 Task: Look for Airbnb options in Tokushima, Japan from 9th December, 2023 to 16th December, 2023 for 2 adults.2 bedrooms having 2 beds and 1 bathroom. Property type can be flat. Booking option can be shelf check-in. Look for 5 properties as per requirement.
Action: Mouse moved to (456, 135)
Screenshot: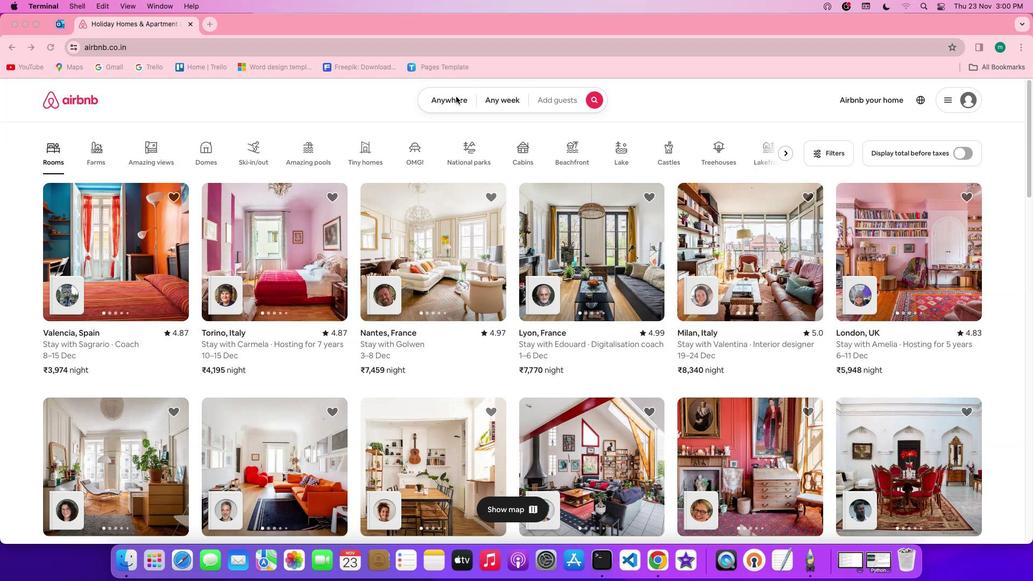 
Action: Mouse pressed left at (456, 135)
Screenshot: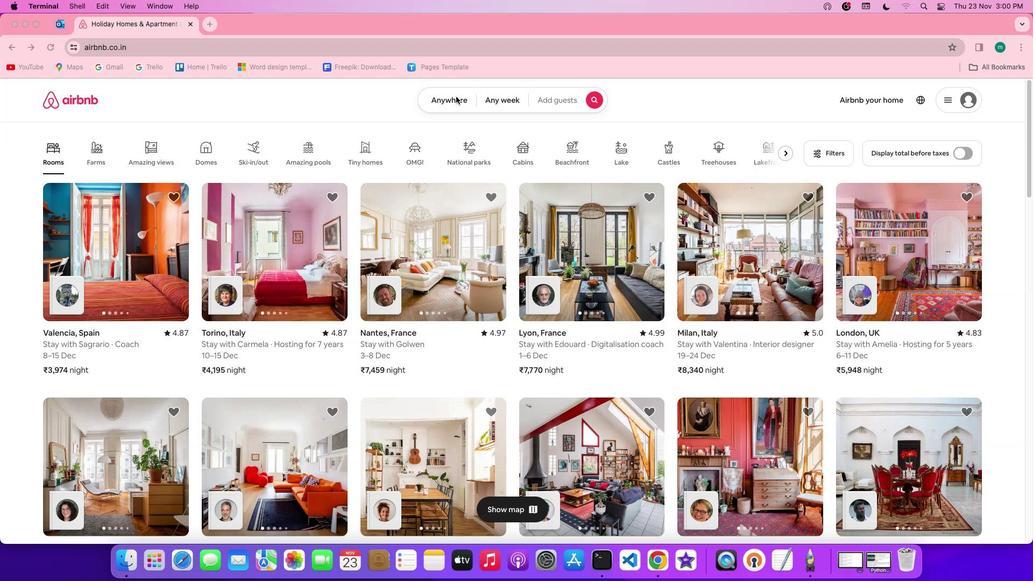 
Action: Mouse pressed left at (456, 135)
Screenshot: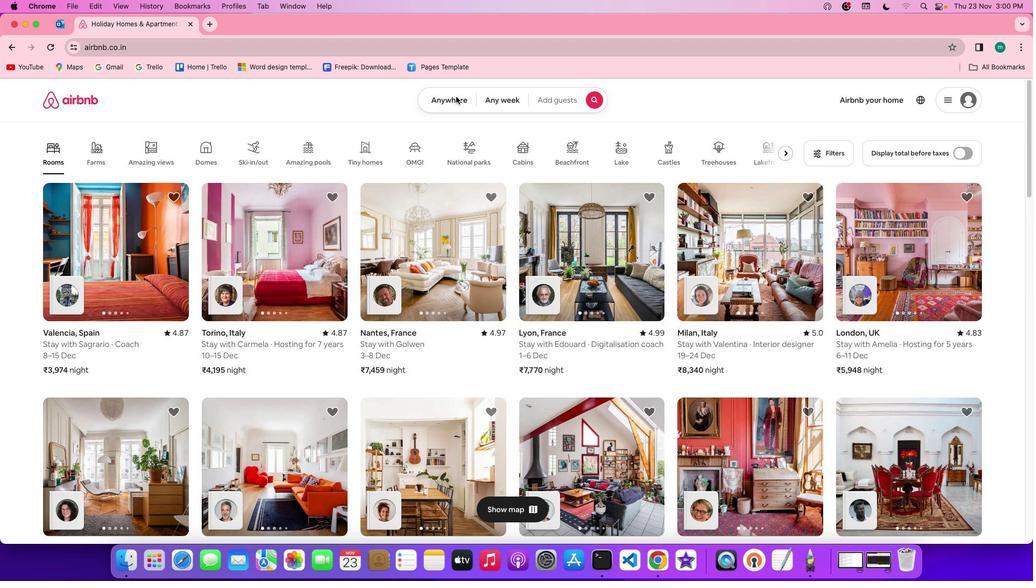 
Action: Mouse moved to (395, 143)
Screenshot: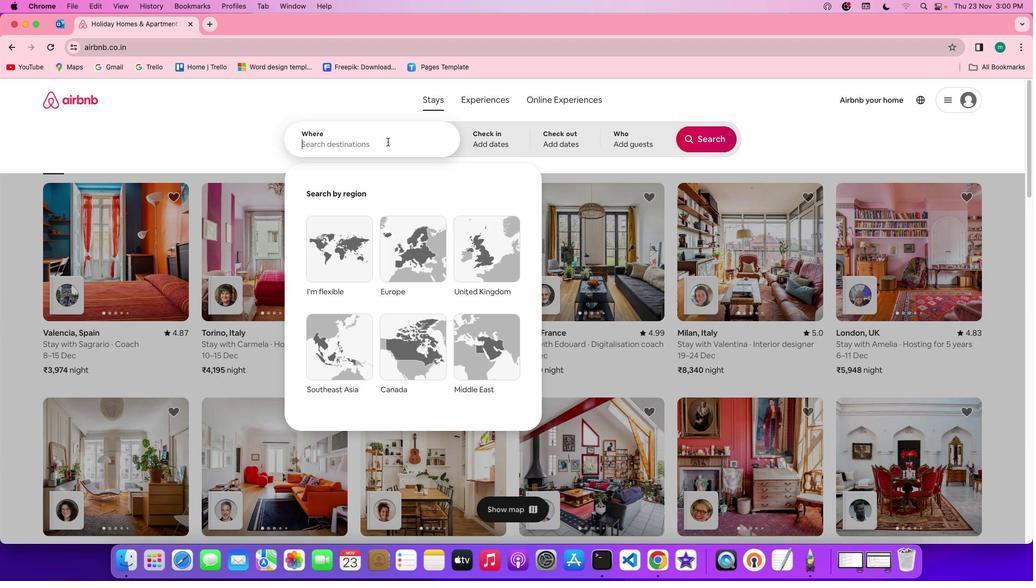 
Action: Mouse pressed left at (395, 143)
Screenshot: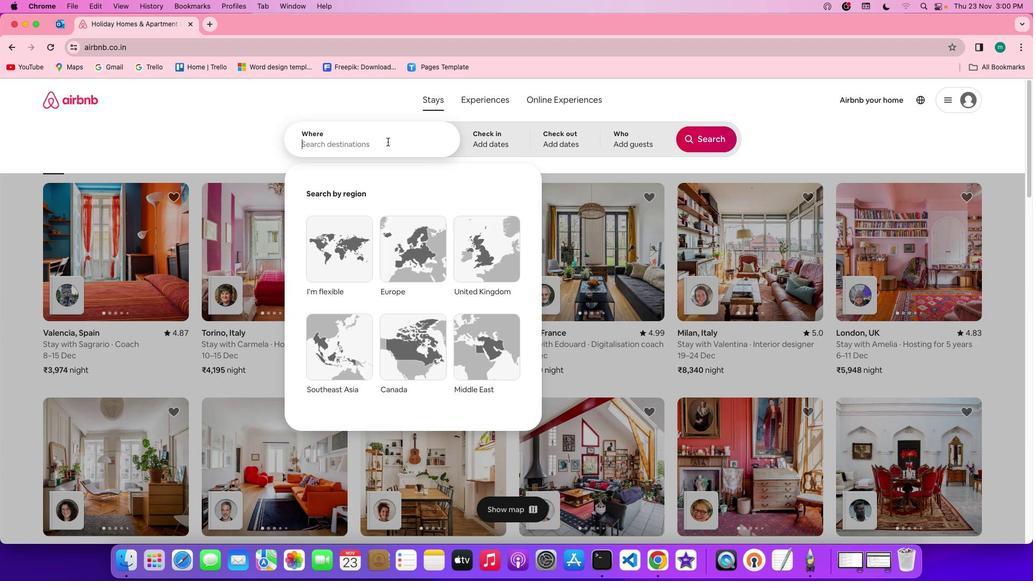 
Action: Mouse moved to (405, 143)
Screenshot: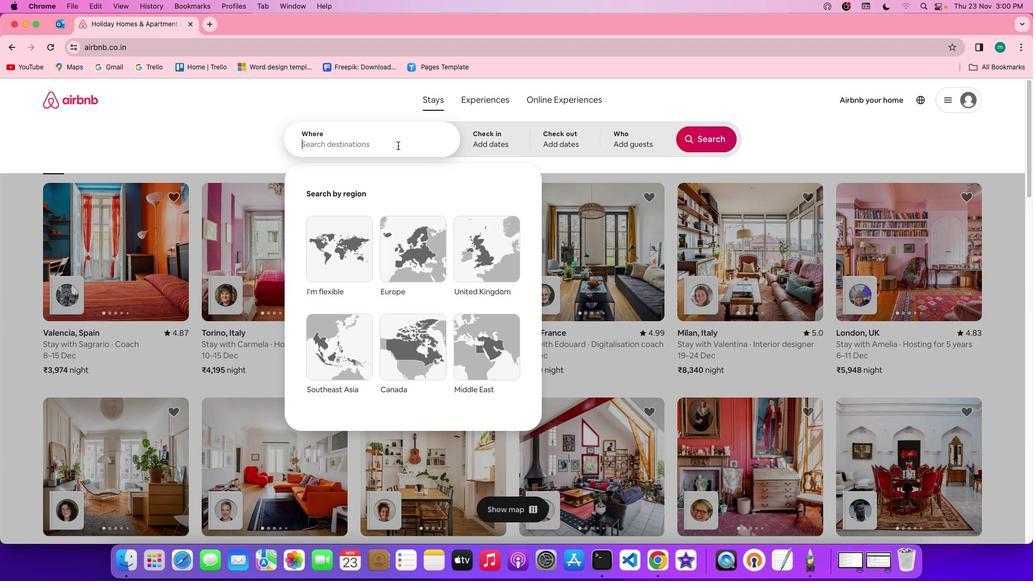 
Action: Key pressed Key.shift'T''o''k''u''s''h''i''m''a'','Key.spaceKey.shift'j''a''p''a''n'
Screenshot: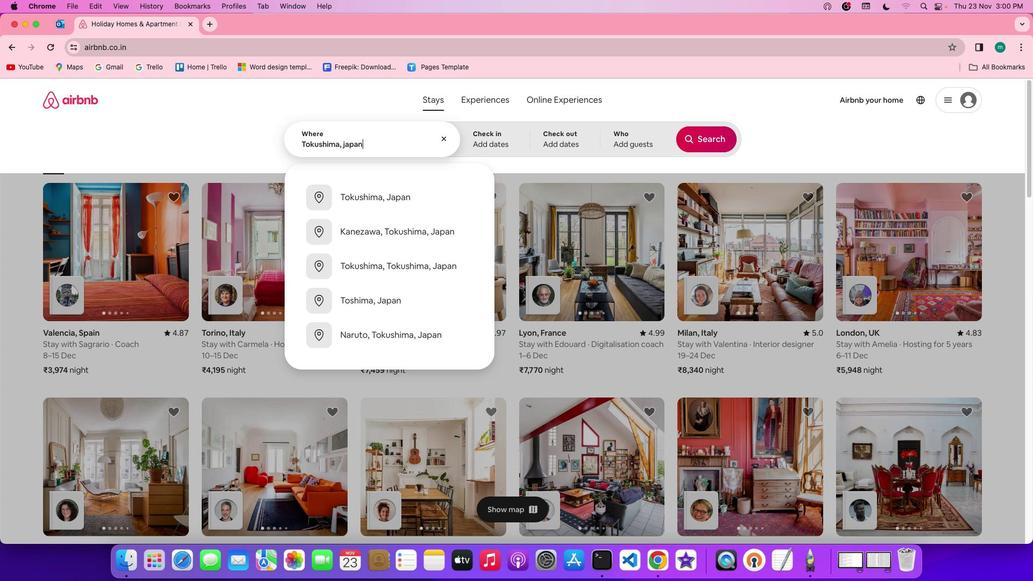 
Action: Mouse moved to (489, 142)
Screenshot: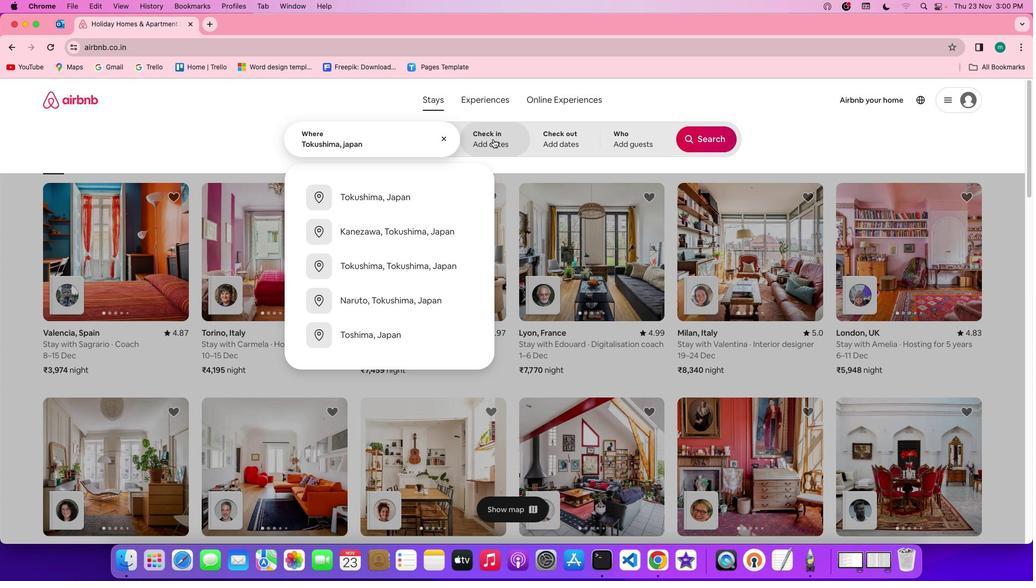 
Action: Mouse pressed left at (489, 142)
Screenshot: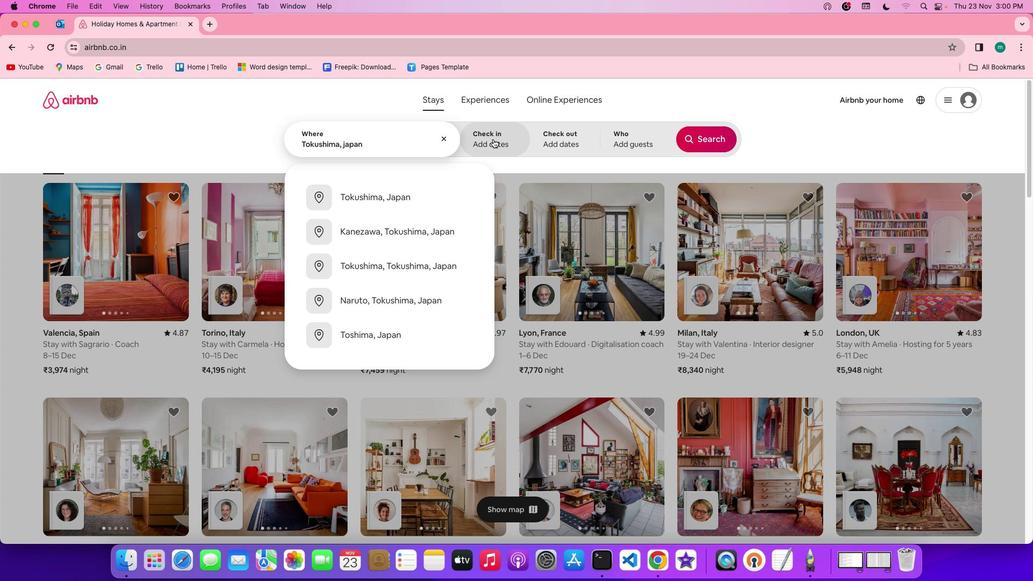 
Action: Mouse moved to (669, 171)
Screenshot: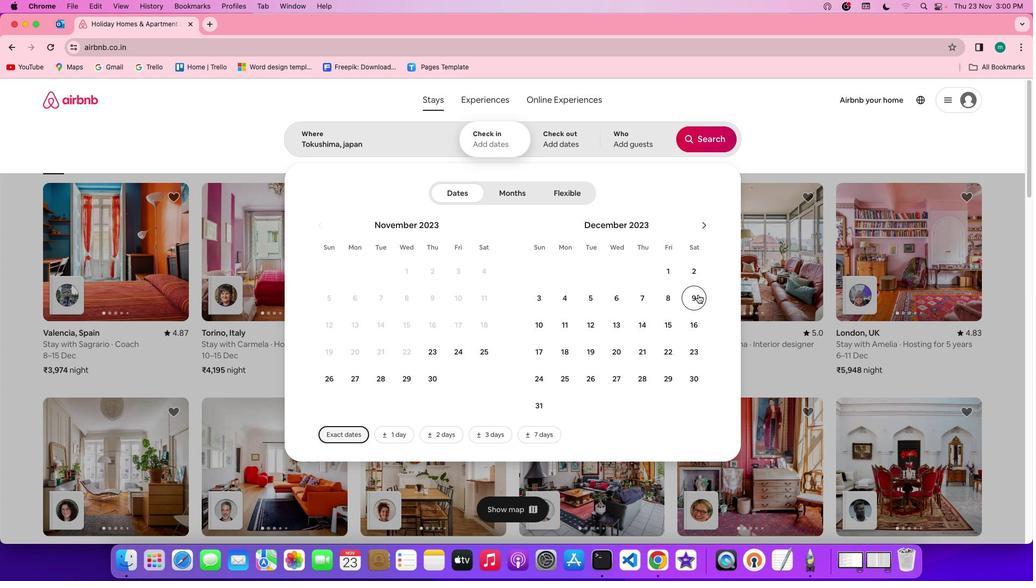 
Action: Mouse pressed left at (669, 171)
Screenshot: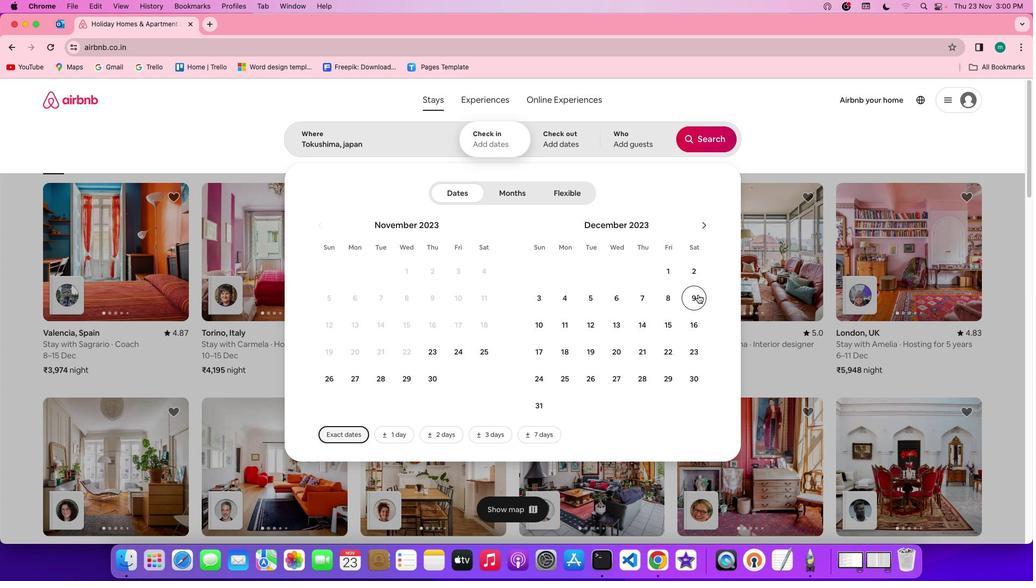 
Action: Mouse moved to (655, 175)
Screenshot: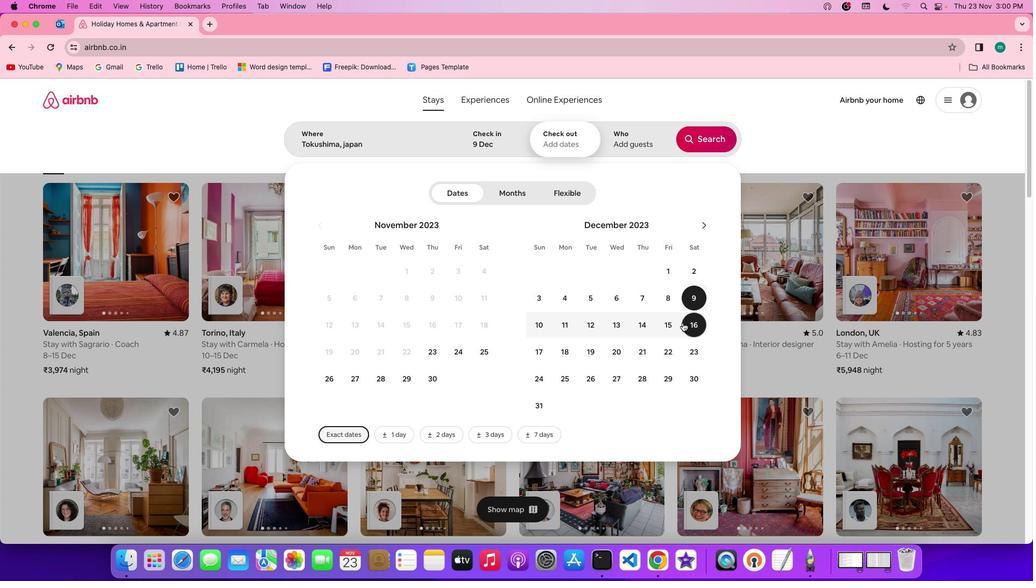 
Action: Mouse pressed left at (655, 175)
Screenshot: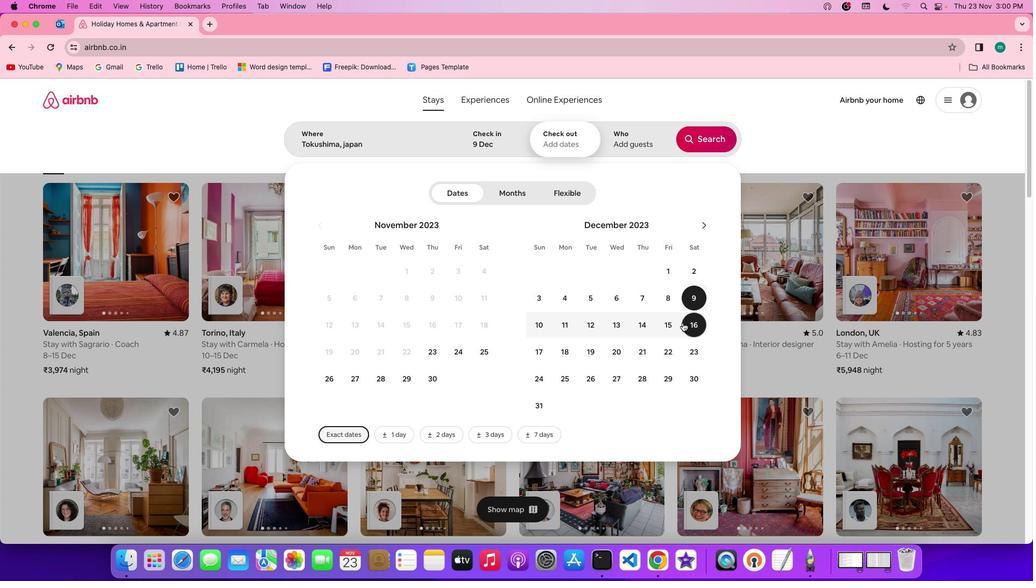 
Action: Mouse moved to (619, 143)
Screenshot: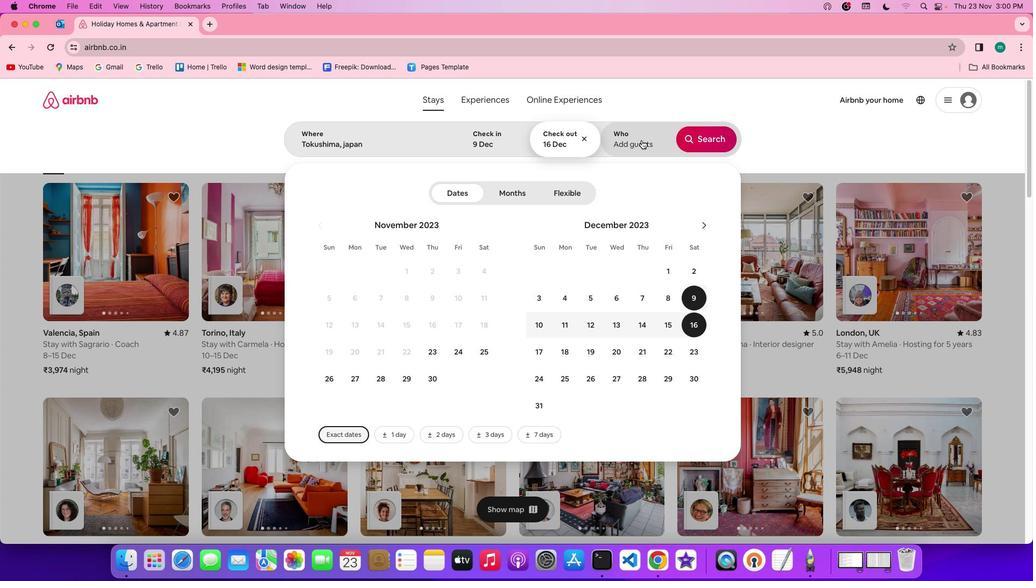 
Action: Mouse pressed left at (619, 143)
Screenshot: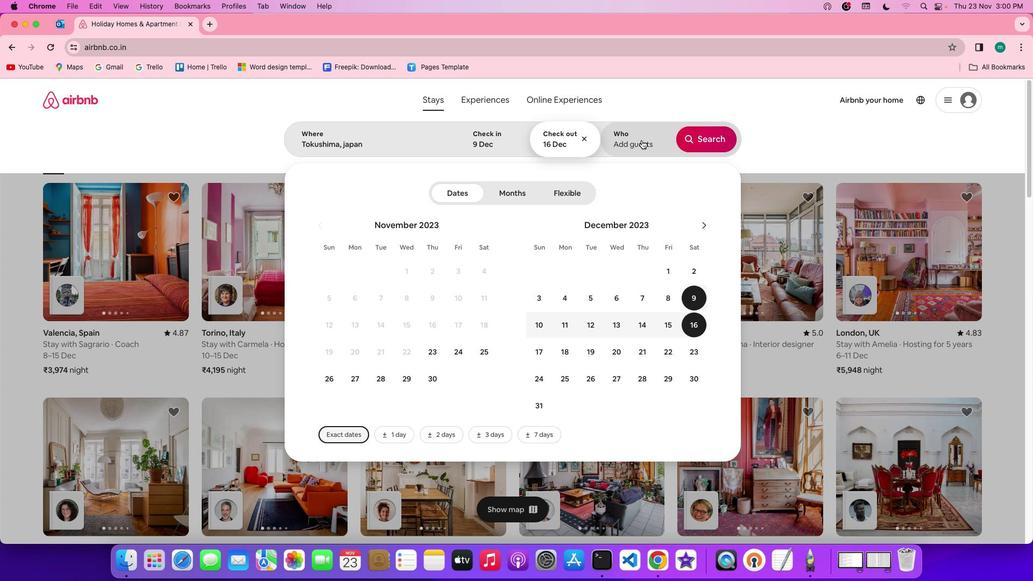 
Action: Mouse moved to (683, 152)
Screenshot: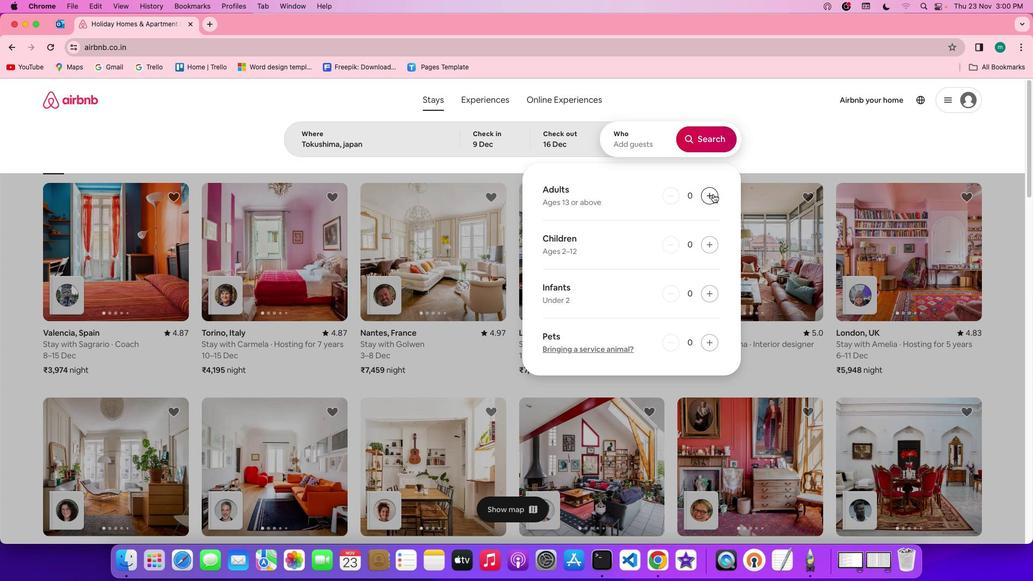 
Action: Mouse pressed left at (683, 152)
Screenshot: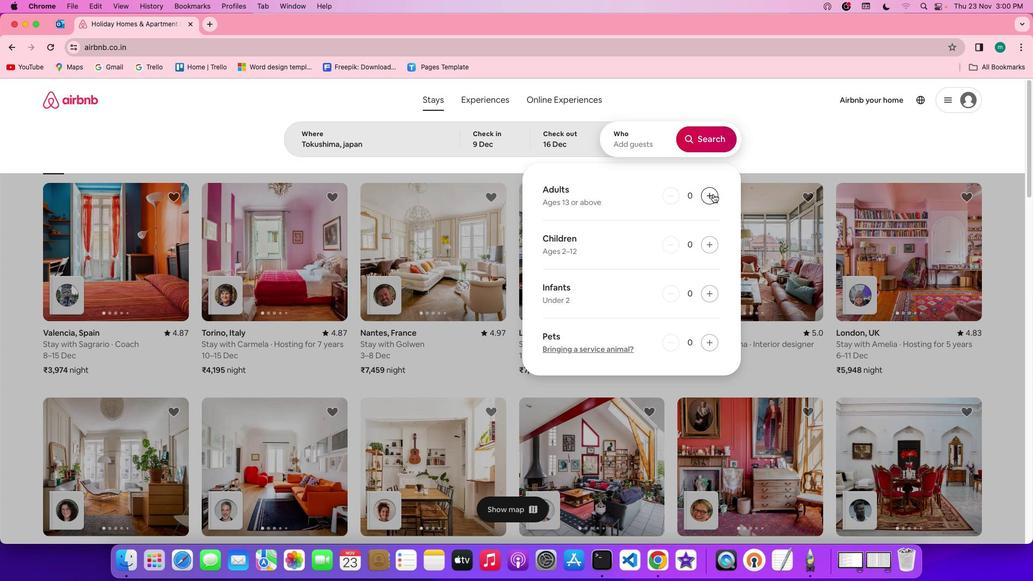 
Action: Mouse pressed left at (683, 152)
Screenshot: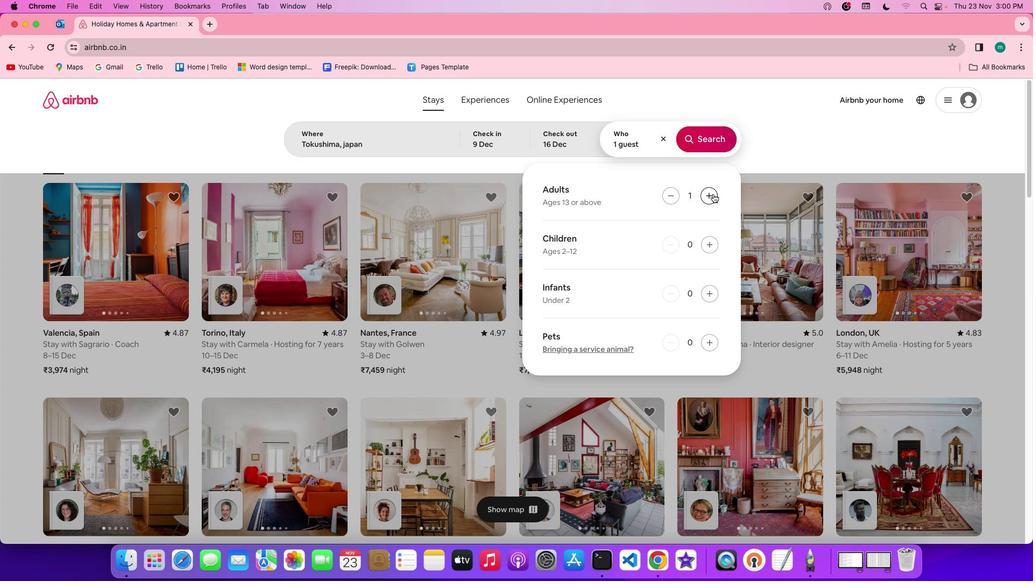 
Action: Mouse moved to (675, 142)
Screenshot: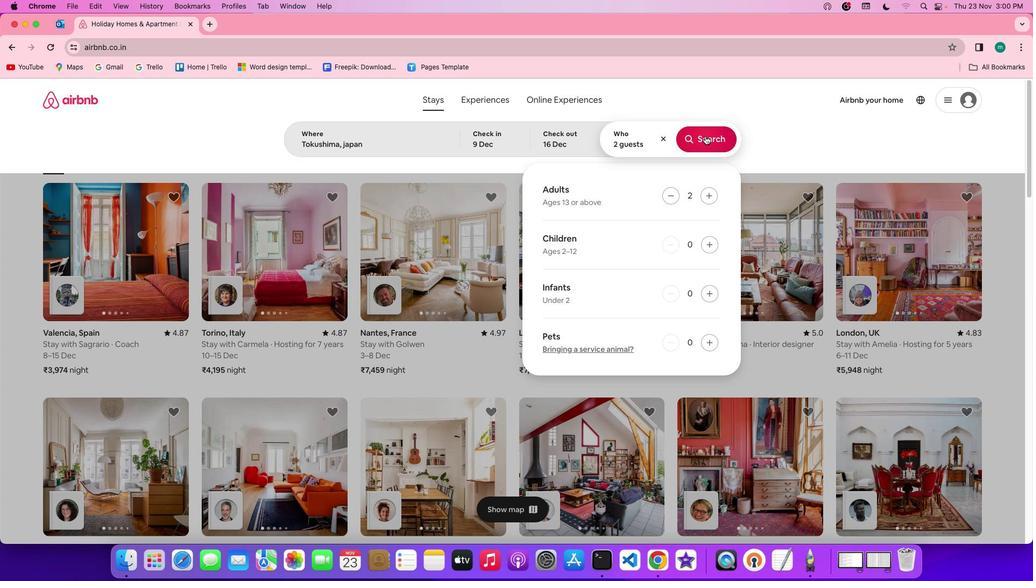 
Action: Mouse pressed left at (675, 142)
Screenshot: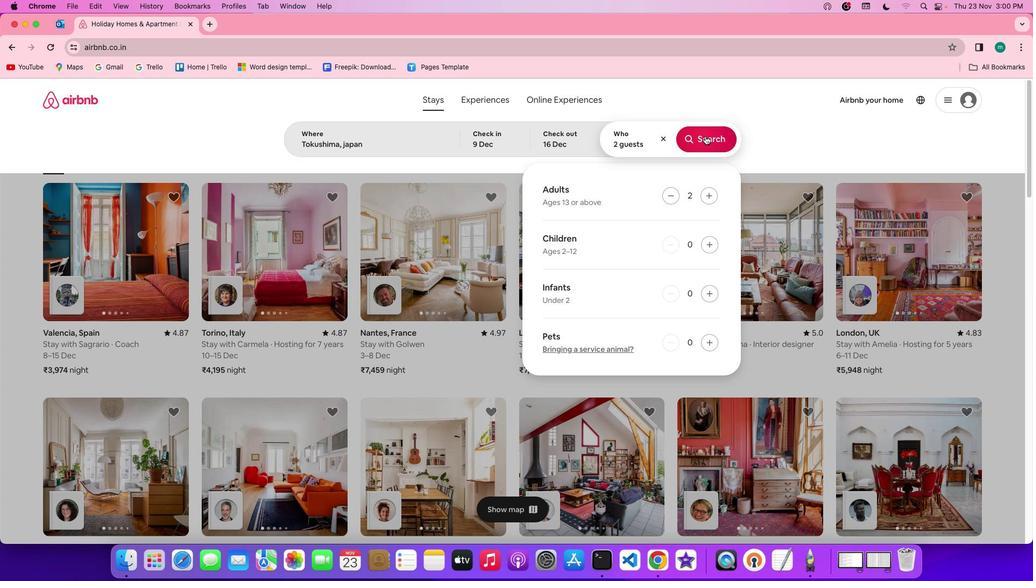 
Action: Mouse moved to (814, 143)
Screenshot: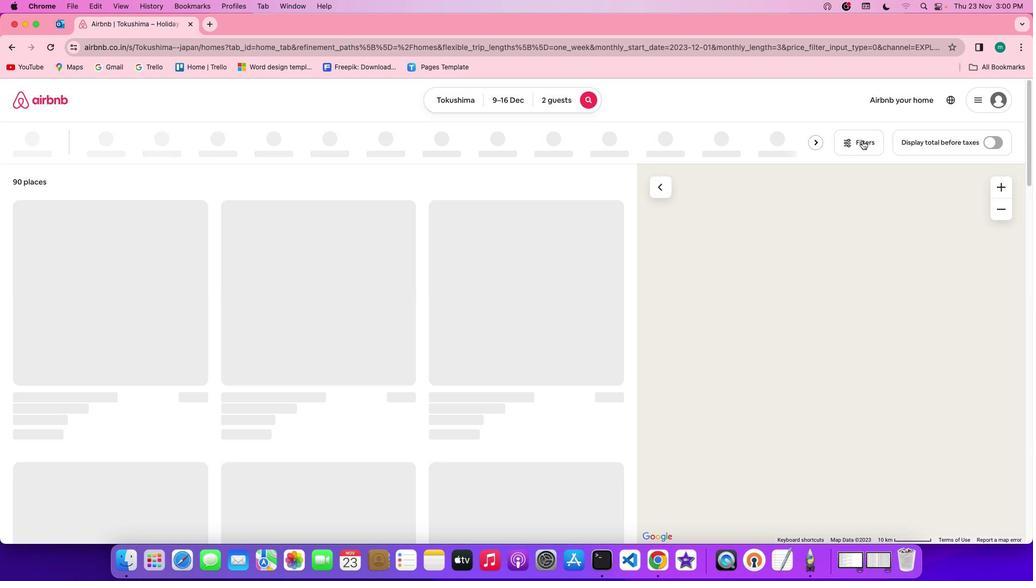 
Action: Mouse pressed left at (814, 143)
Screenshot: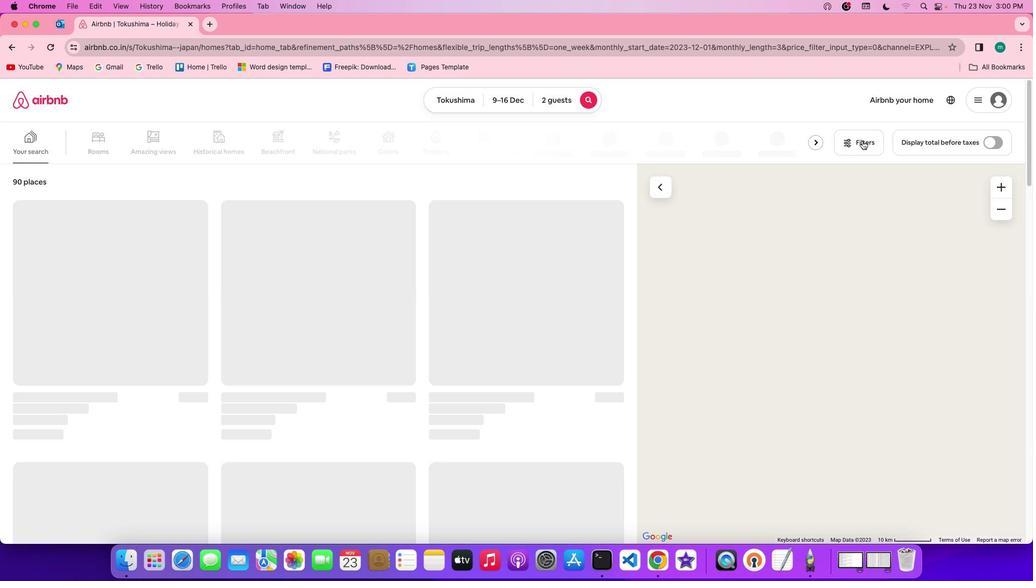 
Action: Mouse moved to (603, 168)
Screenshot: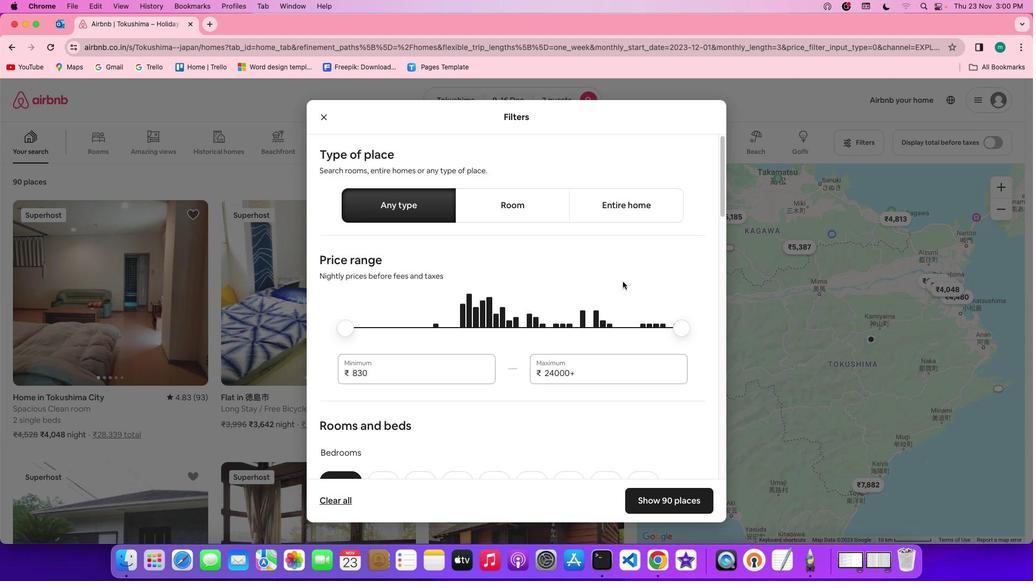 
Action: Mouse scrolled (603, 168) with delta (54, 117)
Screenshot: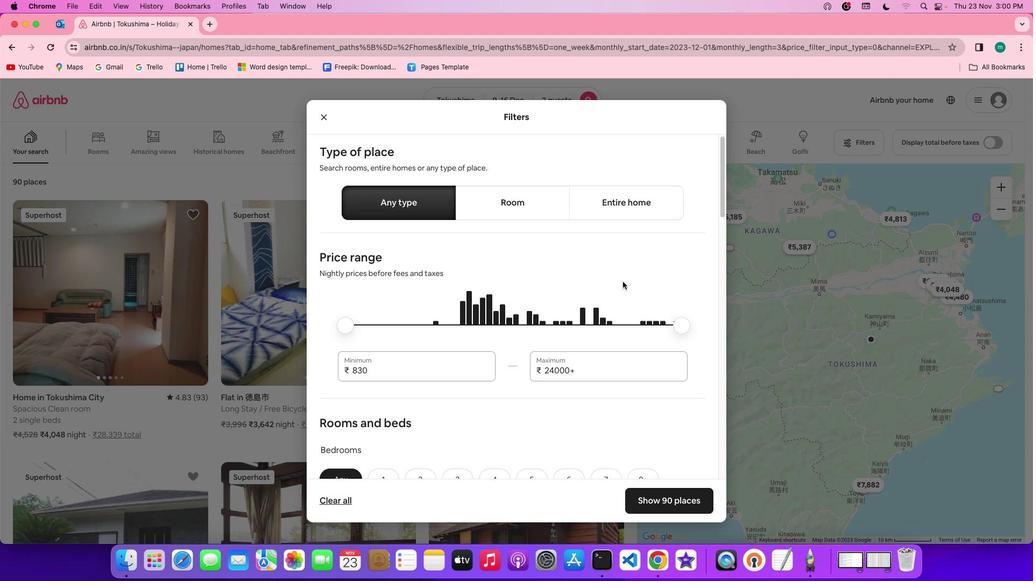 
Action: Mouse scrolled (603, 168) with delta (54, 117)
Screenshot: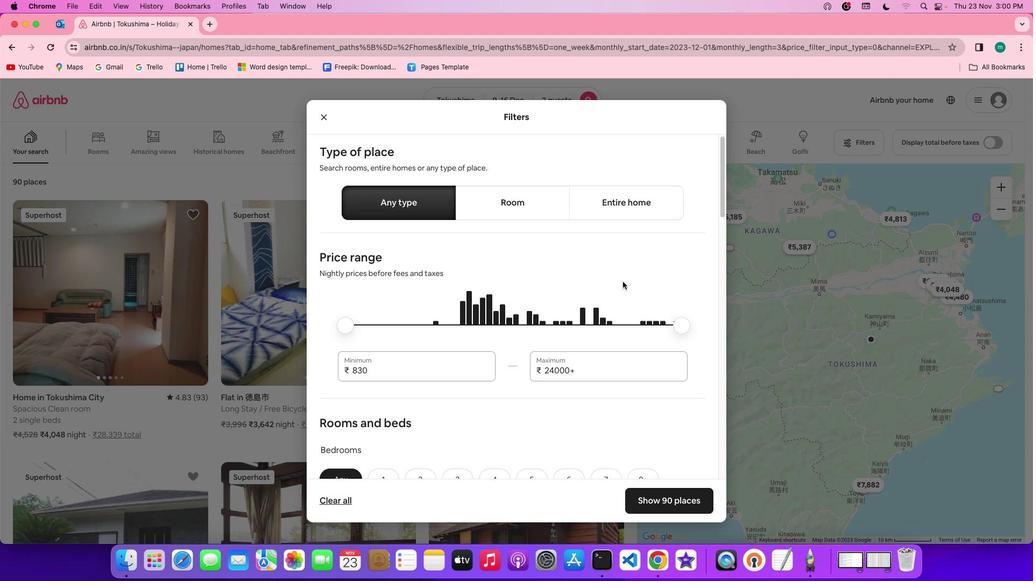 
Action: Mouse scrolled (603, 168) with delta (54, 117)
Screenshot: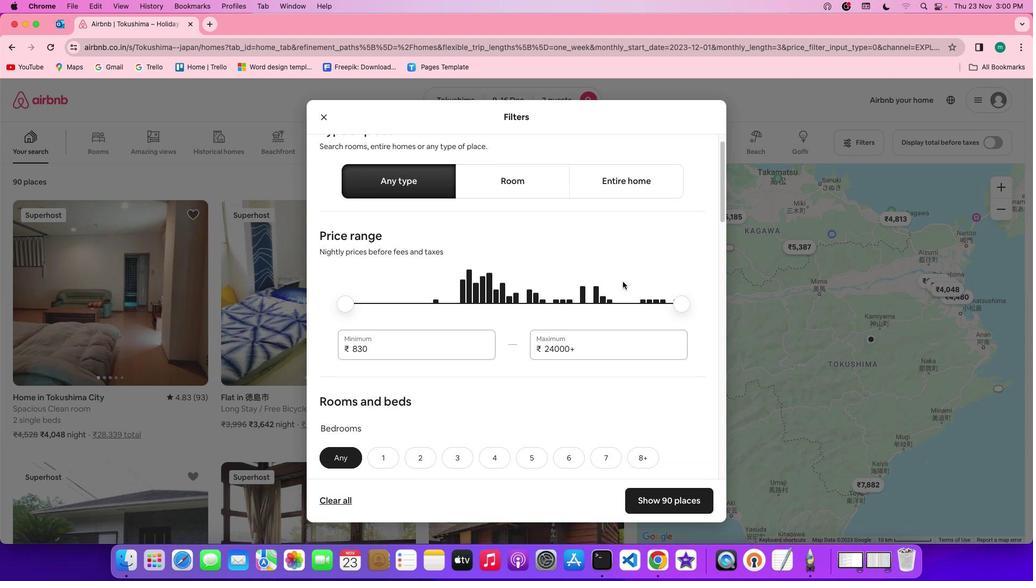 
Action: Mouse scrolled (603, 168) with delta (54, 117)
Screenshot: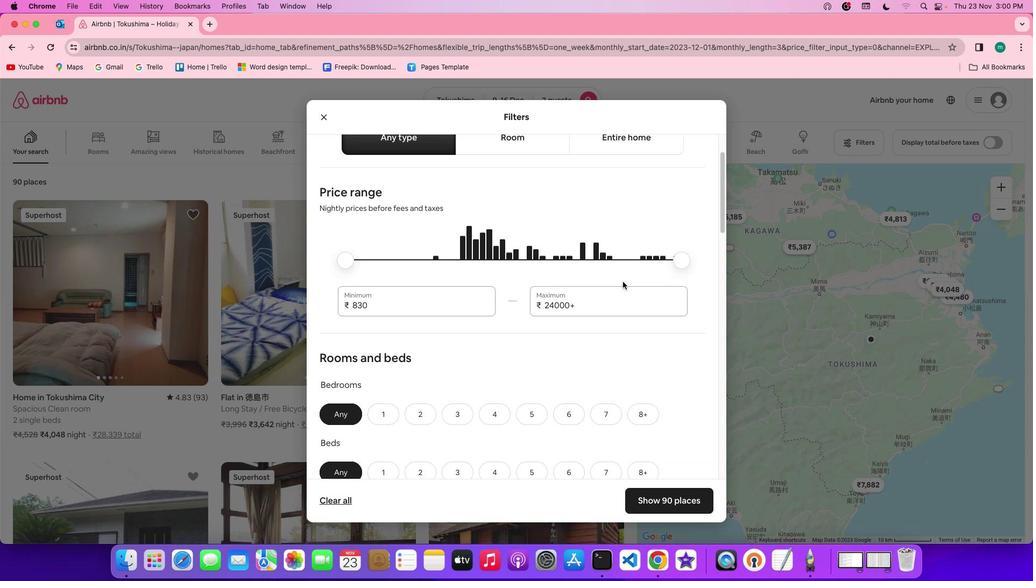 
Action: Mouse scrolled (603, 168) with delta (54, 117)
Screenshot: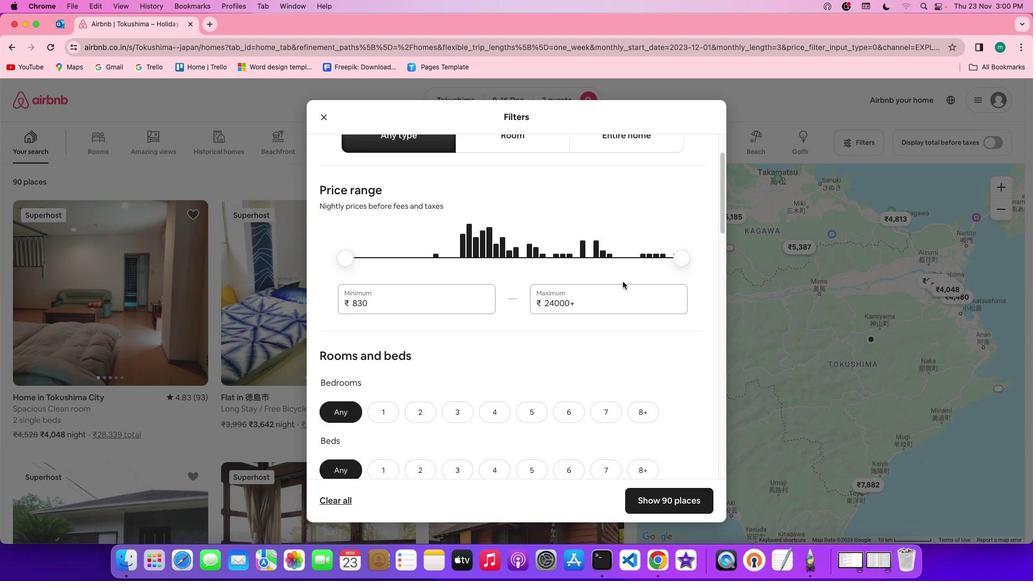
Action: Mouse scrolled (603, 168) with delta (54, 117)
Screenshot: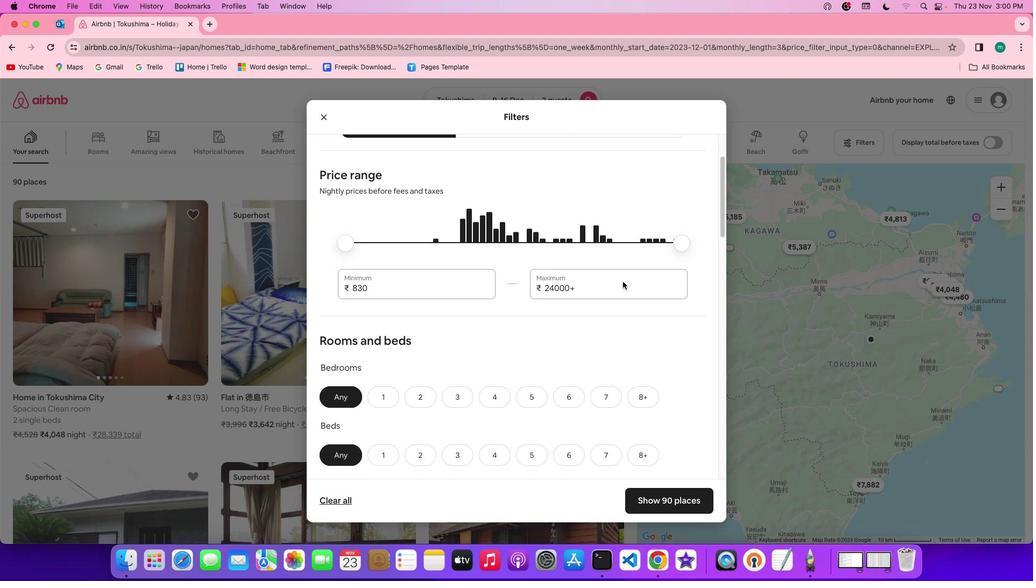 
Action: Mouse scrolled (603, 168) with delta (54, 117)
Screenshot: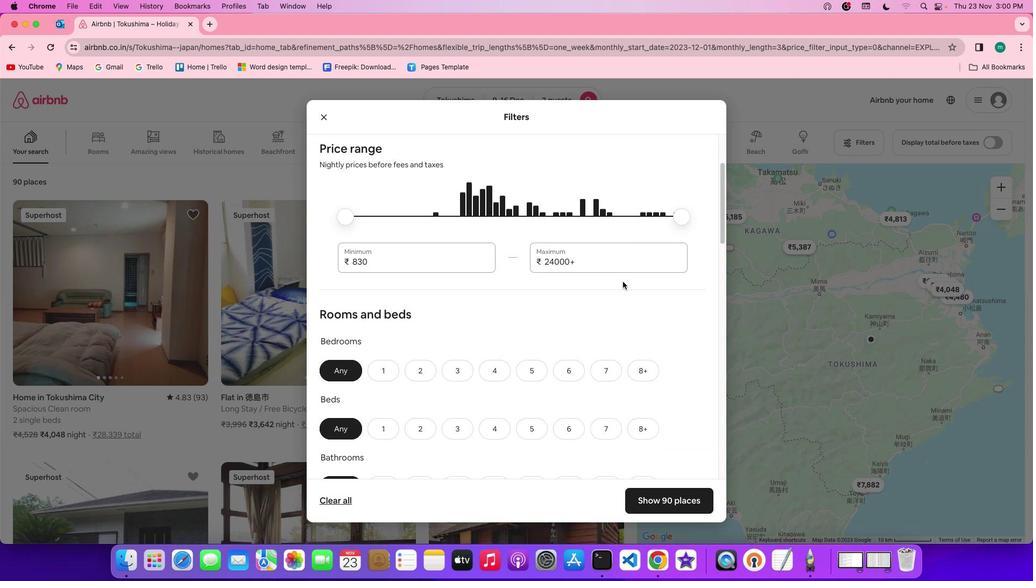 
Action: Mouse scrolled (603, 168) with delta (54, 117)
Screenshot: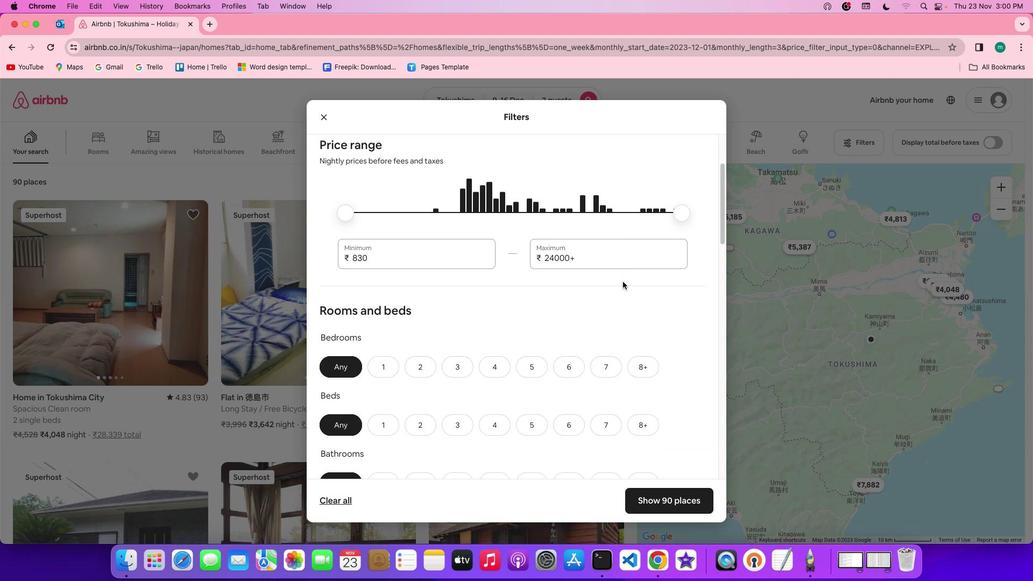 
Action: Mouse scrolled (603, 168) with delta (54, 117)
Screenshot: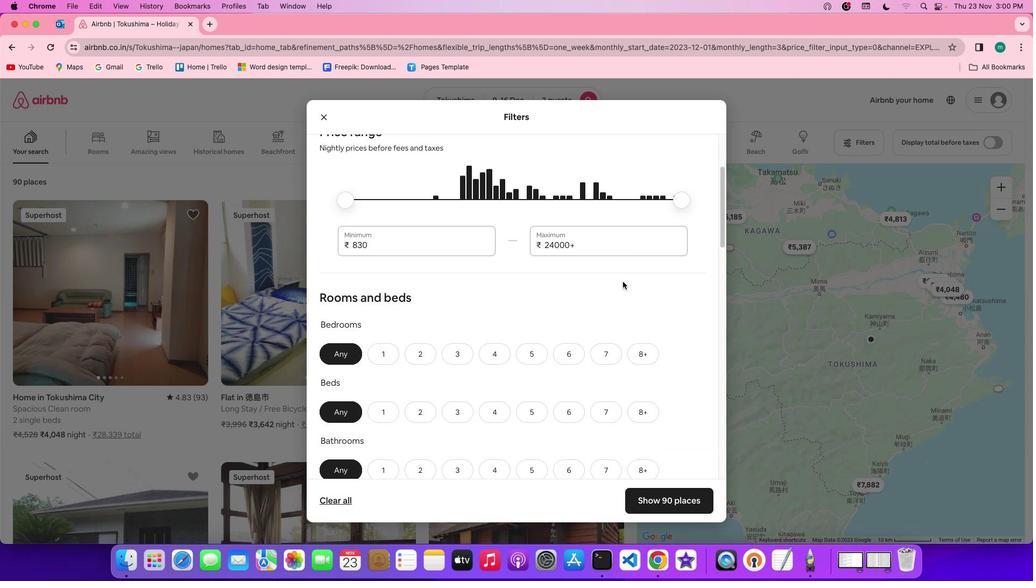 
Action: Mouse scrolled (603, 168) with delta (54, 117)
Screenshot: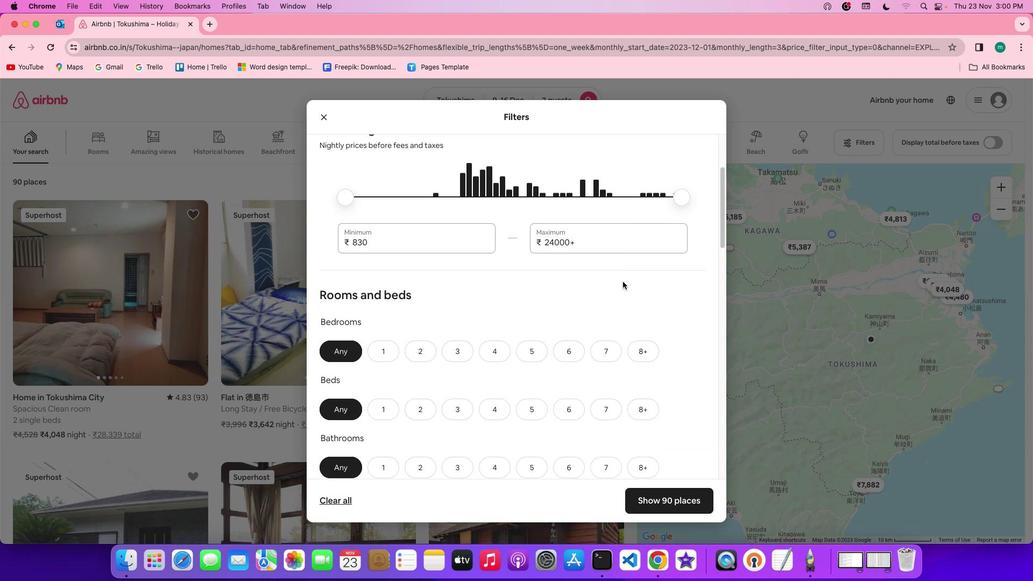 
Action: Mouse scrolled (603, 168) with delta (54, 117)
Screenshot: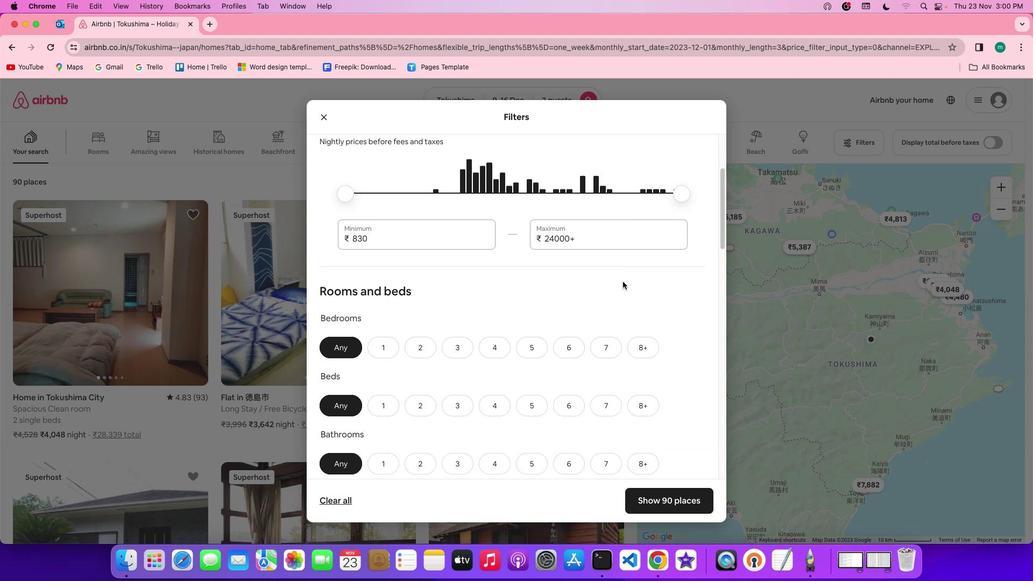 
Action: Mouse scrolled (603, 168) with delta (54, 117)
Screenshot: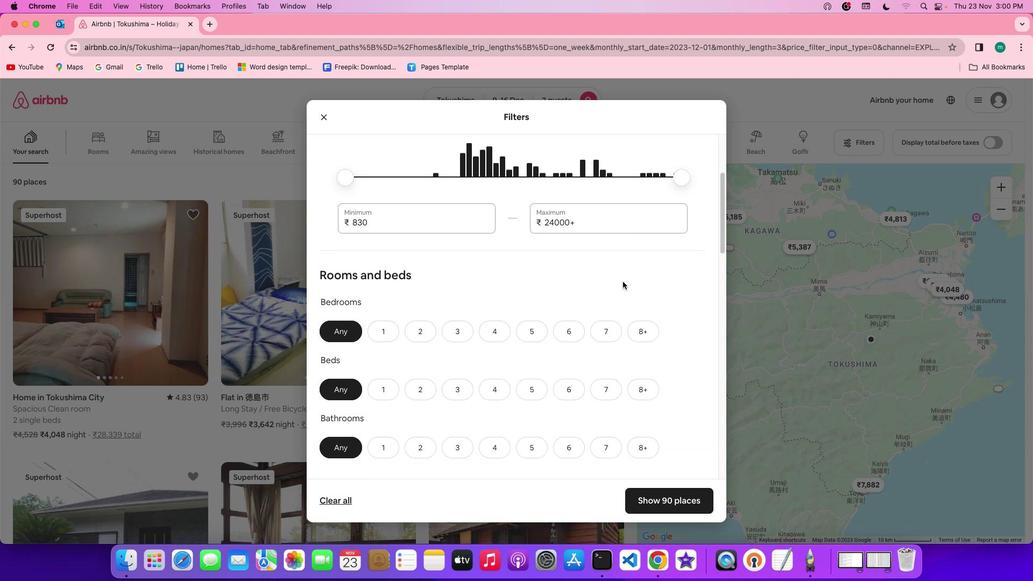 
Action: Mouse moved to (426, 172)
Screenshot: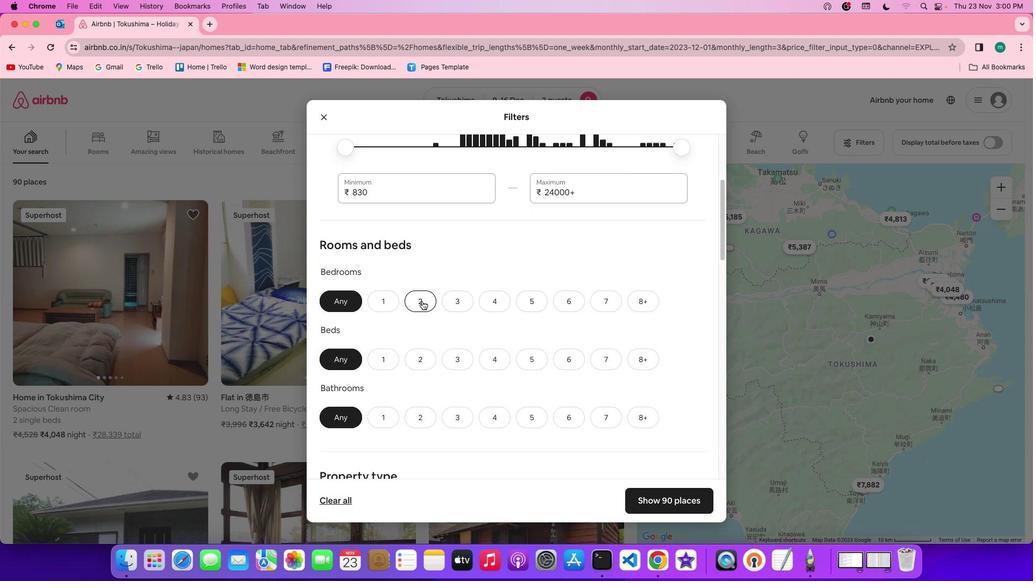 
Action: Mouse pressed left at (426, 172)
Screenshot: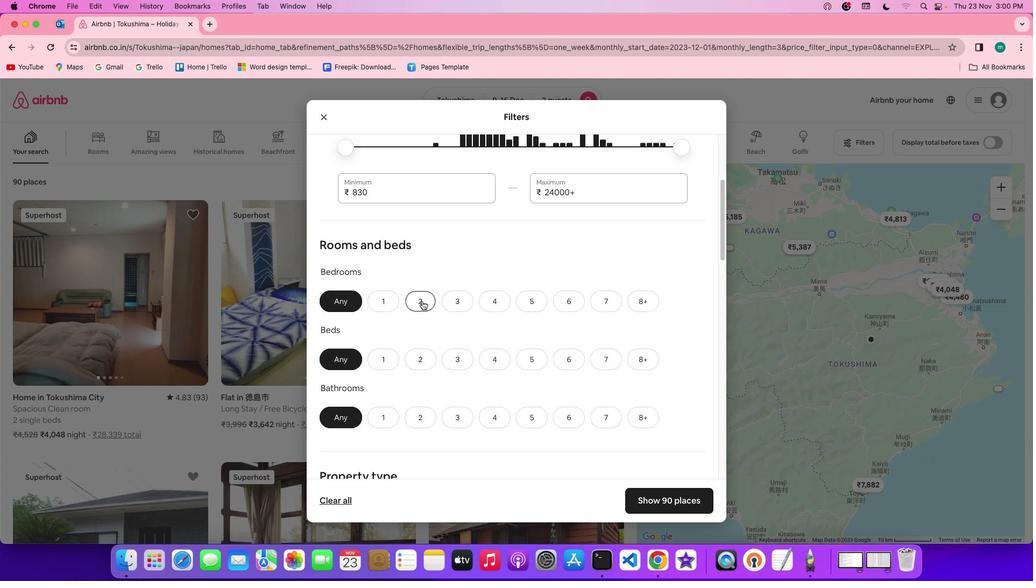 
Action: Mouse moved to (433, 182)
Screenshot: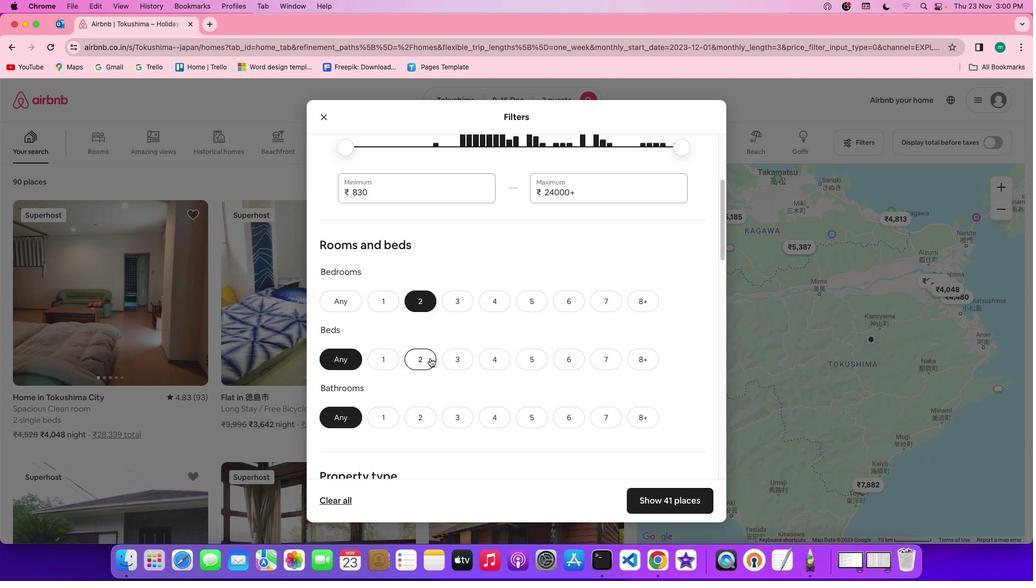 
Action: Mouse pressed left at (433, 182)
Screenshot: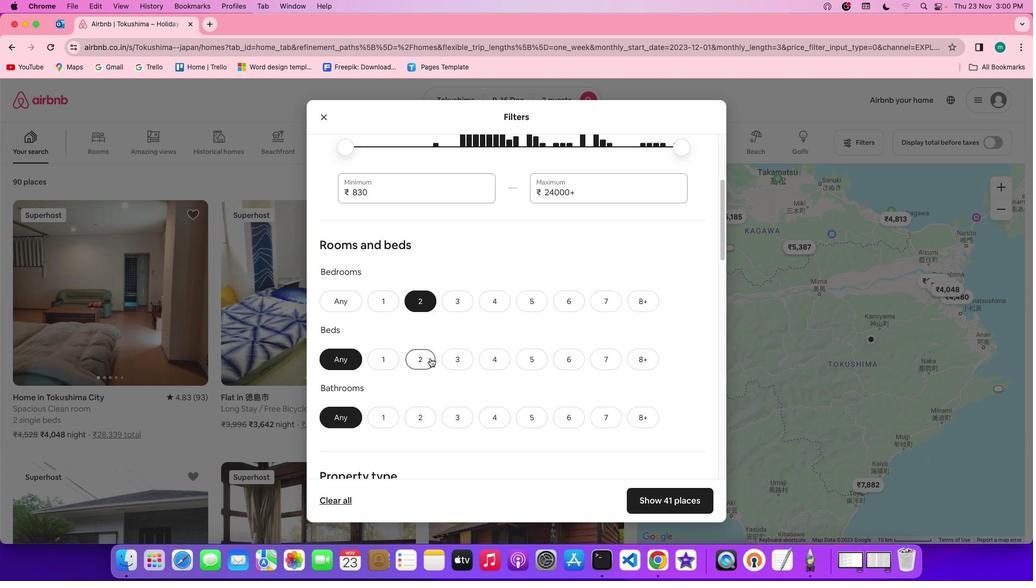 
Action: Mouse moved to (397, 192)
Screenshot: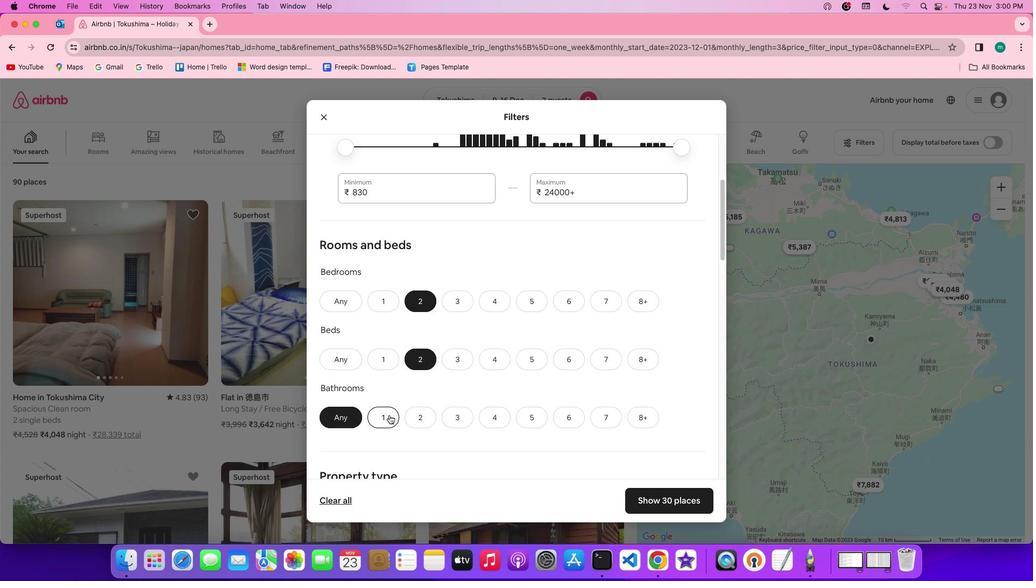 
Action: Mouse pressed left at (397, 192)
Screenshot: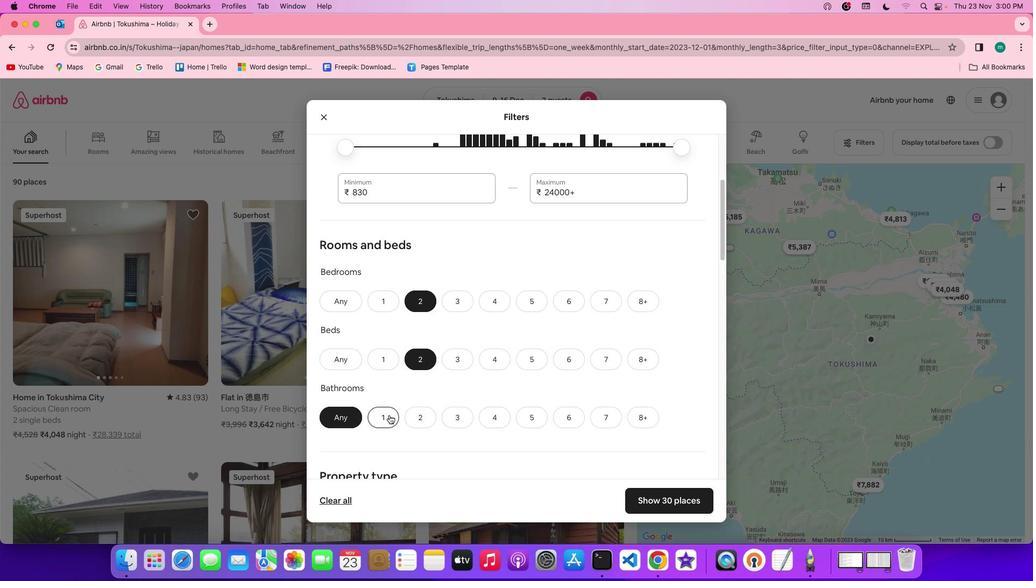 
Action: Mouse moved to (531, 187)
Screenshot: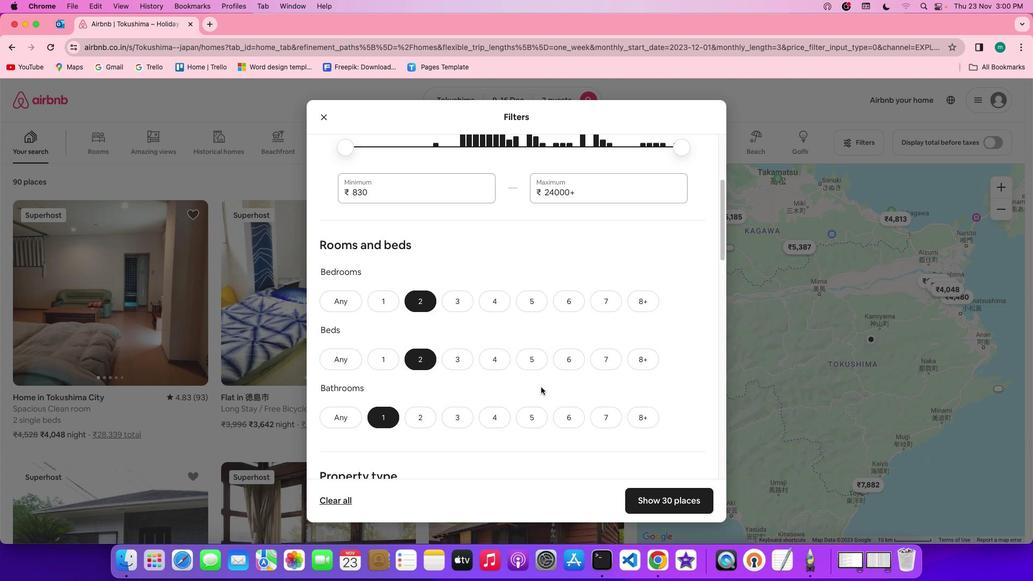 
Action: Mouse scrolled (531, 187) with delta (54, 117)
Screenshot: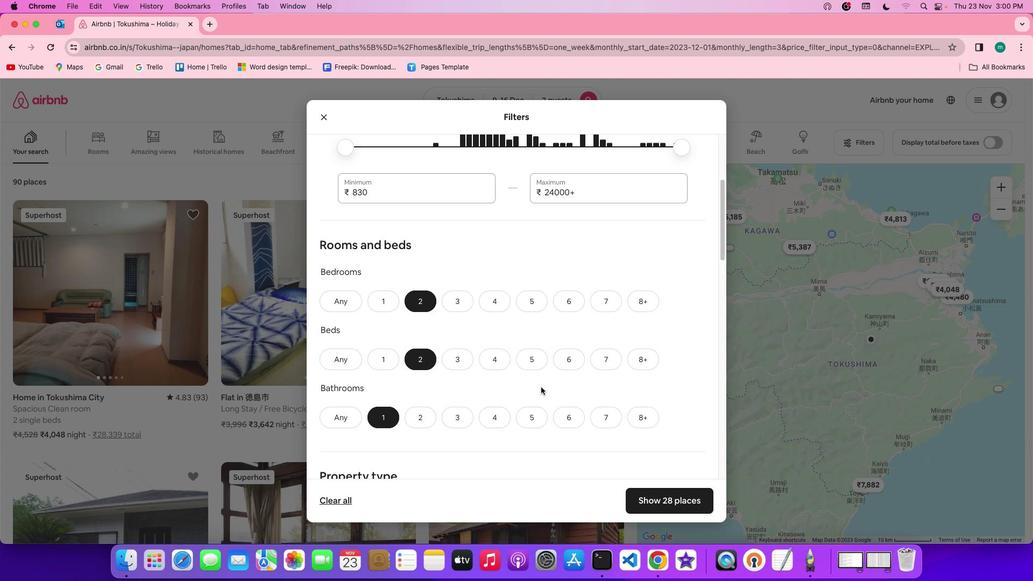 
Action: Mouse scrolled (531, 187) with delta (54, 117)
Screenshot: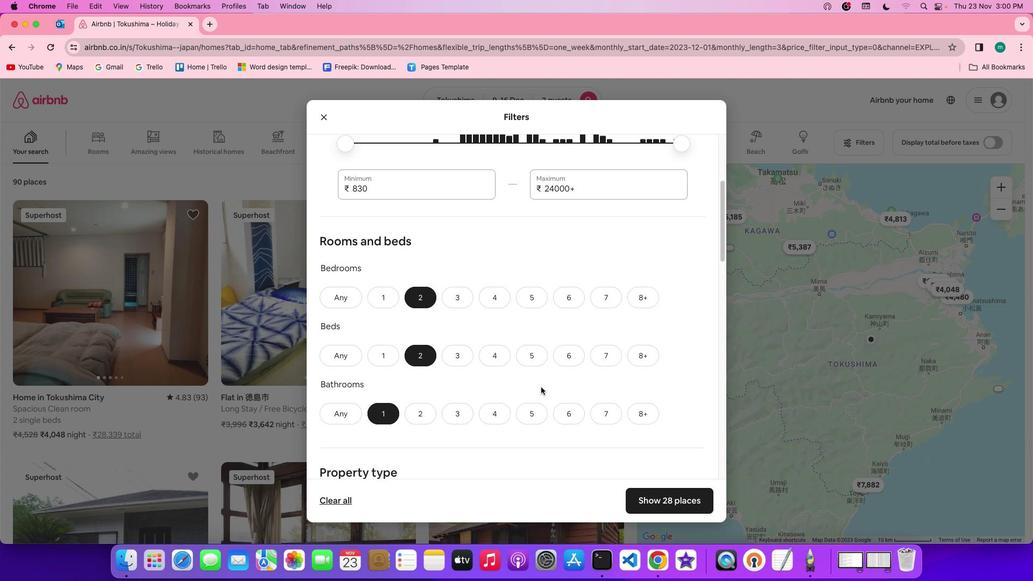 
Action: Mouse scrolled (531, 187) with delta (54, 117)
Screenshot: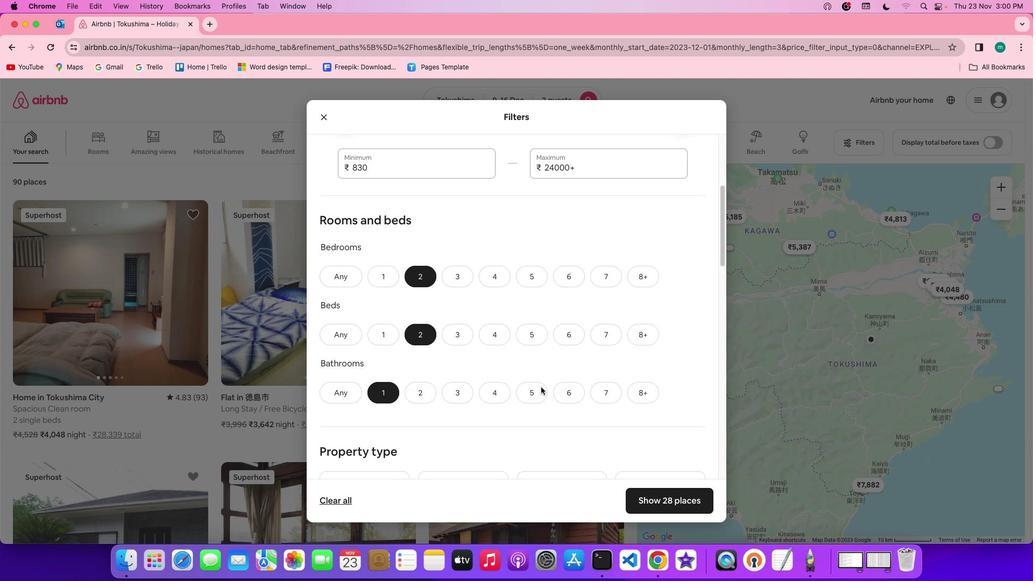 
Action: Mouse scrolled (531, 187) with delta (54, 117)
Screenshot: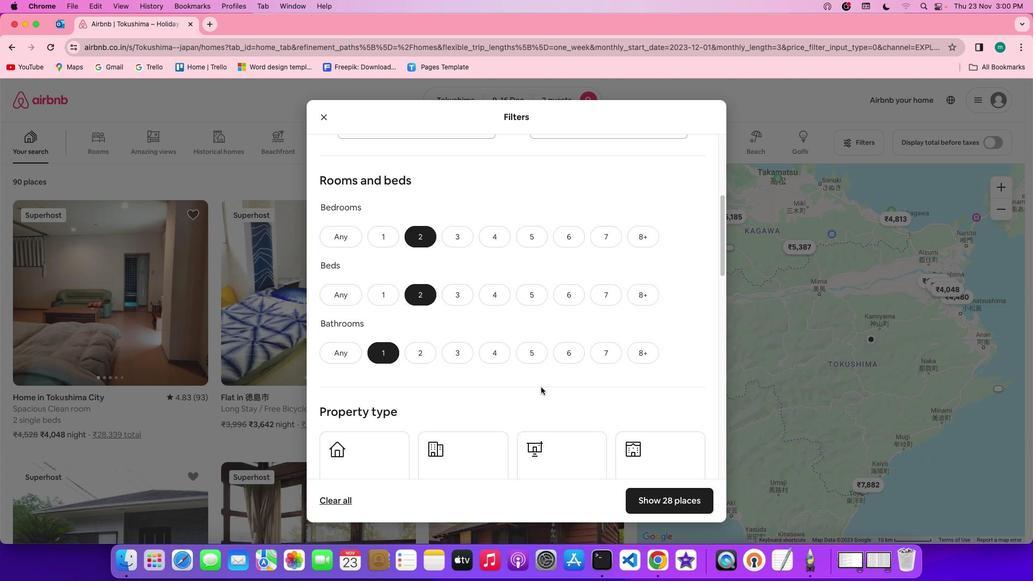 
Action: Mouse scrolled (531, 187) with delta (54, 117)
Screenshot: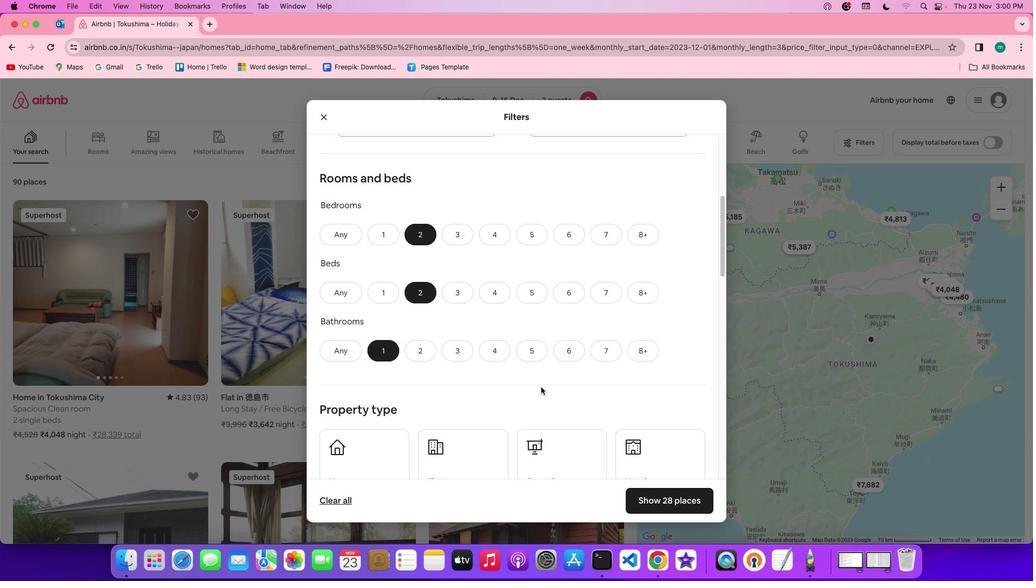 
Action: Mouse scrolled (531, 187) with delta (54, 117)
Screenshot: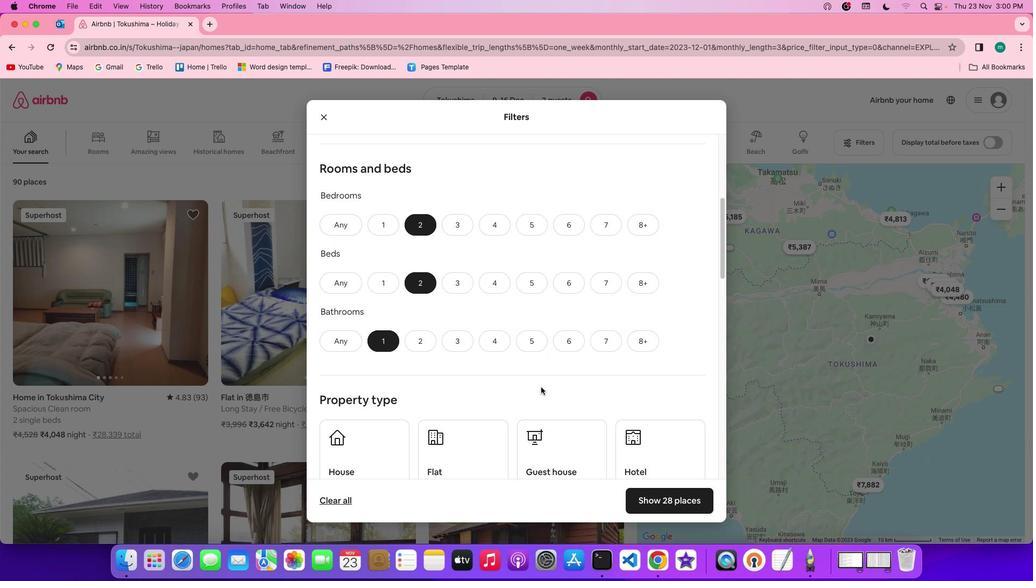 
Action: Mouse scrolled (531, 187) with delta (54, 117)
Screenshot: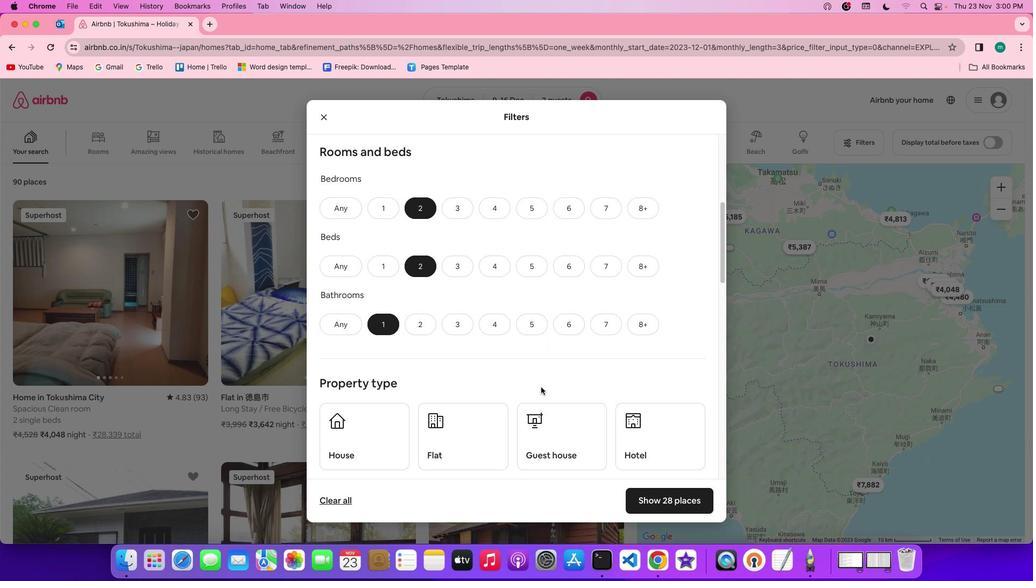 
Action: Mouse scrolled (531, 187) with delta (54, 117)
Screenshot: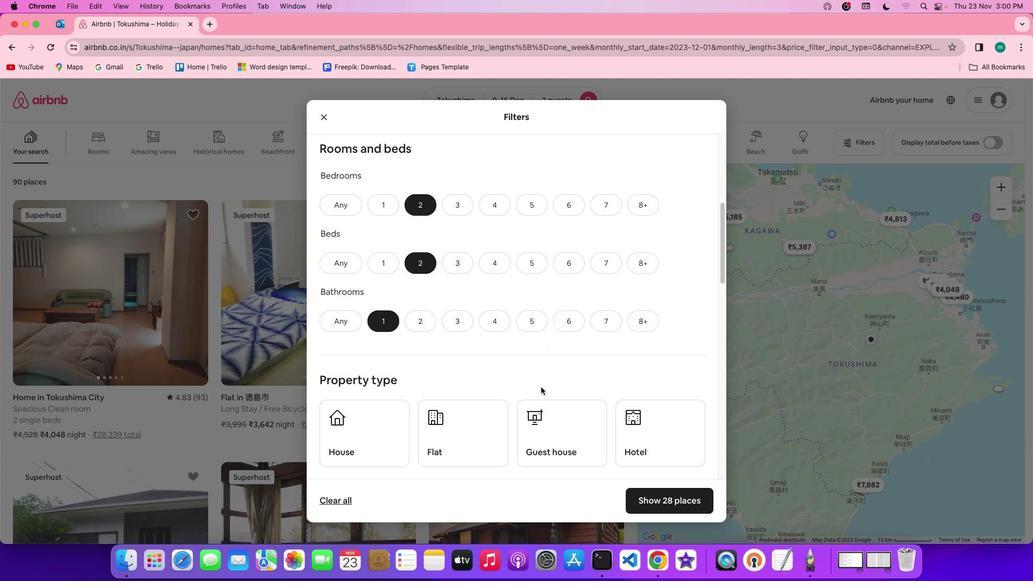 
Action: Mouse scrolled (531, 187) with delta (54, 117)
Screenshot: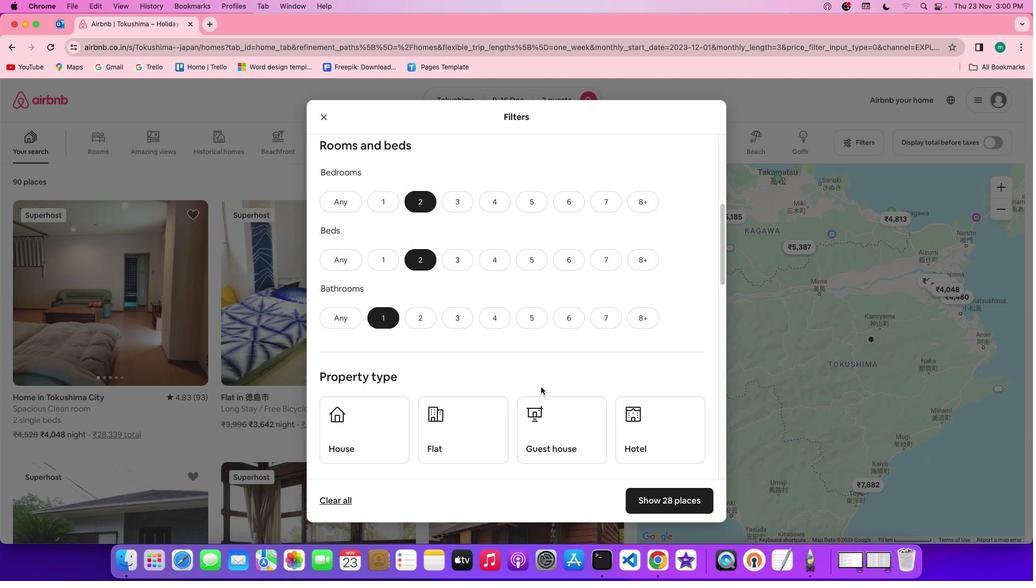 
Action: Mouse scrolled (531, 187) with delta (54, 117)
Screenshot: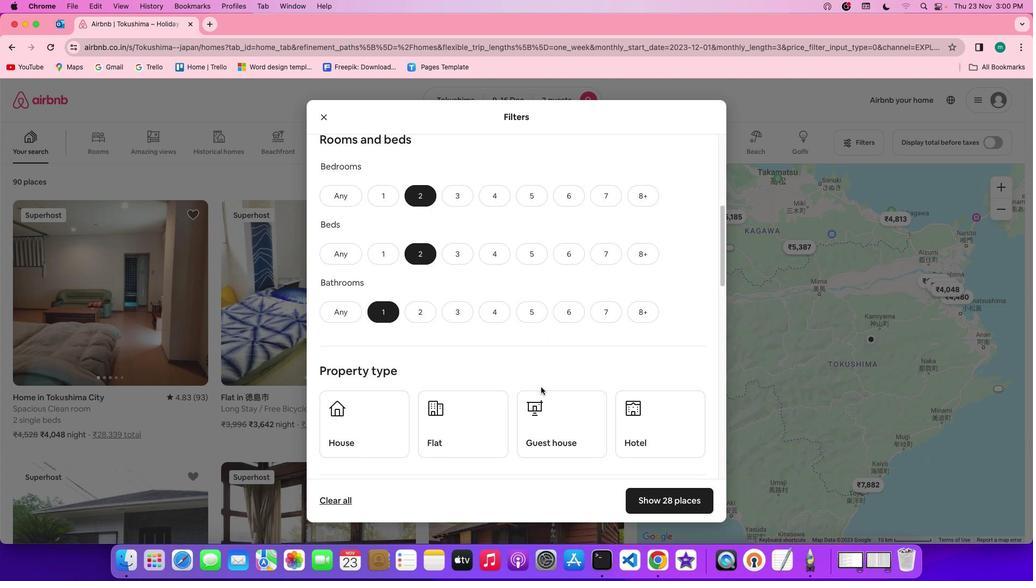 
Action: Mouse scrolled (531, 187) with delta (54, 117)
Screenshot: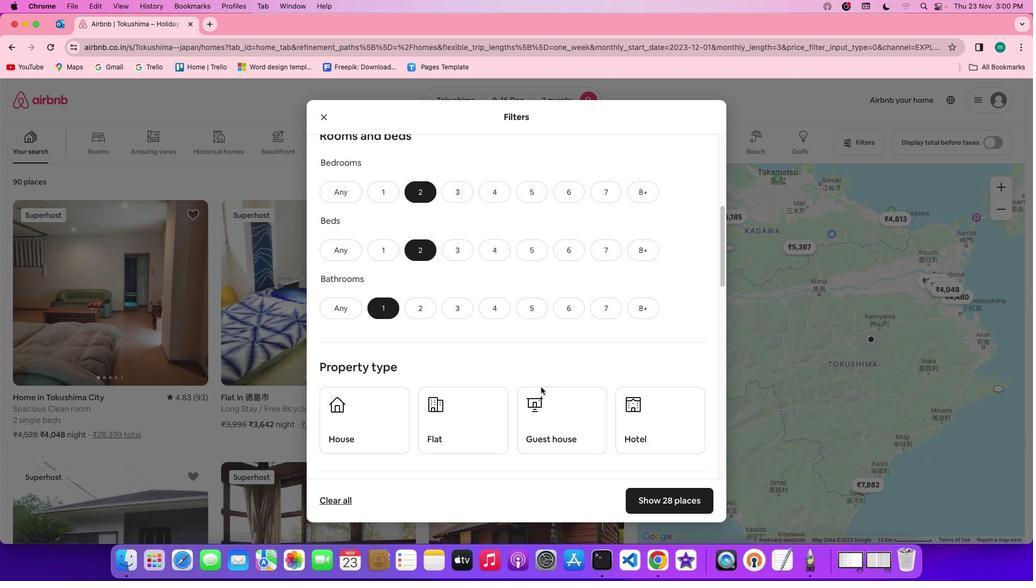 
Action: Mouse scrolled (531, 187) with delta (54, 117)
Screenshot: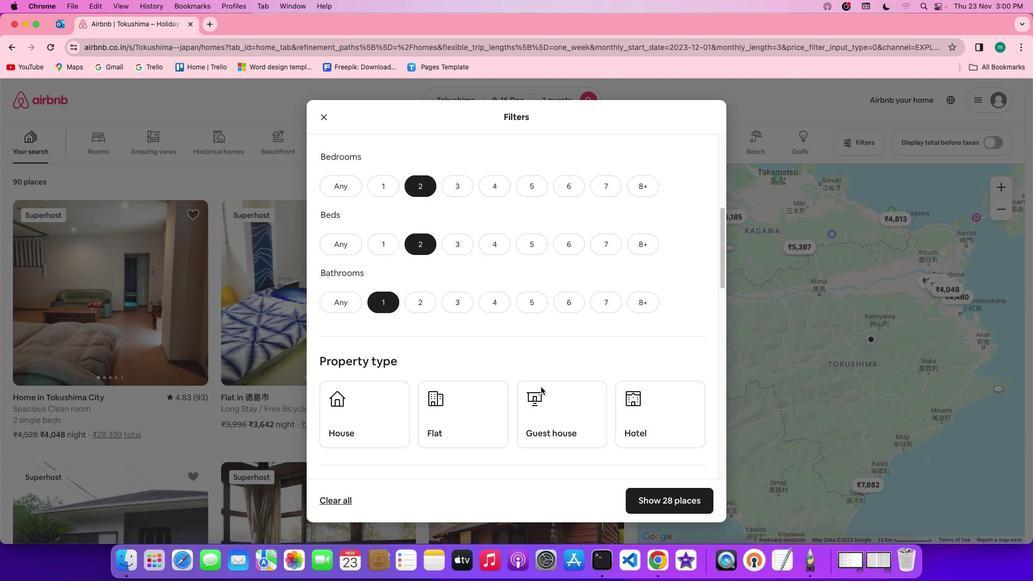 
Action: Mouse moved to (485, 187)
Screenshot: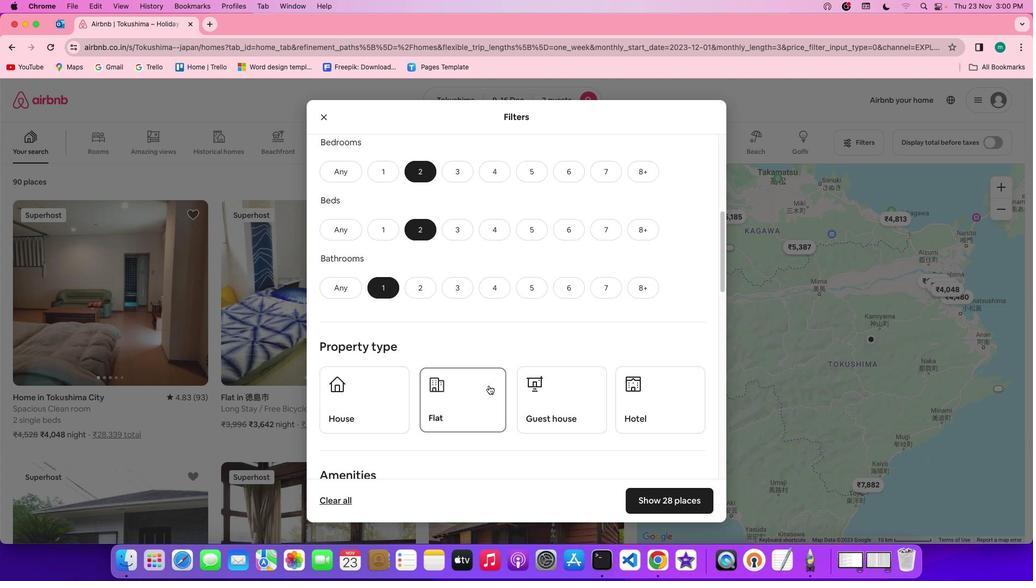 
Action: Mouse pressed left at (485, 187)
Screenshot: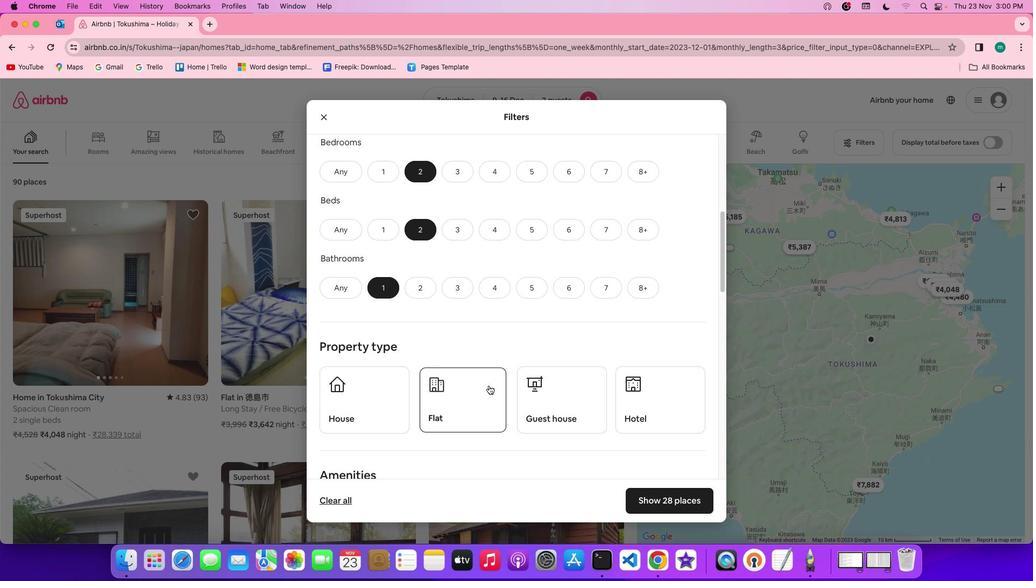 
Action: Mouse moved to (595, 185)
Screenshot: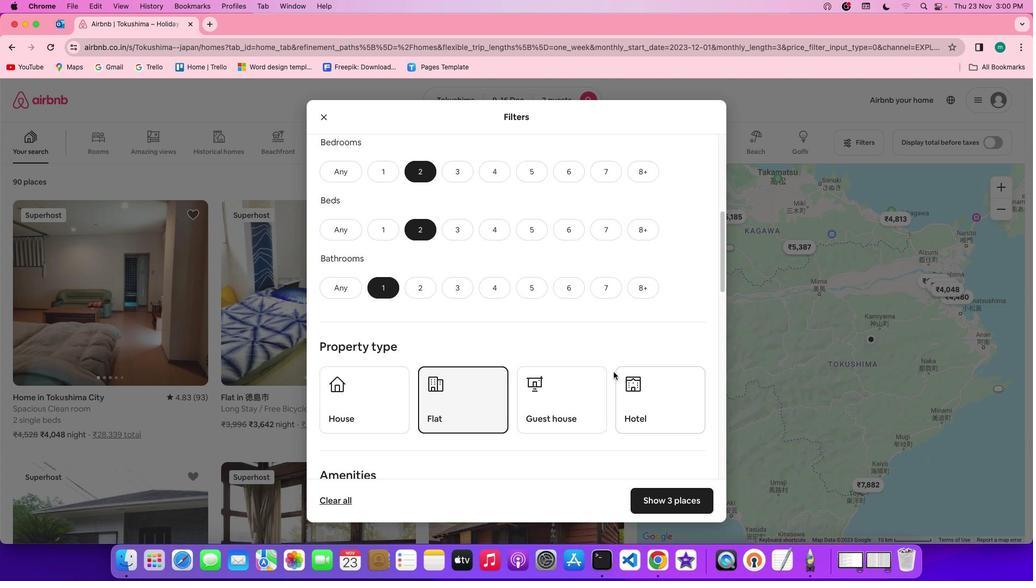 
Action: Mouse scrolled (595, 185) with delta (54, 117)
Screenshot: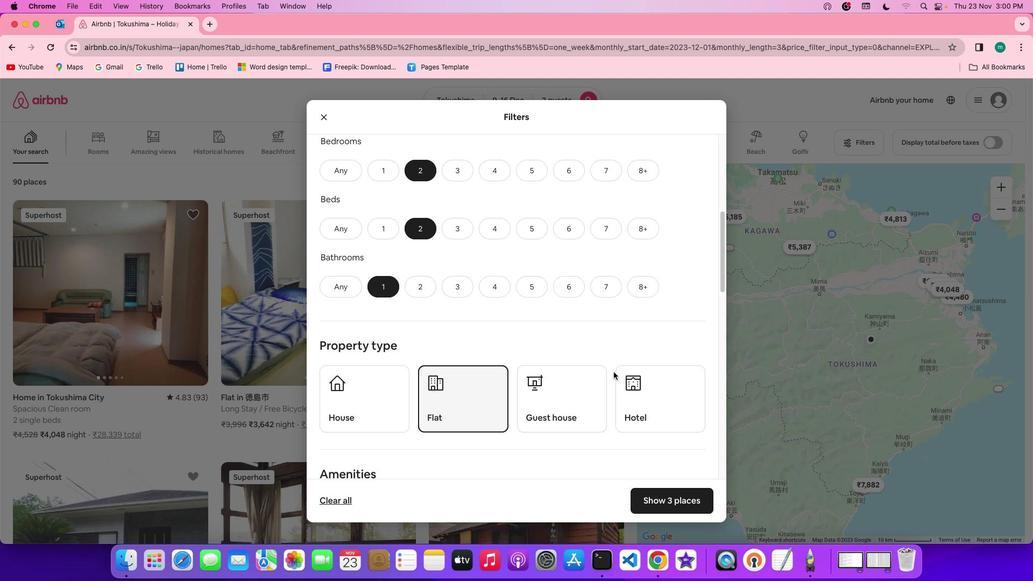 
Action: Mouse scrolled (595, 185) with delta (54, 117)
Screenshot: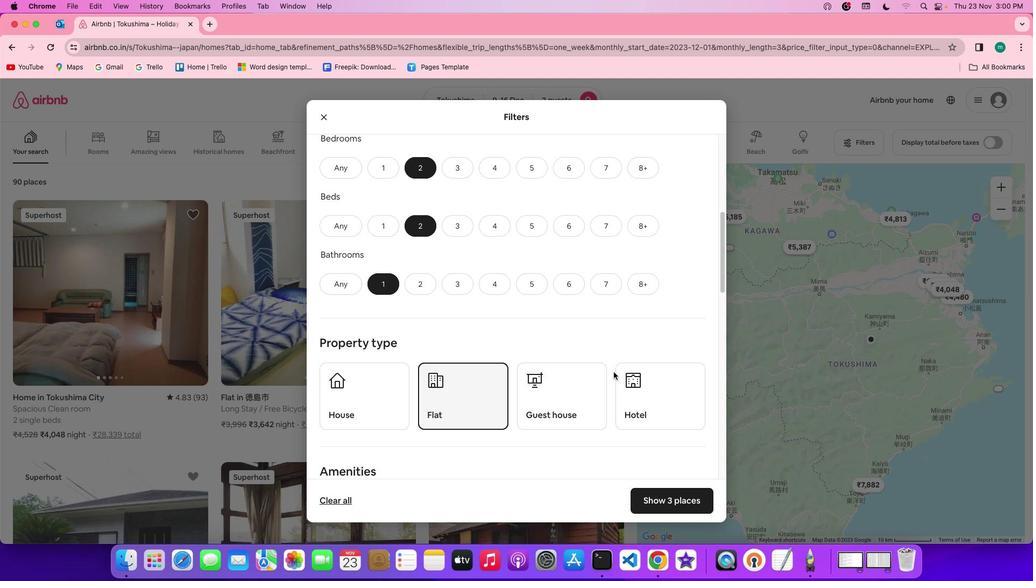 
Action: Mouse scrolled (595, 185) with delta (54, 117)
Screenshot: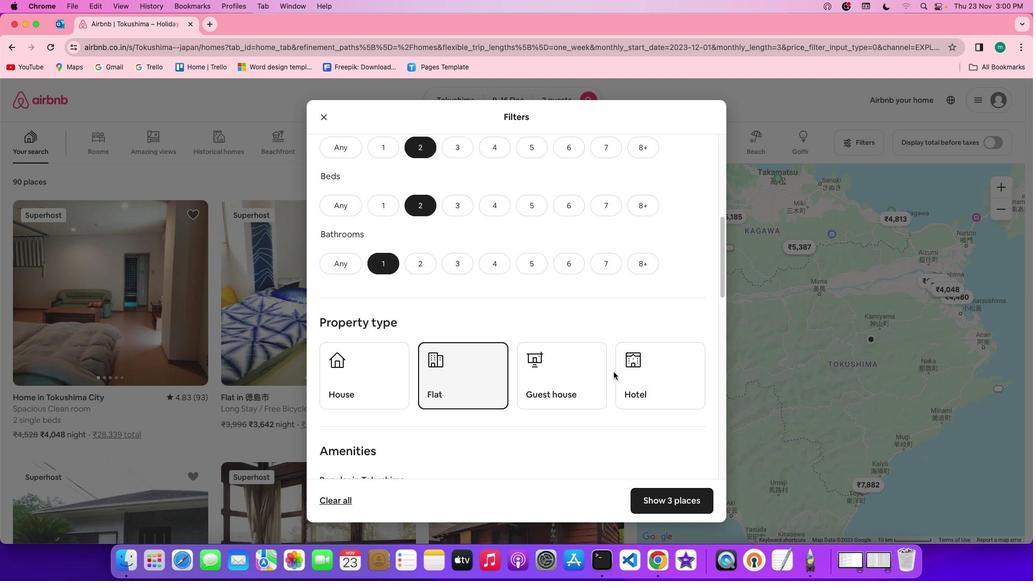 
Action: Mouse scrolled (595, 185) with delta (54, 117)
Screenshot: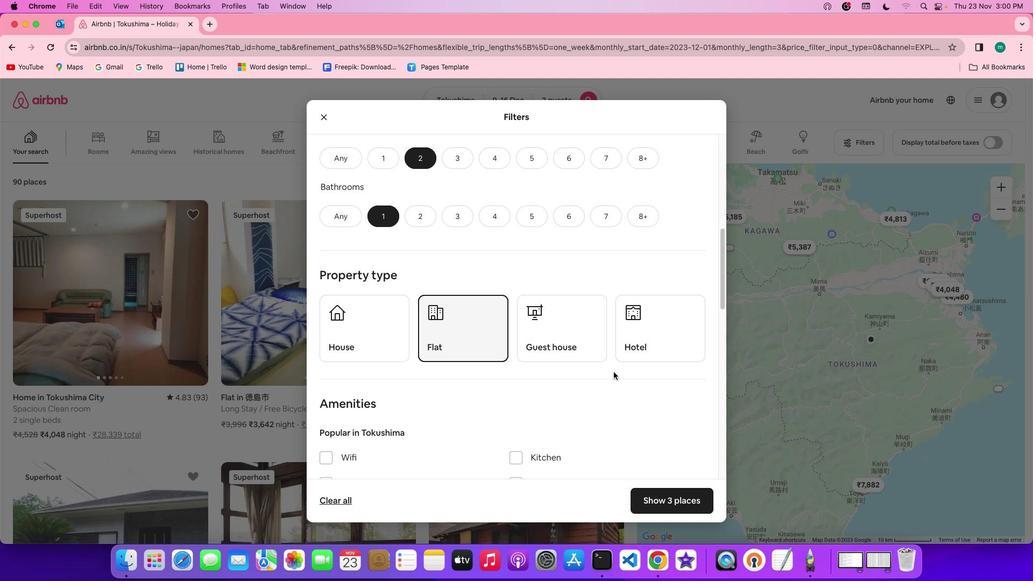 
Action: Mouse scrolled (595, 185) with delta (54, 117)
Screenshot: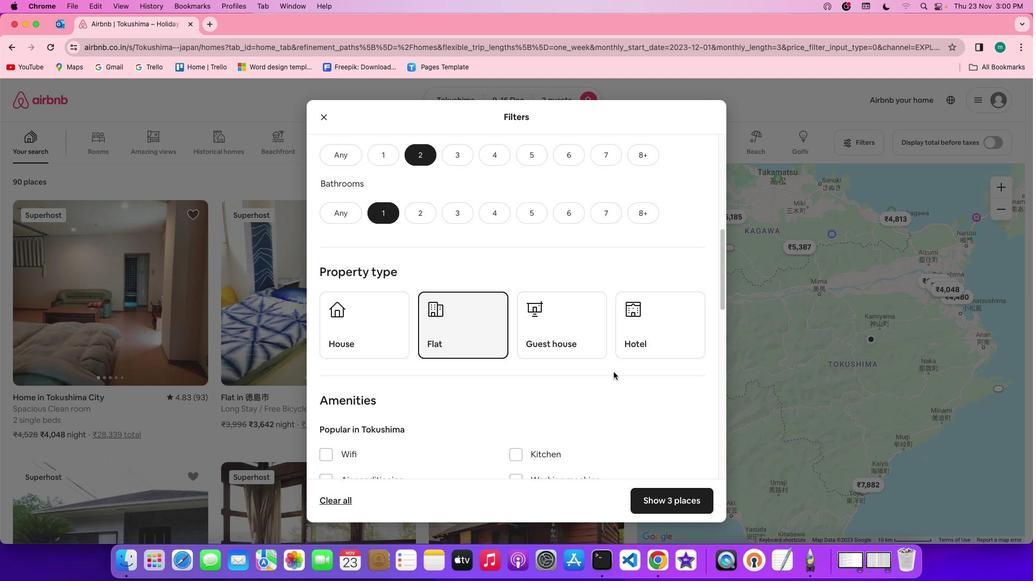 
Action: Mouse scrolled (595, 185) with delta (54, 117)
Screenshot: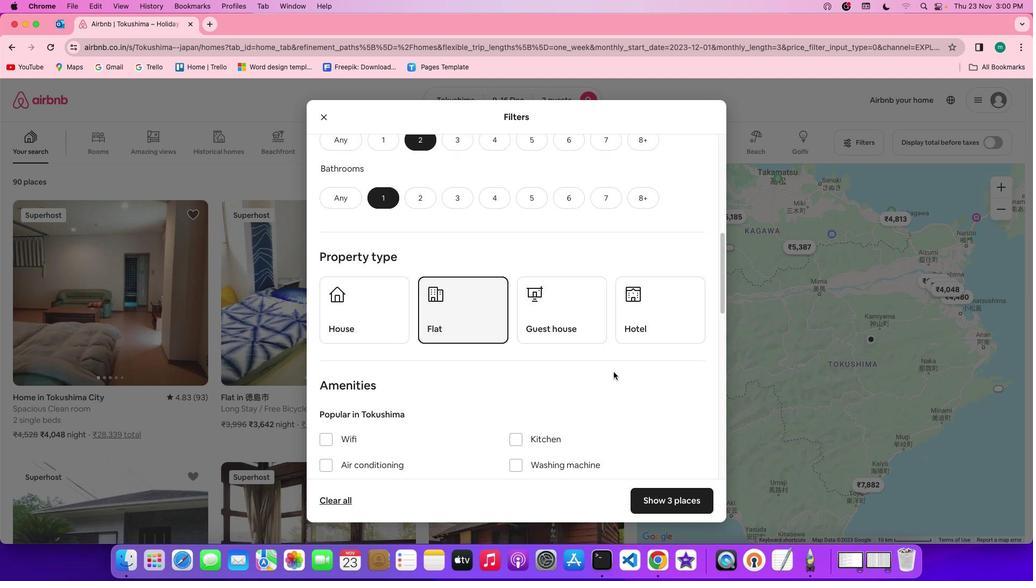 
Action: Mouse scrolled (595, 185) with delta (54, 117)
Screenshot: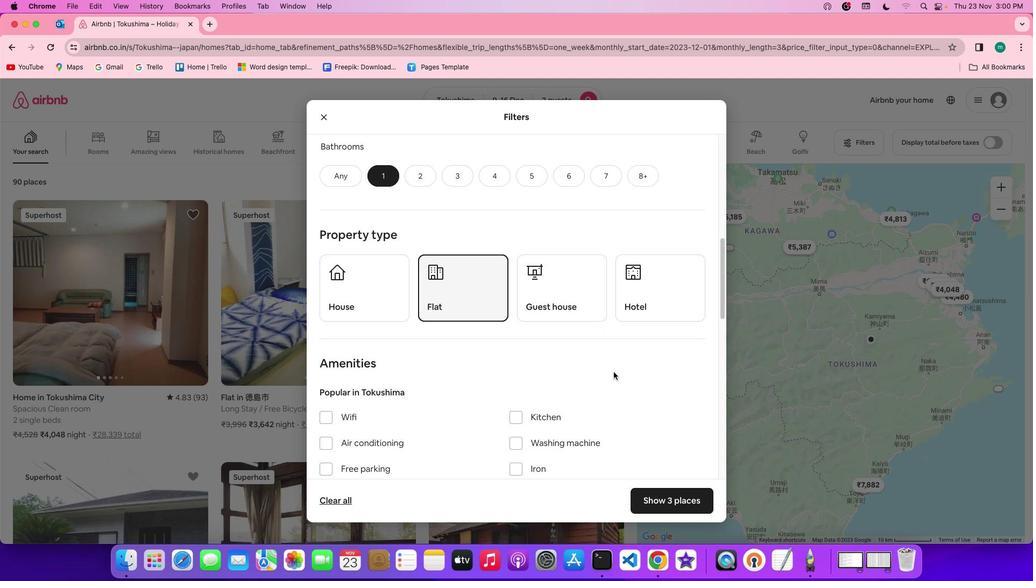 
Action: Mouse scrolled (595, 185) with delta (54, 117)
Screenshot: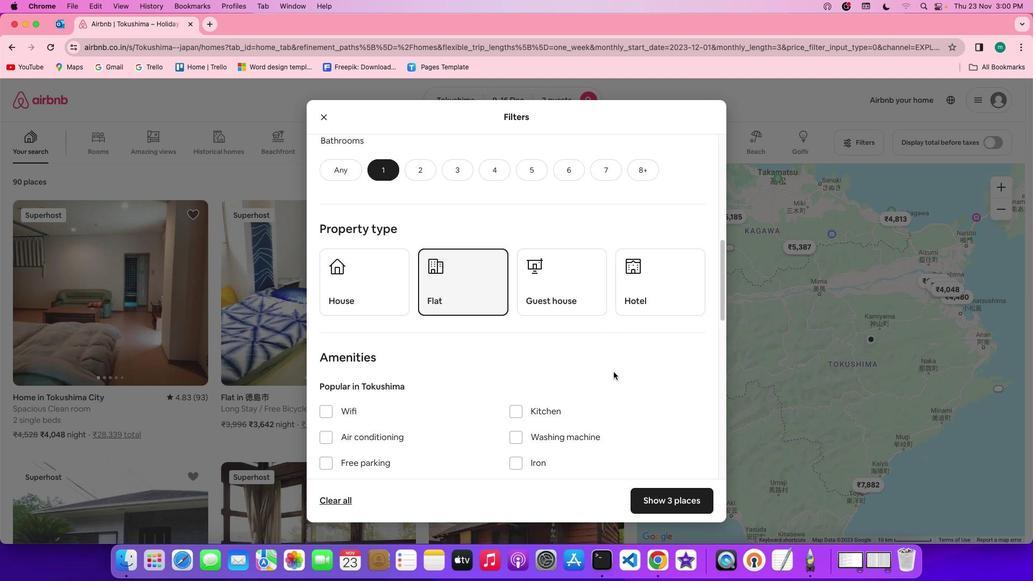 
Action: Mouse scrolled (595, 185) with delta (54, 117)
Screenshot: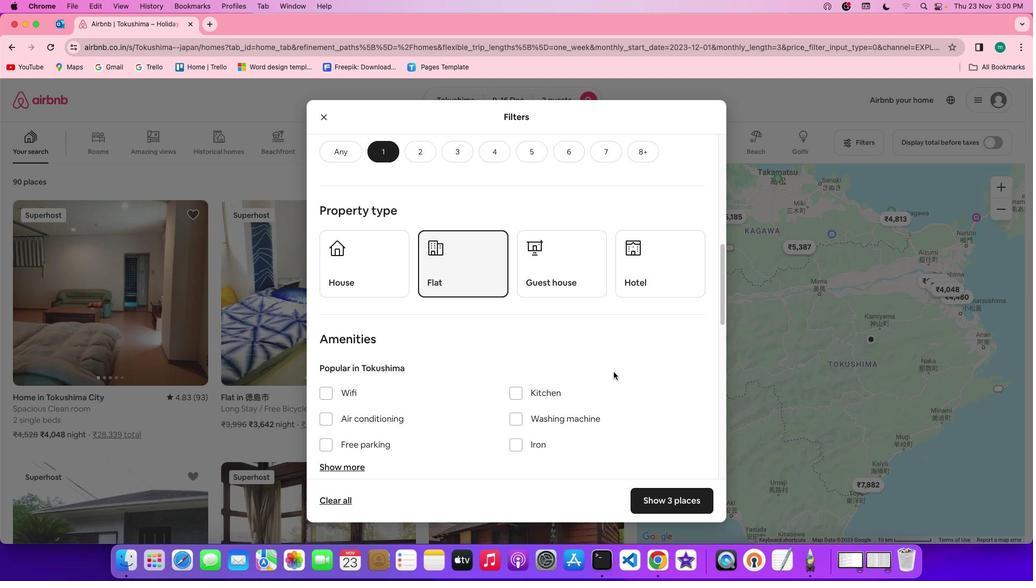 
Action: Mouse scrolled (595, 185) with delta (54, 117)
Screenshot: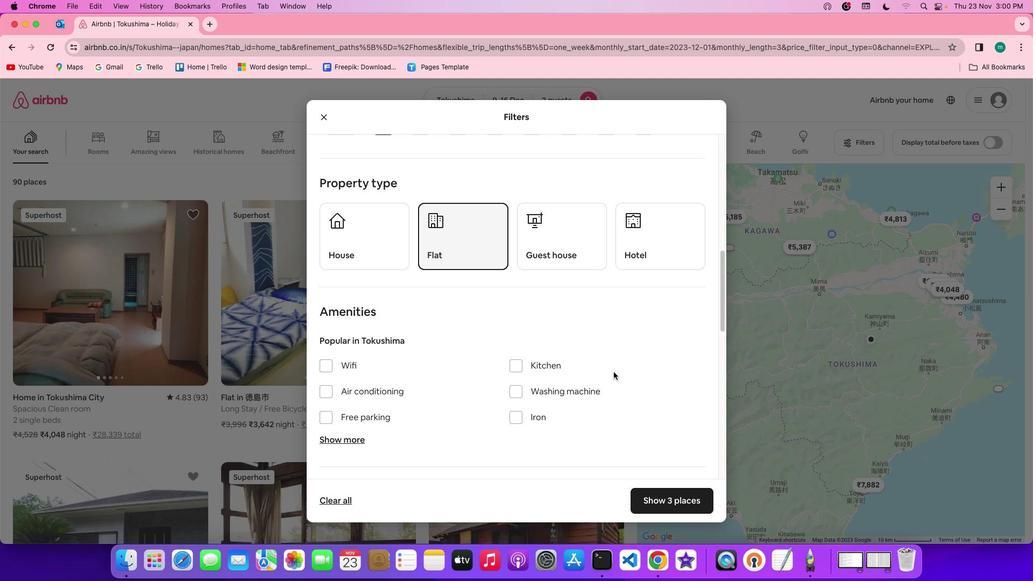 
Action: Mouse scrolled (595, 185) with delta (54, 117)
Screenshot: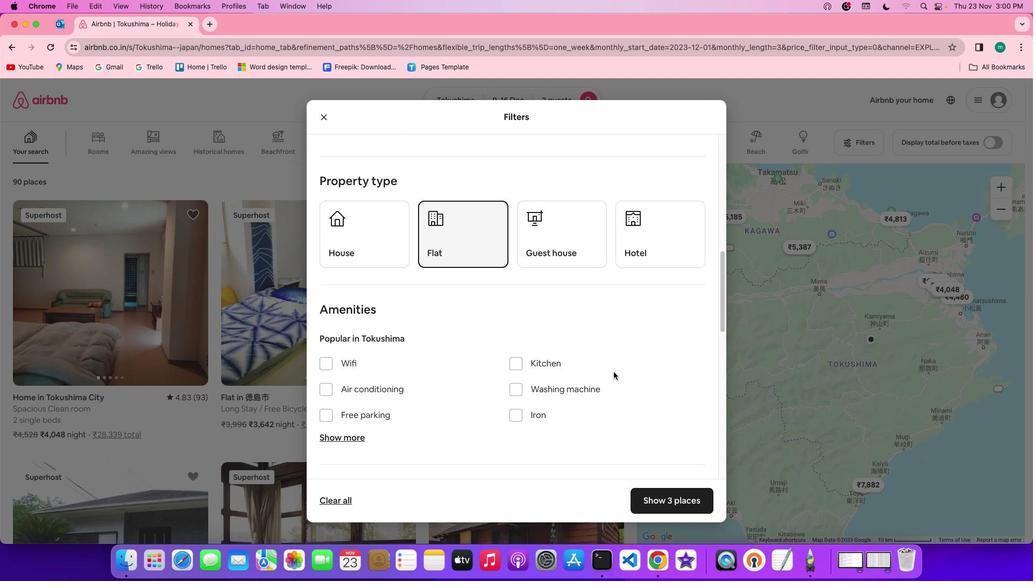 
Action: Mouse scrolled (595, 185) with delta (54, 117)
Screenshot: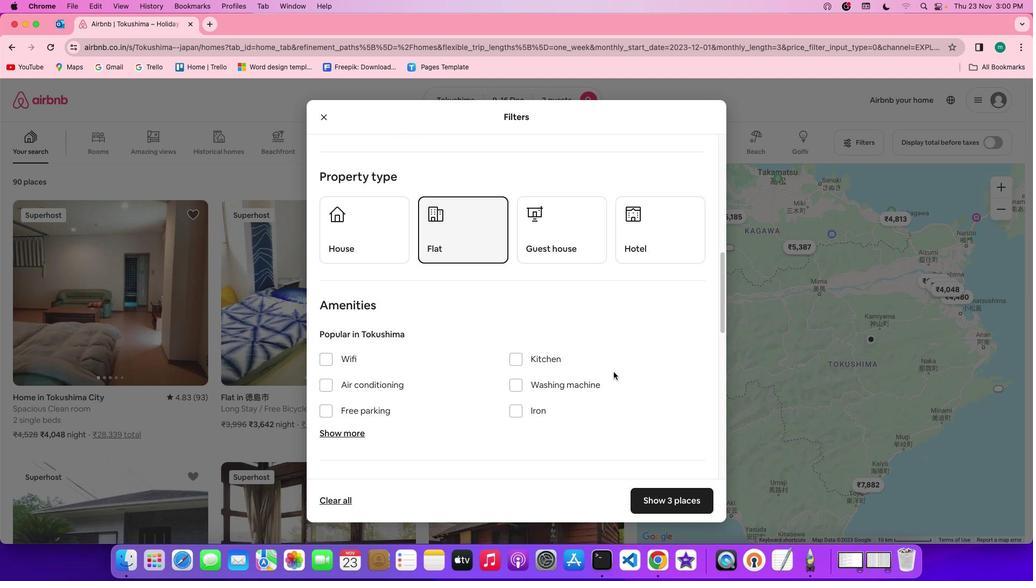 
Action: Mouse scrolled (595, 185) with delta (54, 117)
Screenshot: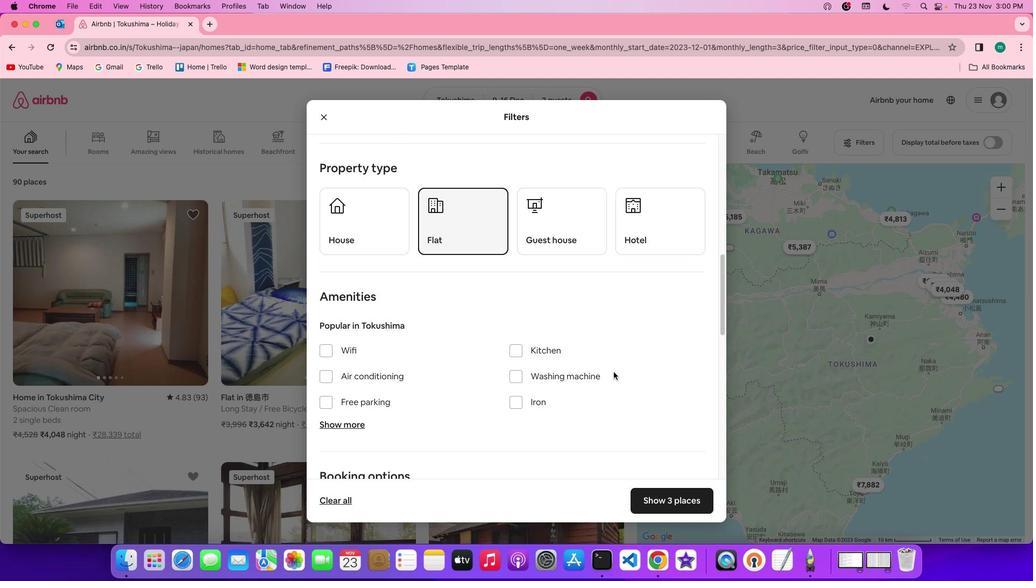 
Action: Mouse scrolled (595, 185) with delta (54, 117)
Screenshot: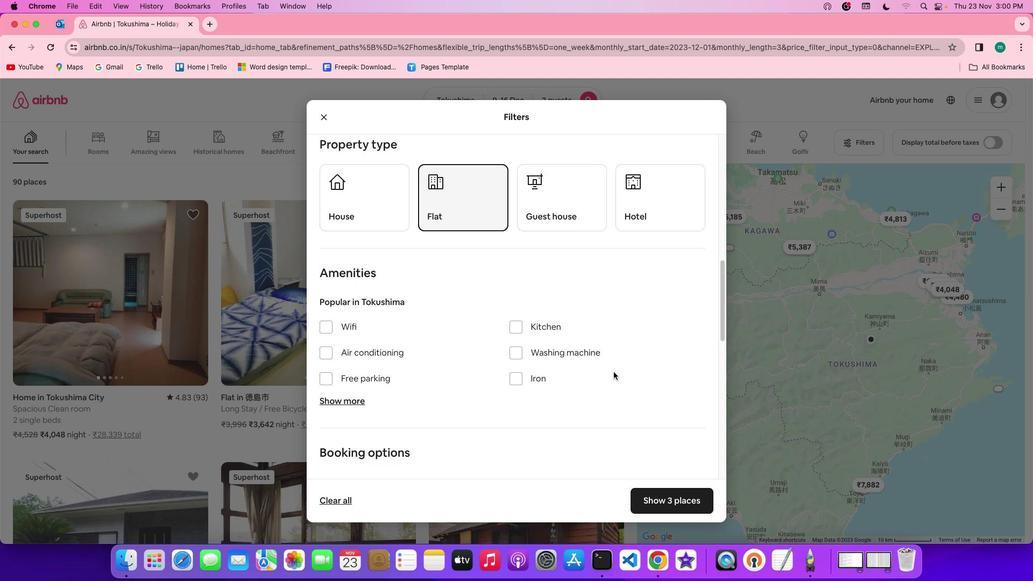 
Action: Mouse scrolled (595, 185) with delta (54, 117)
Screenshot: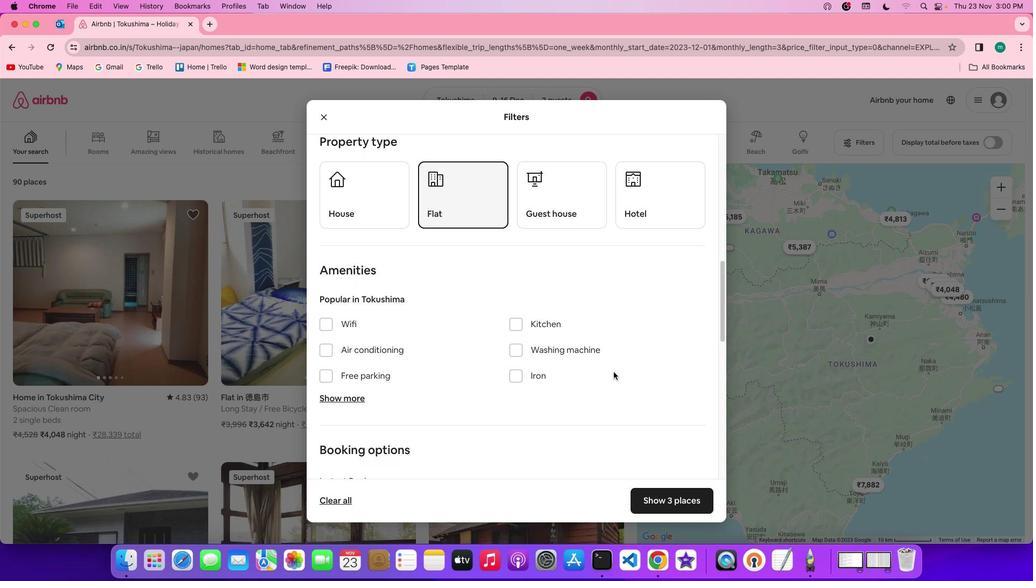
Action: Mouse scrolled (595, 185) with delta (54, 117)
Screenshot: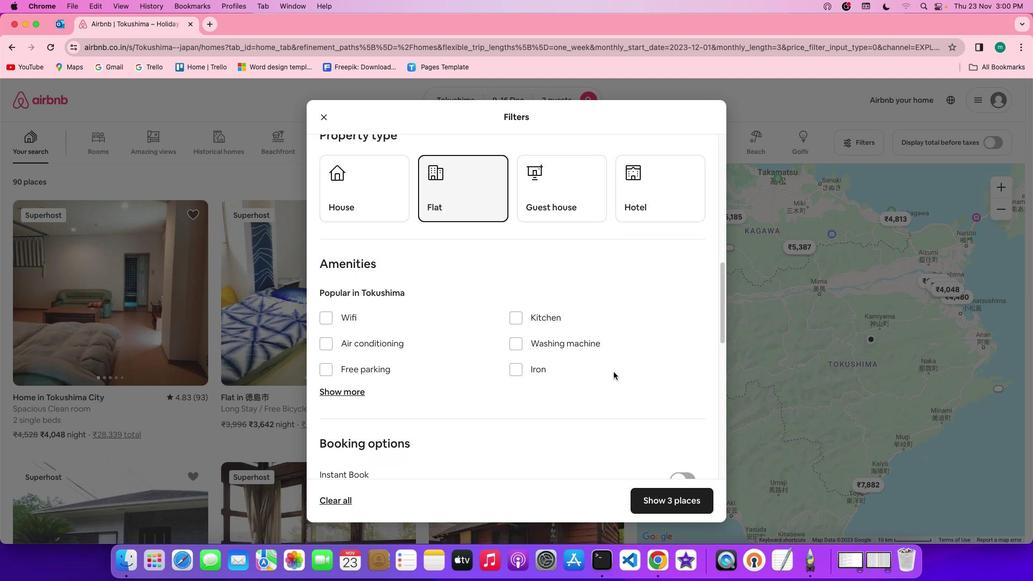 
Action: Mouse scrolled (595, 185) with delta (54, 117)
Screenshot: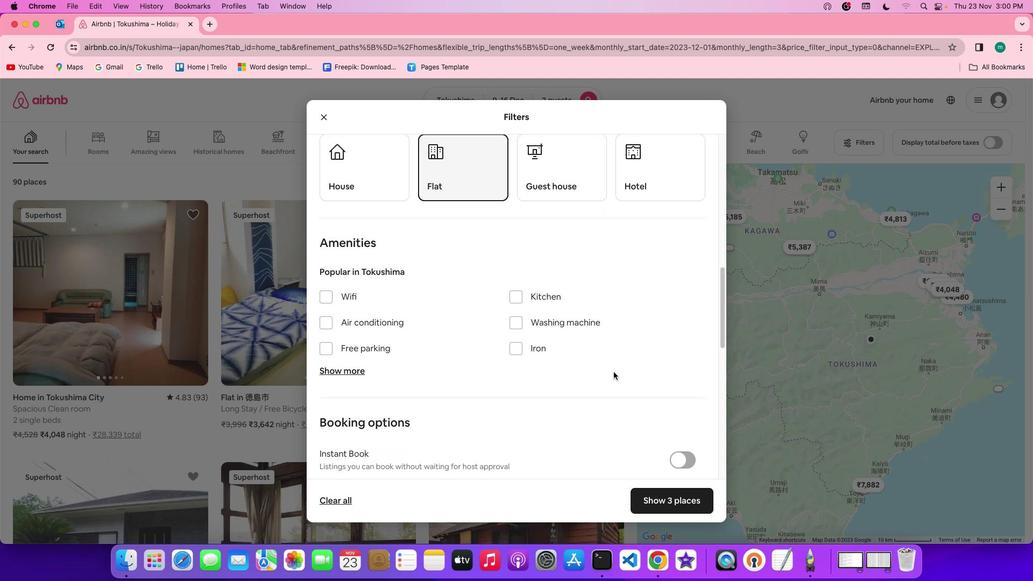 
Action: Mouse scrolled (595, 185) with delta (54, 117)
Screenshot: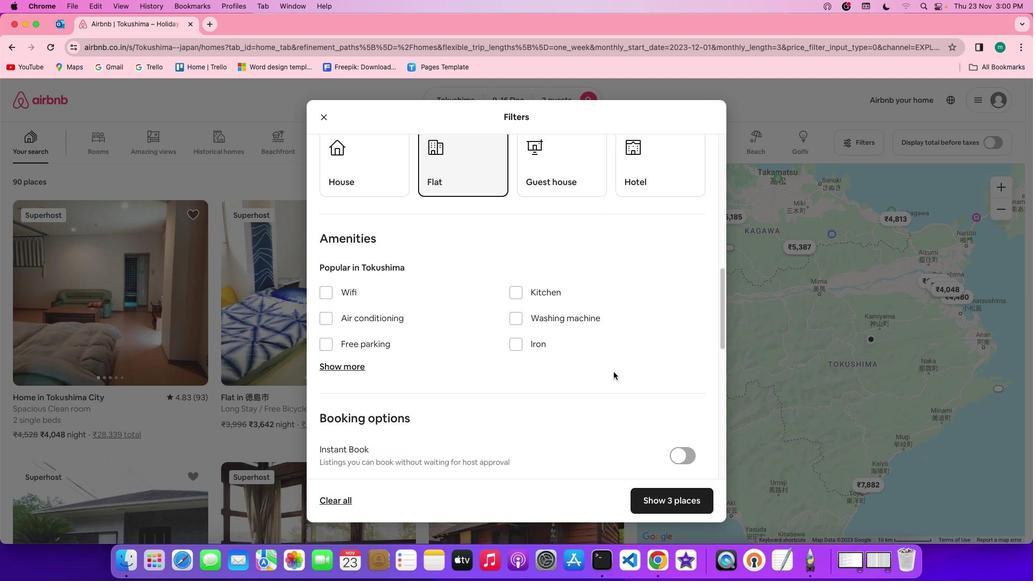
Action: Mouse moved to (654, 203)
Screenshot: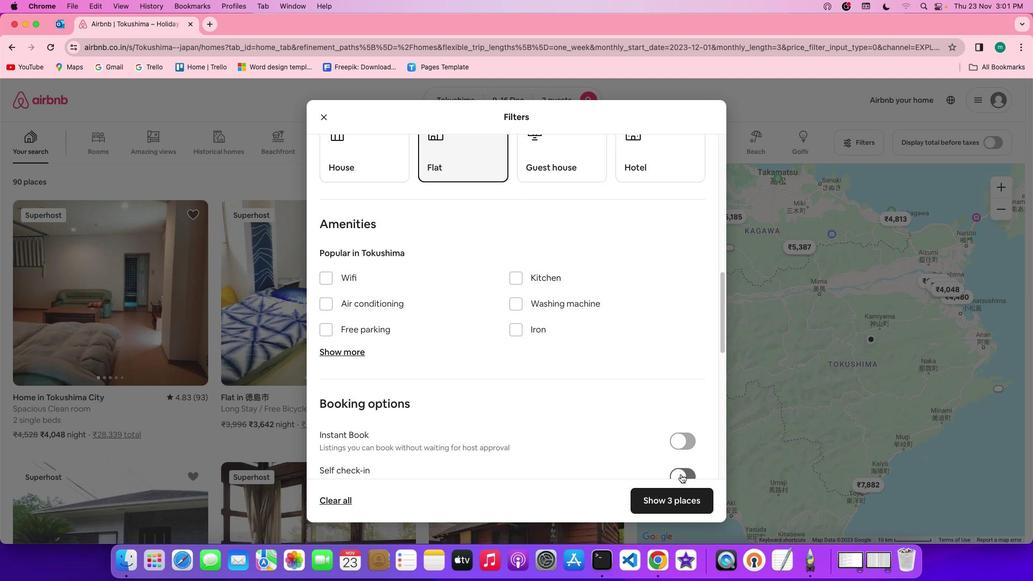 
Action: Mouse pressed left at (654, 203)
Screenshot: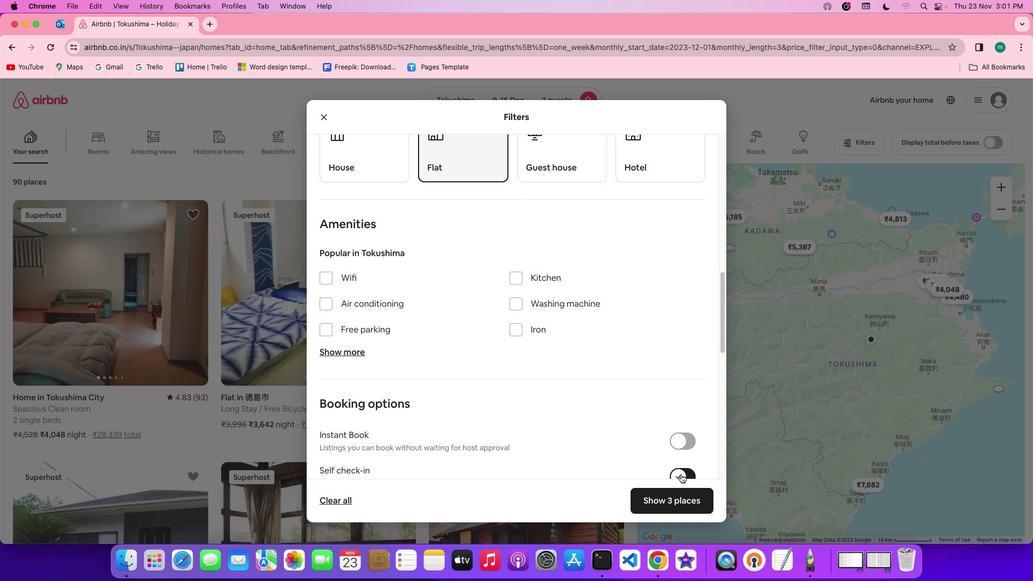 
Action: Mouse moved to (603, 191)
Screenshot: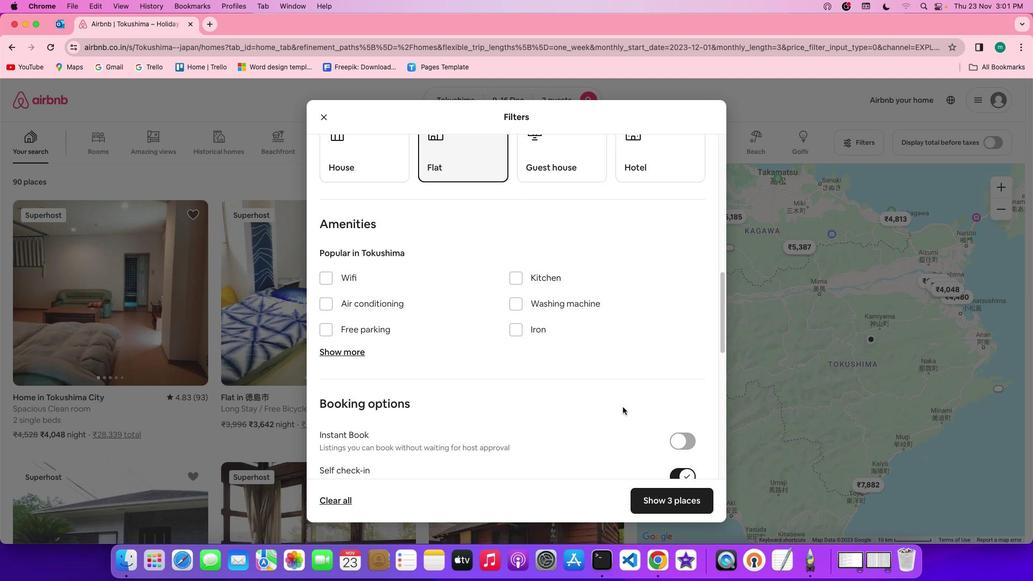 
Action: Mouse scrolled (603, 191) with delta (54, 117)
Screenshot: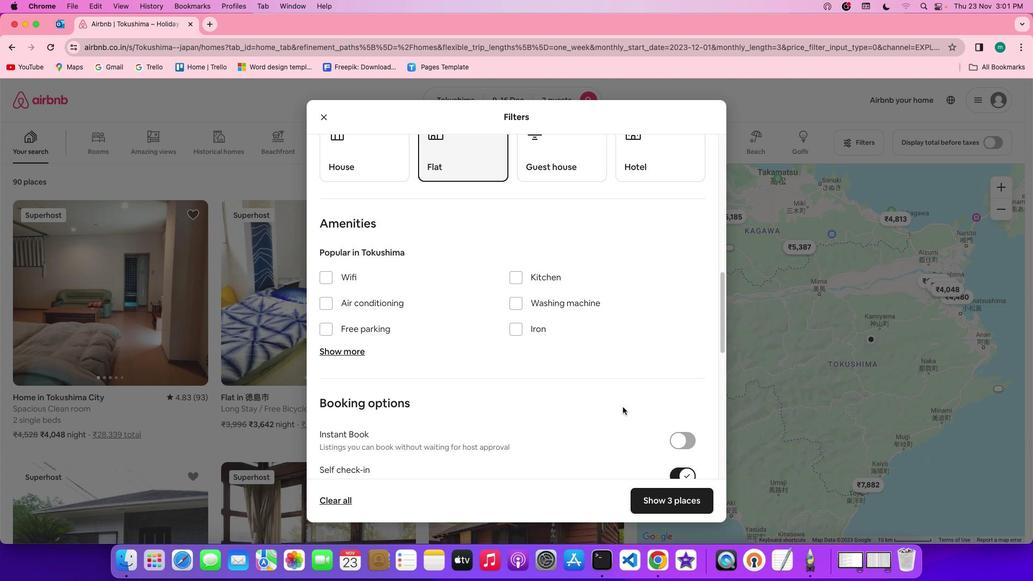 
Action: Mouse scrolled (603, 191) with delta (54, 117)
Screenshot: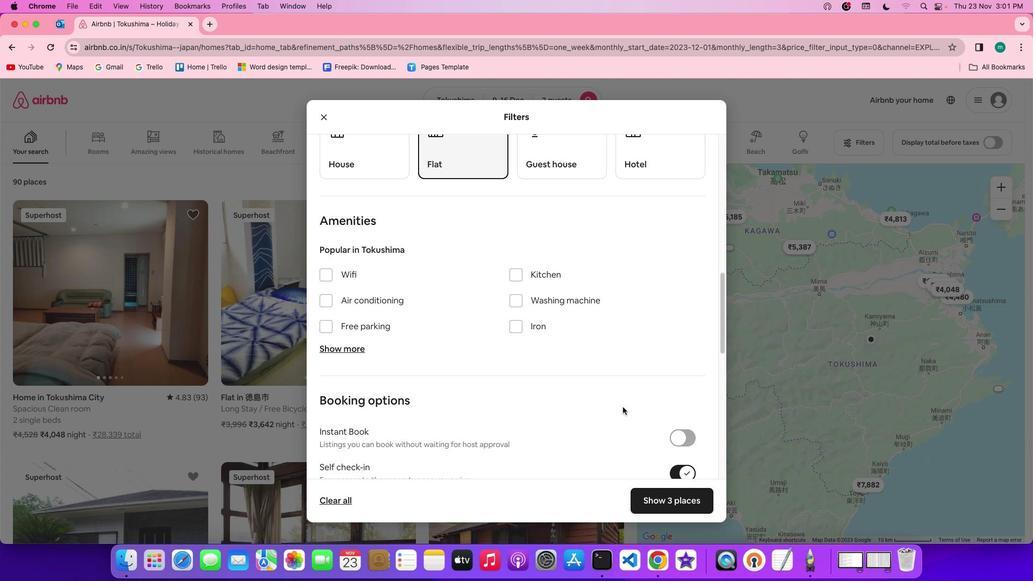 
Action: Mouse scrolled (603, 191) with delta (54, 117)
Screenshot: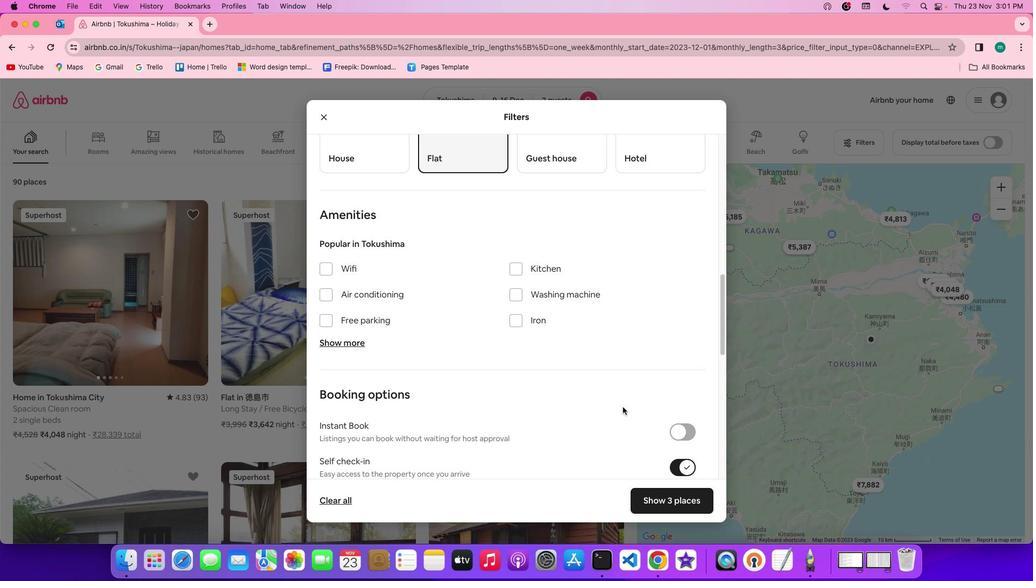 
Action: Mouse scrolled (603, 191) with delta (54, 117)
Screenshot: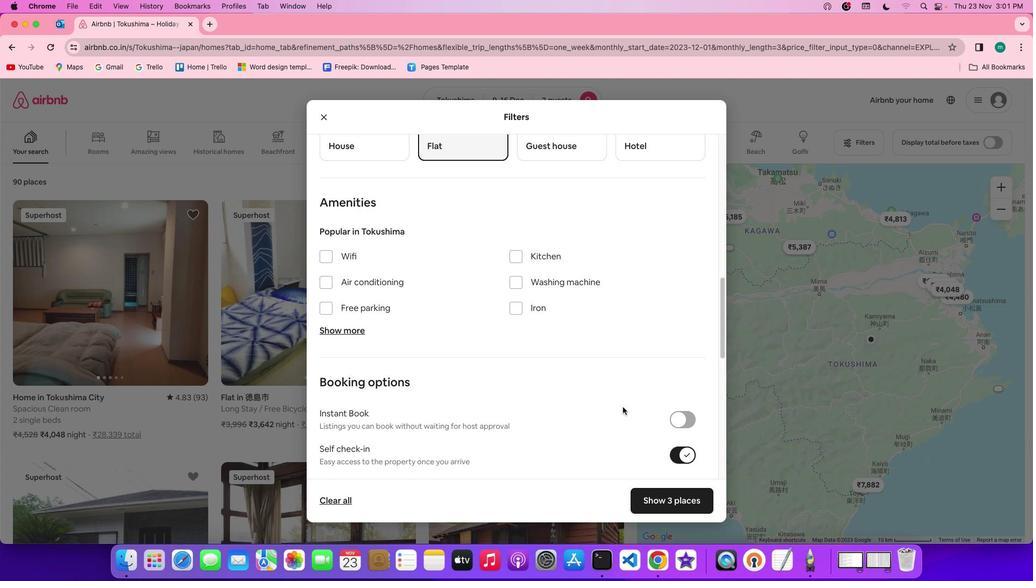 
Action: Mouse scrolled (603, 191) with delta (54, 117)
Screenshot: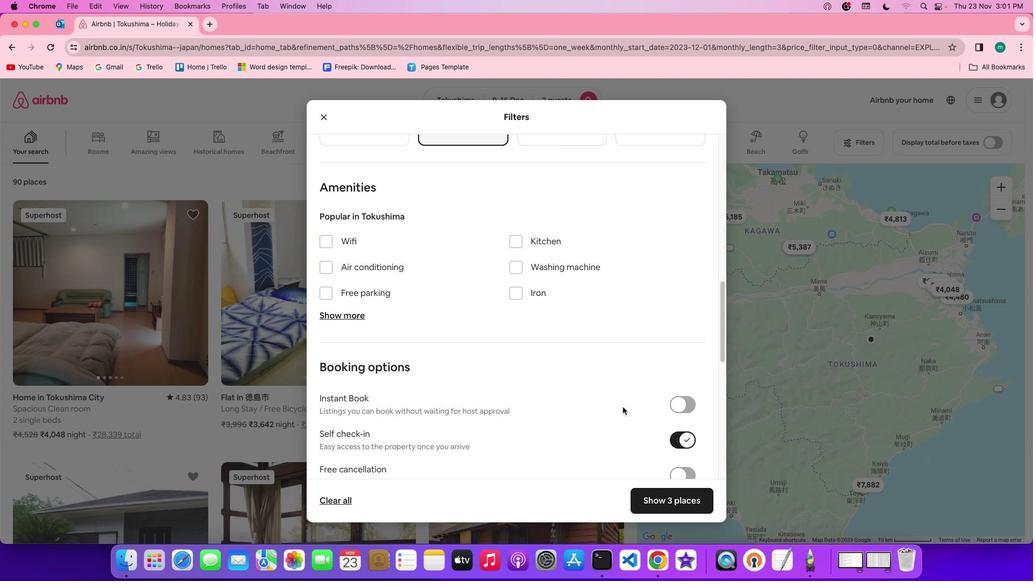 
Action: Mouse scrolled (603, 191) with delta (54, 117)
Screenshot: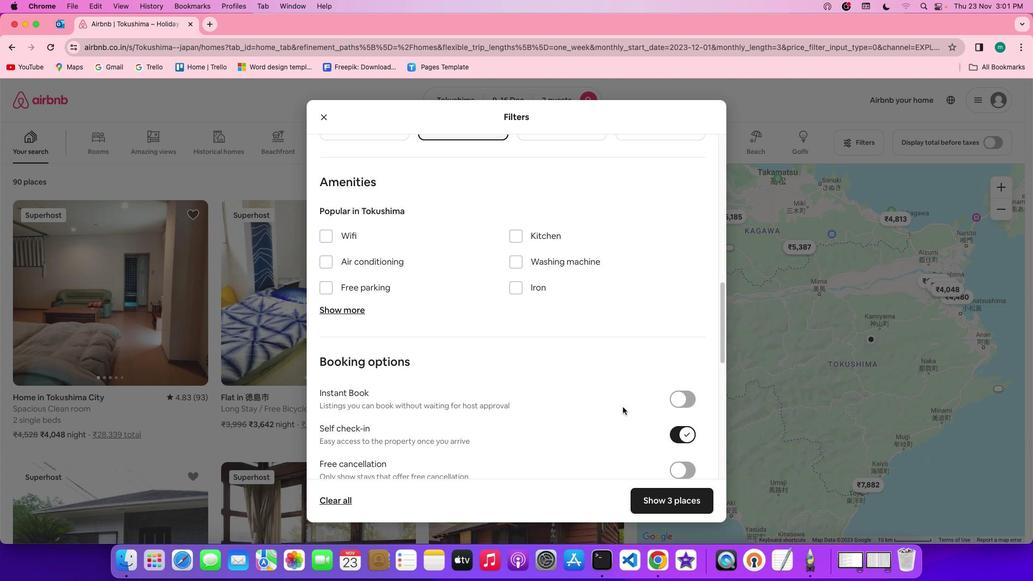 
Action: Mouse scrolled (603, 191) with delta (54, 117)
Screenshot: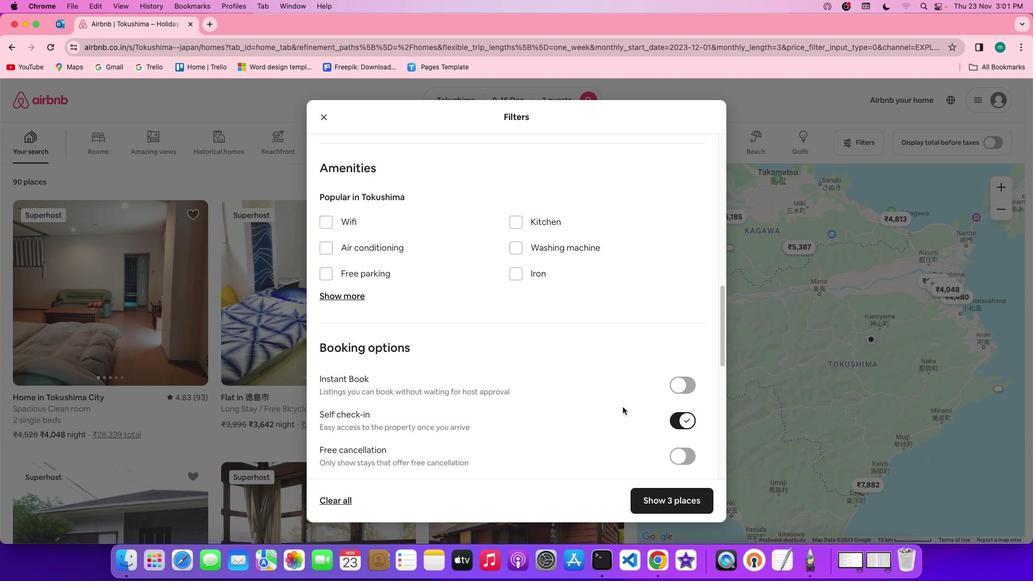 
Action: Mouse scrolled (603, 191) with delta (54, 117)
Screenshot: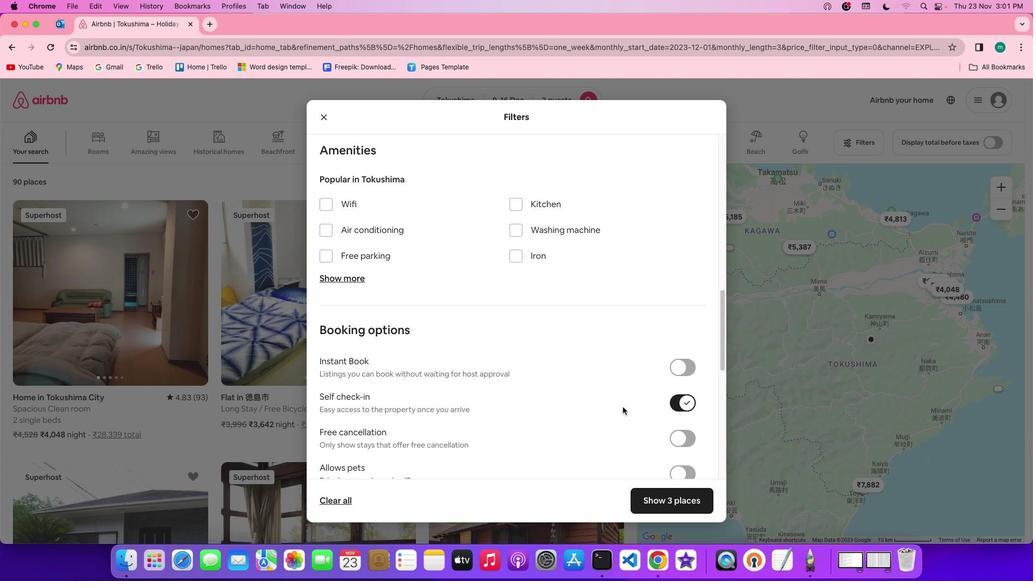 
Action: Mouse scrolled (603, 191) with delta (54, 117)
Screenshot: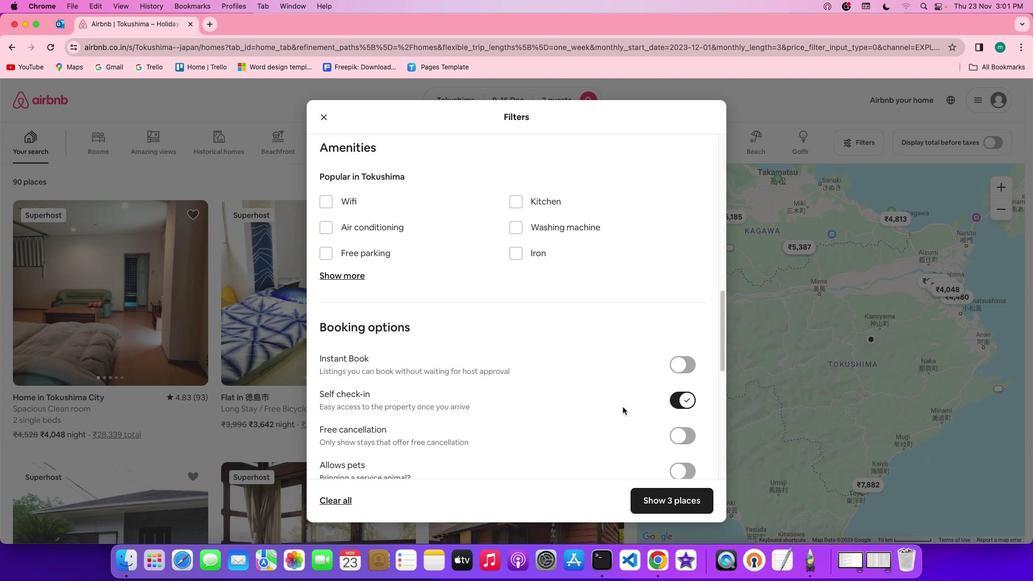 
Action: Mouse scrolled (603, 191) with delta (54, 117)
Screenshot: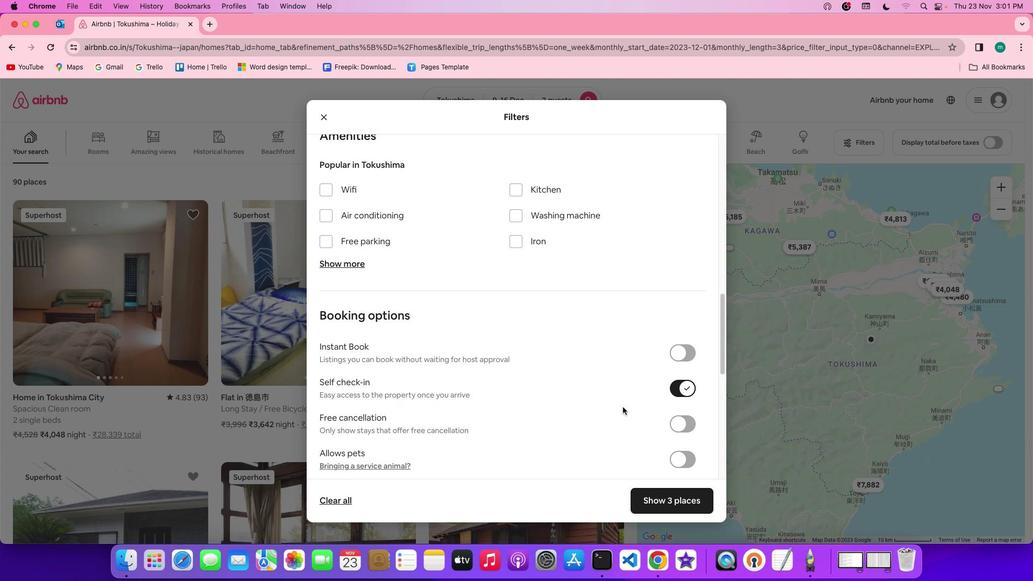 
Action: Mouse scrolled (603, 191) with delta (54, 117)
Screenshot: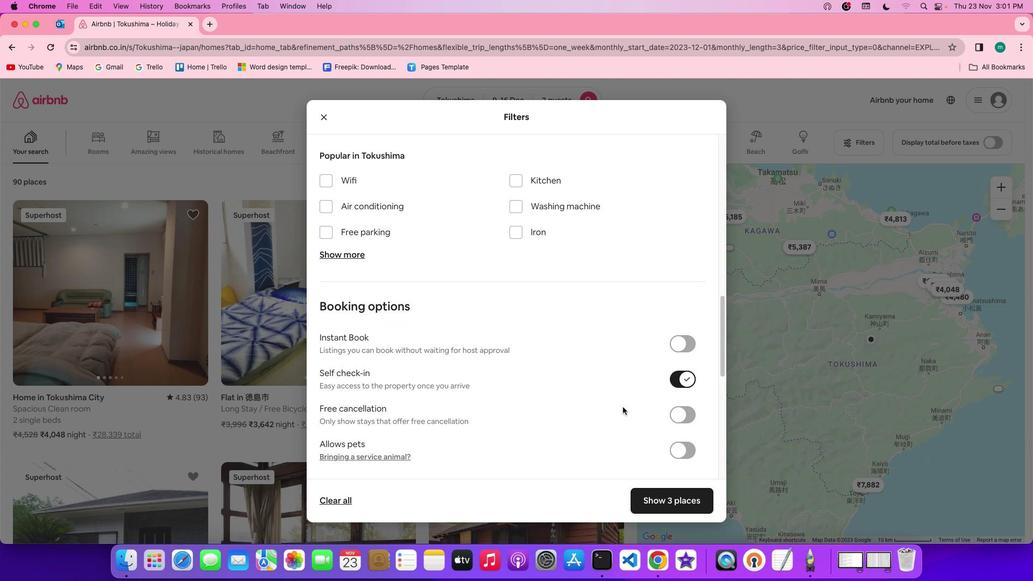 
Action: Mouse scrolled (603, 191) with delta (54, 117)
Screenshot: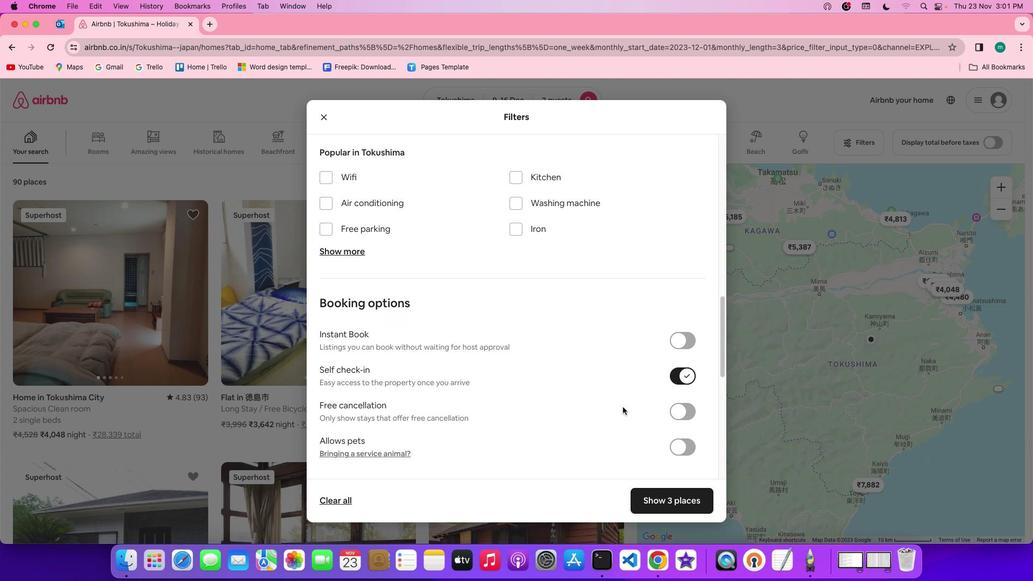 
Action: Mouse scrolled (603, 191) with delta (54, 117)
Screenshot: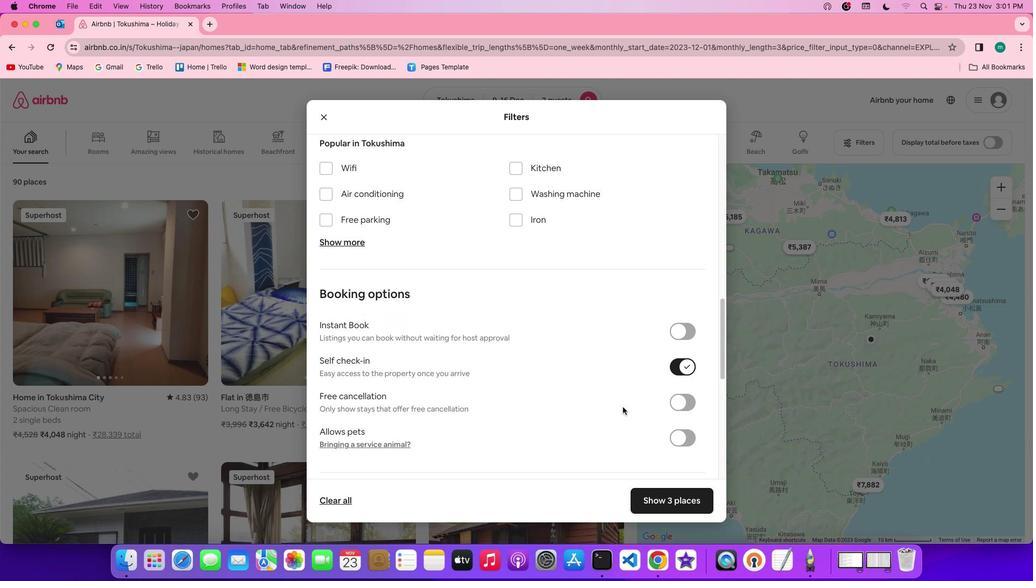 
Action: Mouse scrolled (603, 191) with delta (54, 117)
Screenshot: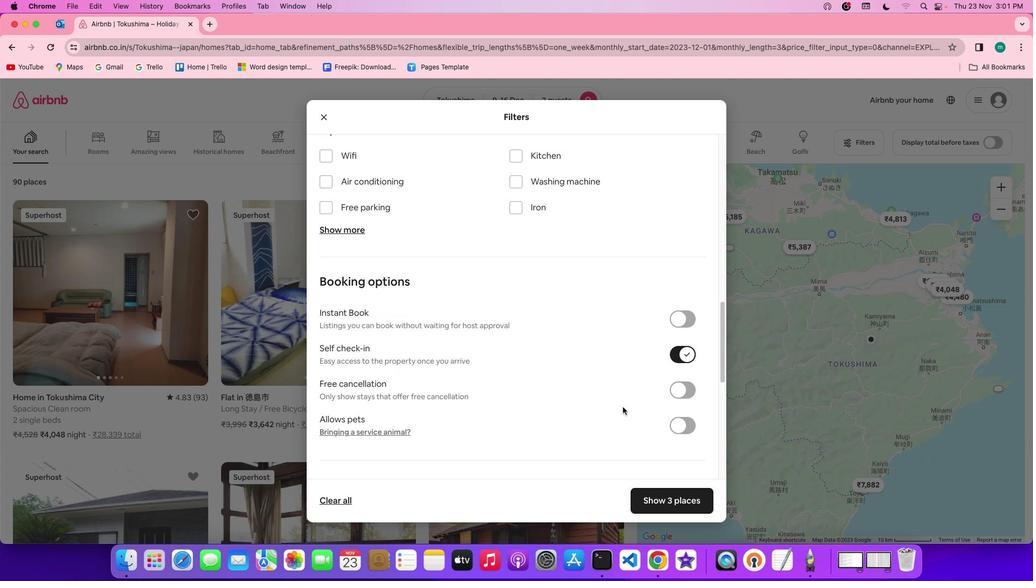 
Action: Mouse scrolled (603, 191) with delta (54, 117)
Screenshot: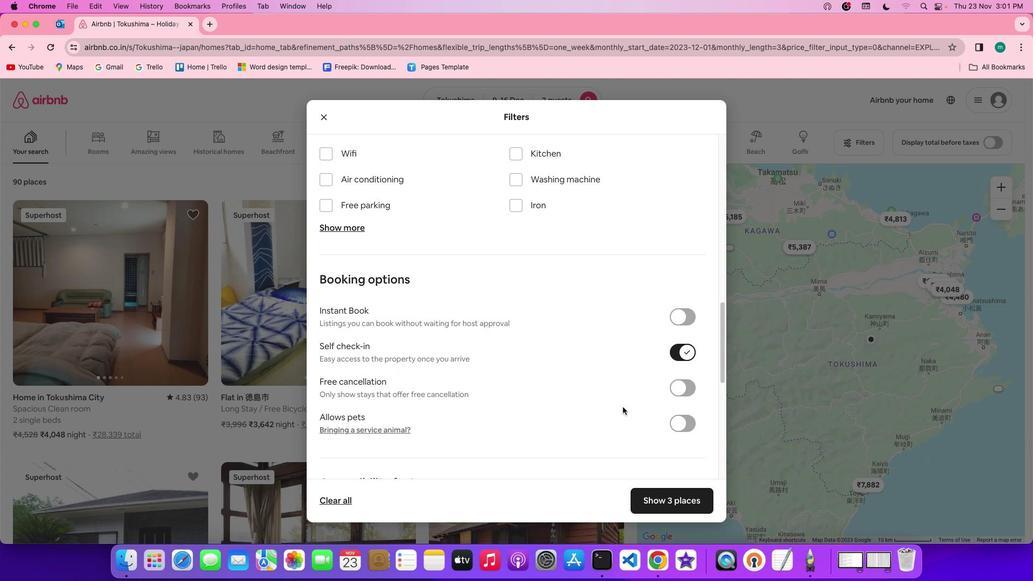 
Action: Mouse scrolled (603, 191) with delta (54, 117)
Screenshot: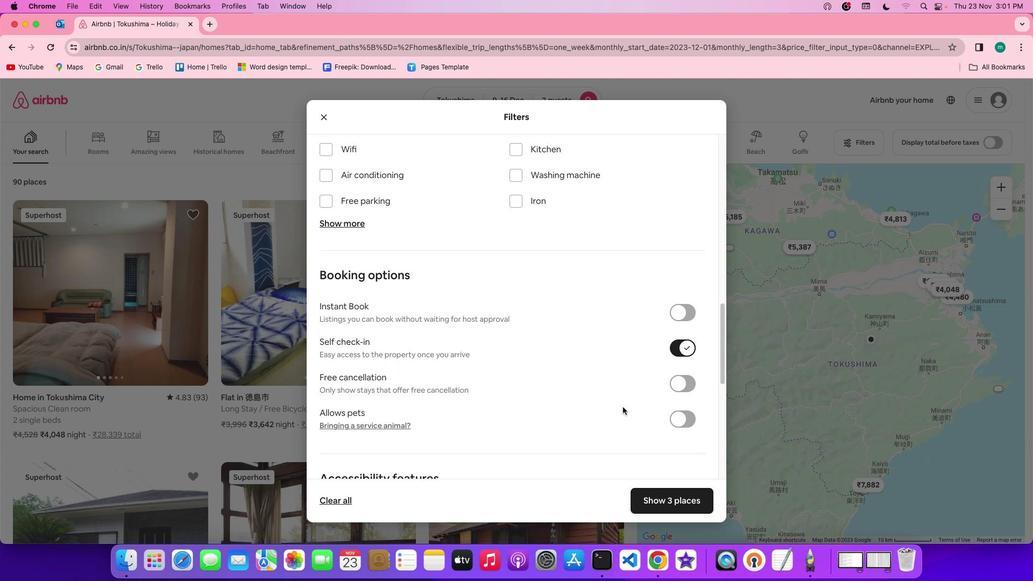 
Action: Mouse scrolled (603, 191) with delta (54, 117)
Screenshot: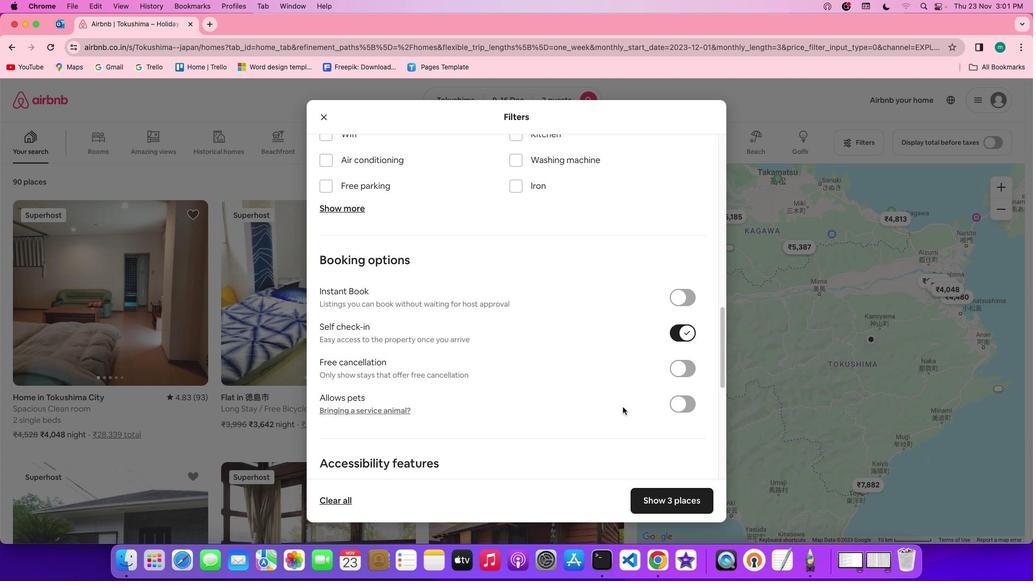 
Action: Mouse scrolled (603, 191) with delta (54, 117)
Screenshot: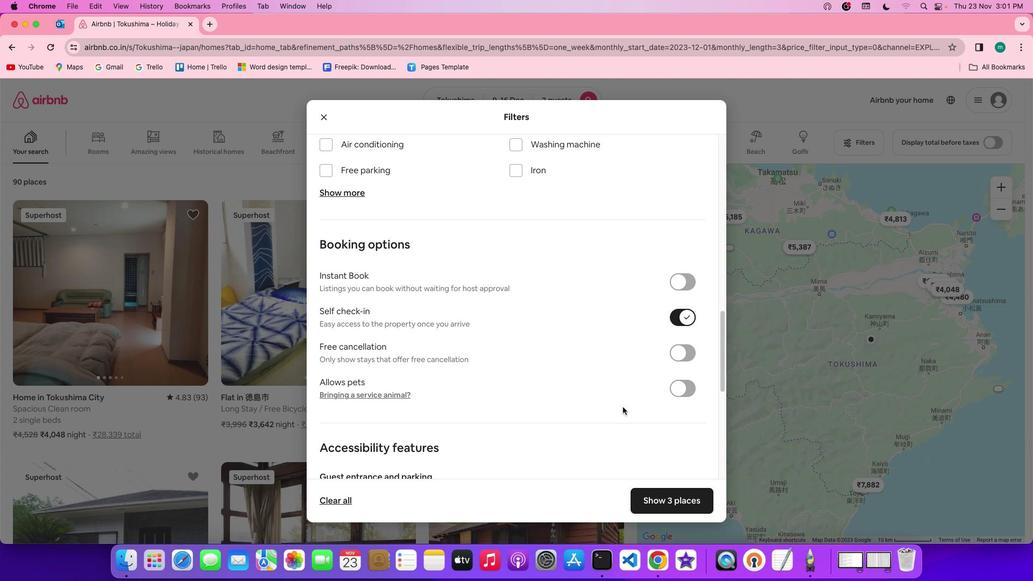 
Action: Mouse scrolled (603, 191) with delta (54, 117)
Screenshot: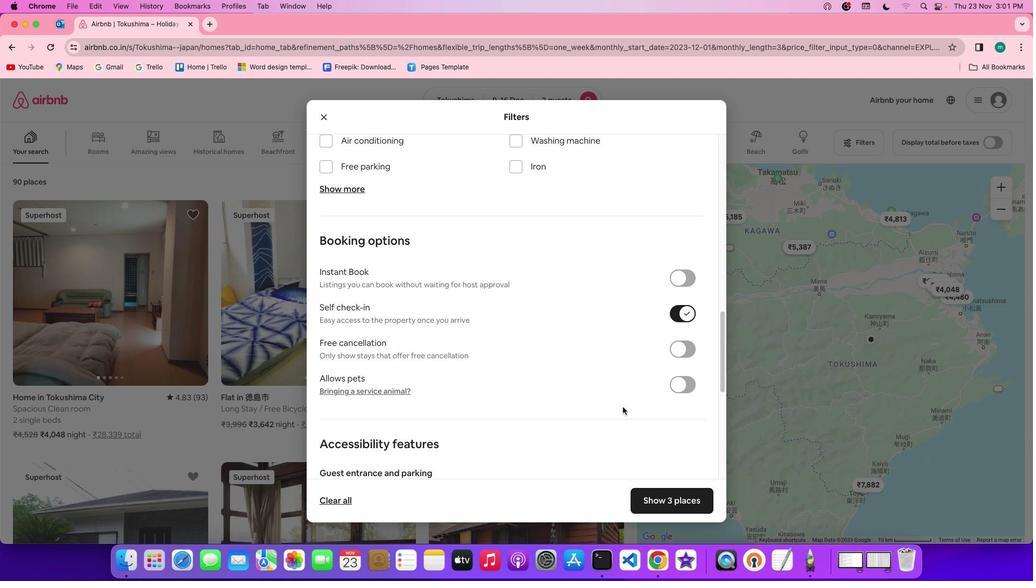 
Action: Mouse scrolled (603, 191) with delta (54, 117)
Screenshot: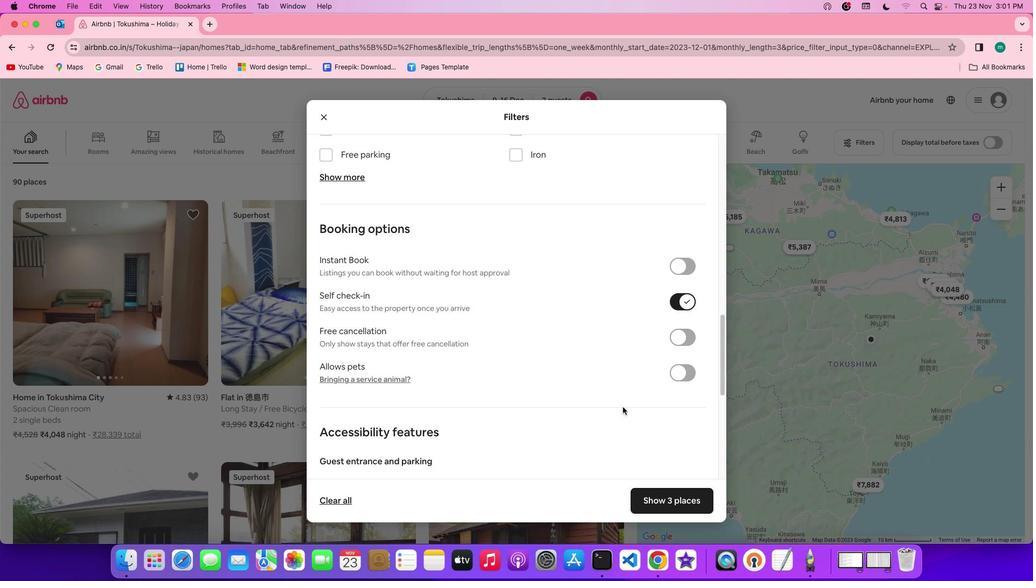 
Action: Mouse scrolled (603, 191) with delta (54, 117)
Screenshot: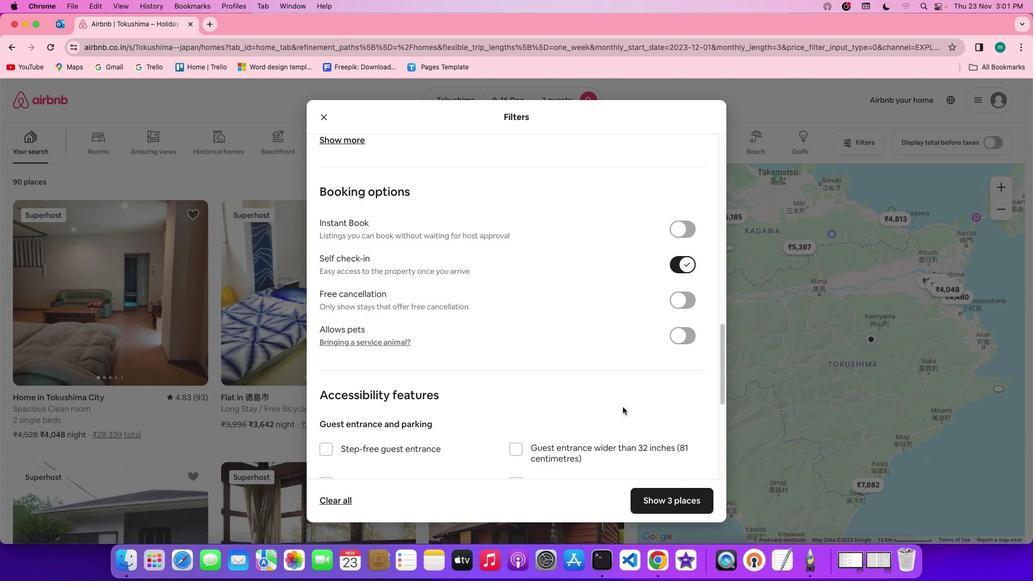 
Action: Mouse scrolled (603, 191) with delta (54, 117)
Screenshot: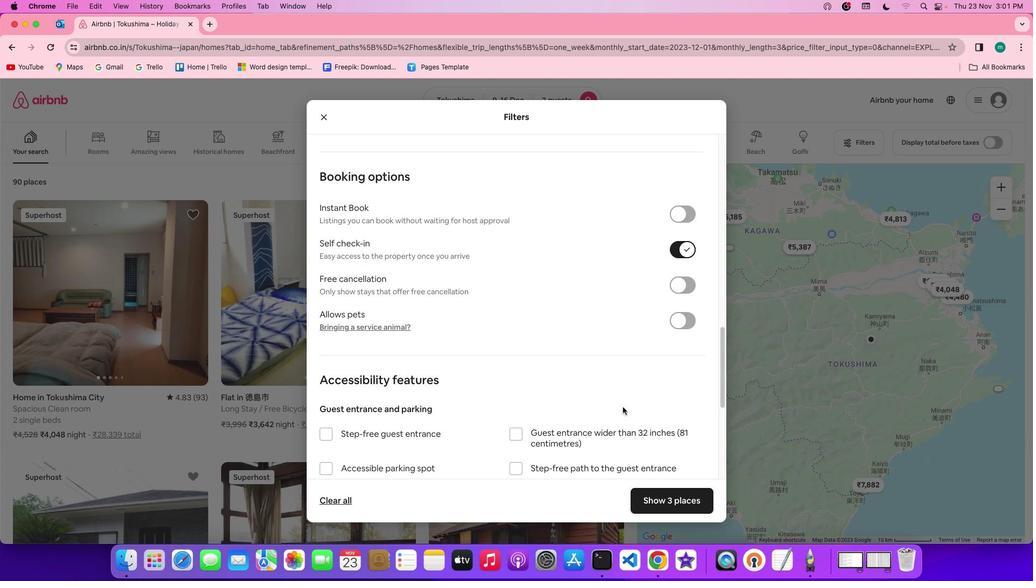 
Action: Mouse scrolled (603, 191) with delta (54, 117)
Screenshot: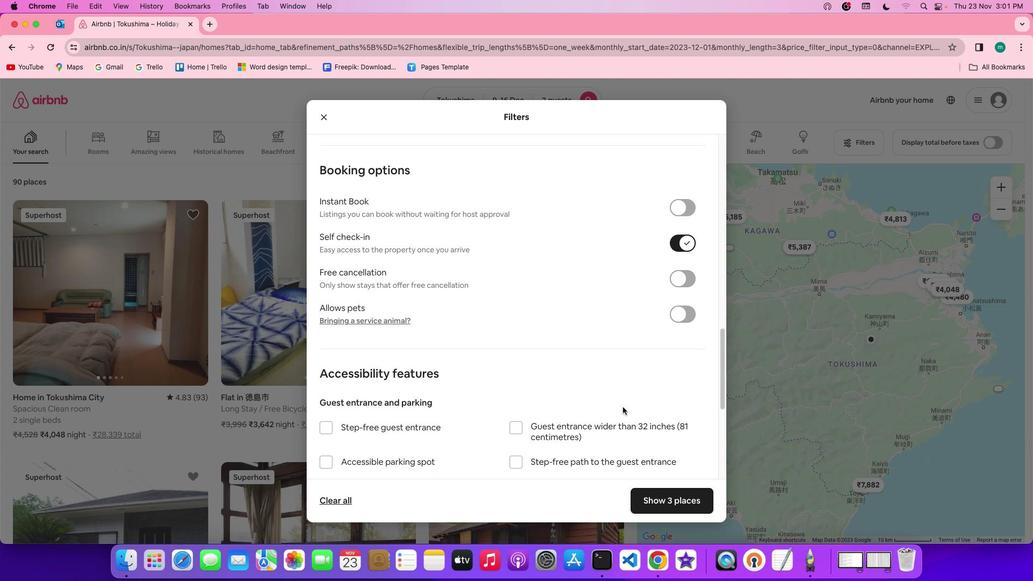 
Action: Mouse scrolled (603, 191) with delta (54, 117)
Screenshot: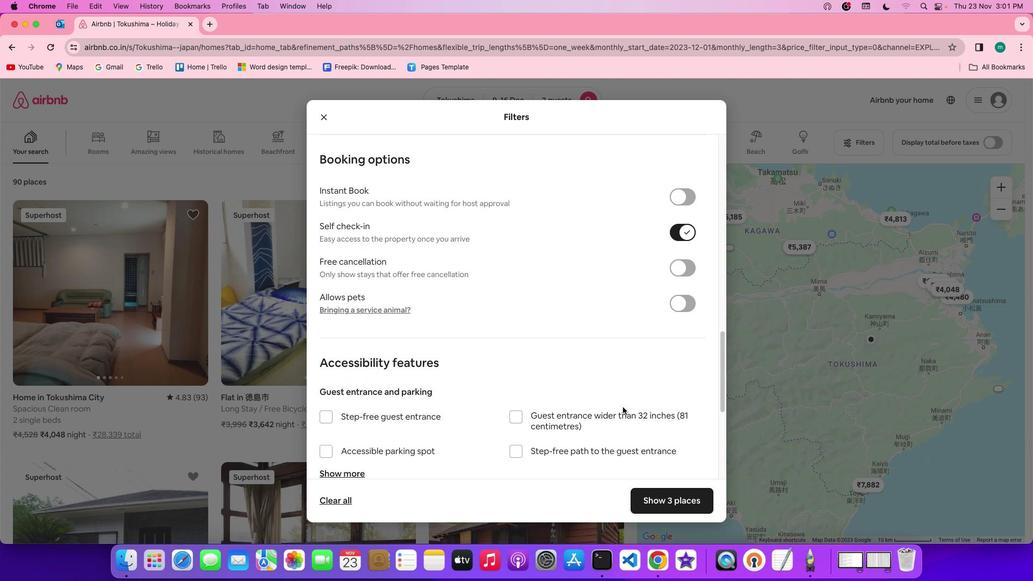 
Action: Mouse scrolled (603, 191) with delta (54, 117)
Screenshot: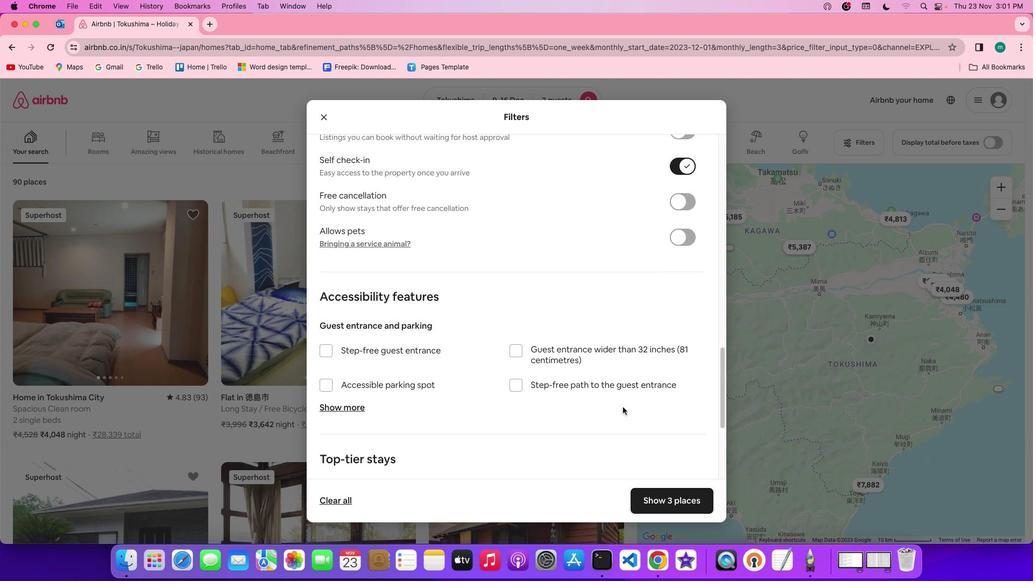 
Action: Mouse scrolled (603, 191) with delta (54, 117)
Screenshot: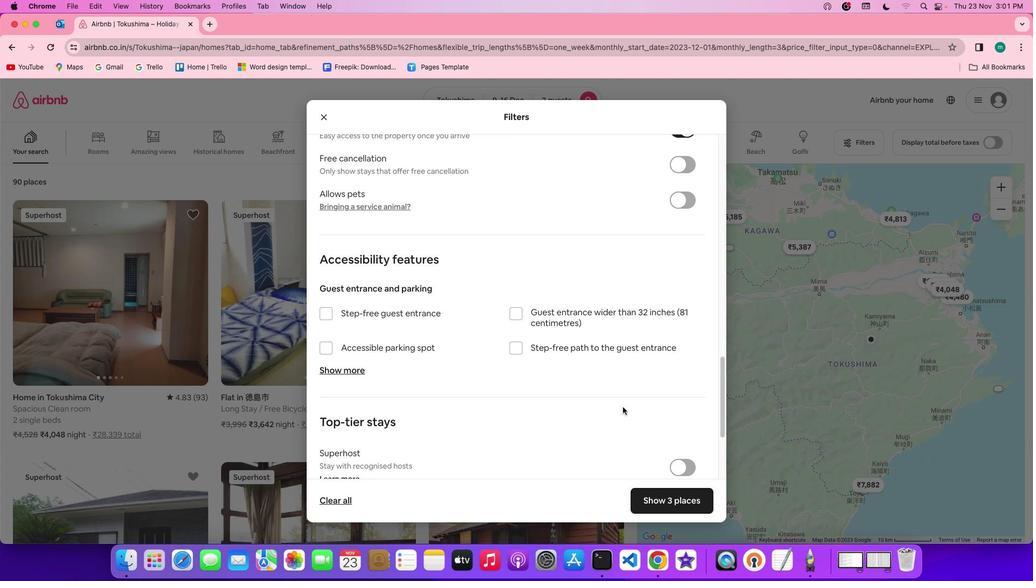 
Action: Mouse scrolled (603, 191) with delta (54, 117)
Screenshot: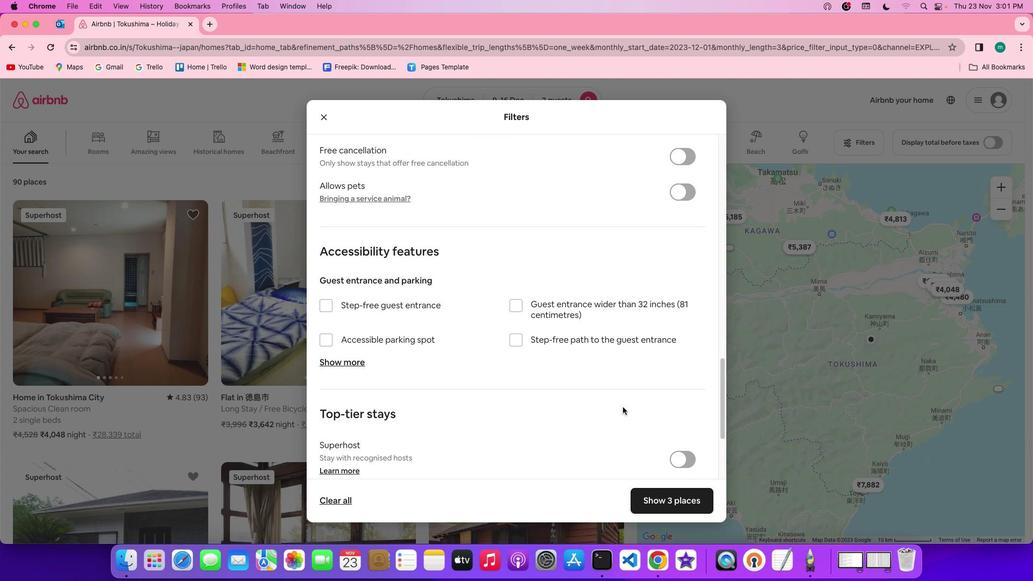 
Action: Mouse scrolled (603, 191) with delta (54, 117)
Screenshot: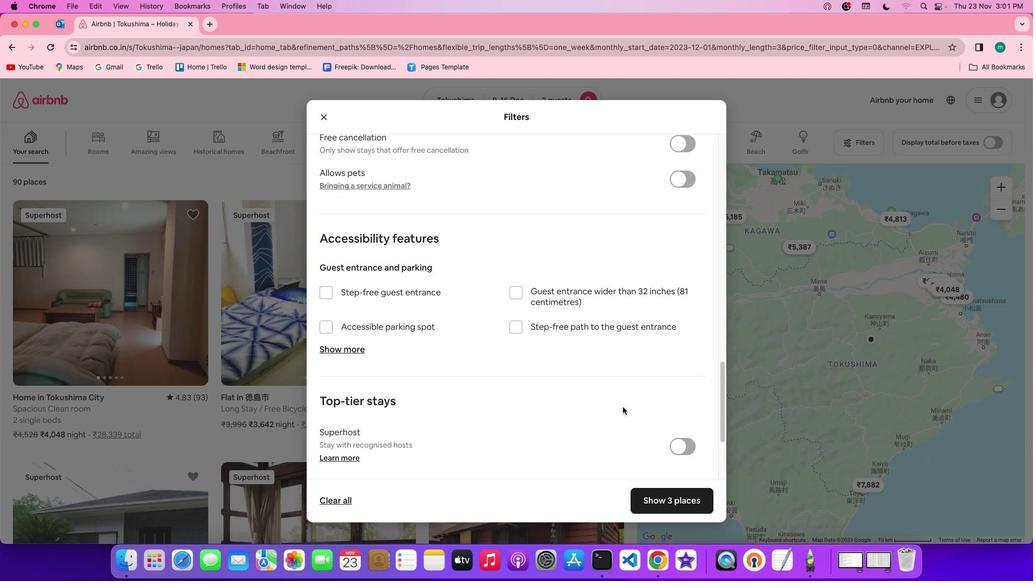
Action: Mouse scrolled (603, 191) with delta (54, 117)
Screenshot: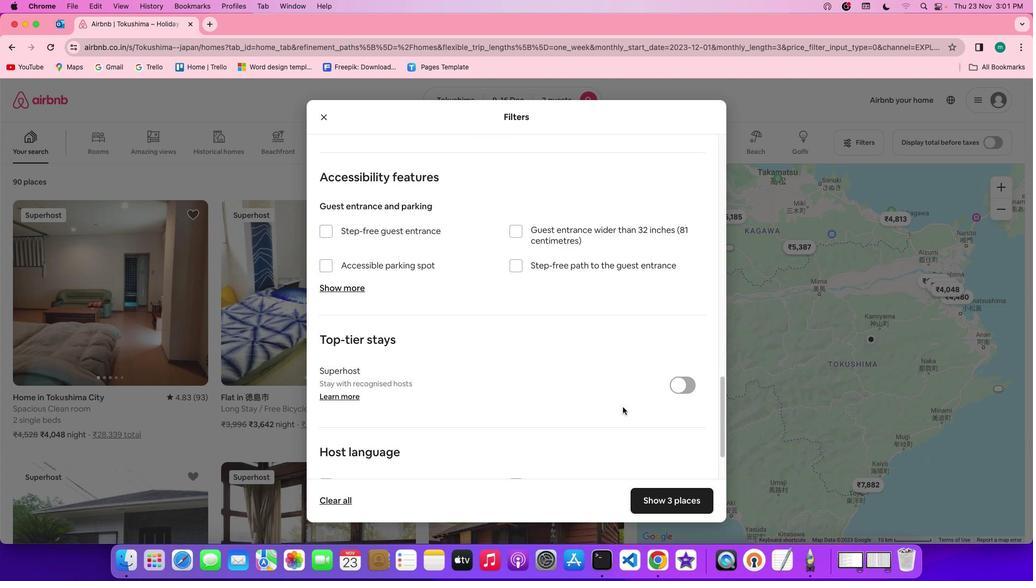 
Action: Mouse scrolled (603, 191) with delta (54, 117)
Screenshot: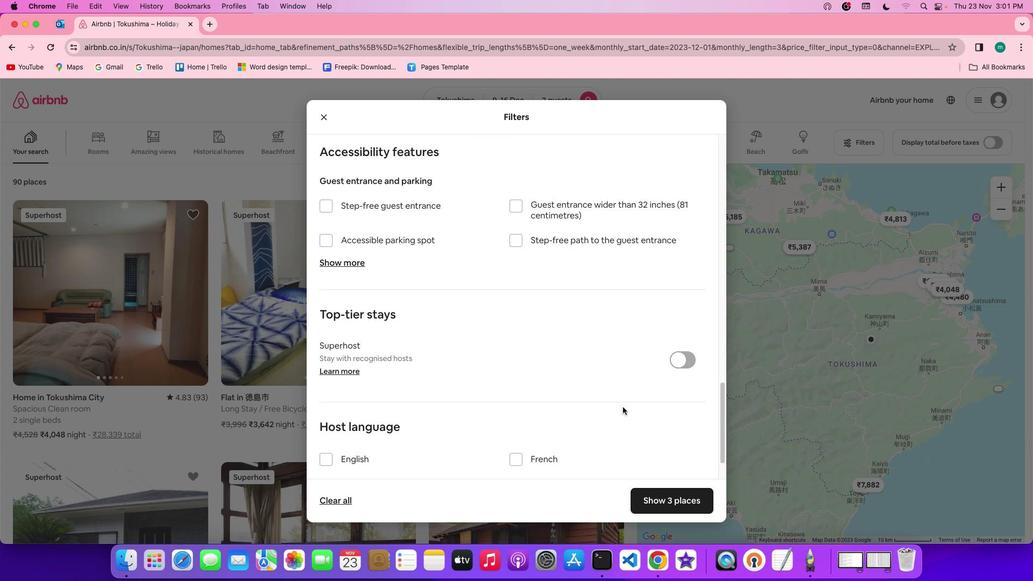 
Action: Mouse scrolled (603, 191) with delta (54, 117)
Screenshot: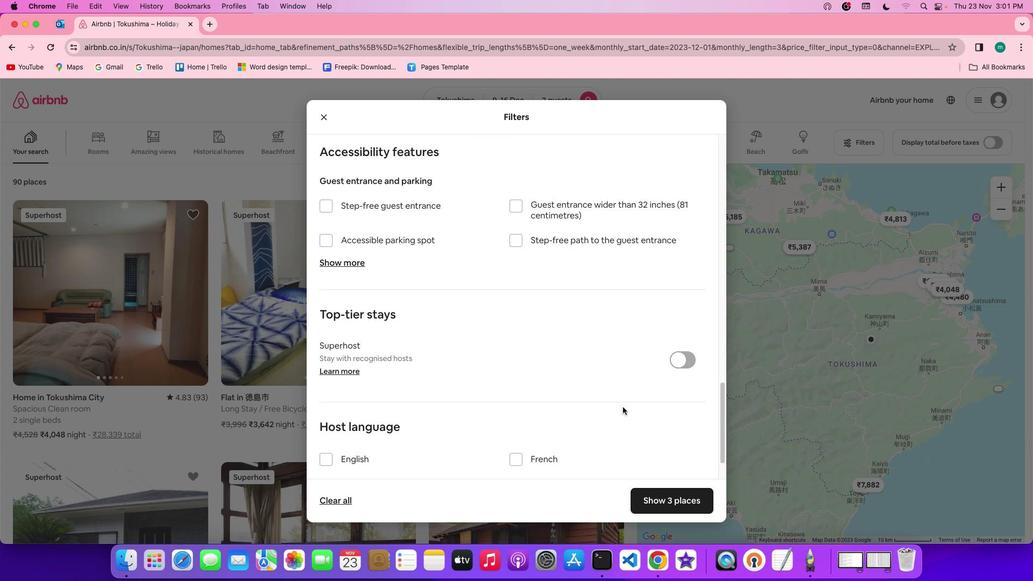
Action: Mouse scrolled (603, 191) with delta (54, 117)
Screenshot: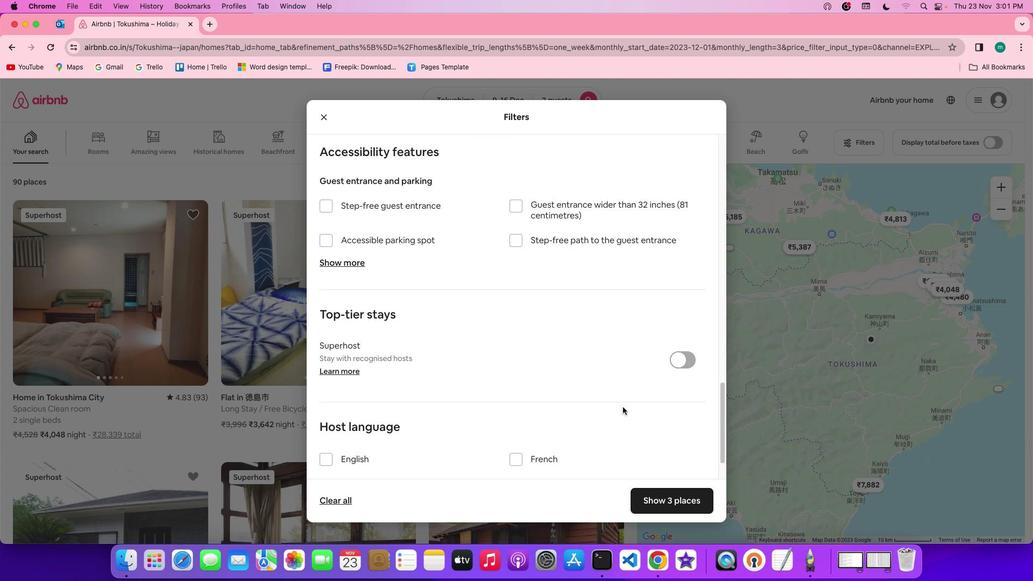 
Action: Mouse scrolled (603, 191) with delta (54, 116)
Screenshot: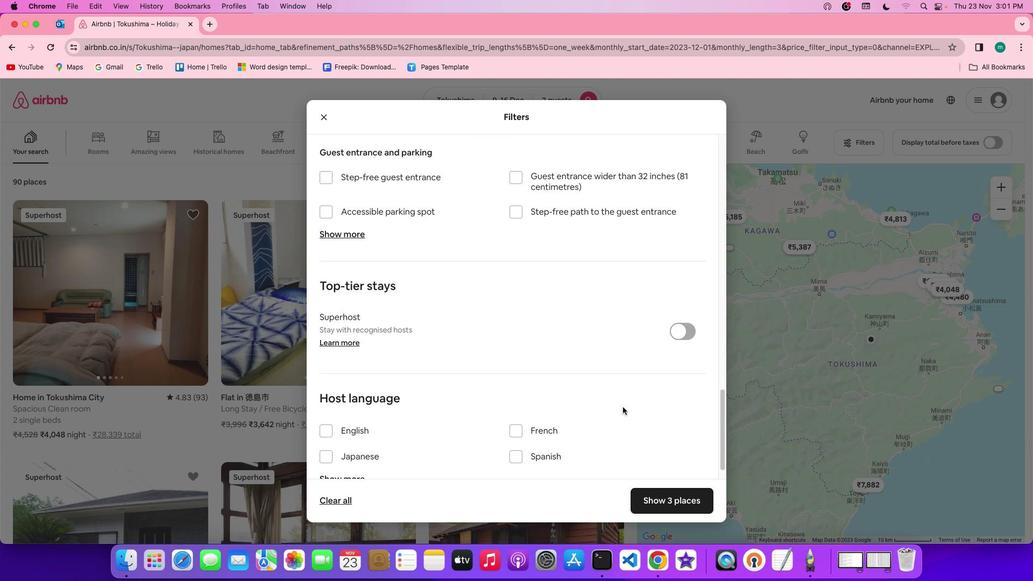 
Action: Mouse moved to (616, 192)
Screenshot: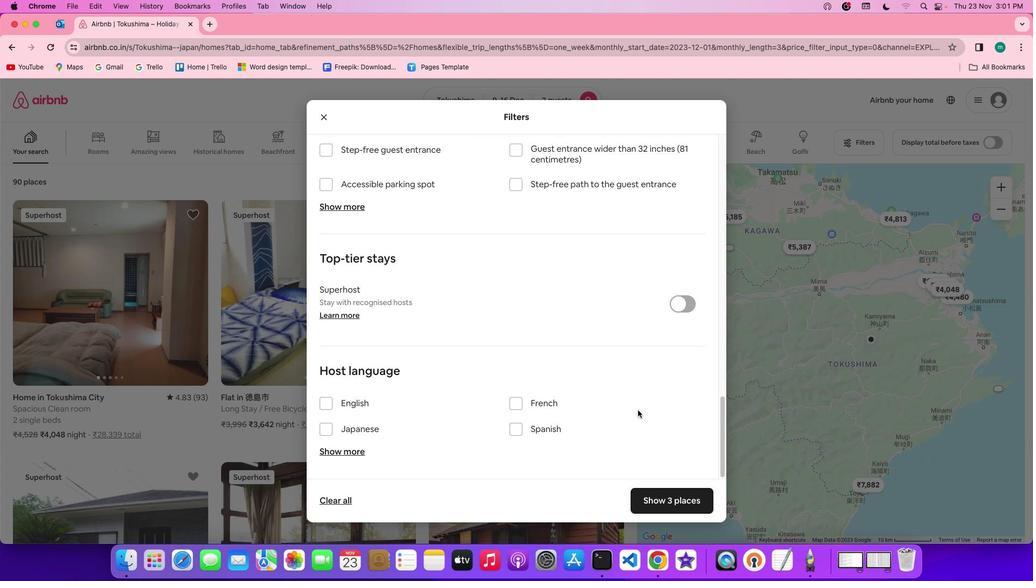 
Action: Mouse scrolled (616, 192) with delta (54, 117)
Screenshot: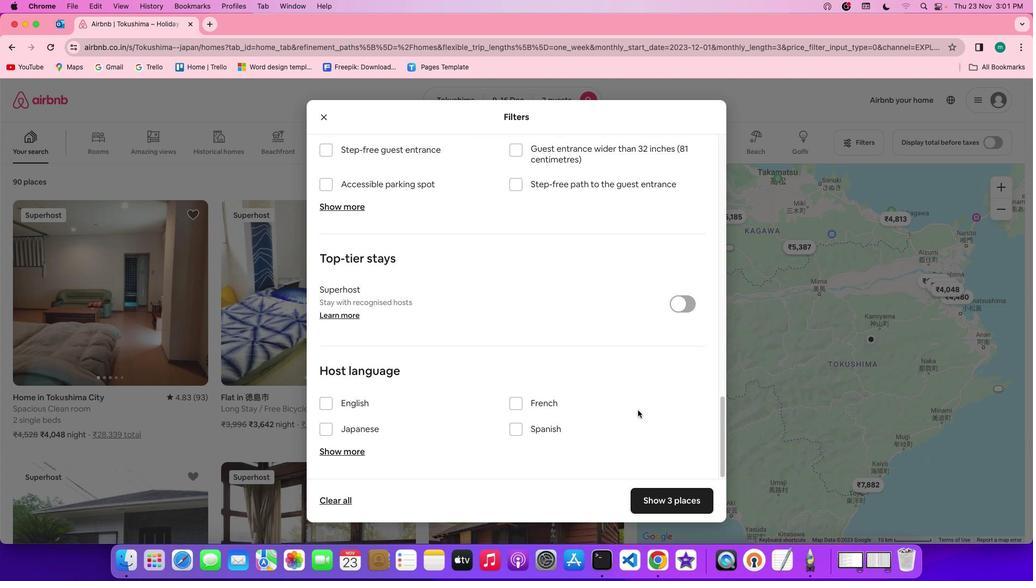 
Action: Mouse scrolled (616, 192) with delta (54, 117)
Screenshot: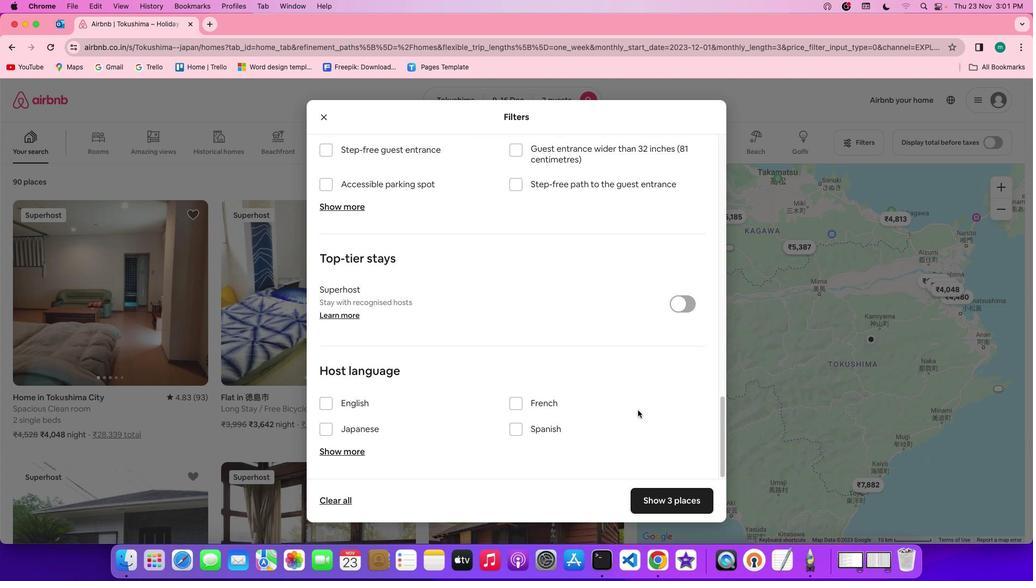 
Action: Mouse scrolled (616, 192) with delta (54, 117)
Screenshot: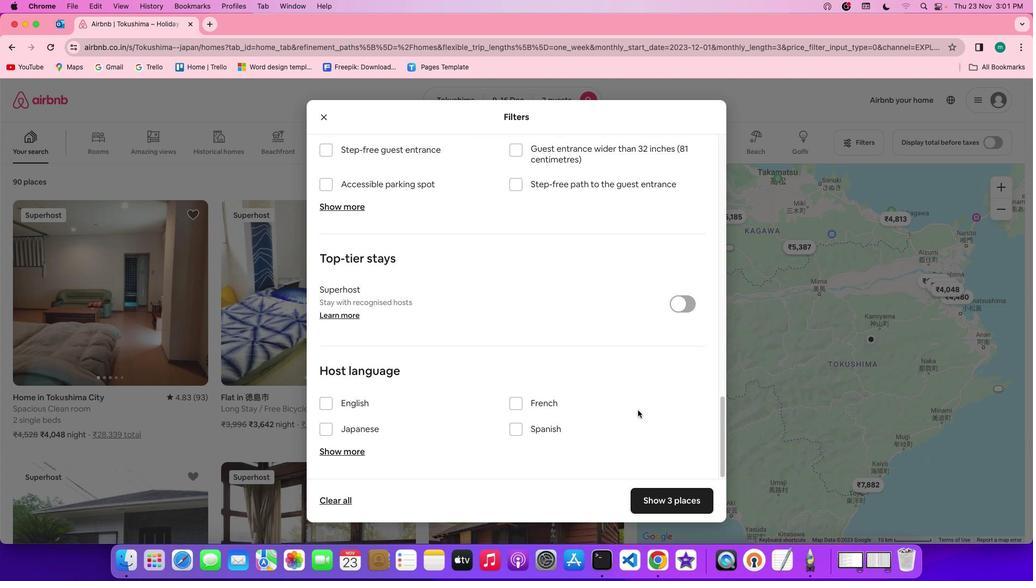 
Action: Mouse scrolled (616, 192) with delta (54, 117)
Screenshot: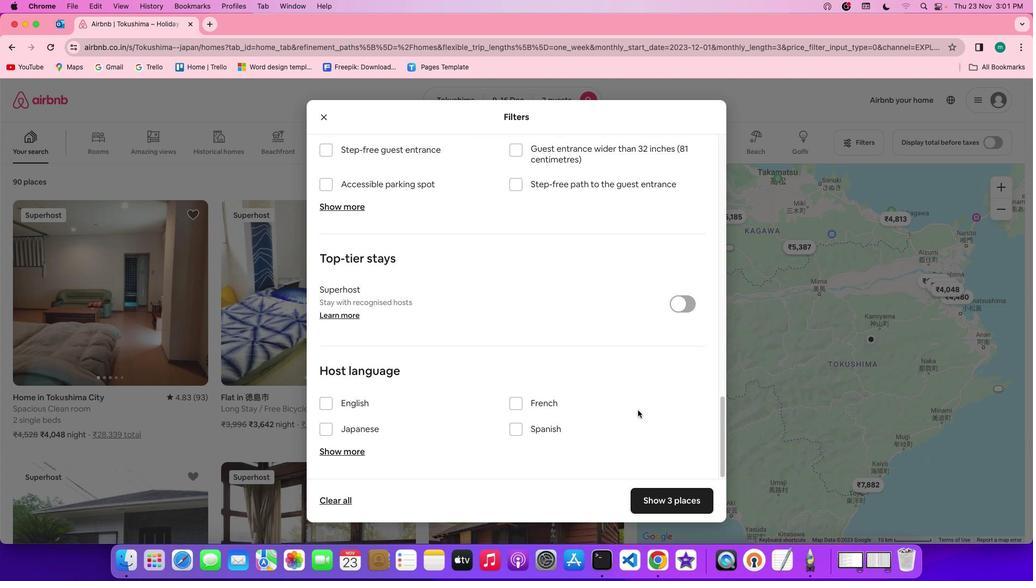 
Action: Mouse scrolled (616, 192) with delta (54, 116)
Screenshot: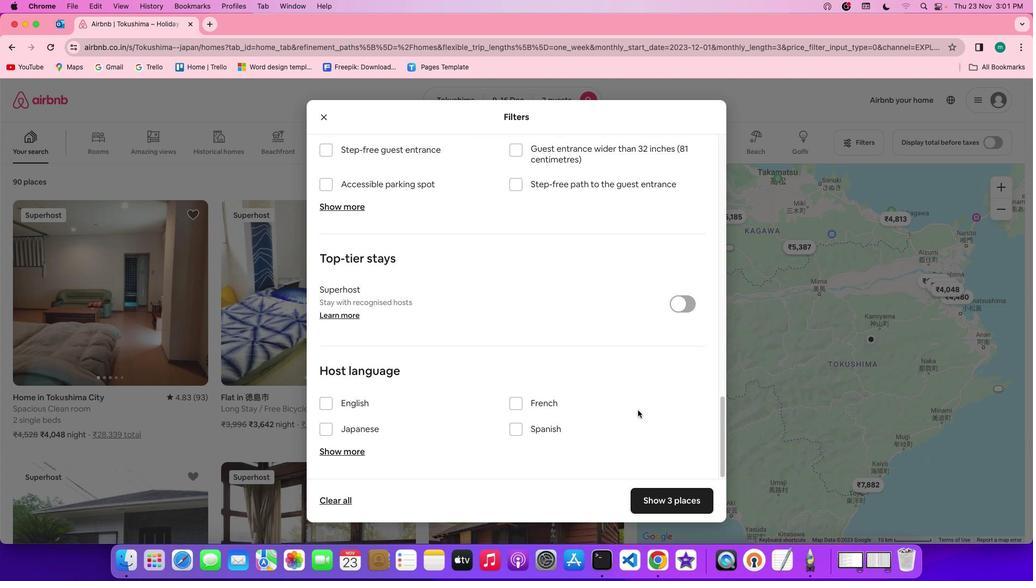 
Action: Mouse moved to (647, 207)
Screenshot: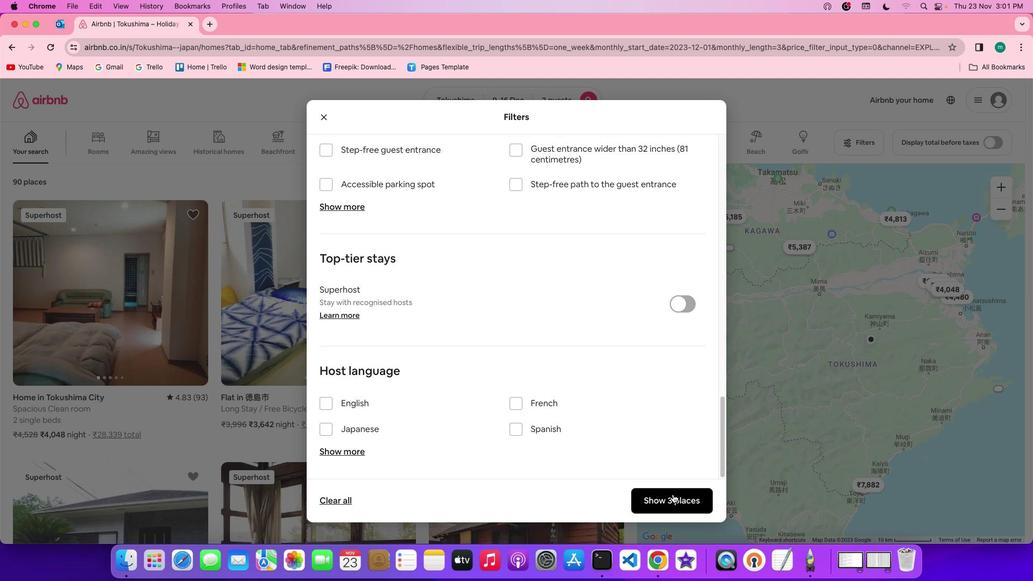 
Action: Mouse pressed left at (647, 207)
Screenshot: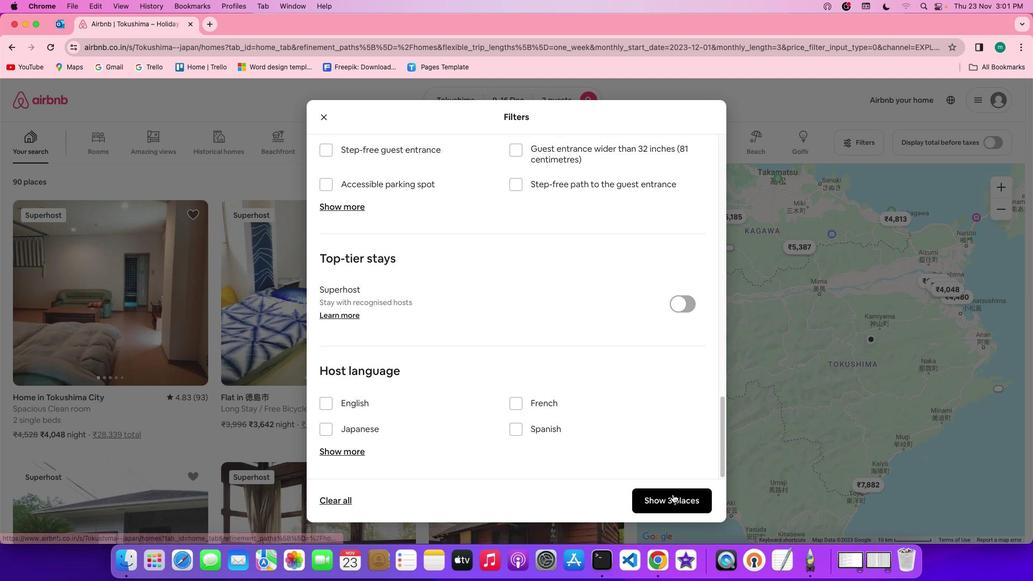 
Action: Mouse moved to (159, 173)
Screenshot: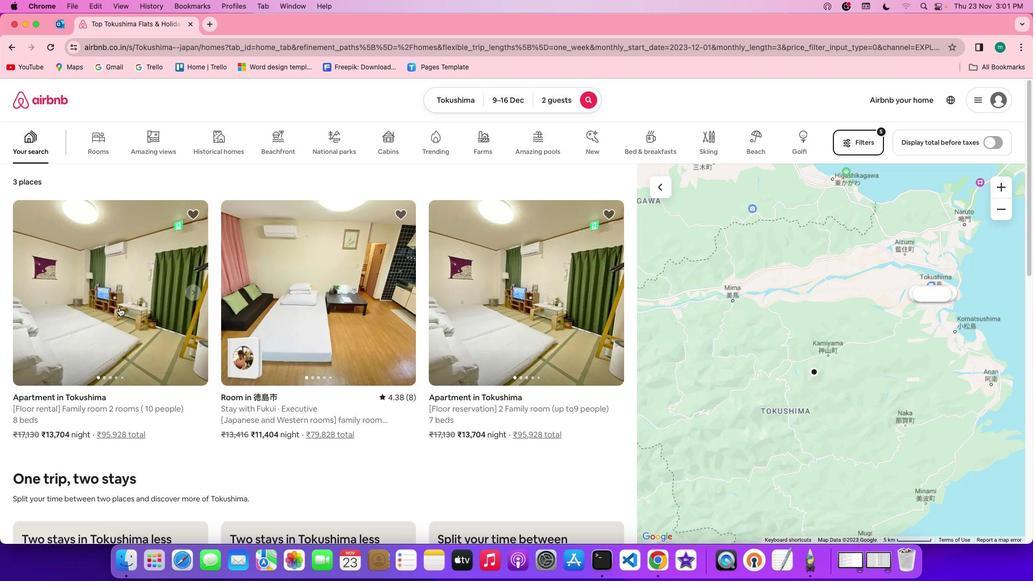 
Action: Mouse pressed left at (159, 173)
Screenshot: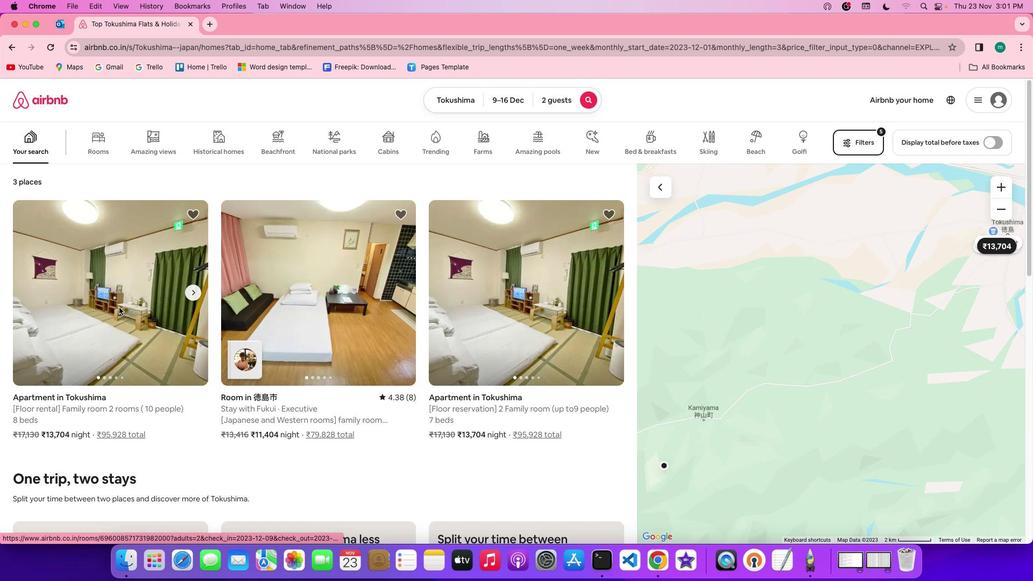 
Action: Mouse moved to (710, 190)
Screenshot: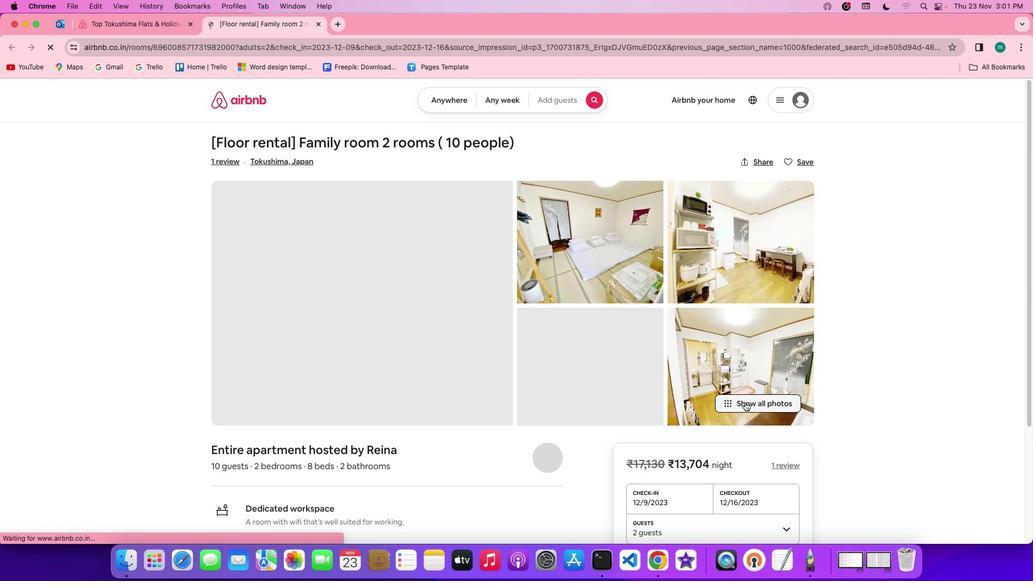 
Action: Mouse pressed left at (710, 190)
Screenshot: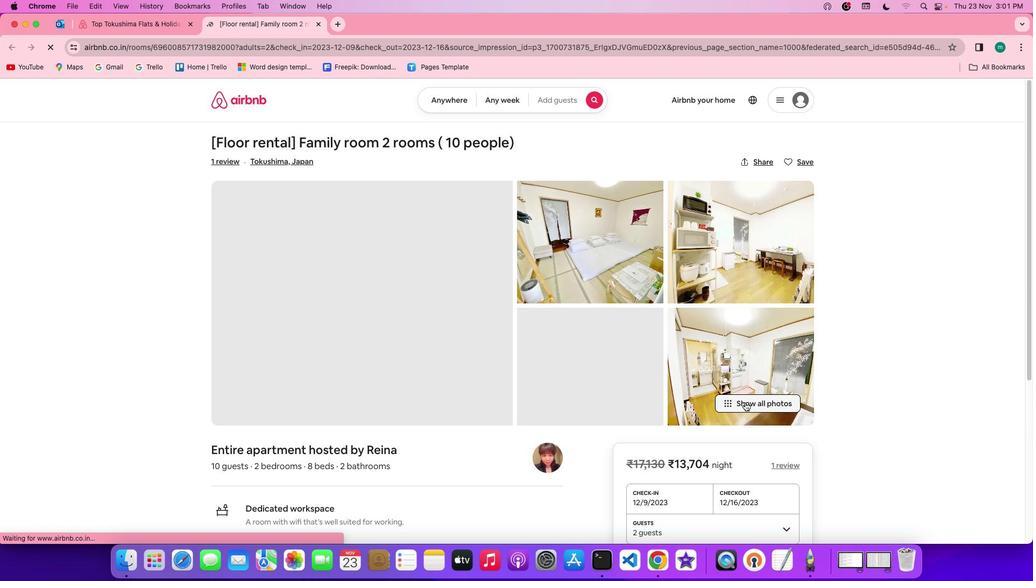 
Action: Mouse moved to (506, 181)
Screenshot: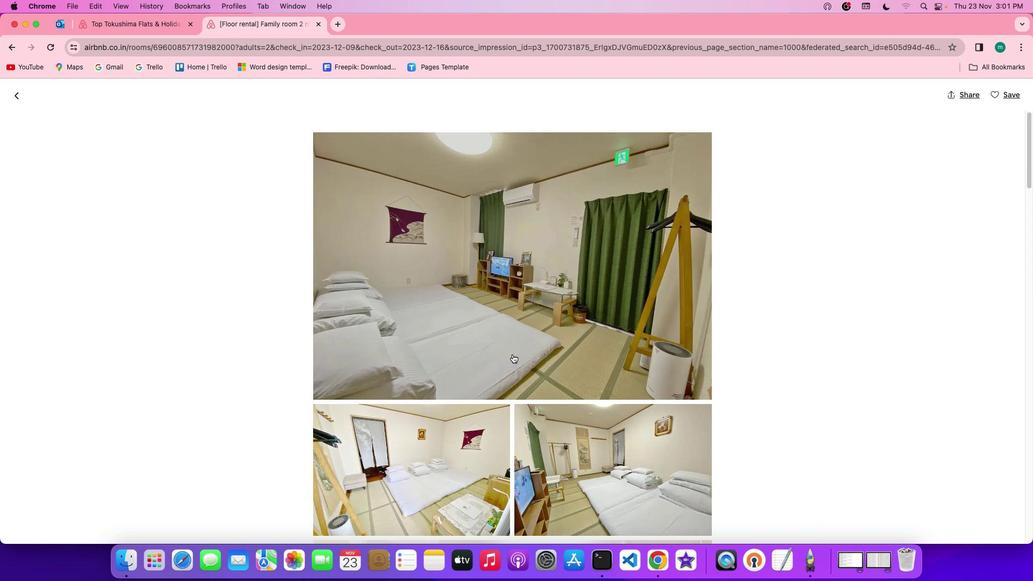 
Action: Mouse scrolled (506, 181) with delta (54, 117)
Screenshot: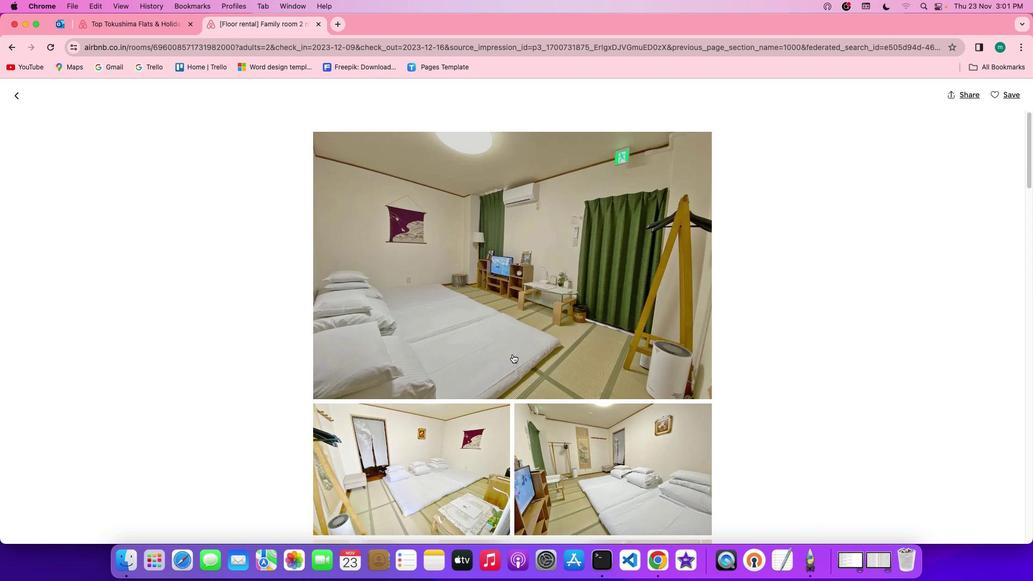 
Action: Mouse scrolled (506, 181) with delta (54, 117)
Screenshot: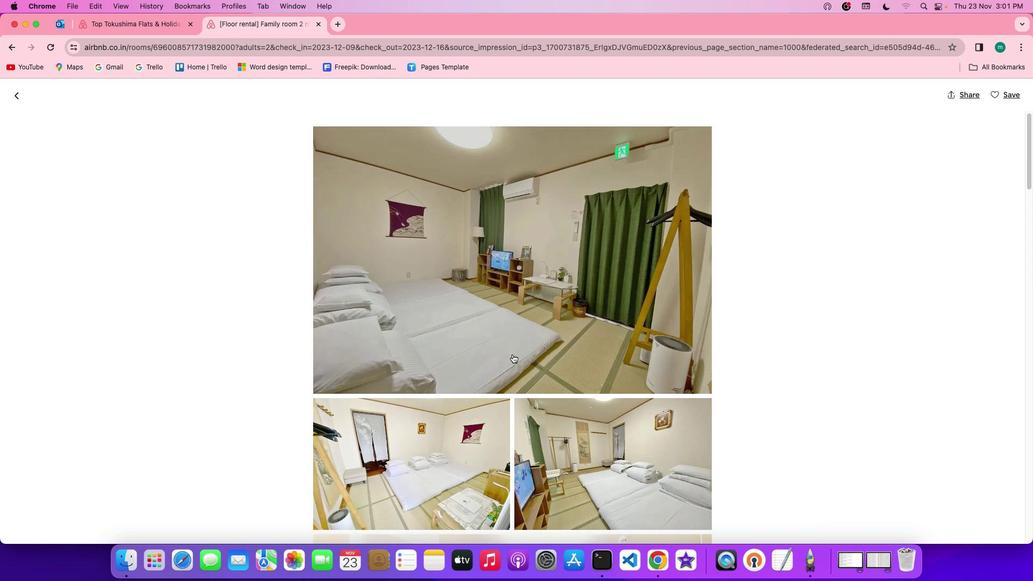 
Action: Mouse scrolled (506, 181) with delta (54, 117)
Screenshot: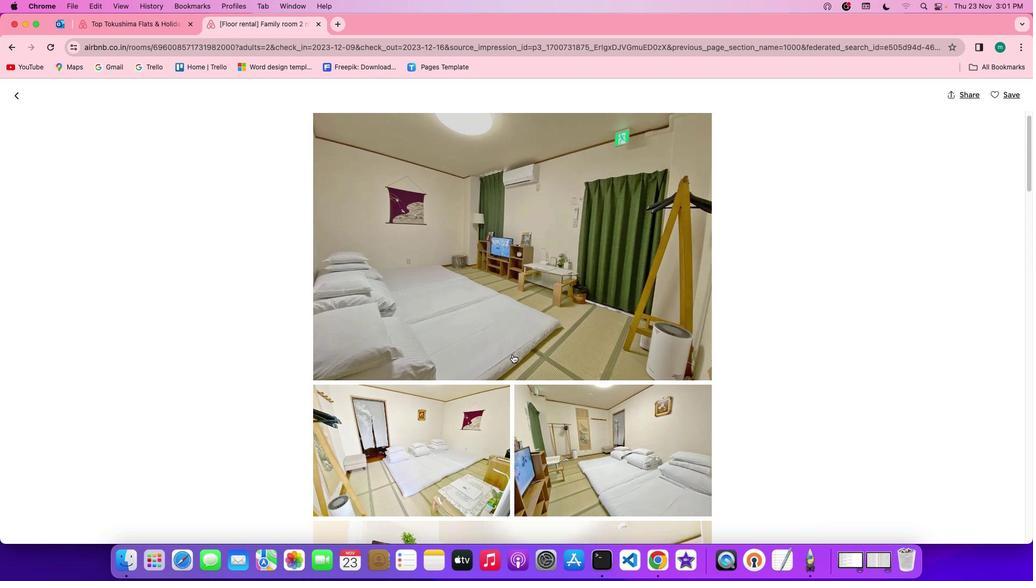 
Action: Mouse scrolled (506, 181) with delta (54, 117)
Screenshot: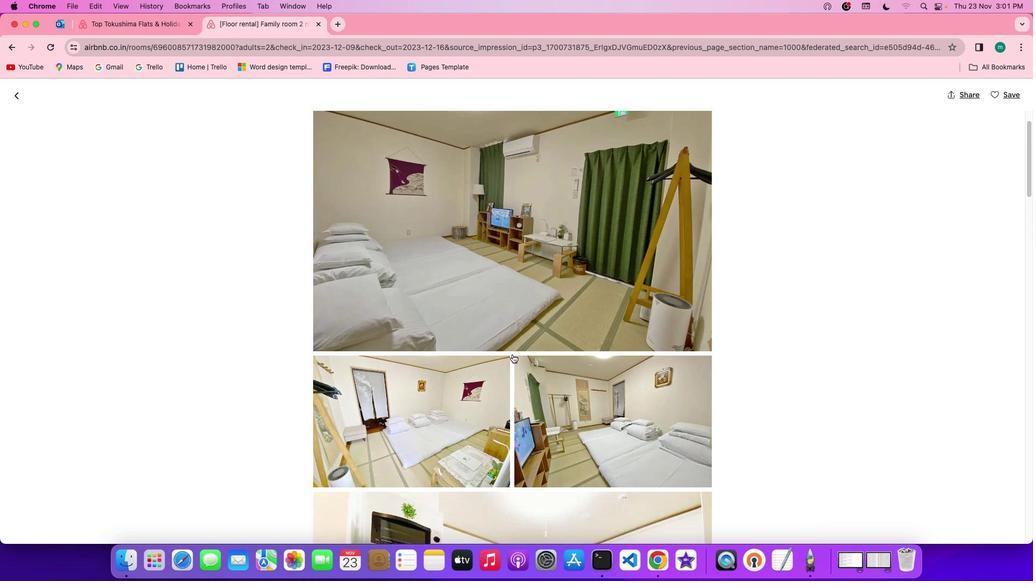 
Action: Mouse scrolled (506, 181) with delta (54, 117)
Screenshot: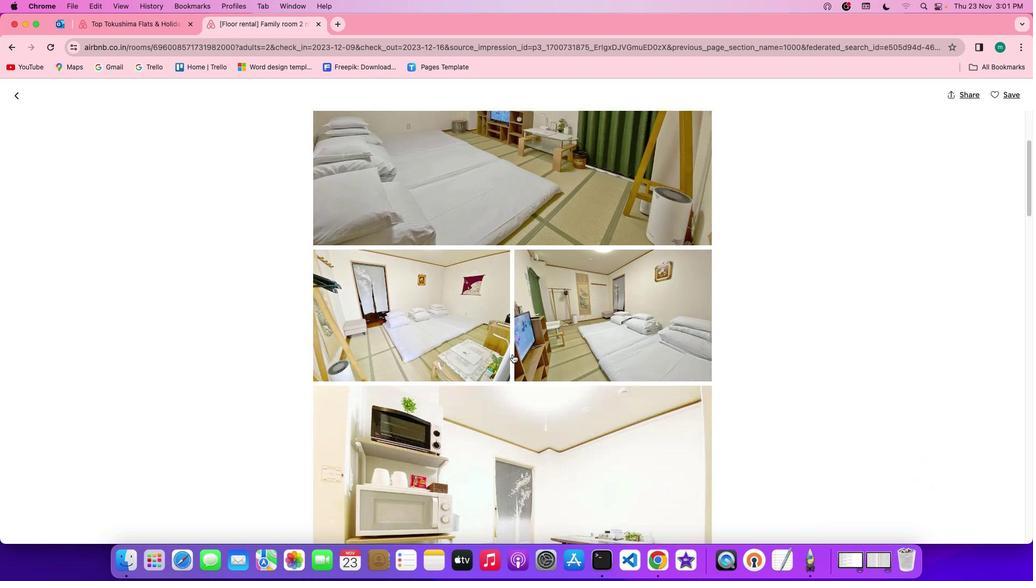 
Action: Mouse scrolled (506, 181) with delta (54, 117)
Screenshot: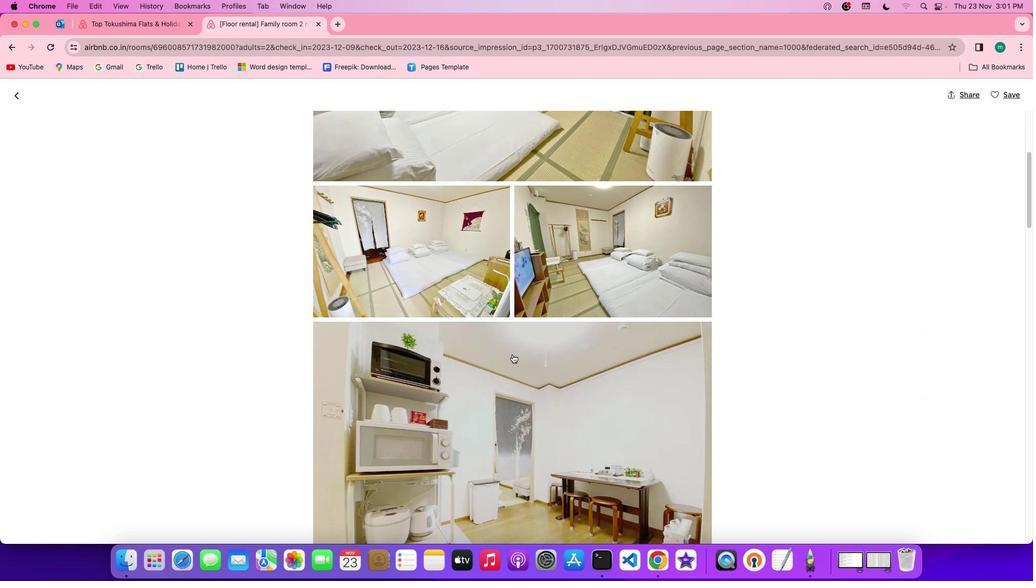 
Action: Mouse scrolled (506, 181) with delta (54, 117)
Screenshot: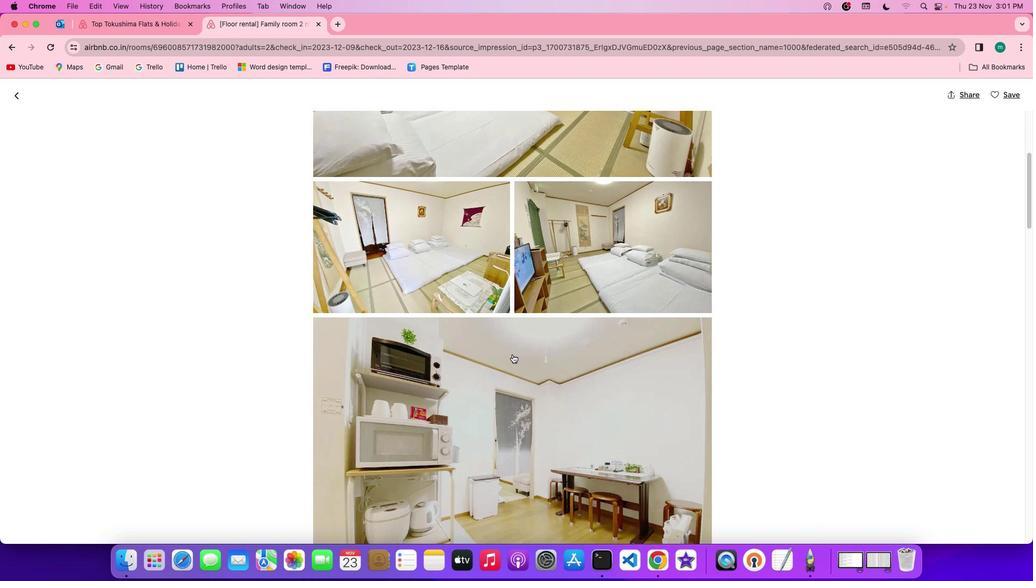 
Action: Mouse scrolled (506, 181) with delta (54, 117)
Screenshot: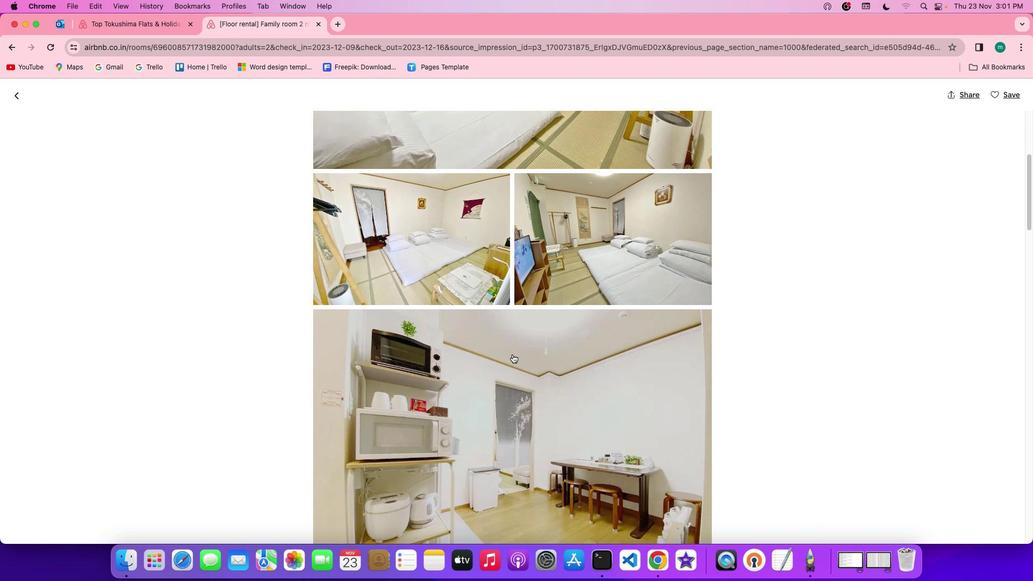 
Action: Mouse scrolled (506, 181) with delta (54, 117)
Screenshot: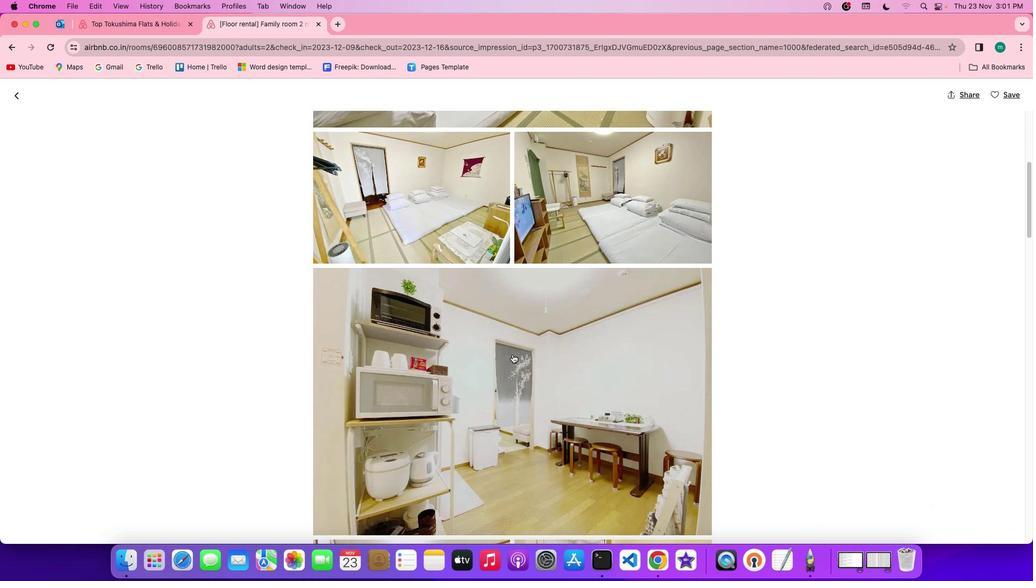 
Action: Mouse scrolled (506, 181) with delta (54, 117)
Screenshot: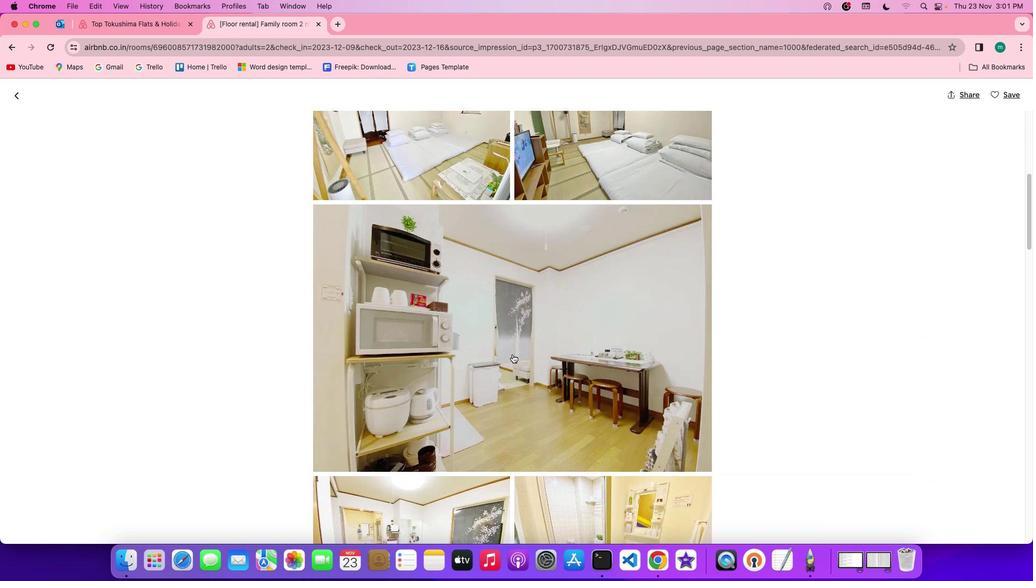 
Action: Mouse scrolled (506, 181) with delta (54, 117)
Screenshot: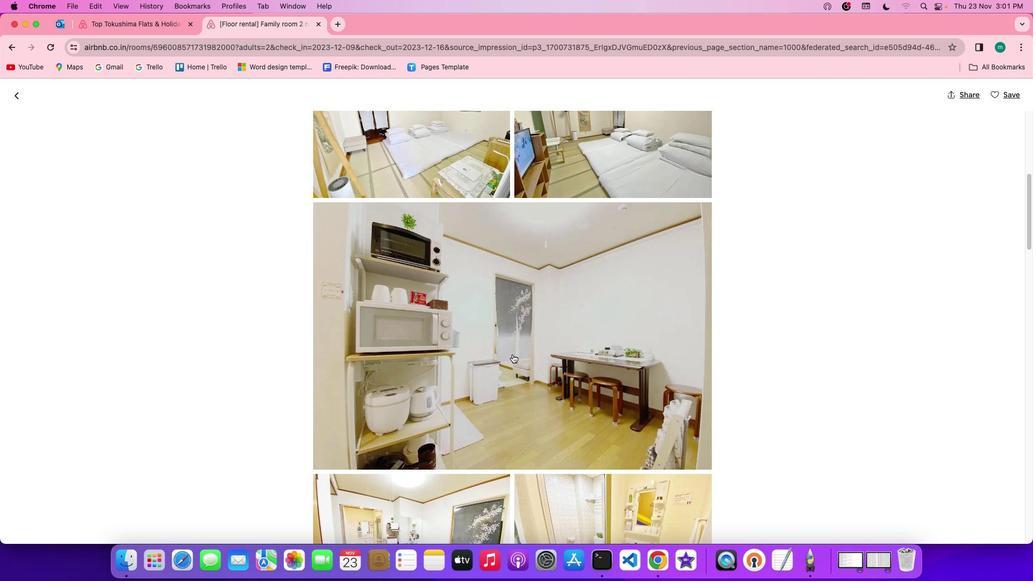 
Action: Mouse scrolled (506, 181) with delta (54, 117)
Screenshot: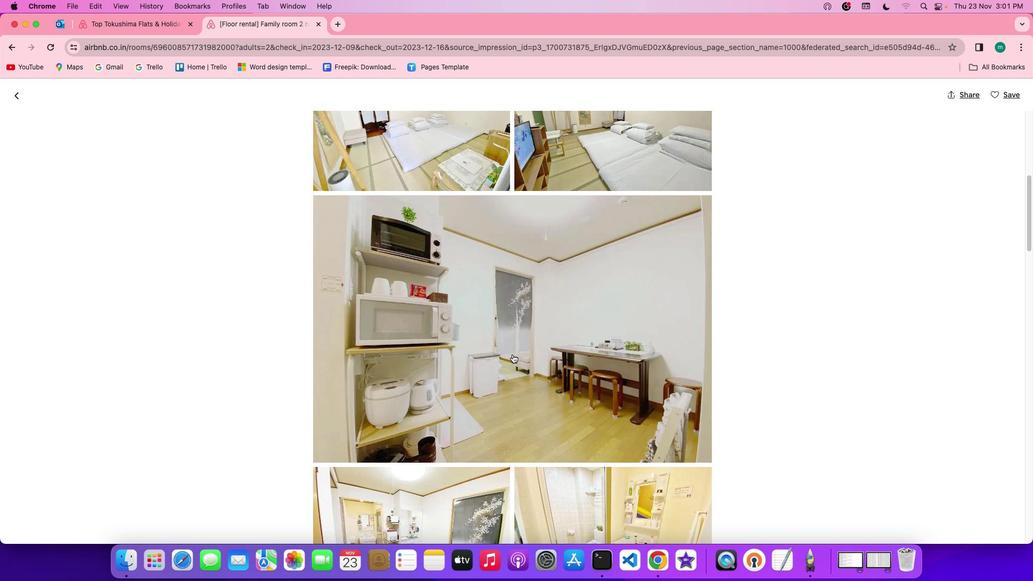 
Action: Mouse scrolled (506, 181) with delta (54, 117)
Screenshot: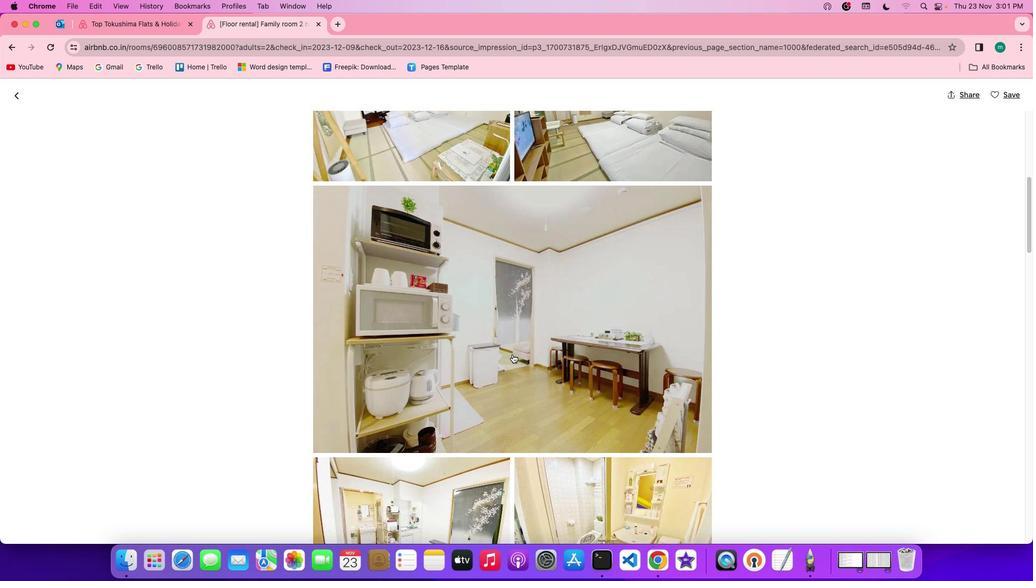 
Action: Mouse scrolled (506, 181) with delta (54, 117)
Screenshot: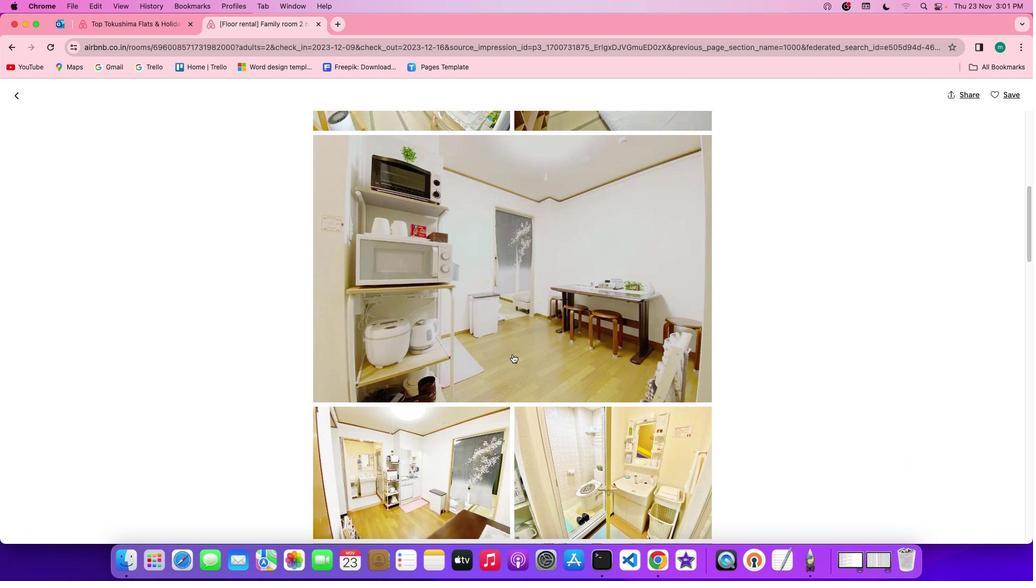 
Action: Mouse scrolled (506, 181) with delta (54, 117)
Screenshot: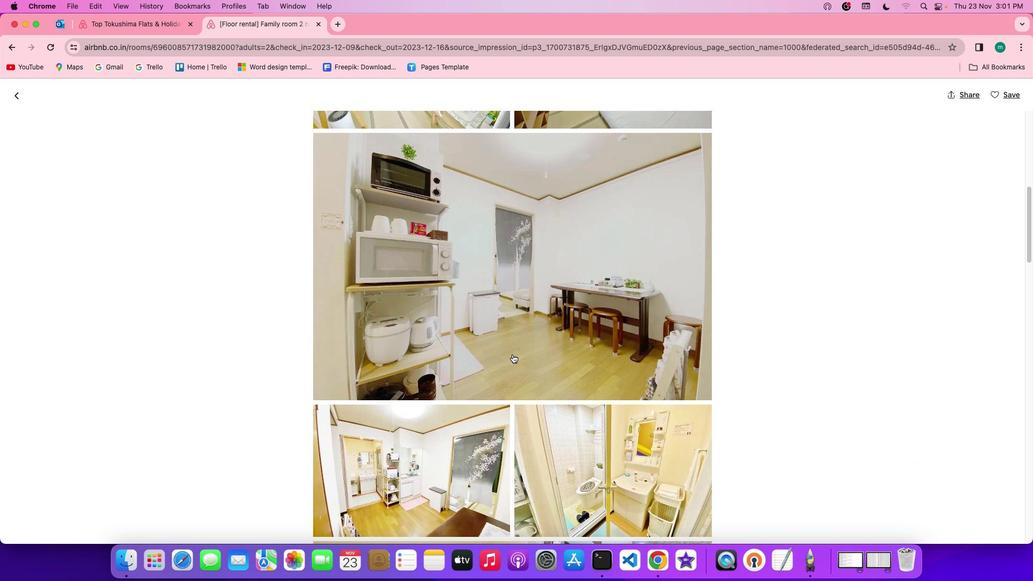 
Action: Mouse scrolled (506, 181) with delta (54, 117)
Screenshot: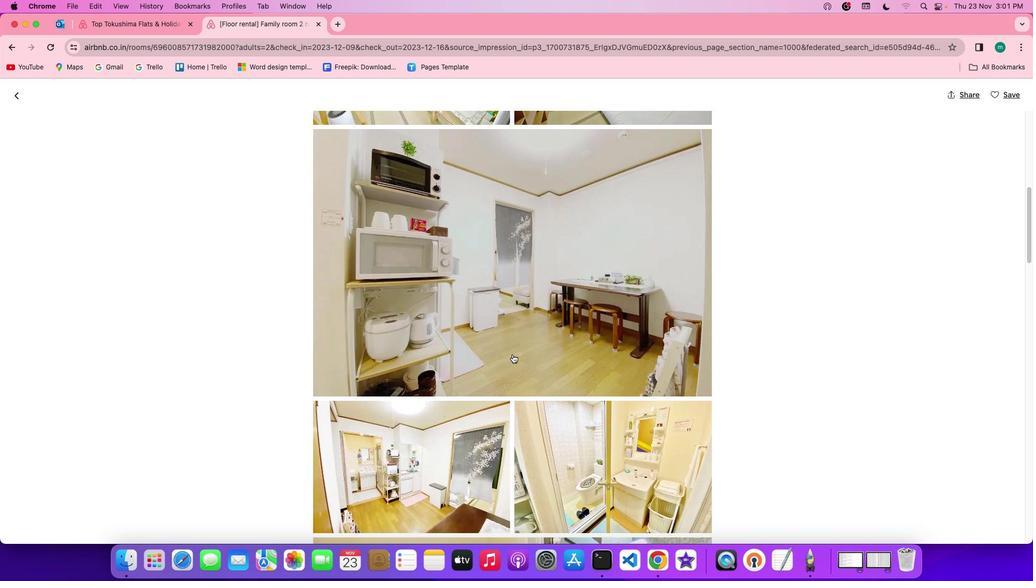 
Action: Mouse scrolled (506, 181) with delta (54, 117)
Screenshot: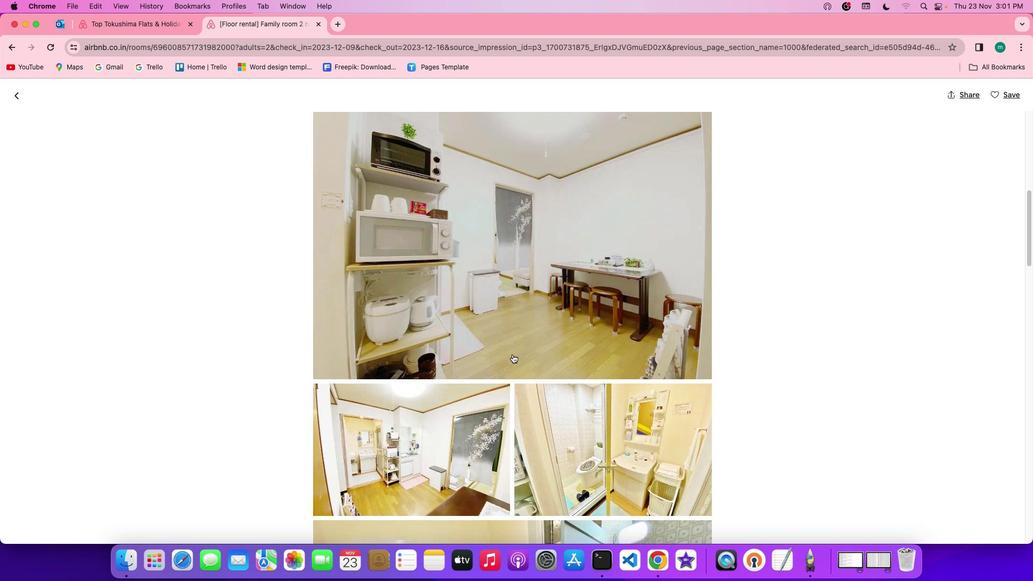 
Action: Mouse scrolled (506, 181) with delta (54, 117)
Screenshot: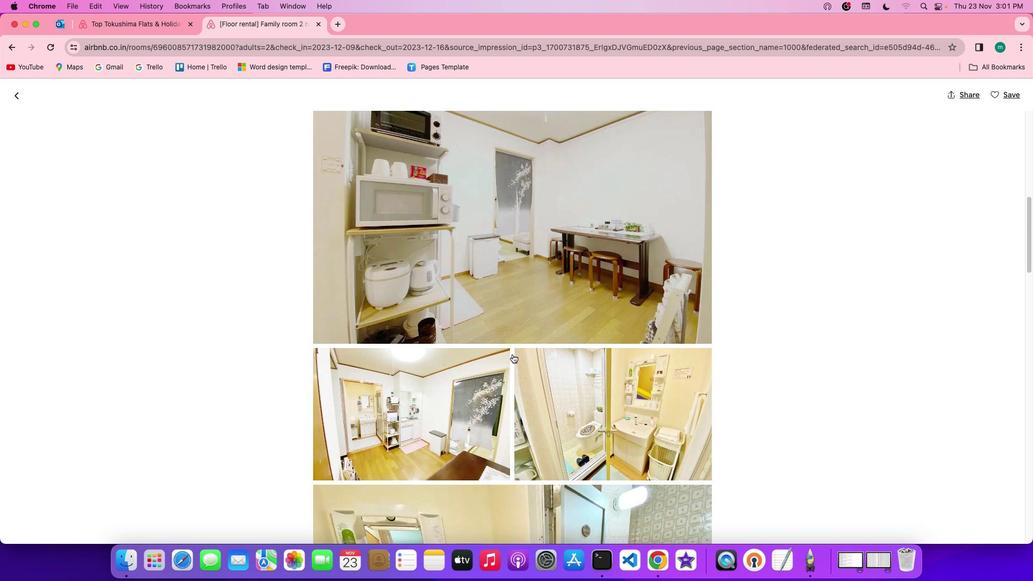 
Action: Mouse scrolled (506, 181) with delta (54, 117)
Screenshot: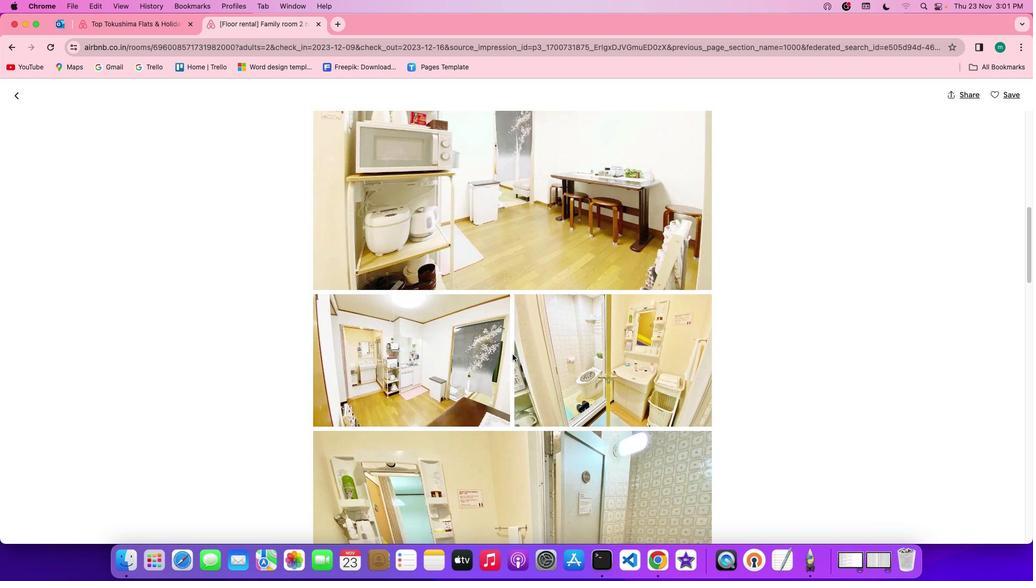 
Action: Mouse scrolled (506, 181) with delta (54, 117)
Screenshot: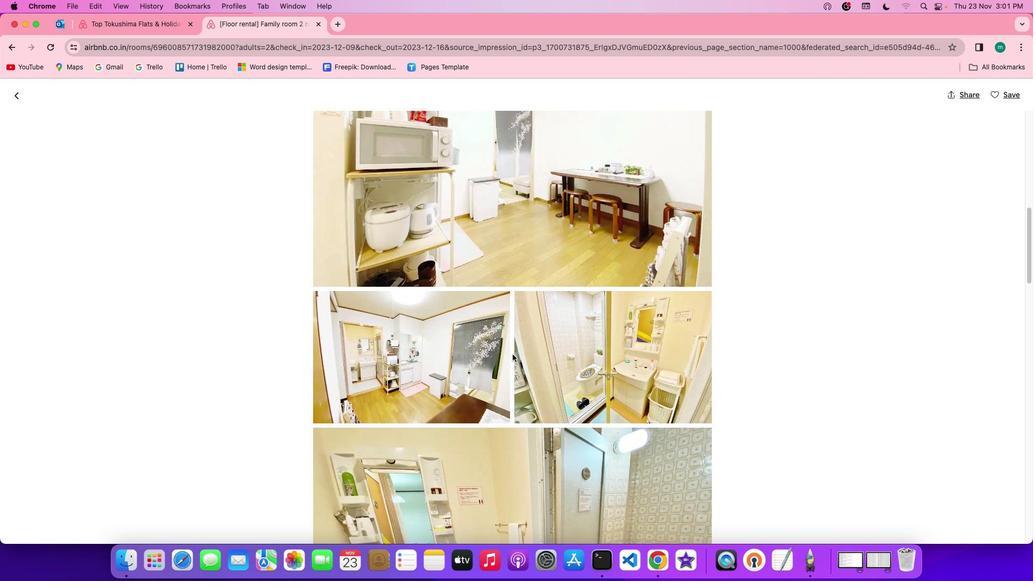 
Action: Mouse scrolled (506, 181) with delta (54, 117)
Screenshot: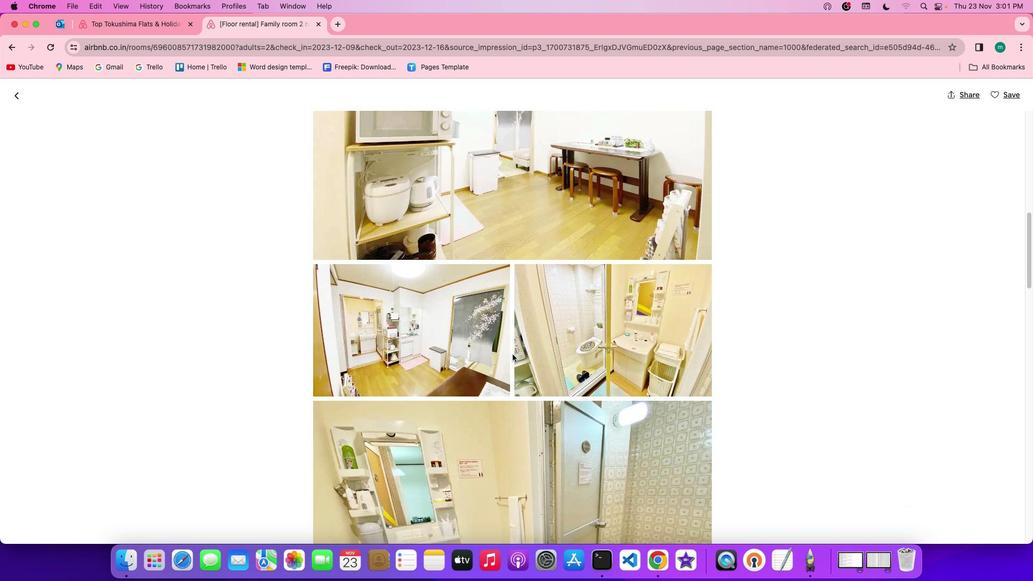 
Action: Mouse scrolled (506, 181) with delta (54, 117)
Screenshot: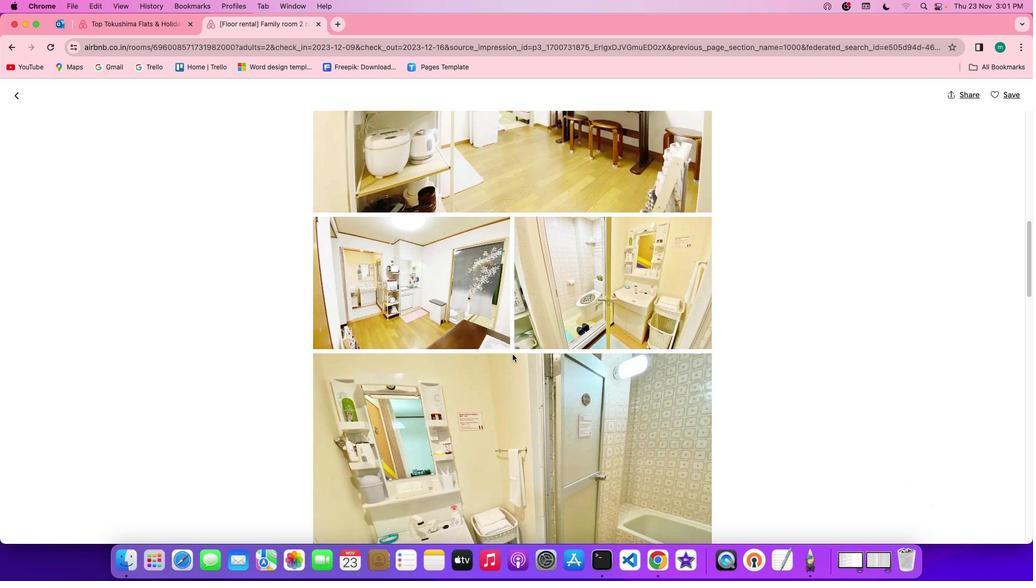 
Action: Mouse scrolled (506, 181) with delta (54, 117)
Screenshot: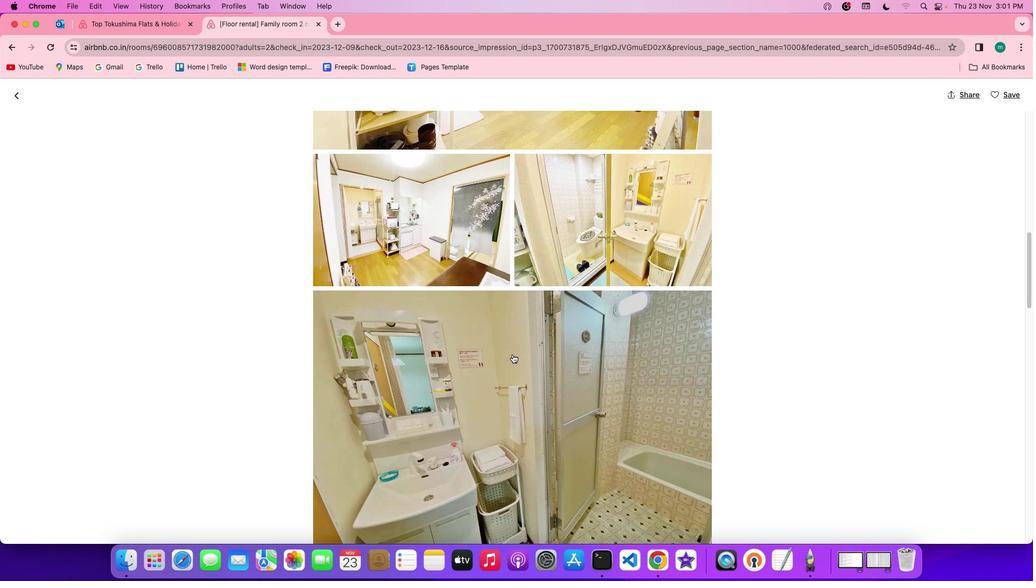 
Action: Mouse scrolled (506, 181) with delta (54, 117)
Screenshot: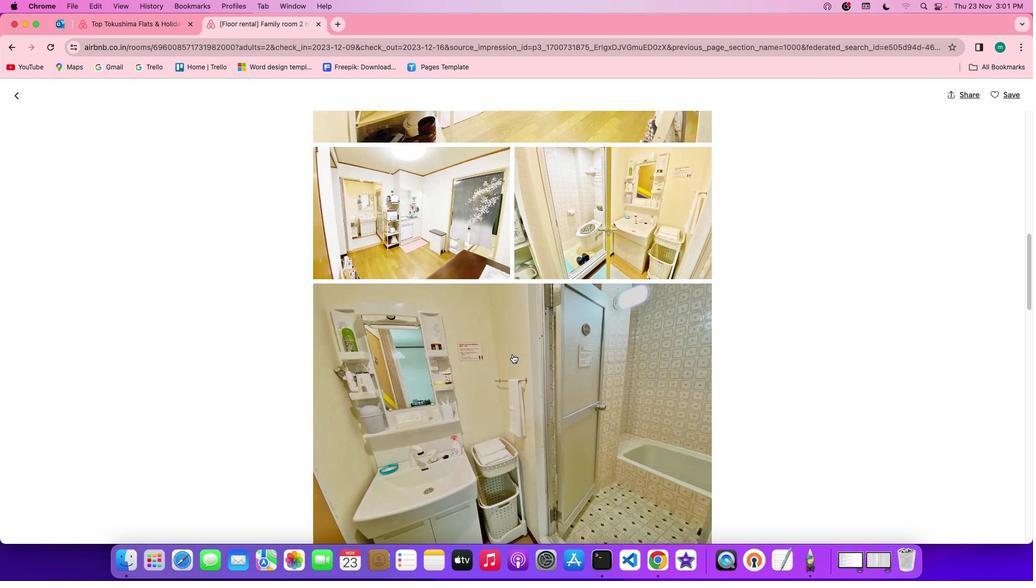 
Action: Mouse scrolled (506, 181) with delta (54, 117)
Screenshot: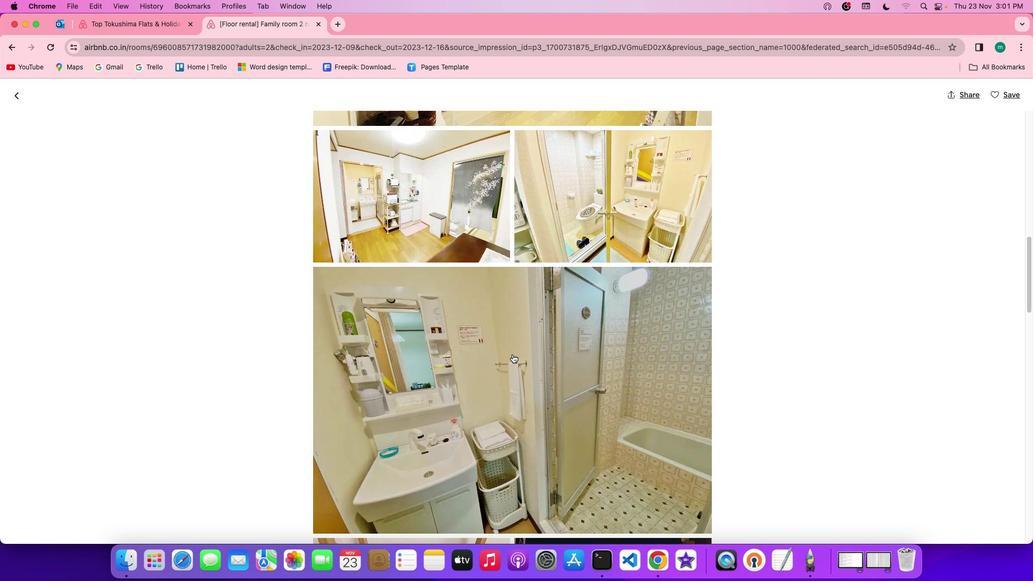 
Action: Mouse scrolled (506, 181) with delta (54, 117)
Screenshot: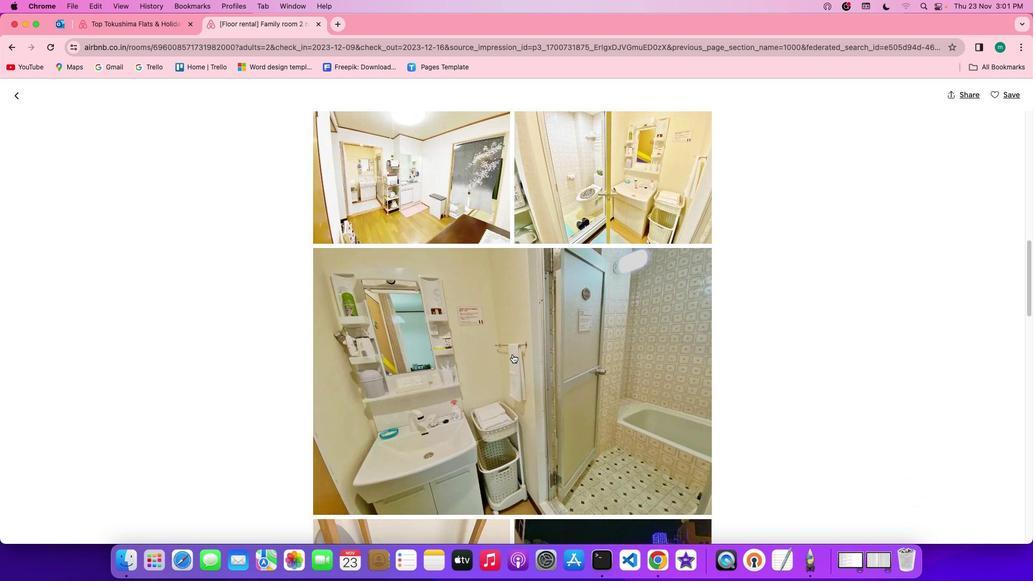 
Action: Mouse scrolled (506, 181) with delta (54, 117)
Screenshot: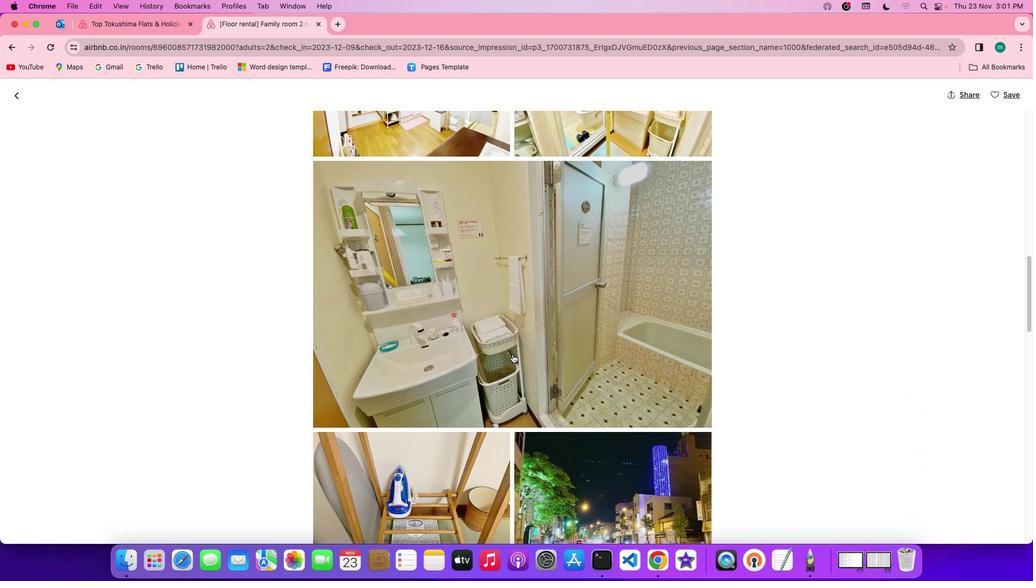 
Action: Mouse scrolled (506, 181) with delta (54, 117)
Screenshot: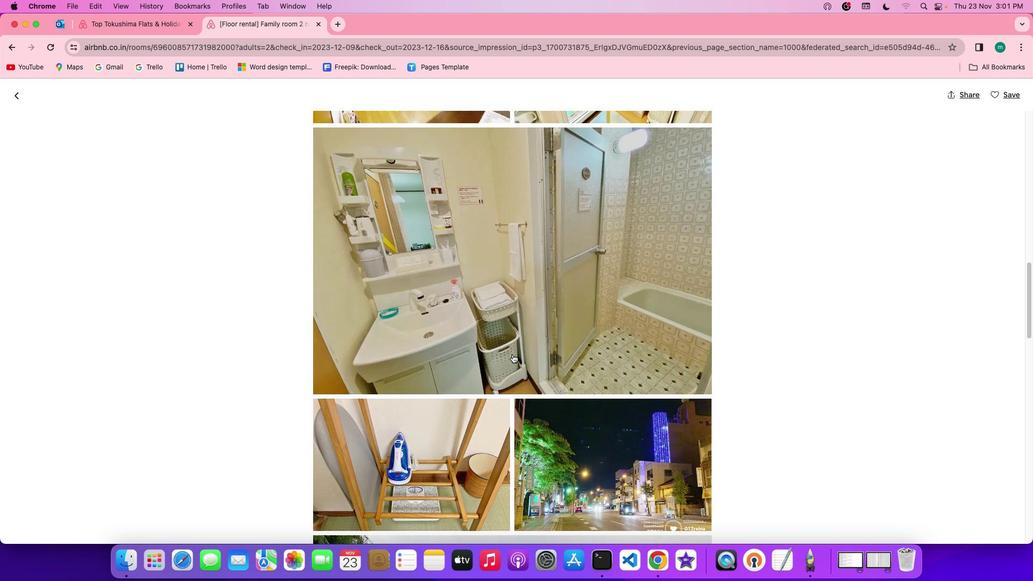 
Action: Mouse scrolled (506, 181) with delta (54, 117)
Screenshot: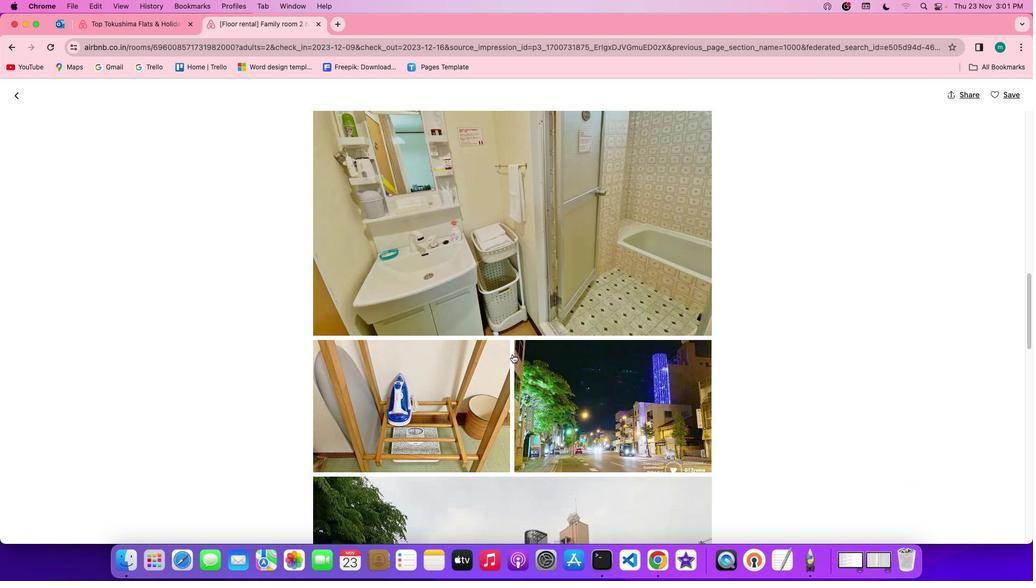 
Action: Mouse scrolled (506, 181) with delta (54, 117)
Screenshot: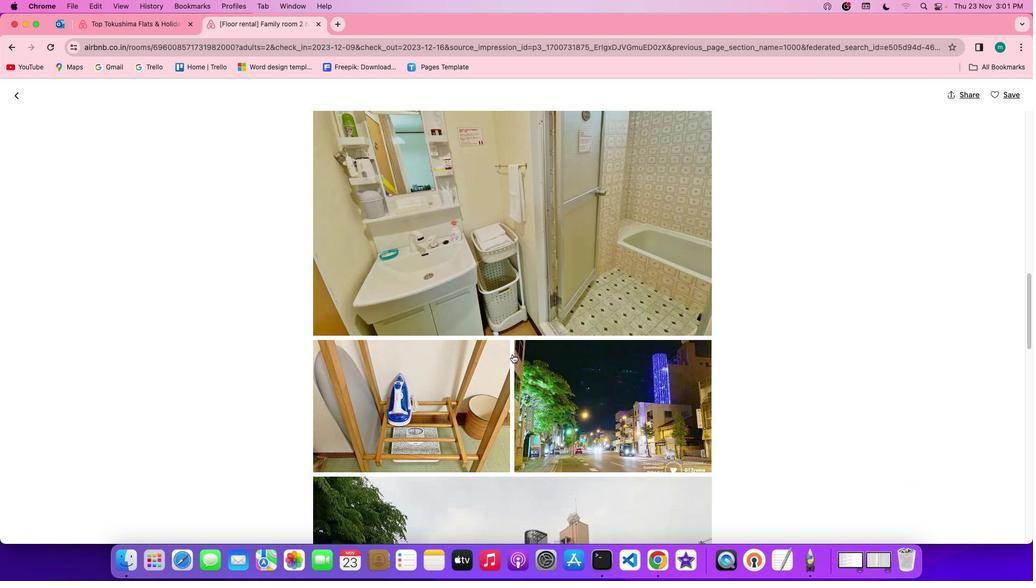 
Action: Mouse scrolled (506, 181) with delta (54, 117)
Screenshot: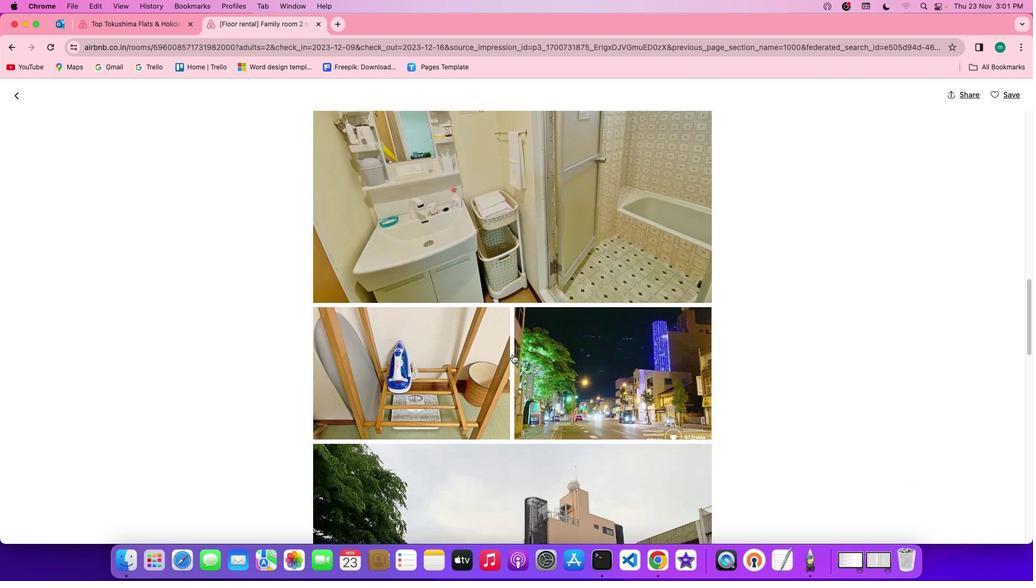 
Action: Mouse scrolled (506, 181) with delta (54, 117)
Screenshot: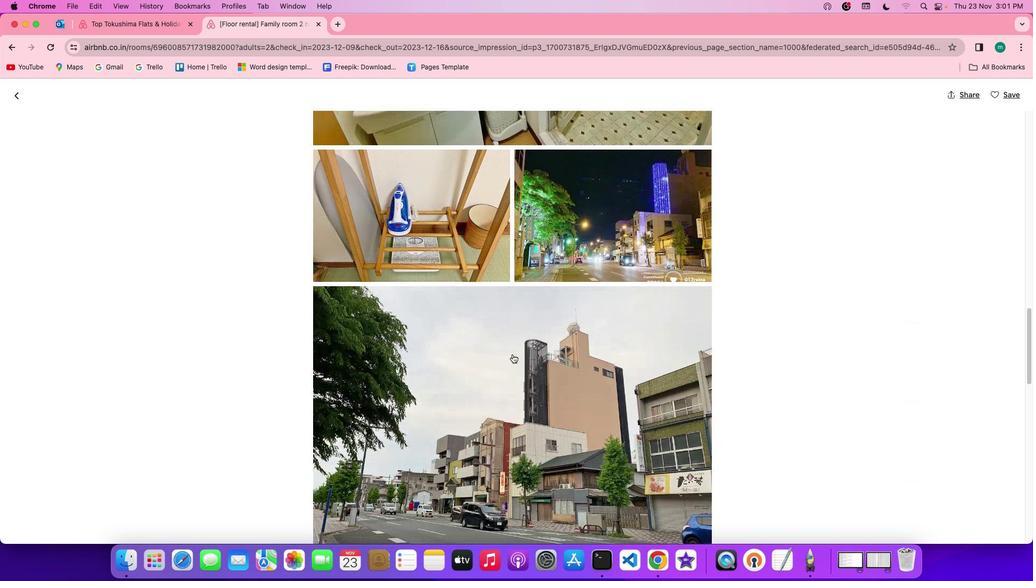 
Action: Mouse scrolled (506, 181) with delta (54, 117)
Screenshot: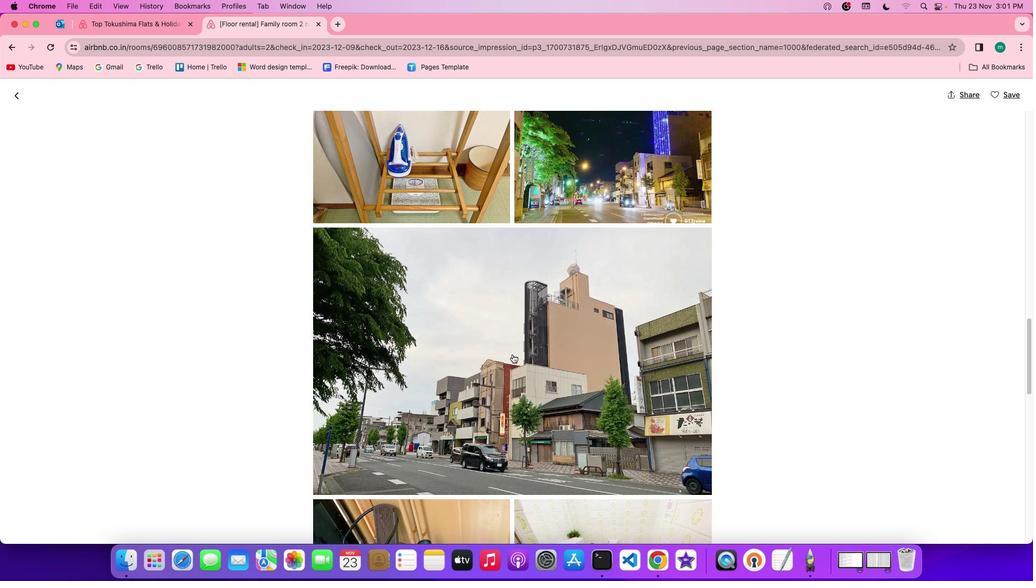 
Action: Mouse scrolled (506, 181) with delta (54, 117)
Screenshot: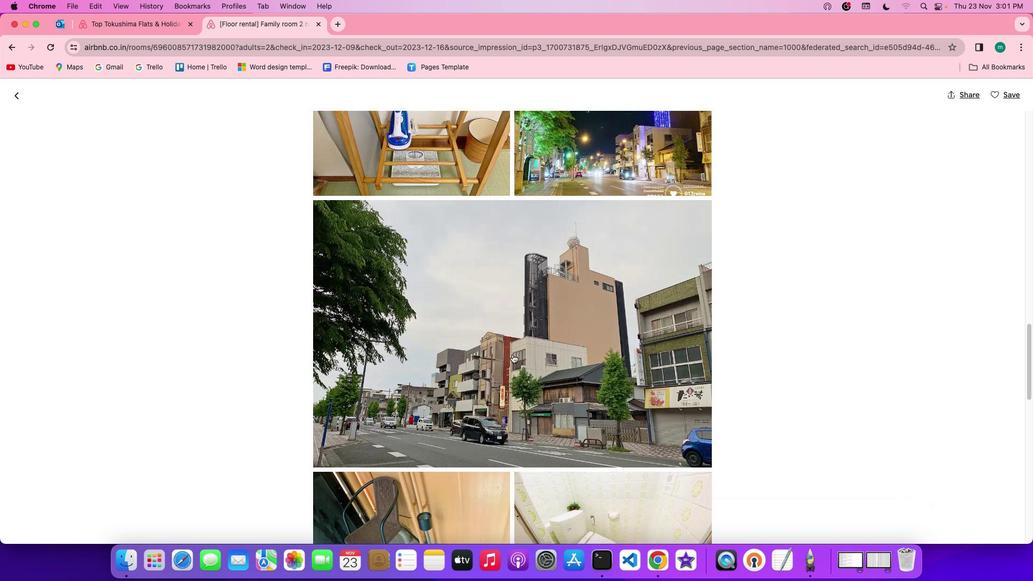 
Action: Mouse scrolled (506, 181) with delta (54, 117)
Screenshot: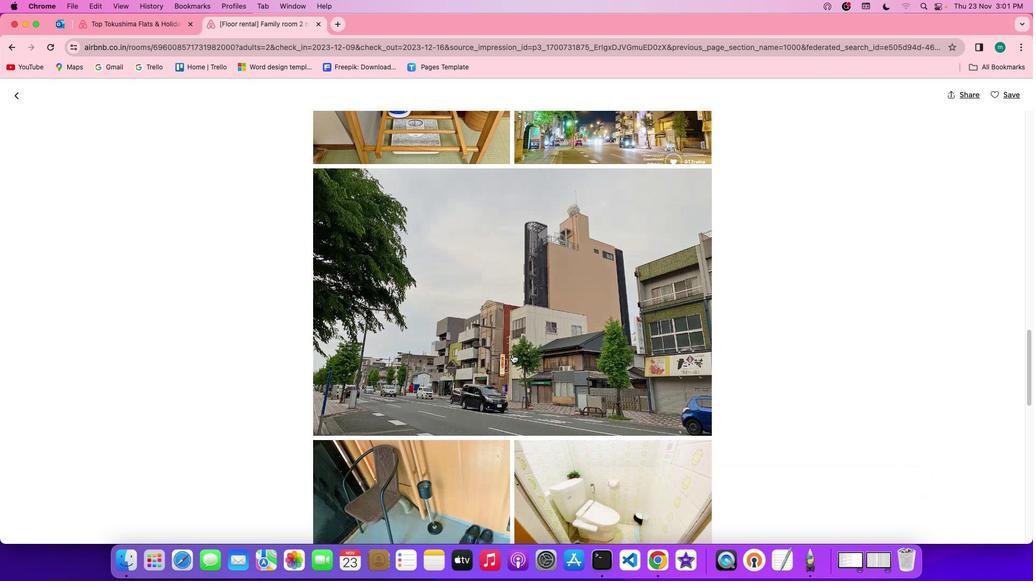
Action: Mouse scrolled (506, 181) with delta (54, 117)
Screenshot: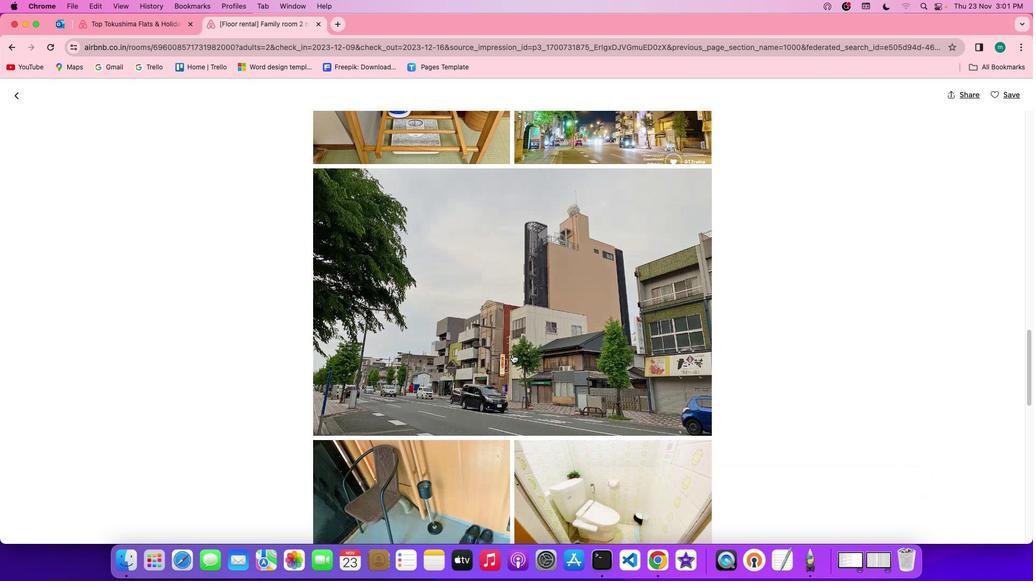 
Action: Mouse scrolled (506, 181) with delta (54, 117)
Screenshot: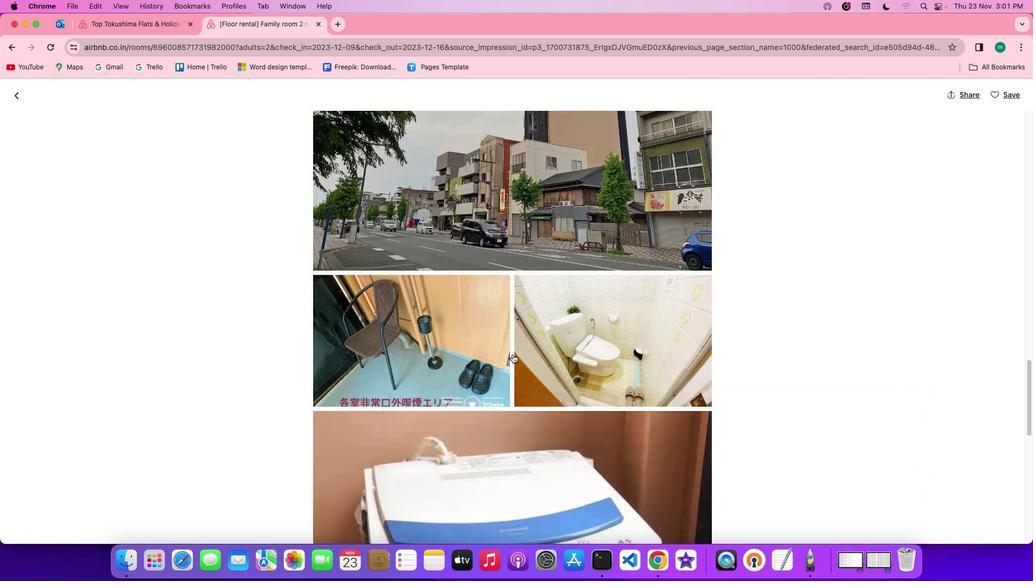 
Action: Mouse scrolled (506, 181) with delta (54, 117)
Screenshot: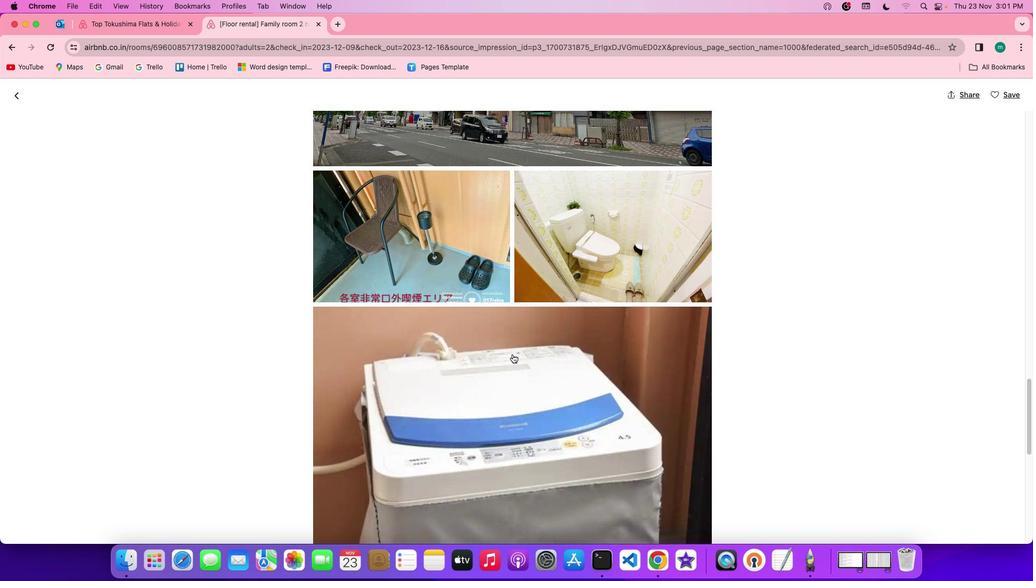 
Action: Mouse scrolled (506, 181) with delta (54, 117)
Screenshot: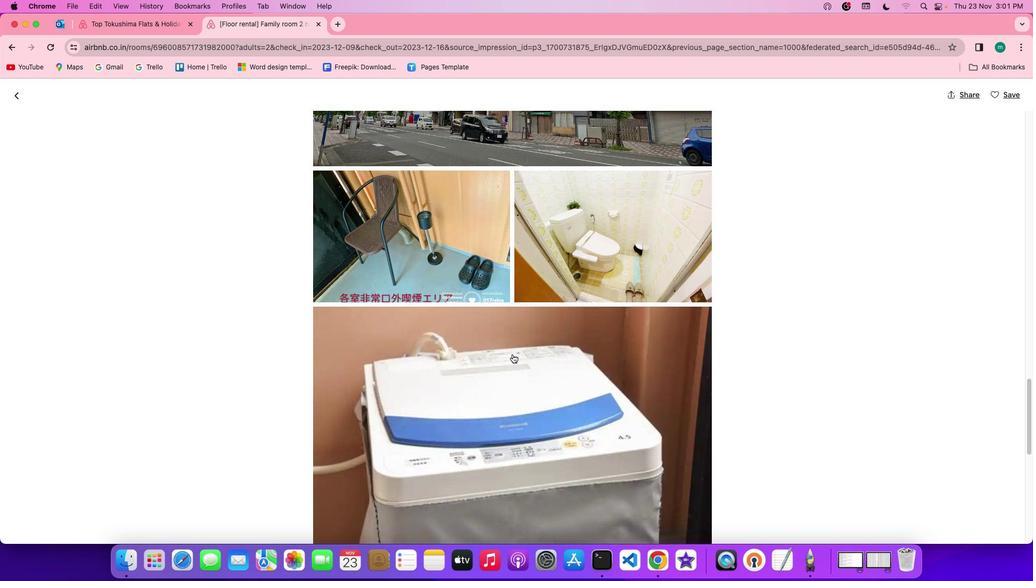 
Action: Mouse scrolled (506, 181) with delta (54, 117)
Screenshot: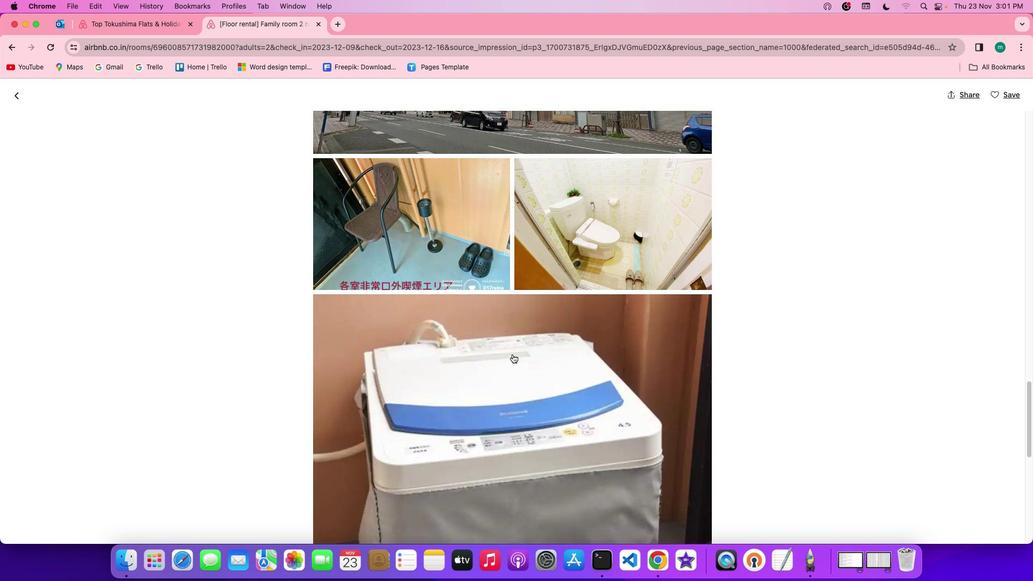 
Action: Mouse scrolled (506, 181) with delta (54, 117)
Screenshot: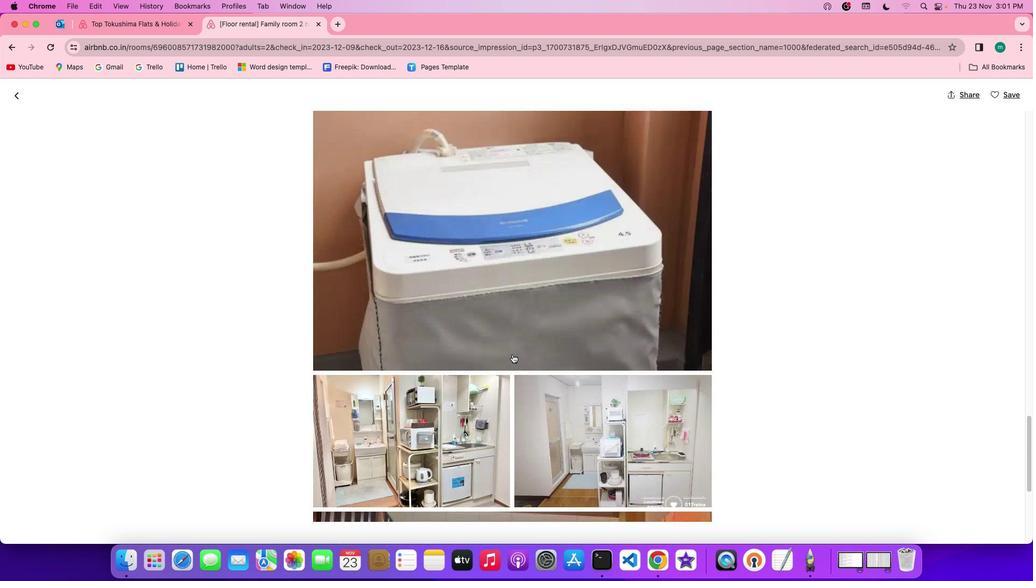 
Action: Mouse scrolled (506, 181) with delta (54, 117)
Screenshot: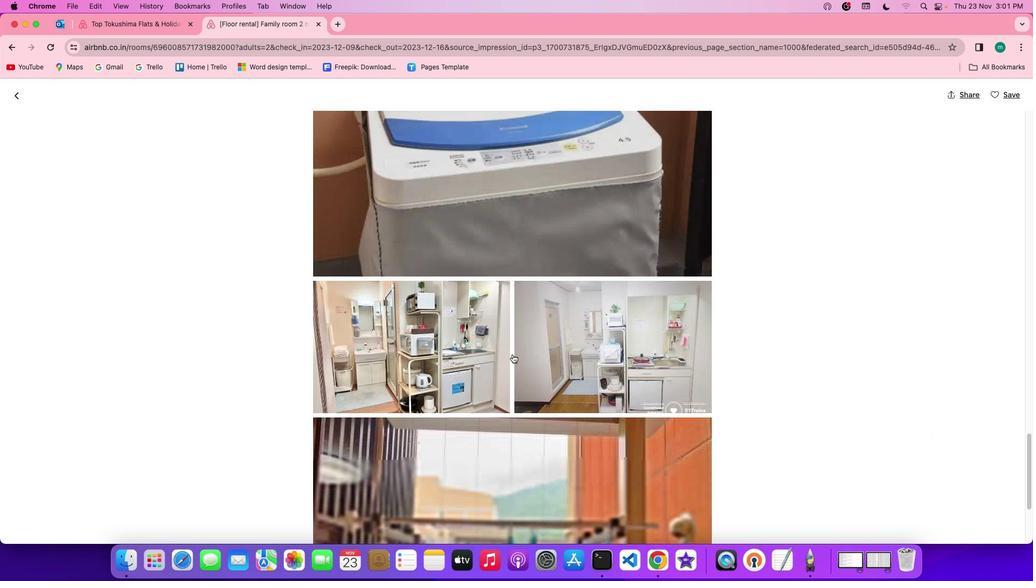 
Action: Mouse scrolled (506, 181) with delta (54, 117)
Screenshot: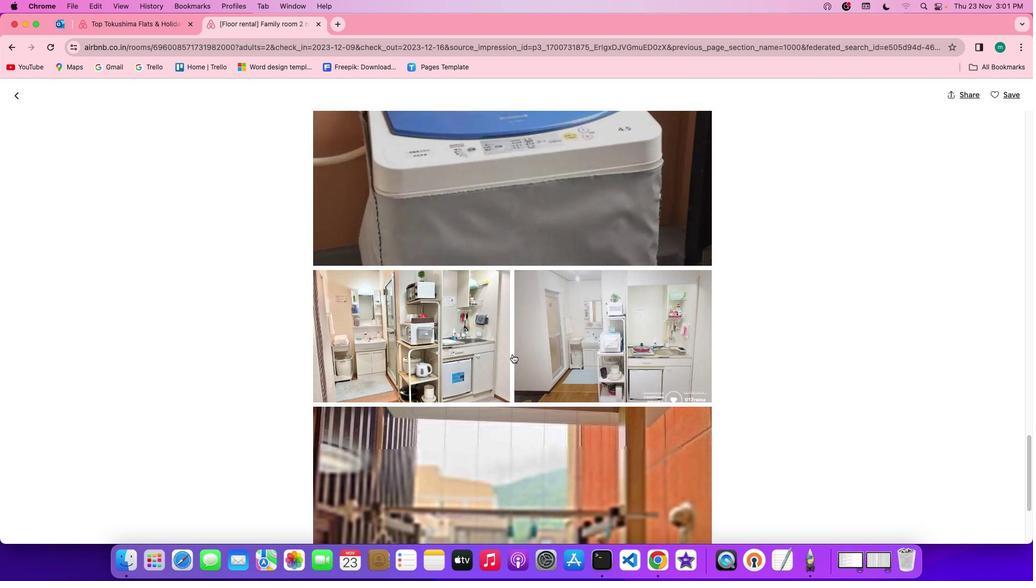 
Action: Mouse scrolled (506, 181) with delta (54, 117)
Screenshot: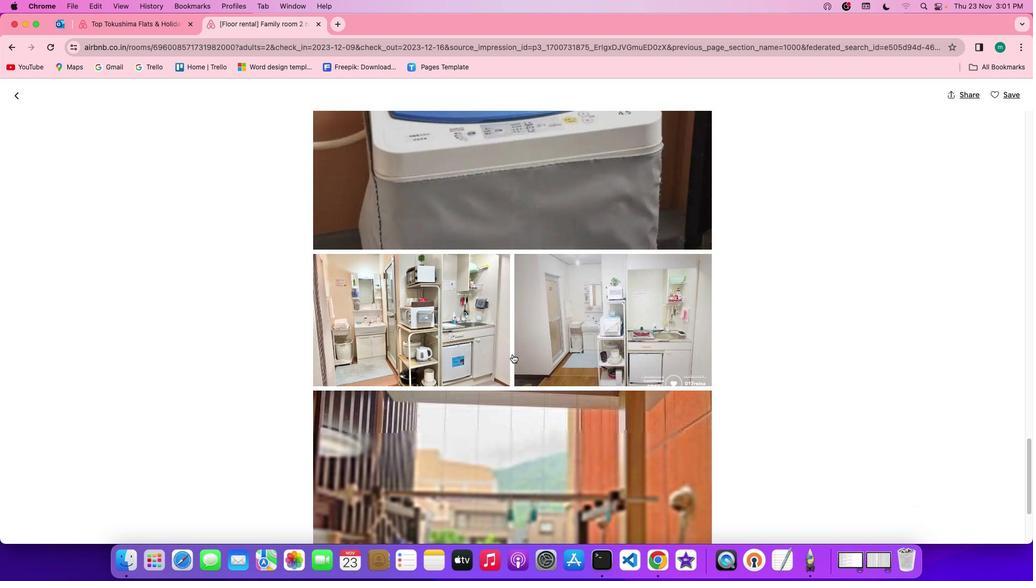 
Action: Mouse scrolled (506, 181) with delta (54, 117)
Screenshot: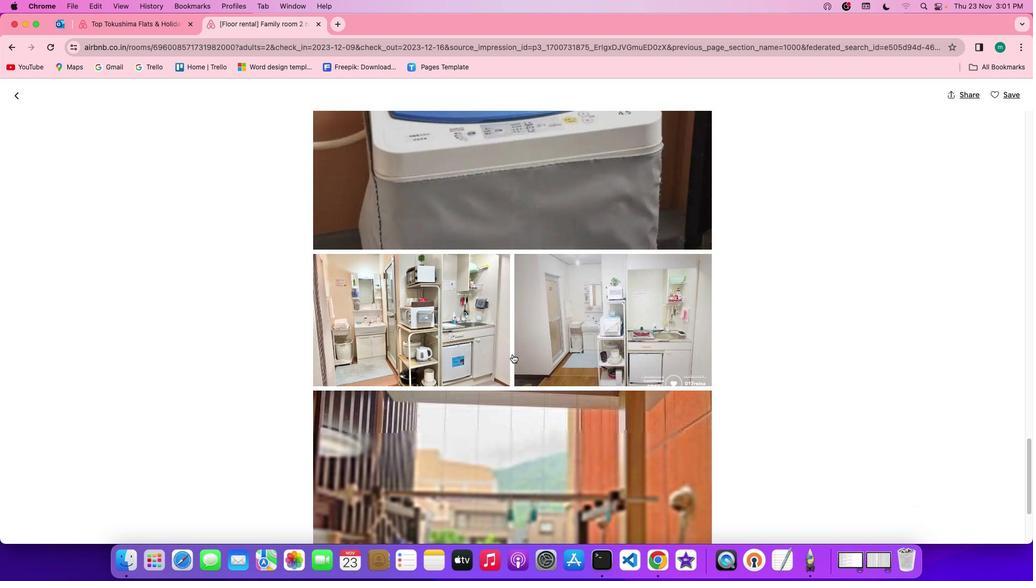 
Action: Mouse scrolled (506, 181) with delta (54, 117)
Screenshot: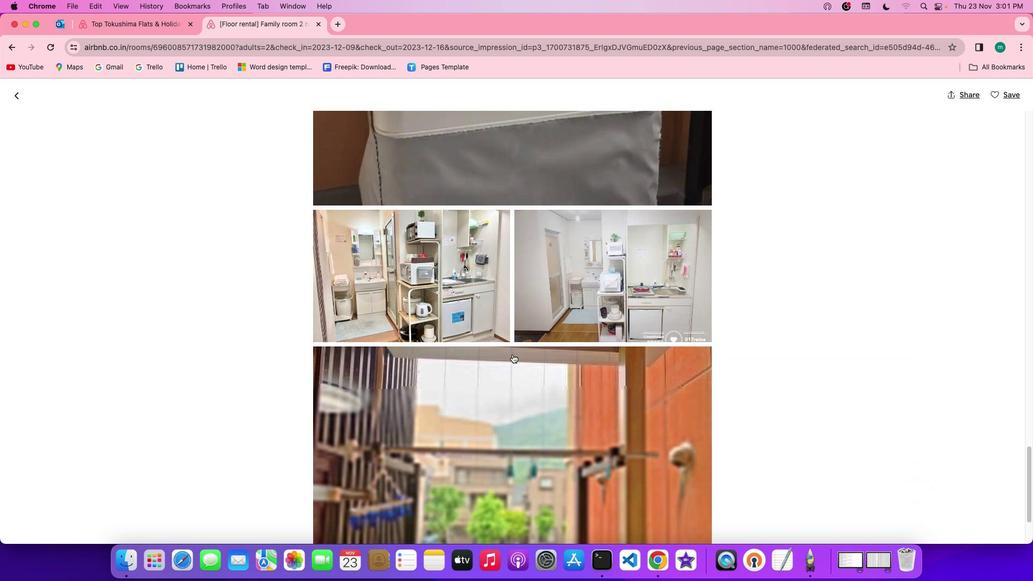 
Action: Mouse scrolled (506, 181) with delta (54, 117)
Screenshot: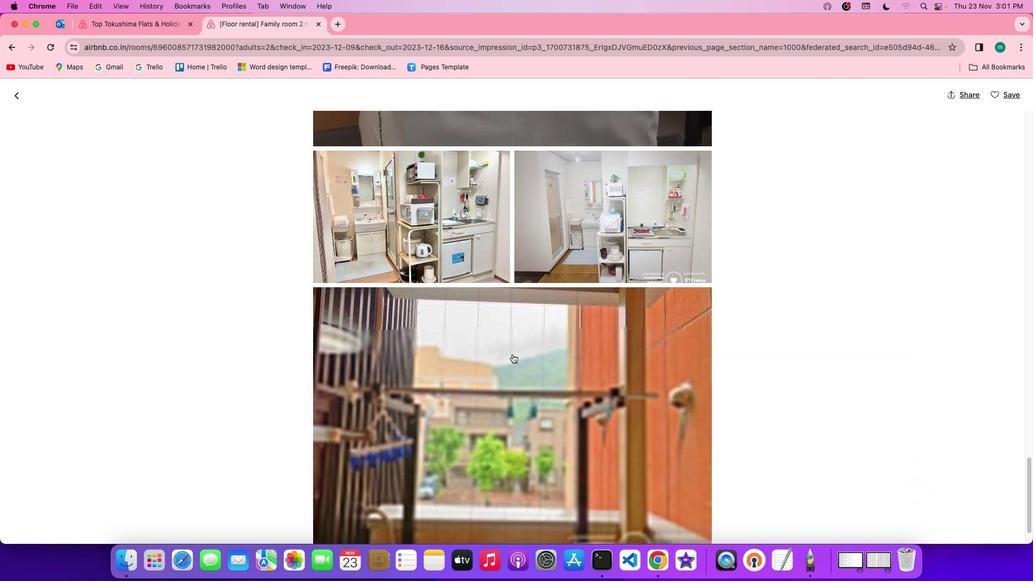 
Action: Mouse scrolled (506, 181) with delta (54, 117)
Screenshot: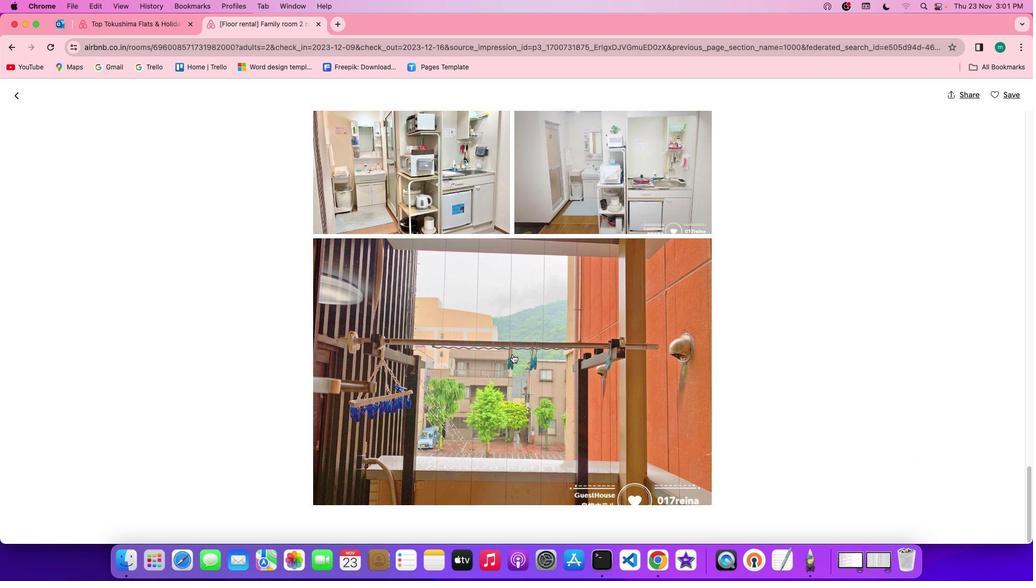
Action: Mouse scrolled (506, 181) with delta (54, 117)
Screenshot: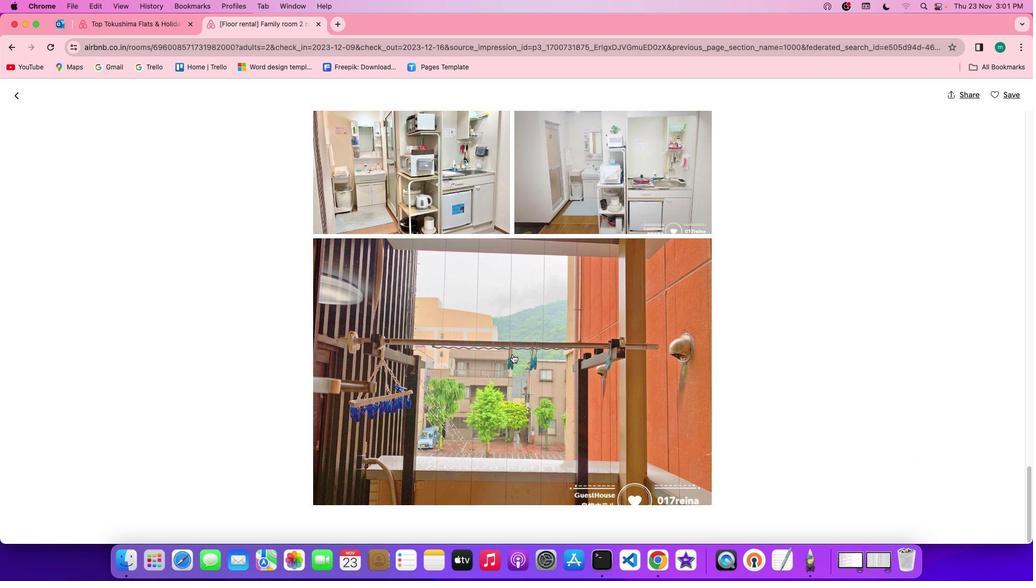 
Action: Mouse scrolled (506, 181) with delta (54, 117)
Screenshot: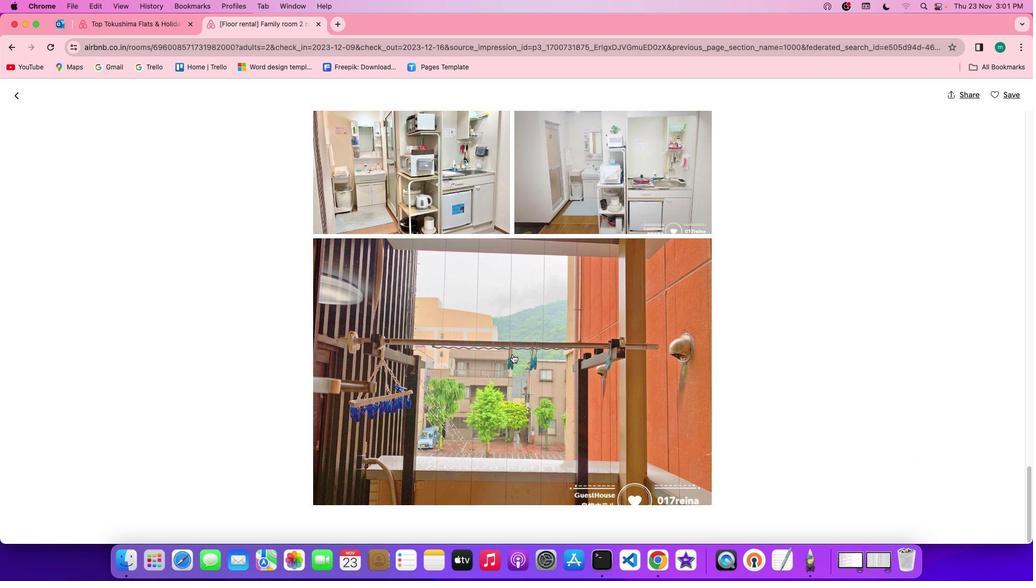 
Action: Mouse scrolled (506, 181) with delta (54, 117)
Screenshot: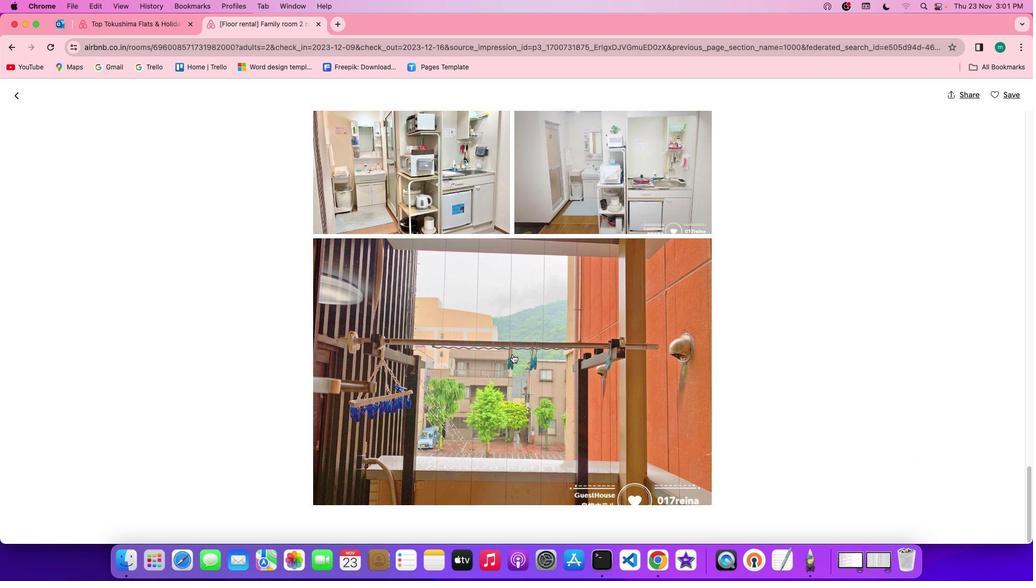
Action: Mouse scrolled (506, 181) with delta (54, 117)
Screenshot: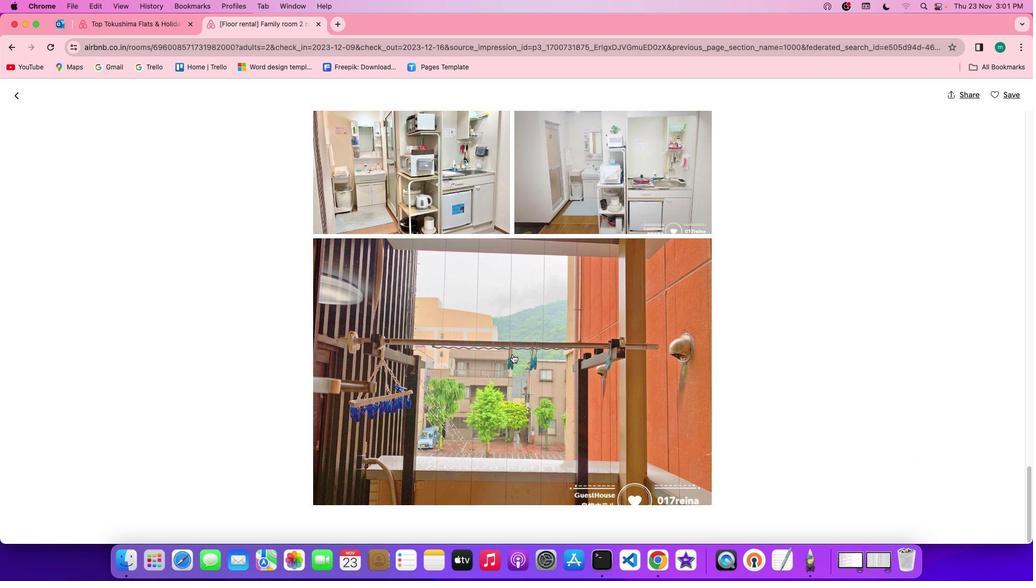 
Action: Mouse scrolled (506, 181) with delta (54, 117)
Screenshot: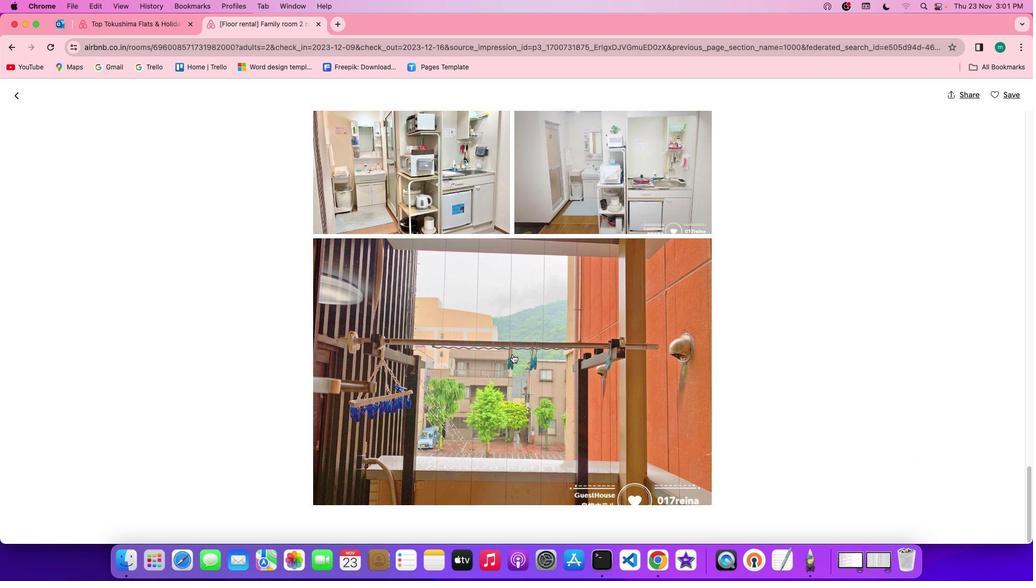 
Action: Mouse scrolled (506, 181) with delta (54, 117)
Screenshot: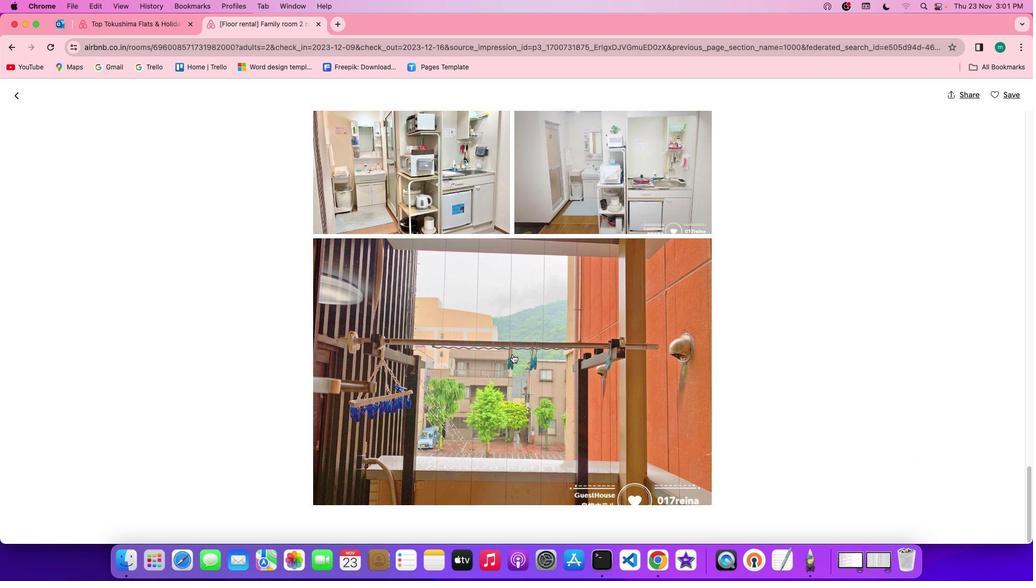 
Action: Mouse scrolled (506, 181) with delta (54, 117)
Screenshot: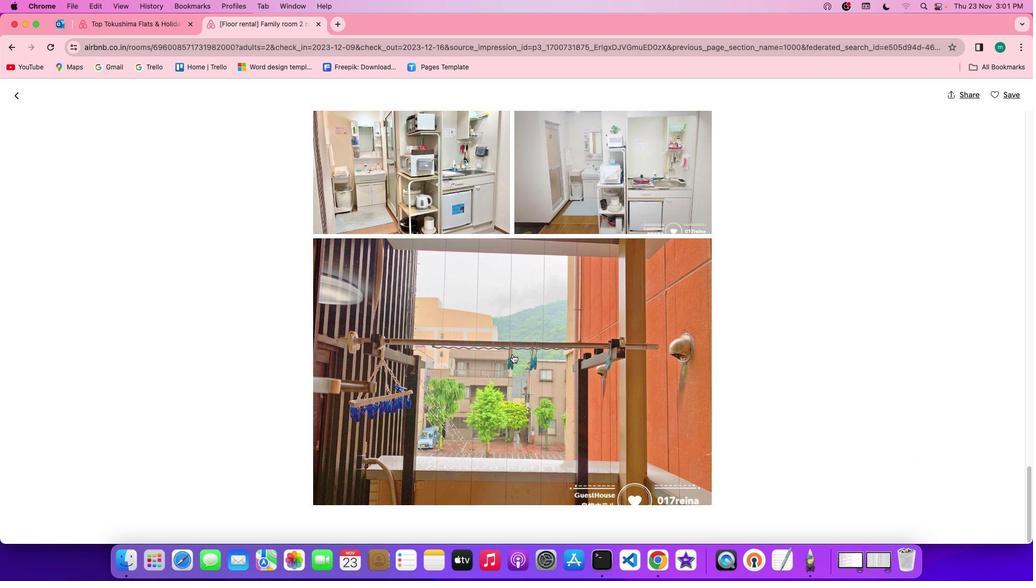 
Action: Mouse scrolled (506, 181) with delta (54, 117)
Screenshot: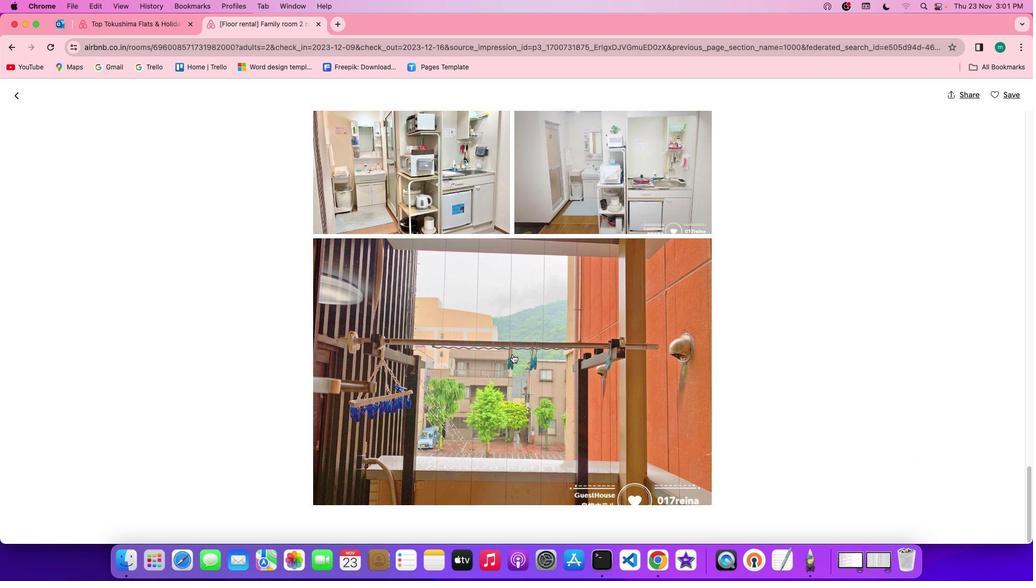 
Action: Mouse scrolled (506, 181) with delta (54, 117)
Screenshot: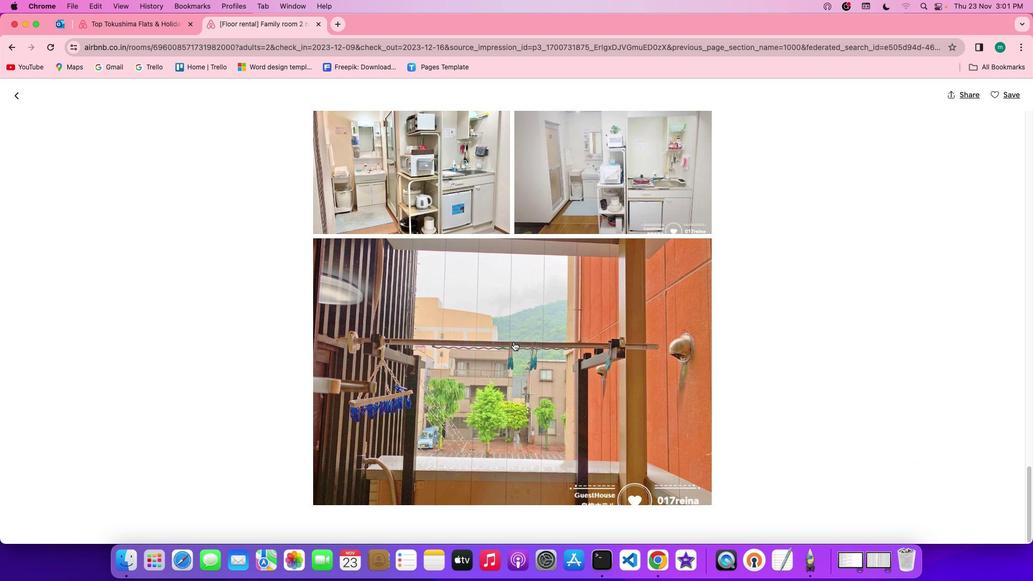 
Action: Mouse moved to (71, 134)
Screenshot: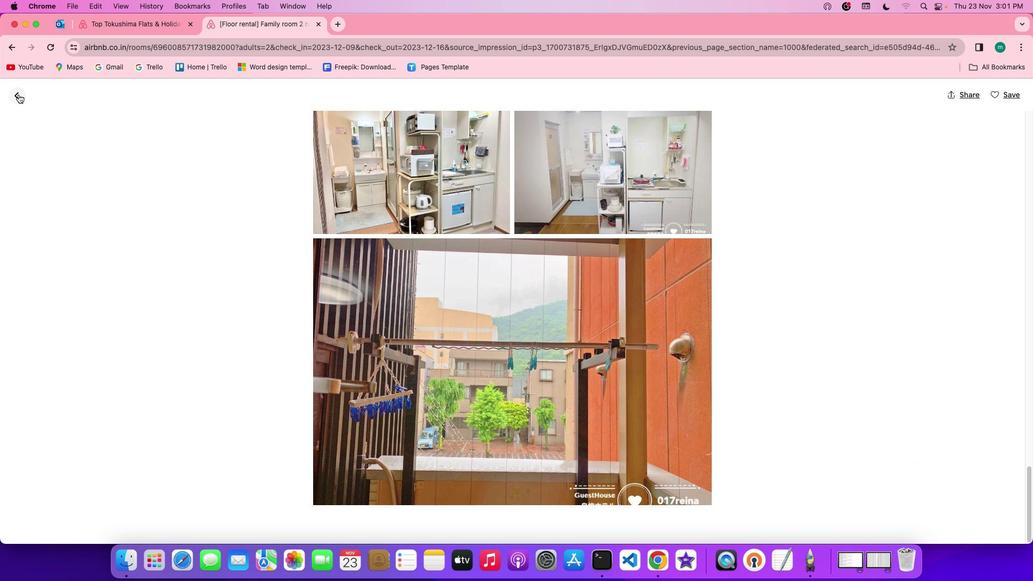 
Action: Mouse pressed left at (71, 134)
Screenshot: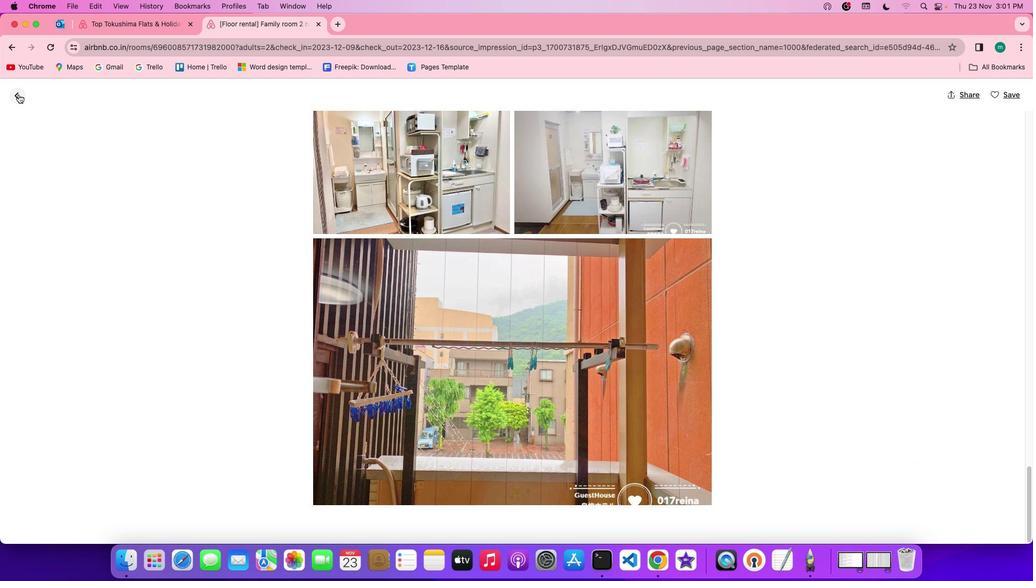 
Action: Mouse moved to (568, 179)
Screenshot: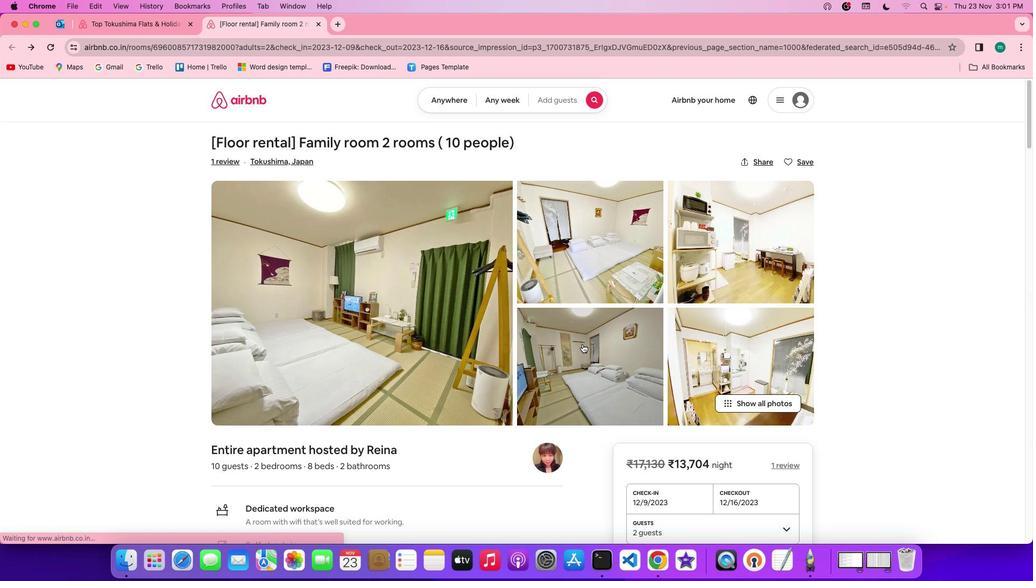 
Action: Mouse scrolled (568, 179) with delta (54, 117)
Screenshot: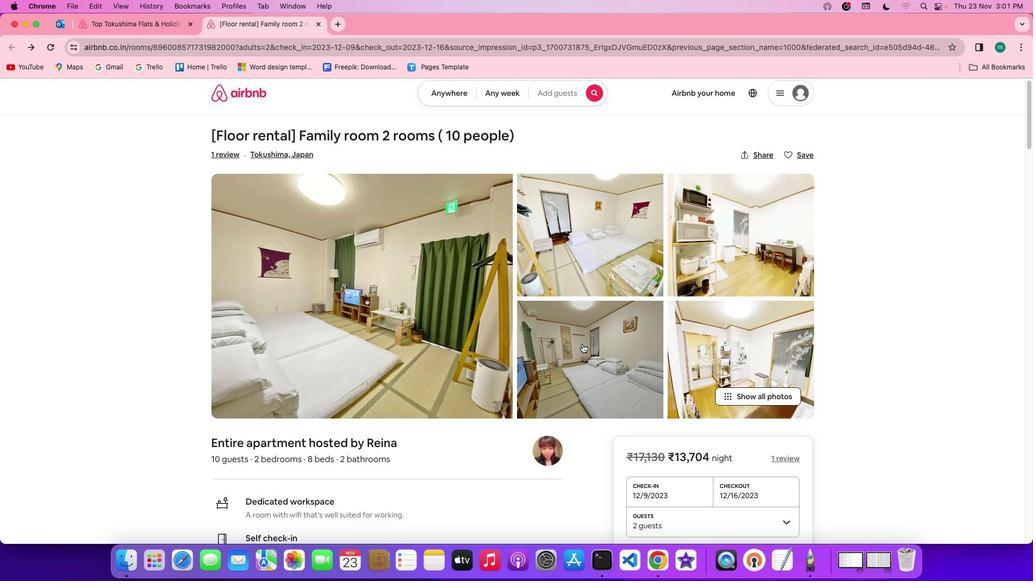 
Action: Mouse scrolled (568, 179) with delta (54, 117)
Screenshot: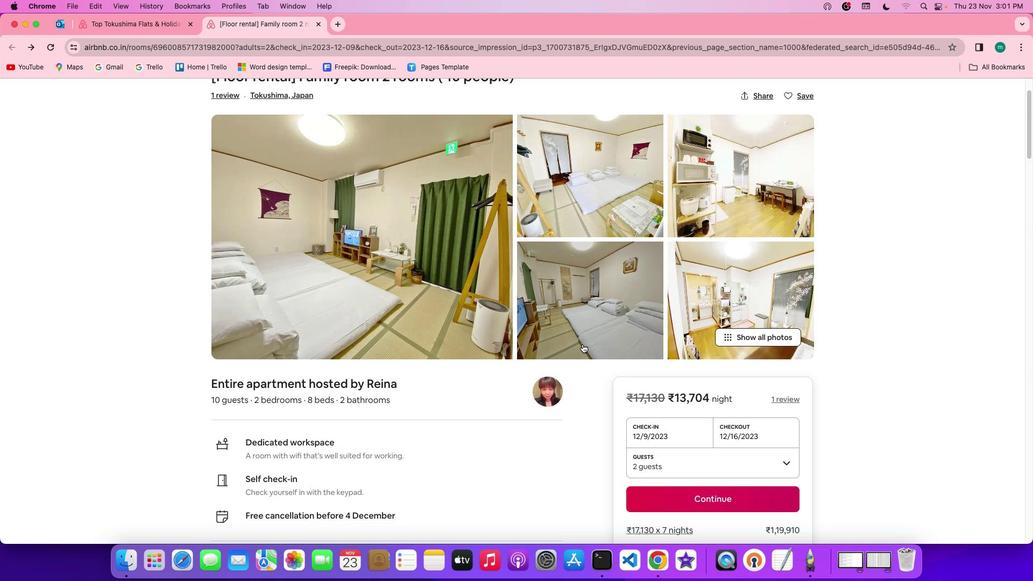 
Action: Mouse scrolled (568, 179) with delta (54, 117)
Screenshot: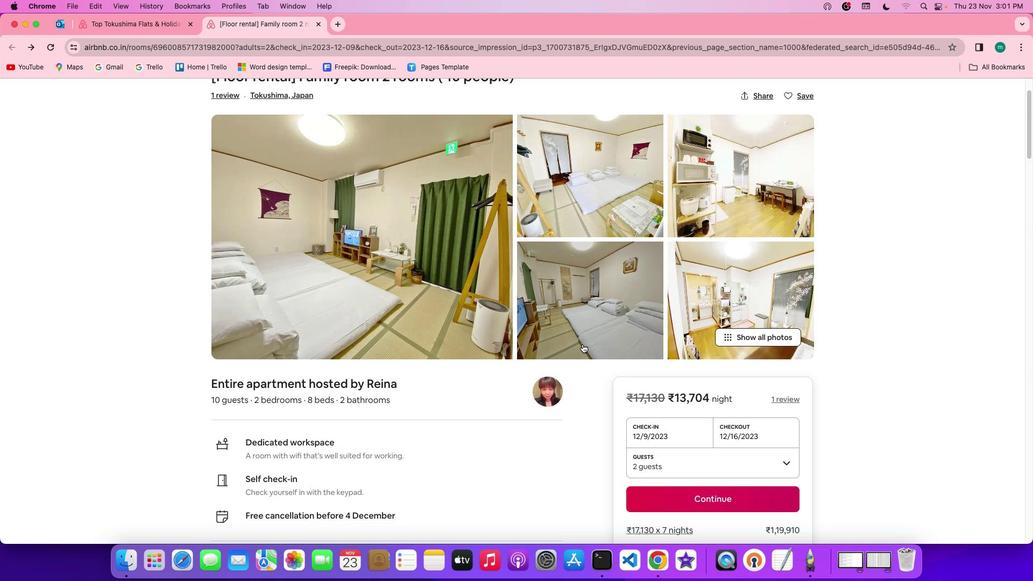 
Action: Mouse scrolled (568, 179) with delta (54, 117)
Screenshot: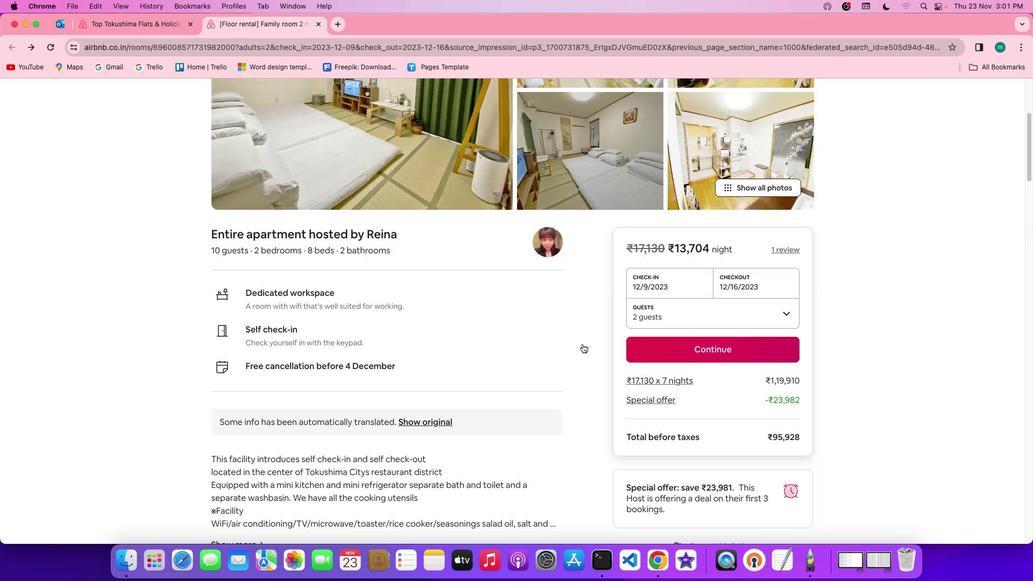 
Action: Mouse scrolled (568, 179) with delta (54, 116)
Screenshot: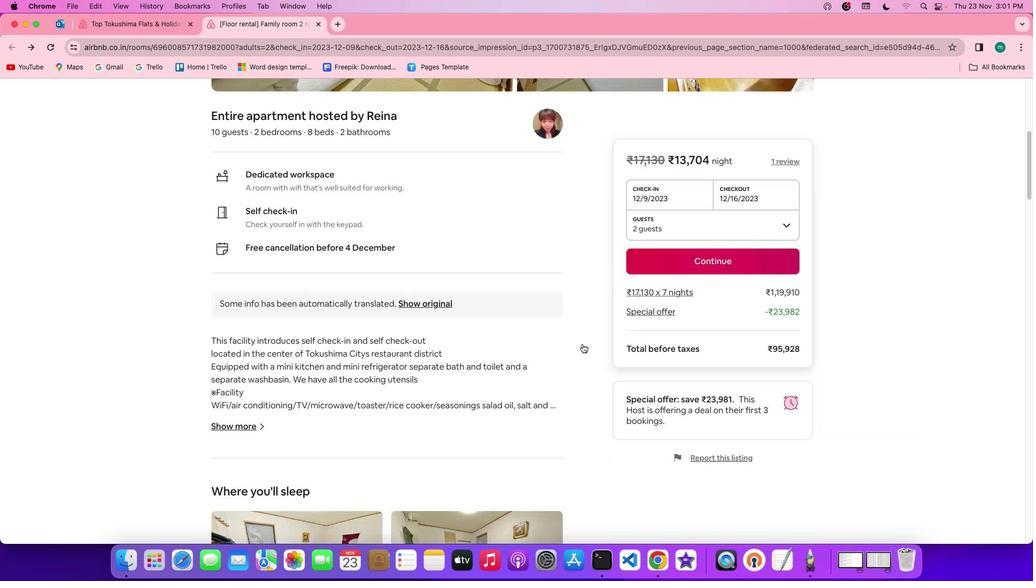 
Action: Mouse moved to (408, 177)
Screenshot: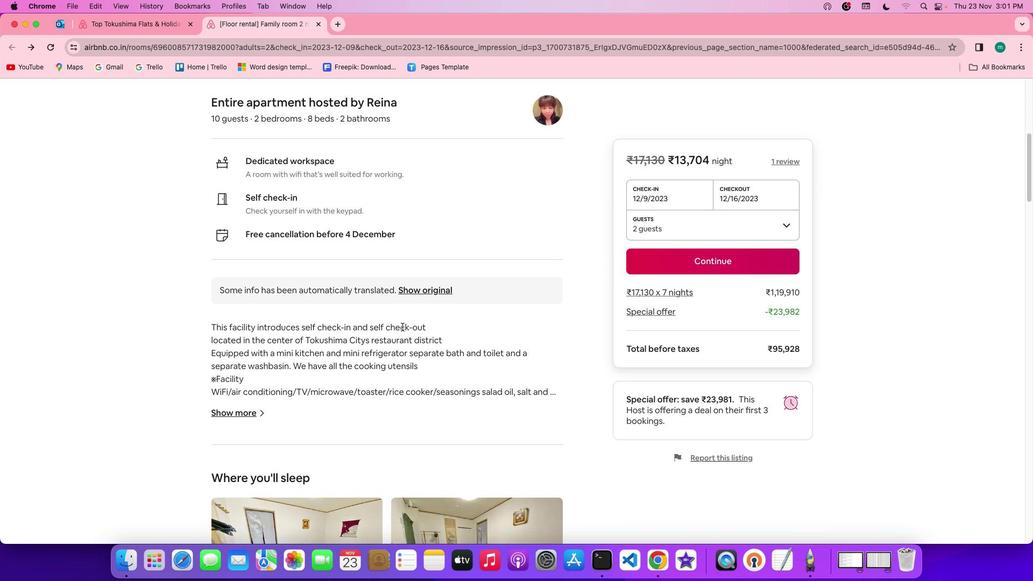 
Action: Mouse scrolled (408, 177) with delta (54, 117)
Screenshot: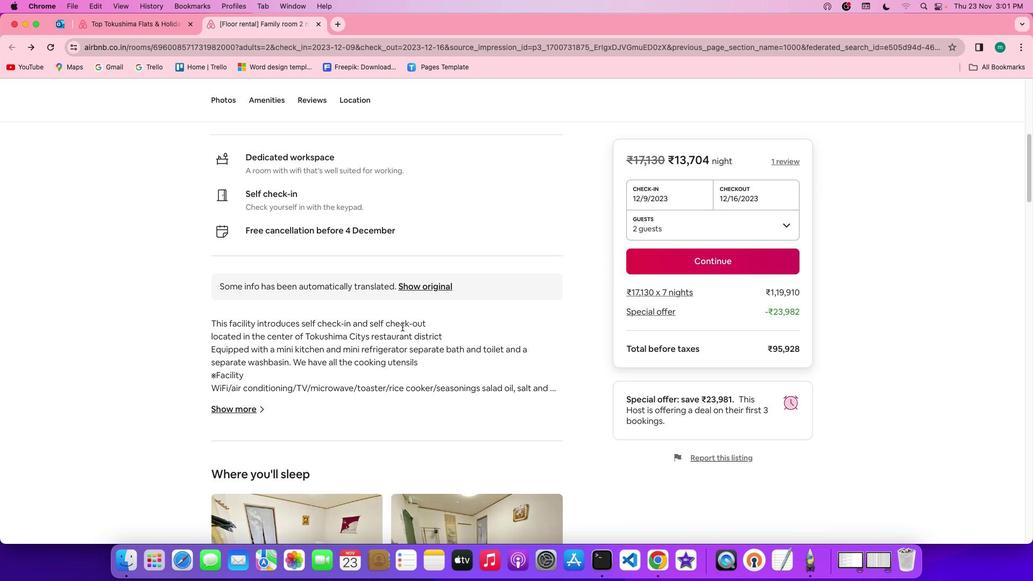 
Action: Mouse scrolled (408, 177) with delta (54, 117)
Screenshot: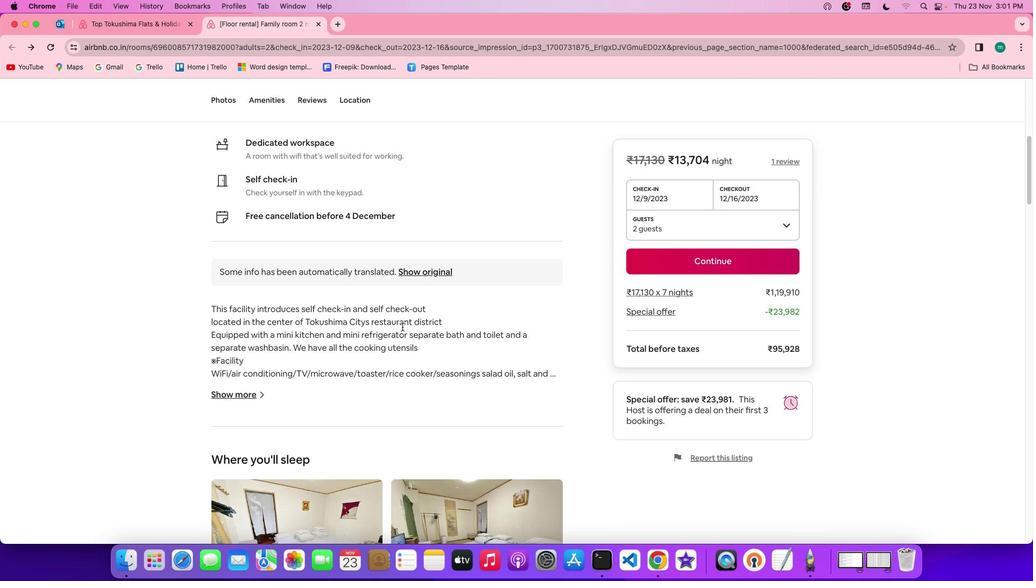 
Action: Mouse scrolled (408, 177) with delta (54, 117)
Screenshot: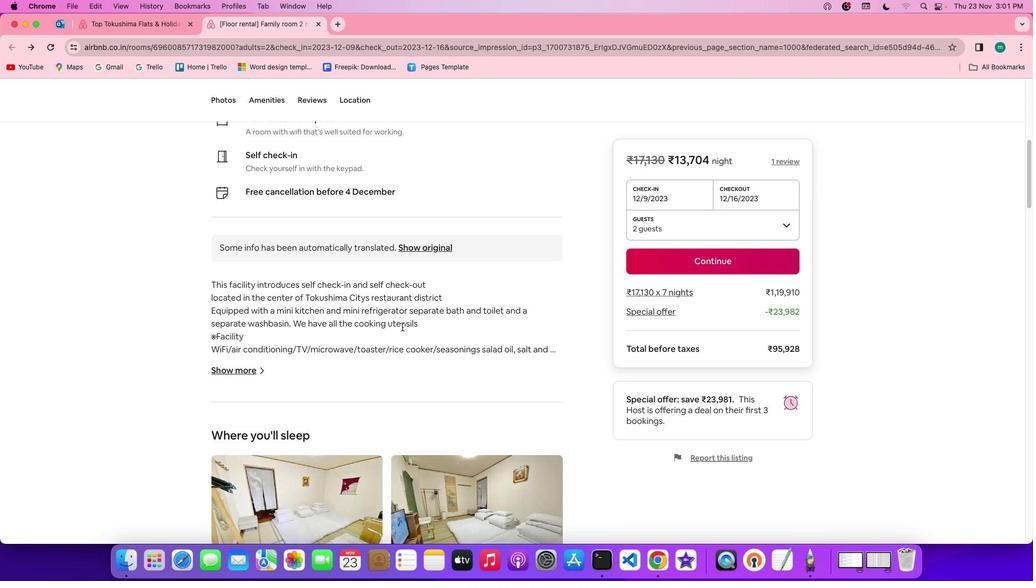 
Action: Mouse scrolled (408, 177) with delta (54, 117)
Screenshot: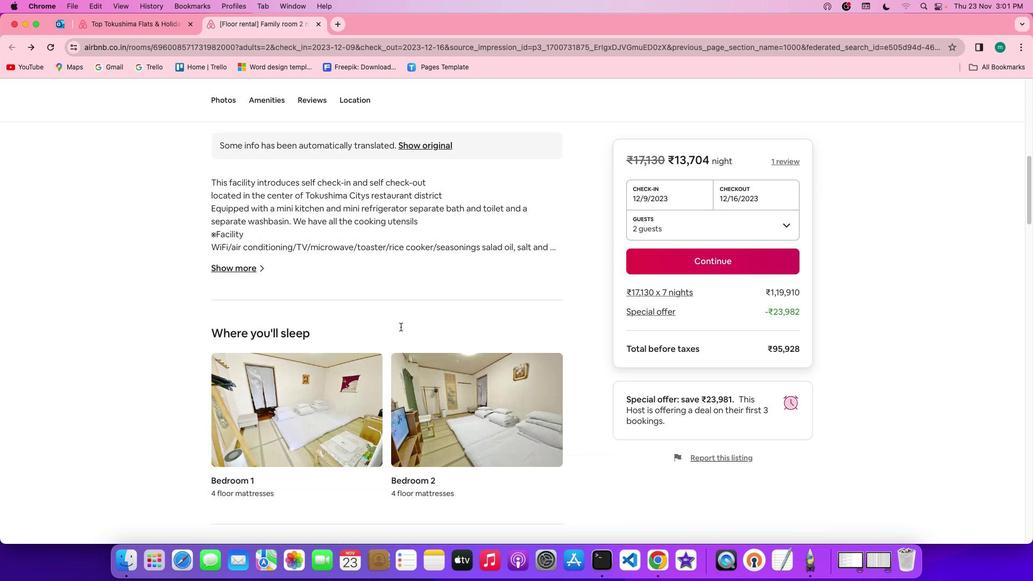 
Action: Mouse moved to (248, 160)
Screenshot: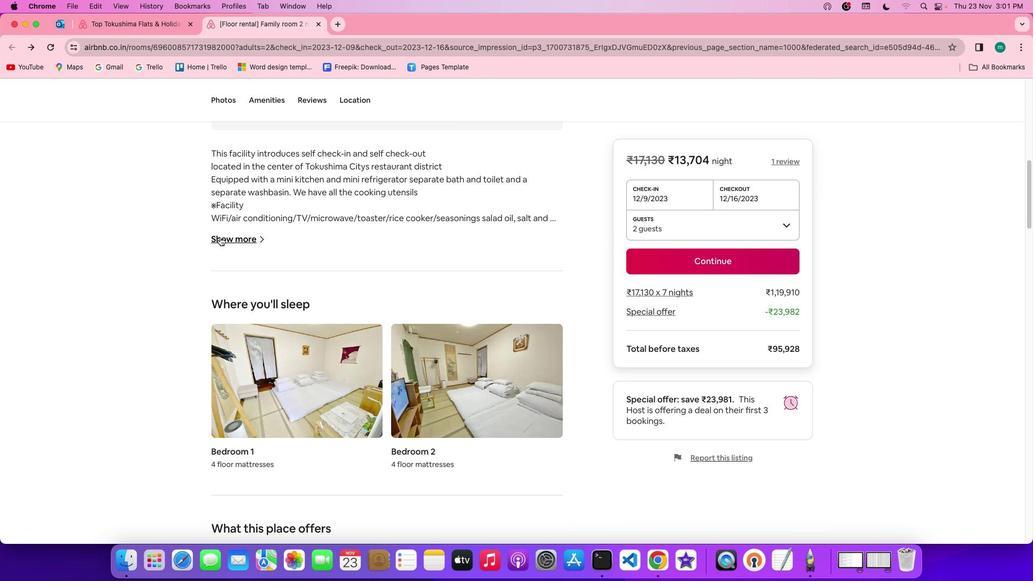 
Action: Mouse pressed left at (248, 160)
Screenshot: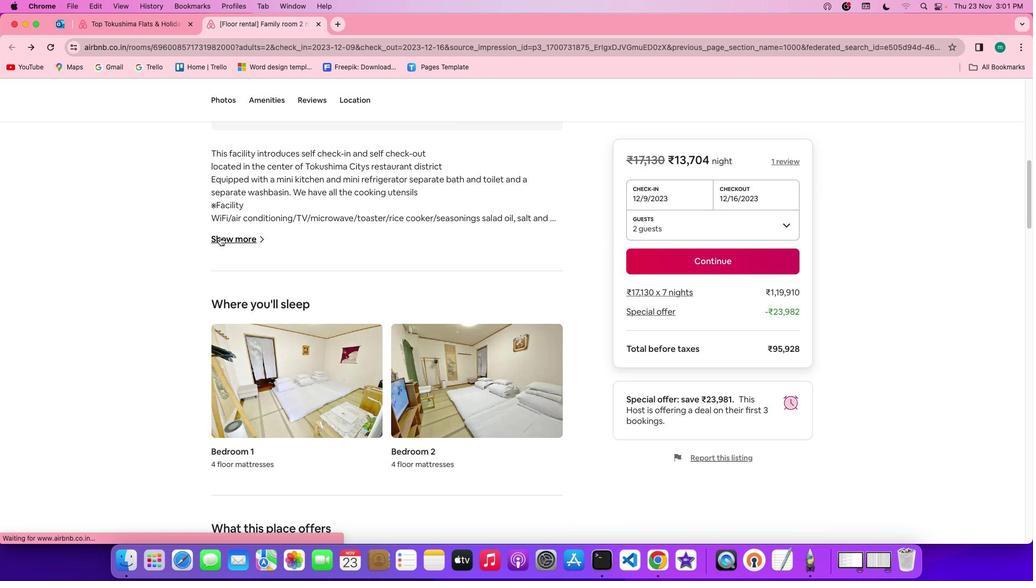 
Action: Mouse moved to (368, 170)
Screenshot: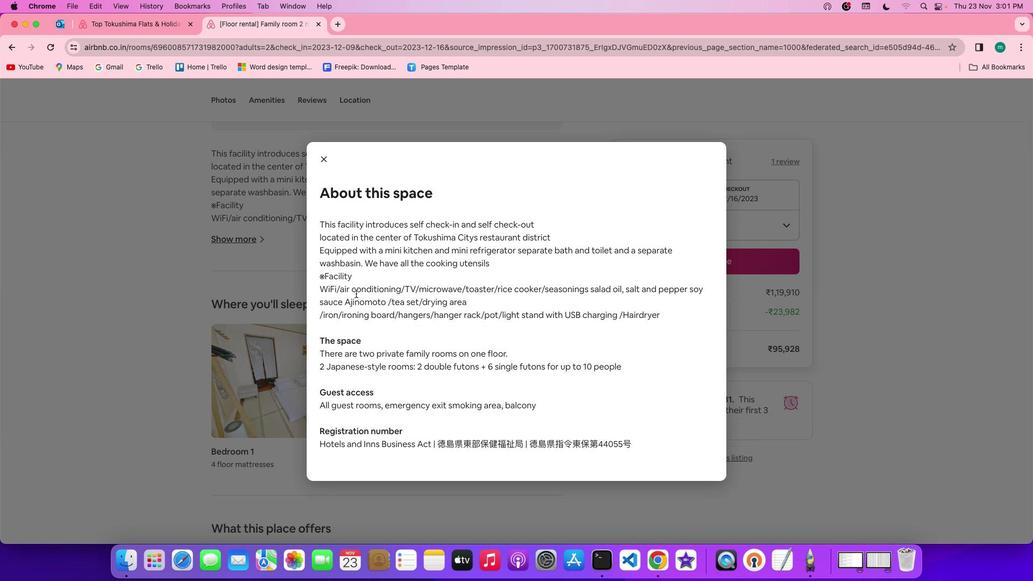 
Action: Mouse scrolled (368, 170) with delta (54, 117)
Screenshot: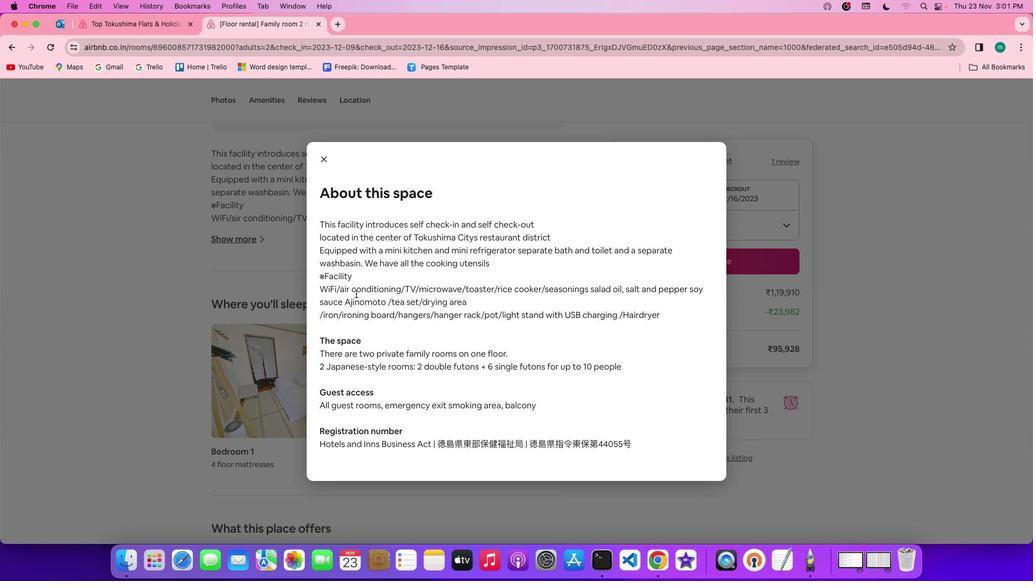 
Action: Mouse scrolled (368, 170) with delta (54, 117)
Screenshot: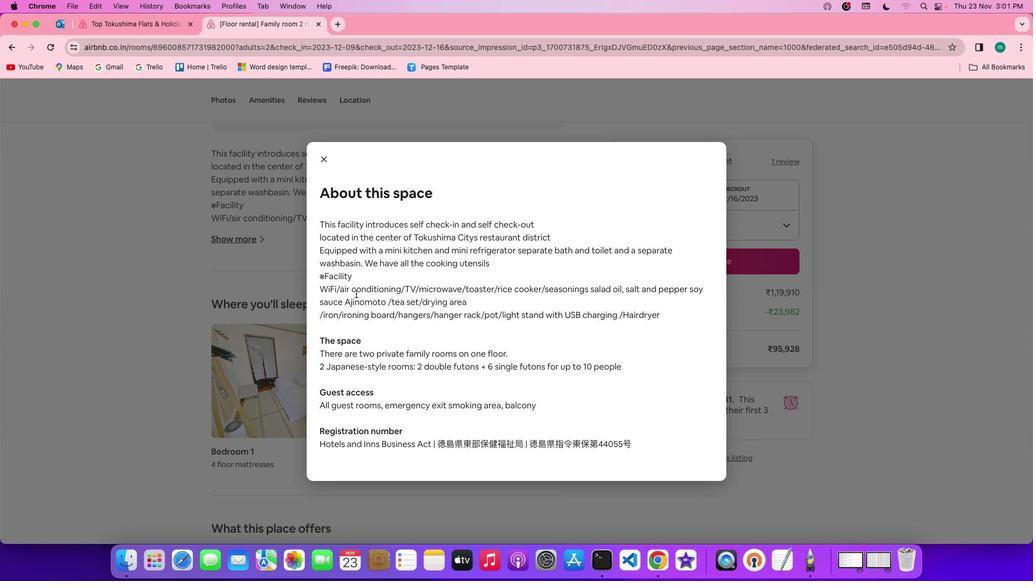 
Action: Mouse scrolled (368, 170) with delta (54, 117)
Screenshot: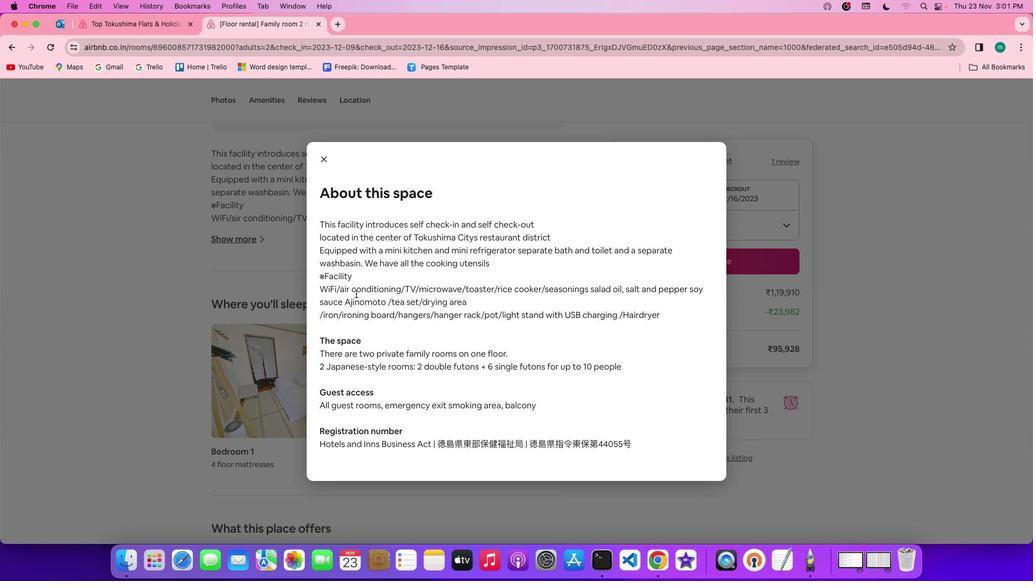 
Action: Mouse scrolled (368, 170) with delta (54, 117)
Screenshot: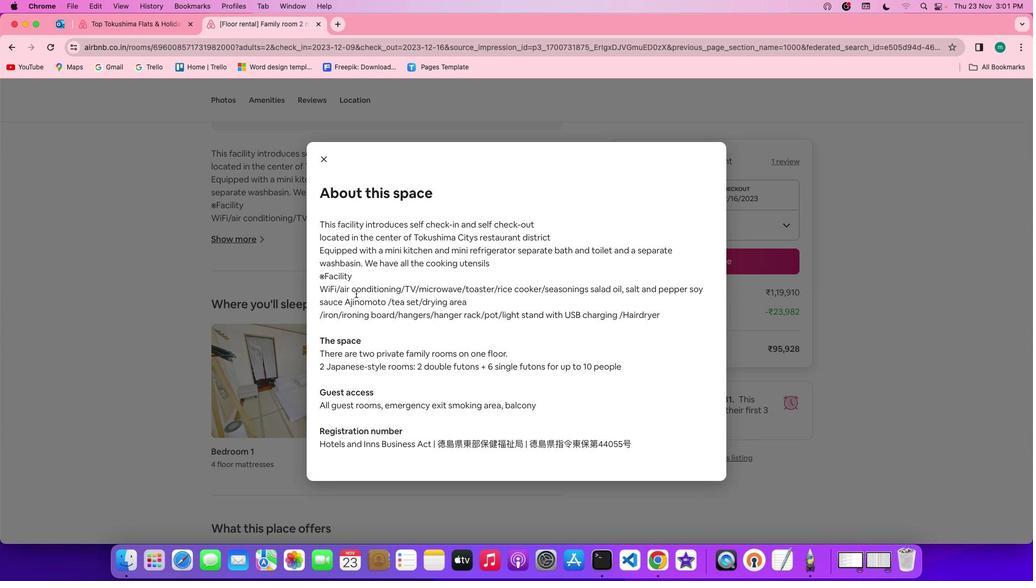 
Action: Mouse scrolled (368, 170) with delta (54, 116)
Screenshot: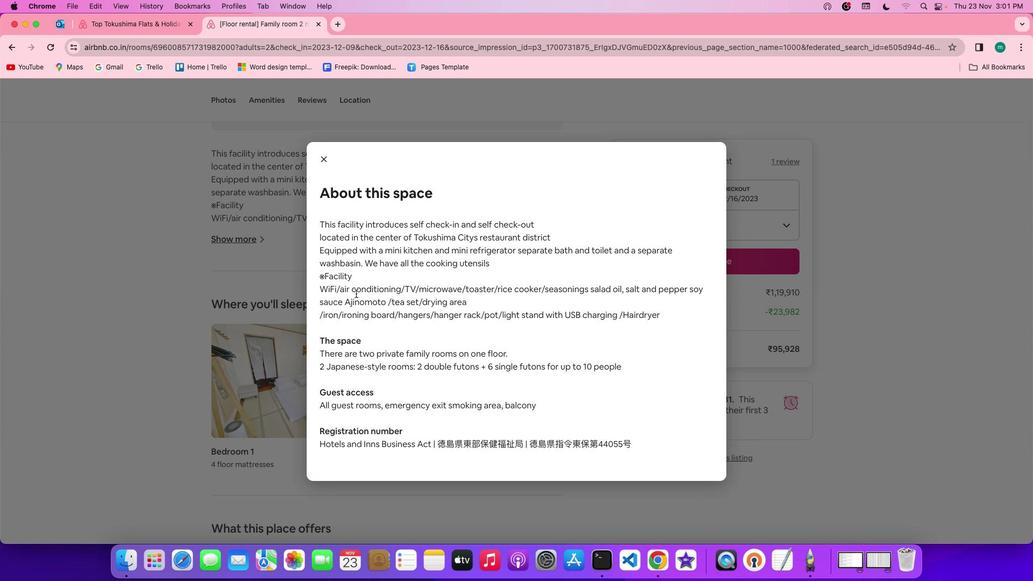 
Action: Mouse moved to (338, 144)
Screenshot: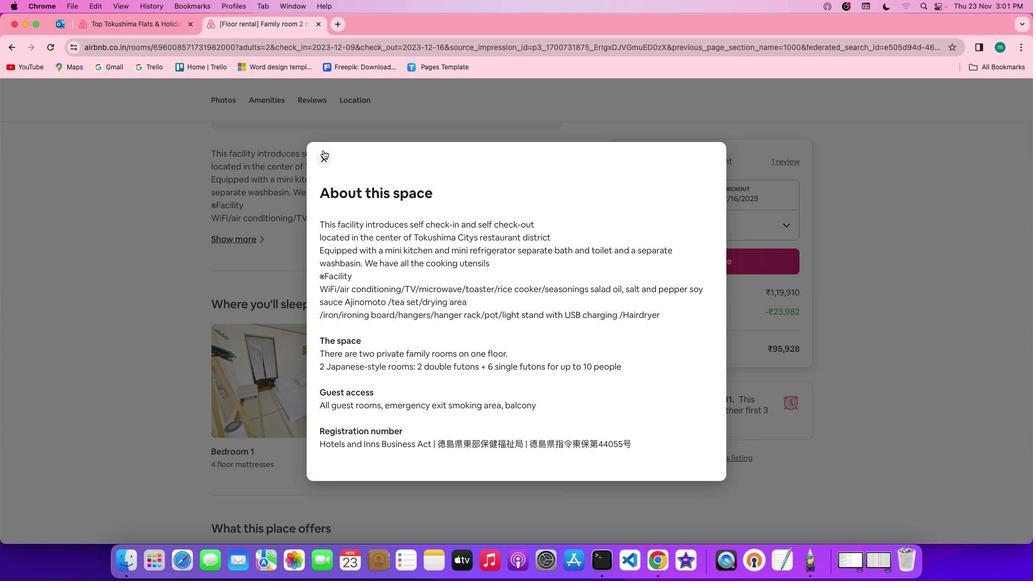 
Action: Mouse pressed left at (338, 144)
Screenshot: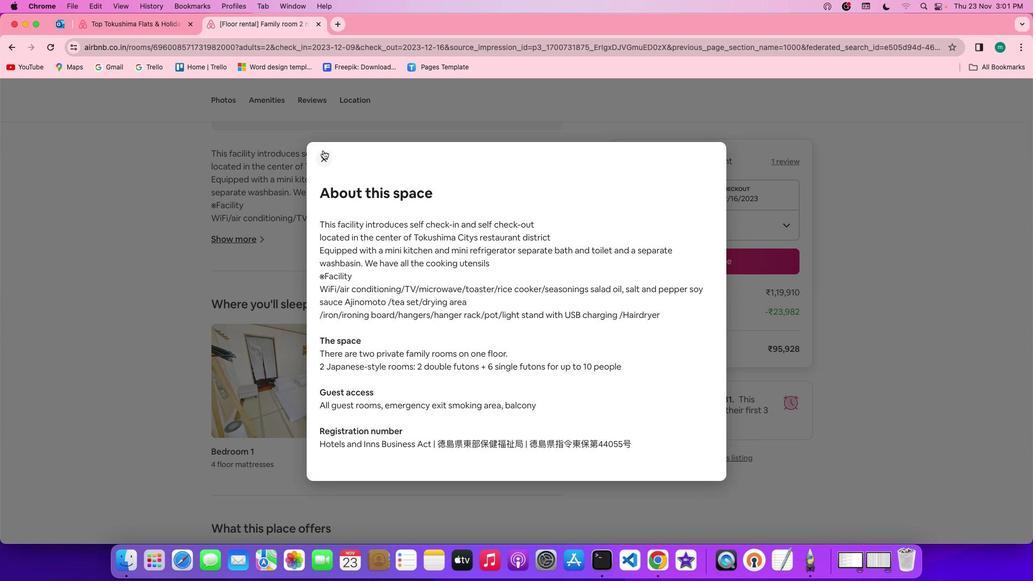 
Action: Mouse moved to (435, 177)
Screenshot: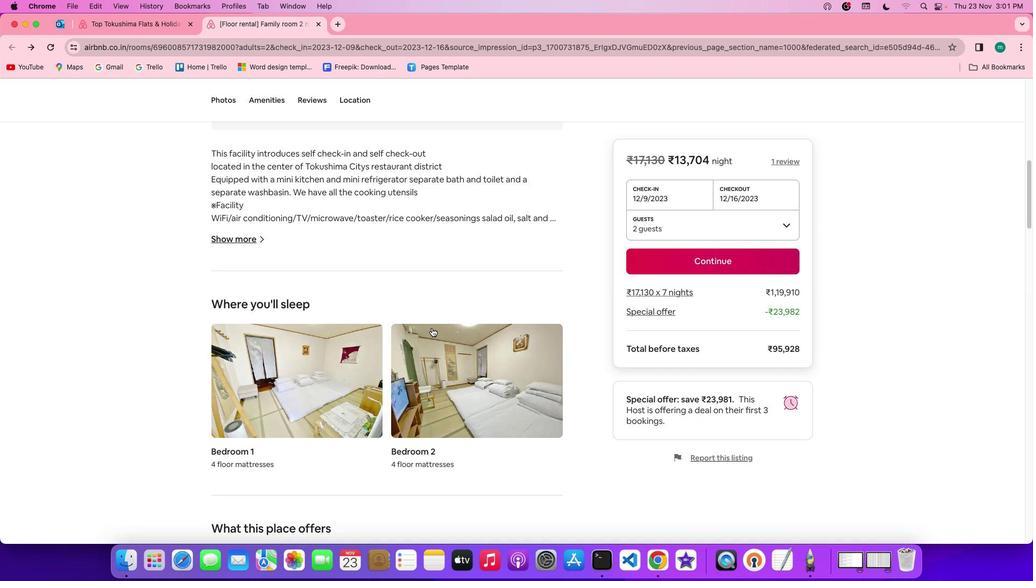 
Action: Mouse scrolled (435, 177) with delta (54, 117)
Screenshot: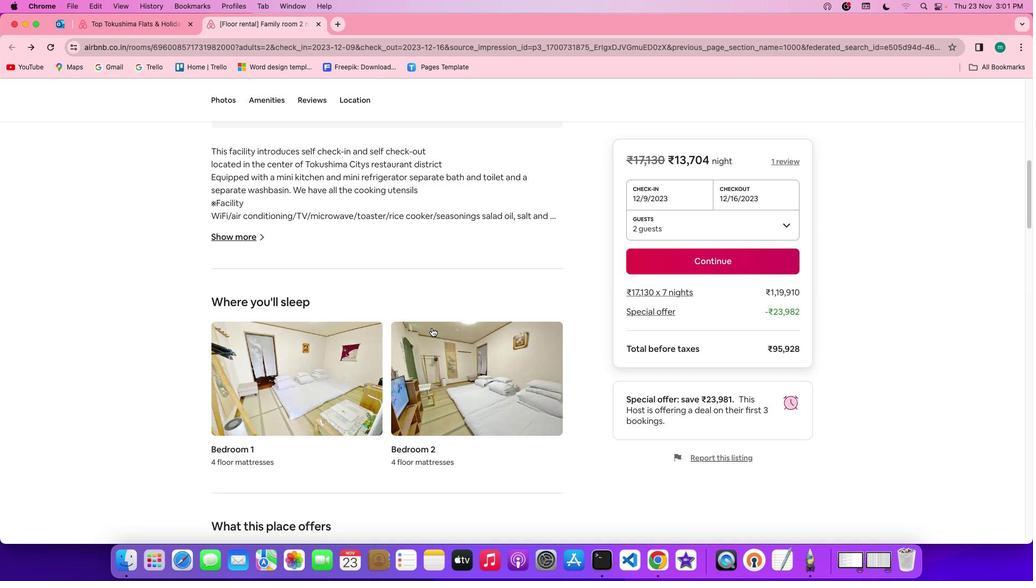 
Action: Mouse scrolled (435, 177) with delta (54, 117)
Screenshot: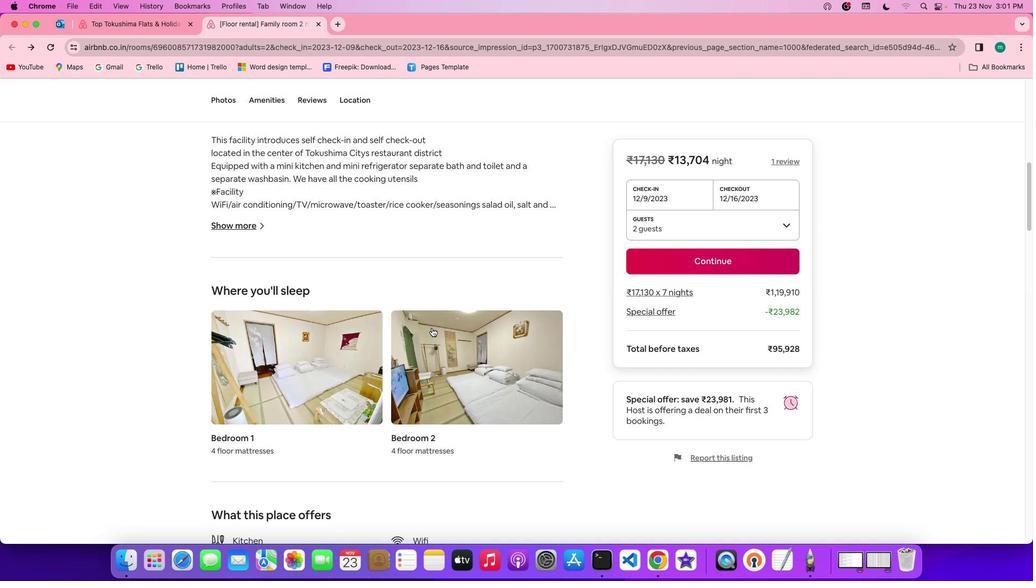
Action: Mouse scrolled (435, 177) with delta (54, 117)
Screenshot: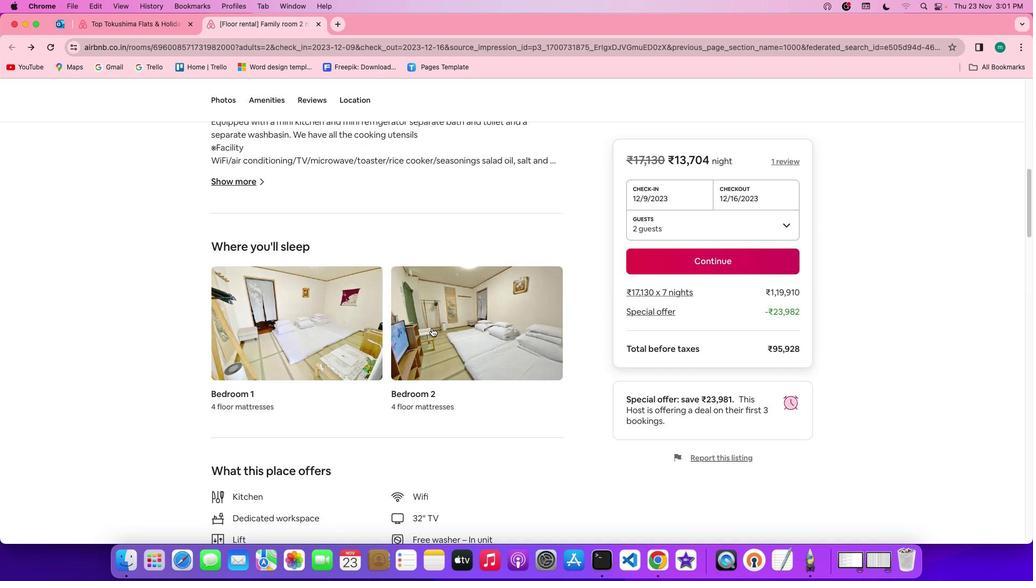 
Action: Mouse scrolled (435, 177) with delta (54, 117)
Screenshot: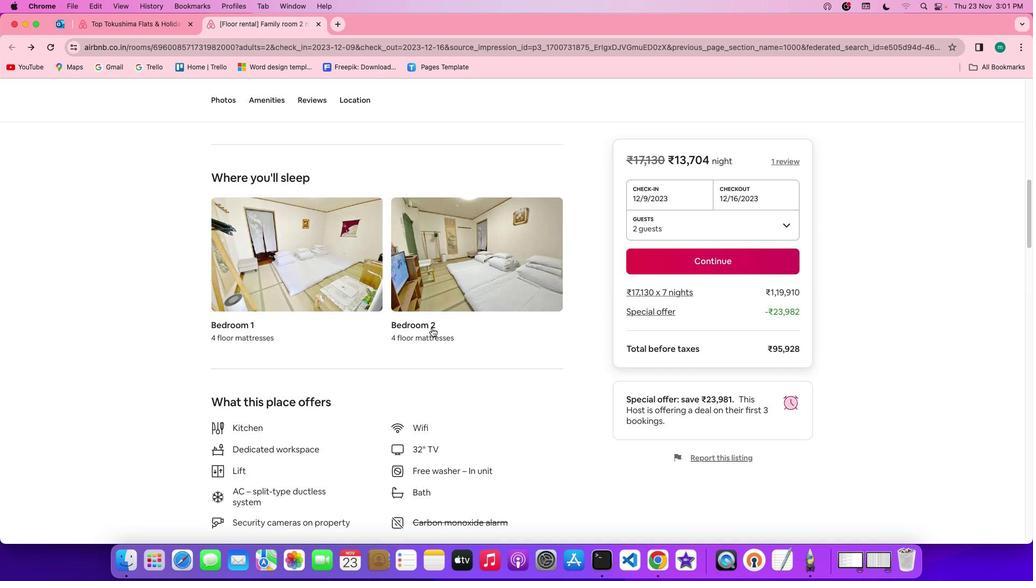 
Action: Mouse scrolled (435, 177) with delta (54, 117)
Screenshot: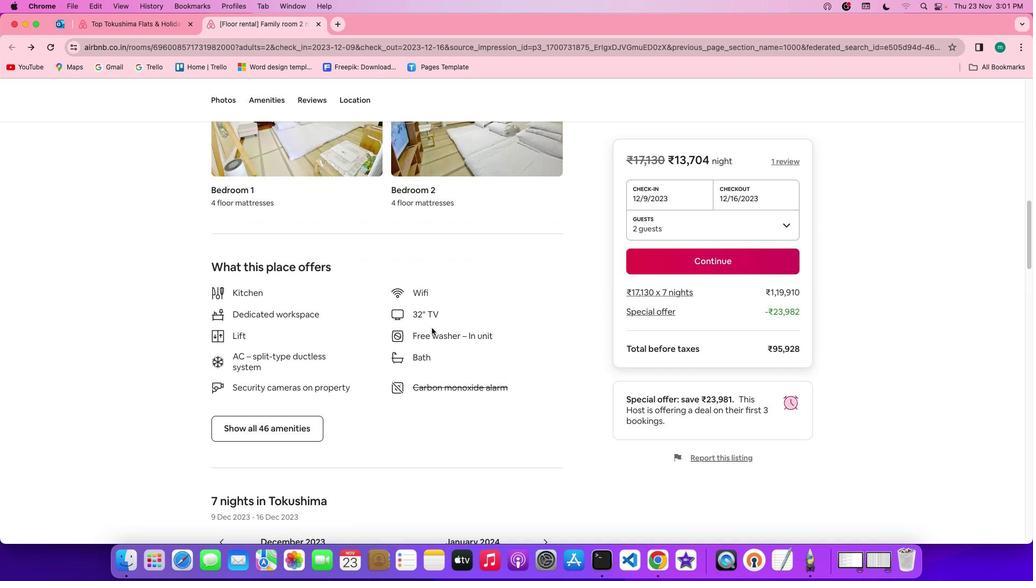 
Action: Mouse moved to (308, 190)
Screenshot: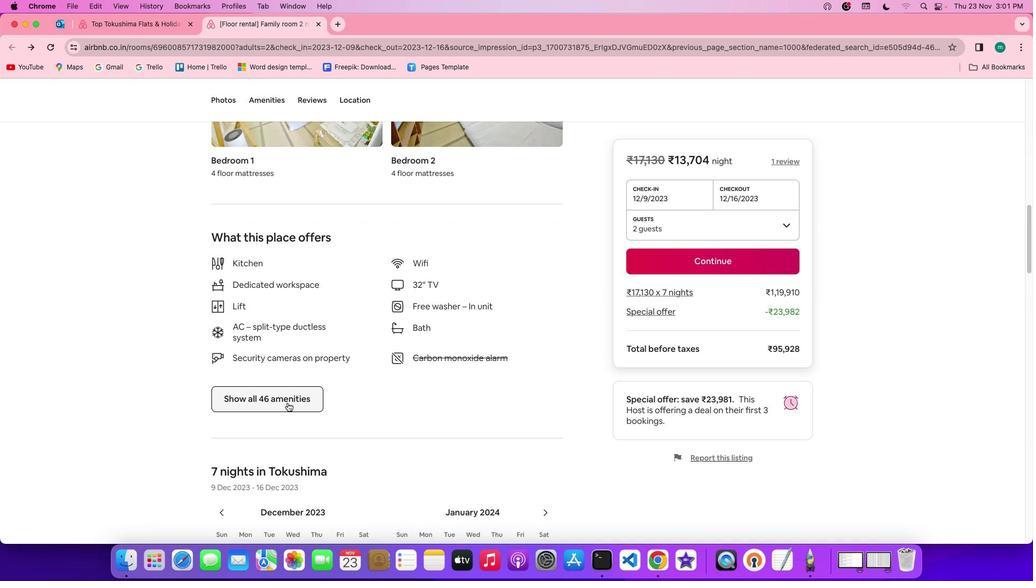 
Action: Mouse pressed left at (308, 190)
Screenshot: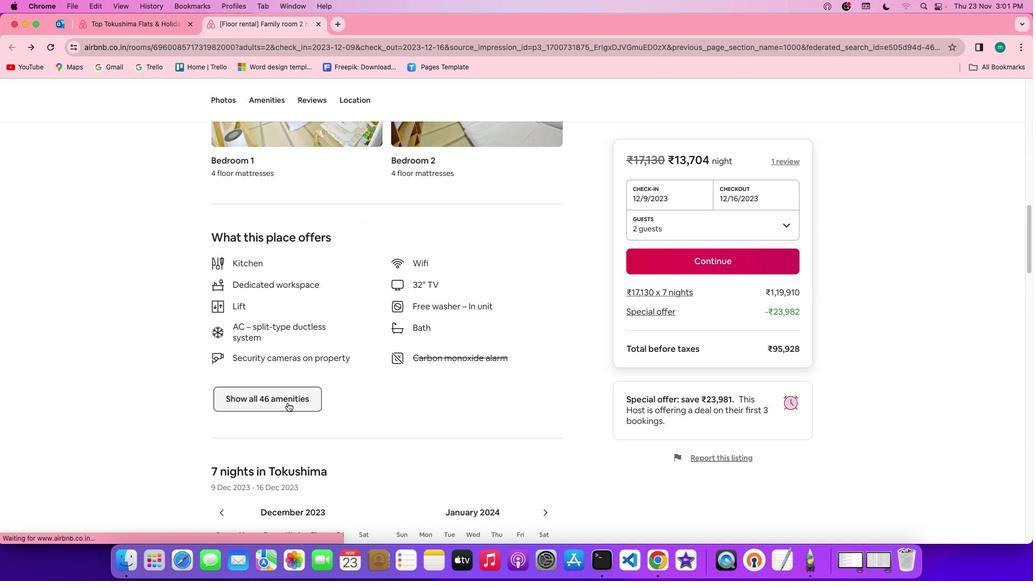 
Action: Mouse moved to (451, 186)
Screenshot: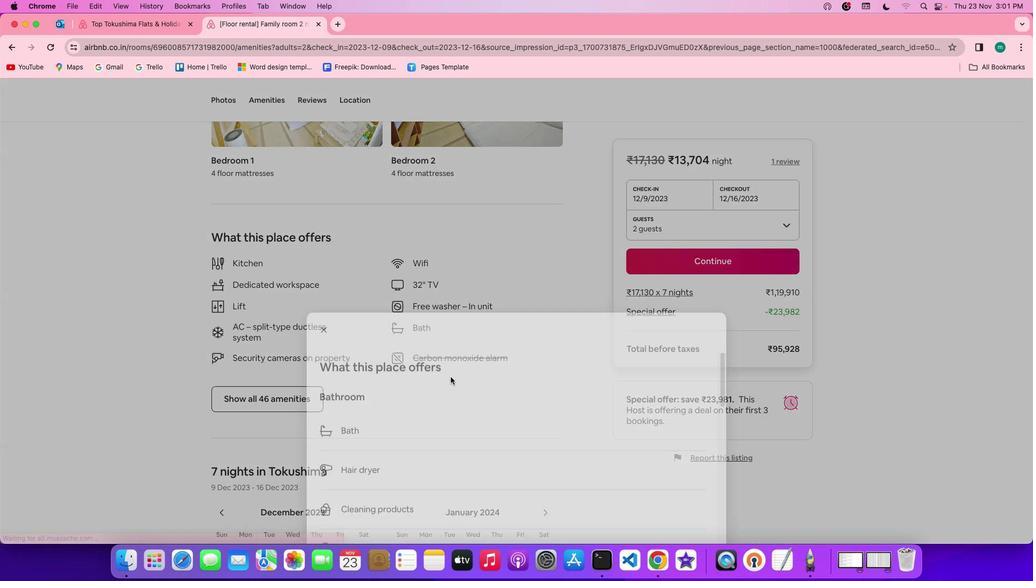 
Action: Mouse scrolled (451, 186) with delta (54, 117)
Screenshot: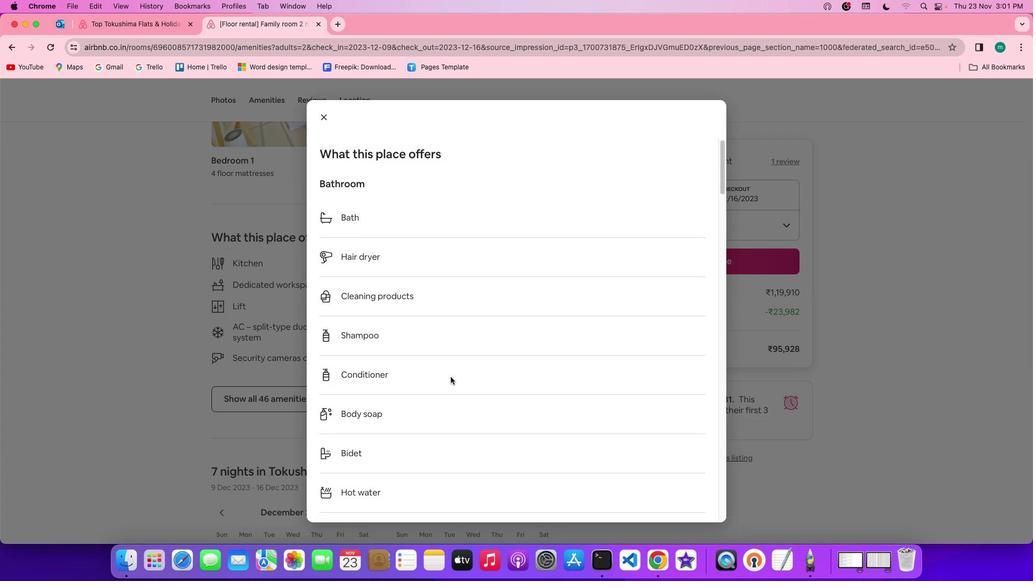 
Action: Mouse scrolled (451, 186) with delta (54, 117)
Screenshot: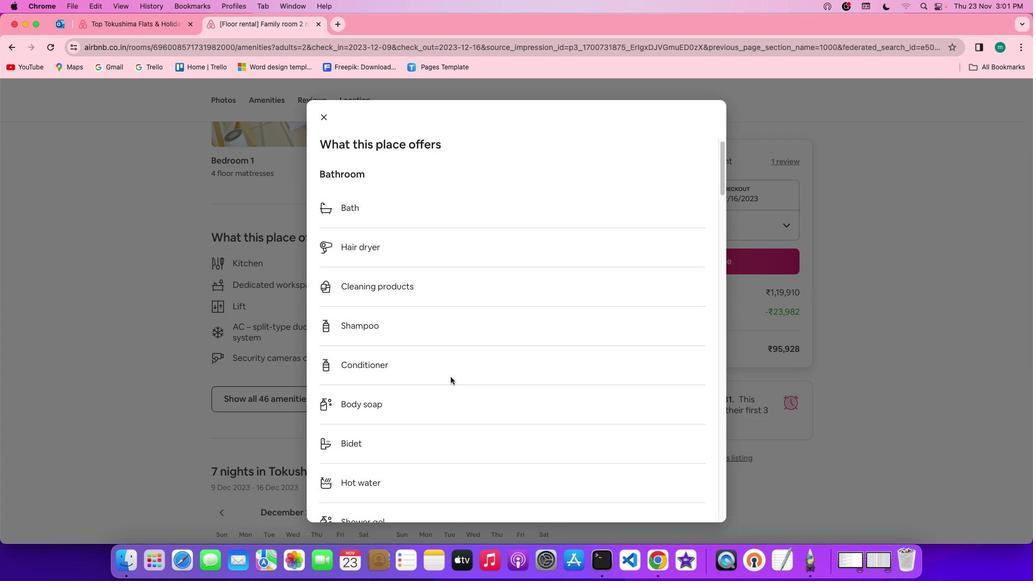 
Action: Mouse scrolled (451, 186) with delta (54, 117)
Screenshot: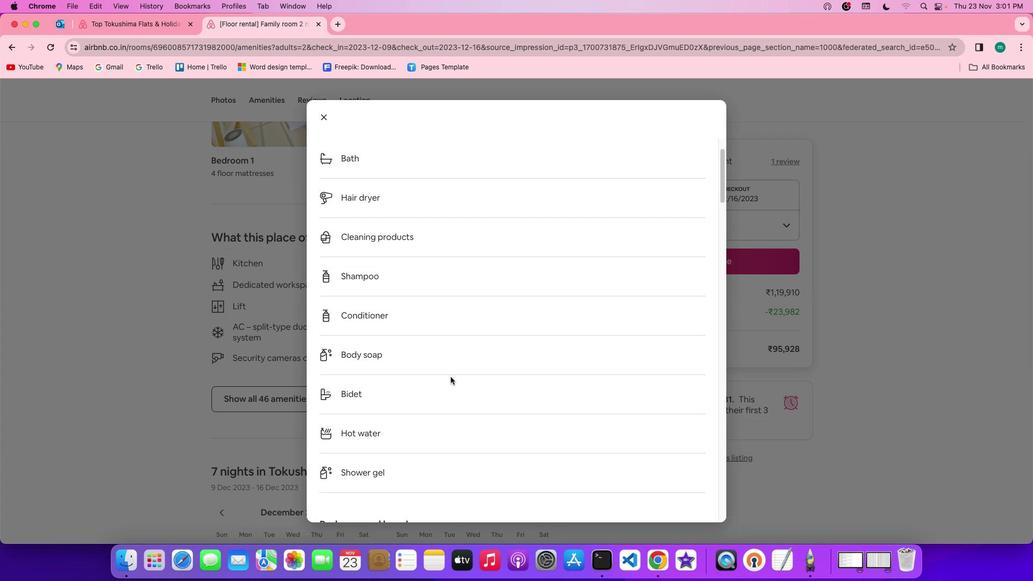 
Action: Mouse scrolled (451, 186) with delta (54, 117)
Screenshot: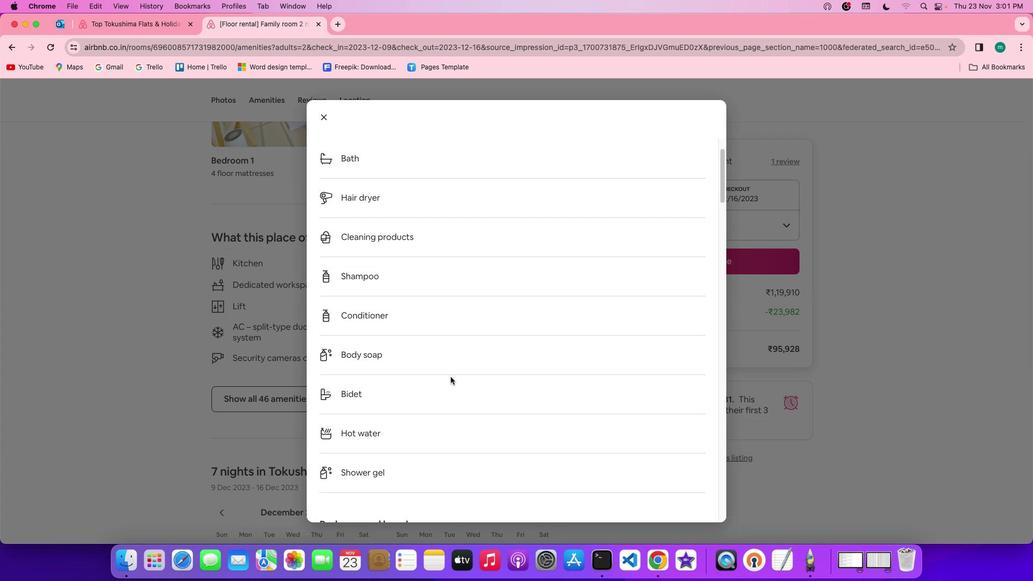 
Action: Mouse scrolled (451, 186) with delta (54, 117)
Screenshot: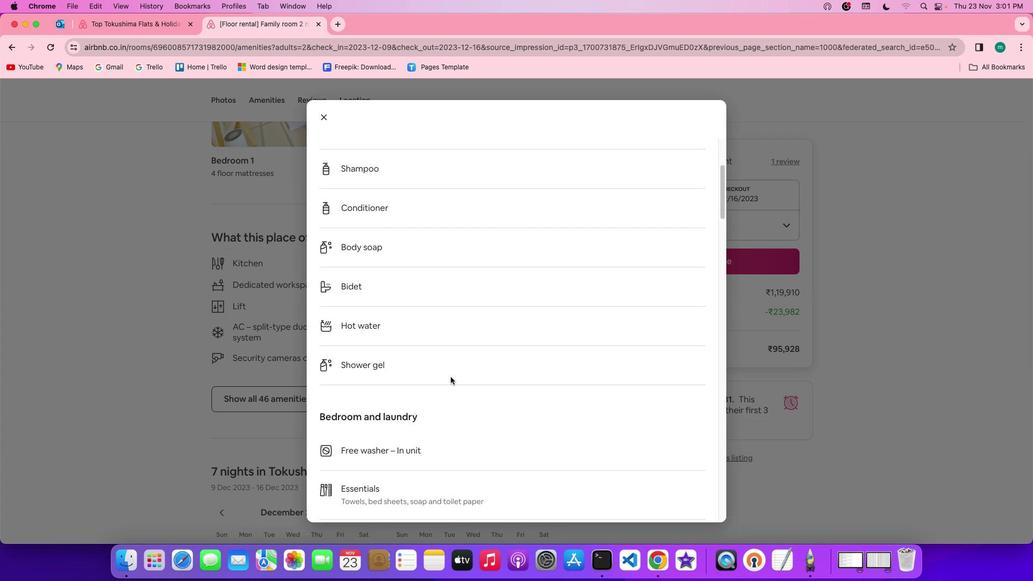 
Action: Mouse scrolled (451, 186) with delta (54, 117)
Screenshot: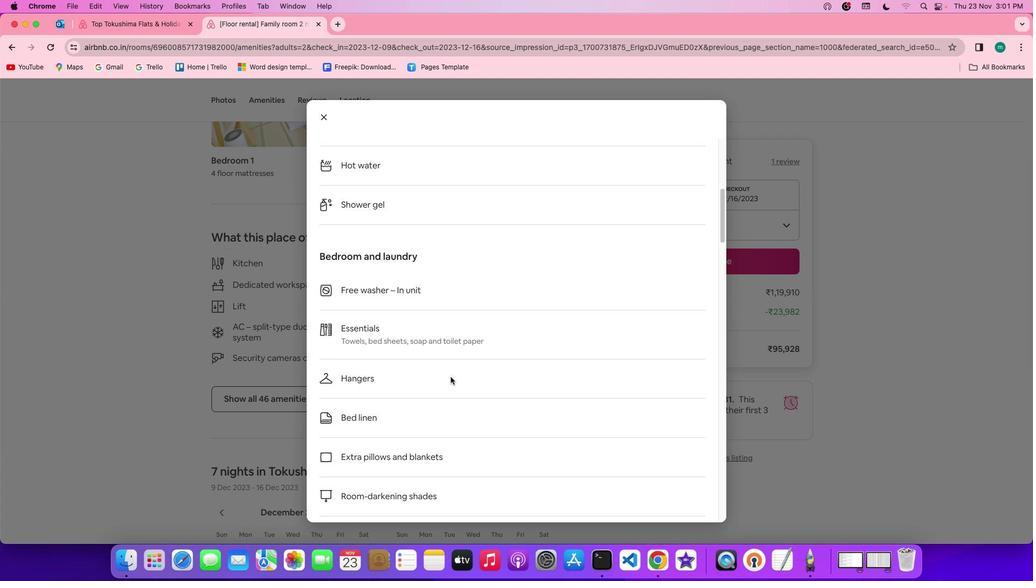
Action: Mouse scrolled (451, 186) with delta (54, 117)
Screenshot: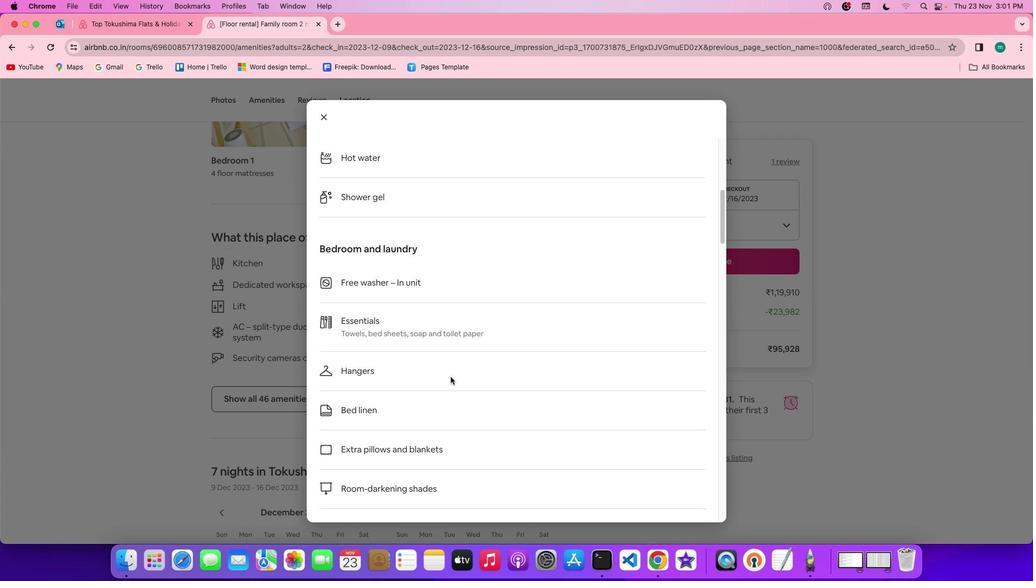 
Action: Mouse scrolled (451, 186) with delta (54, 117)
Screenshot: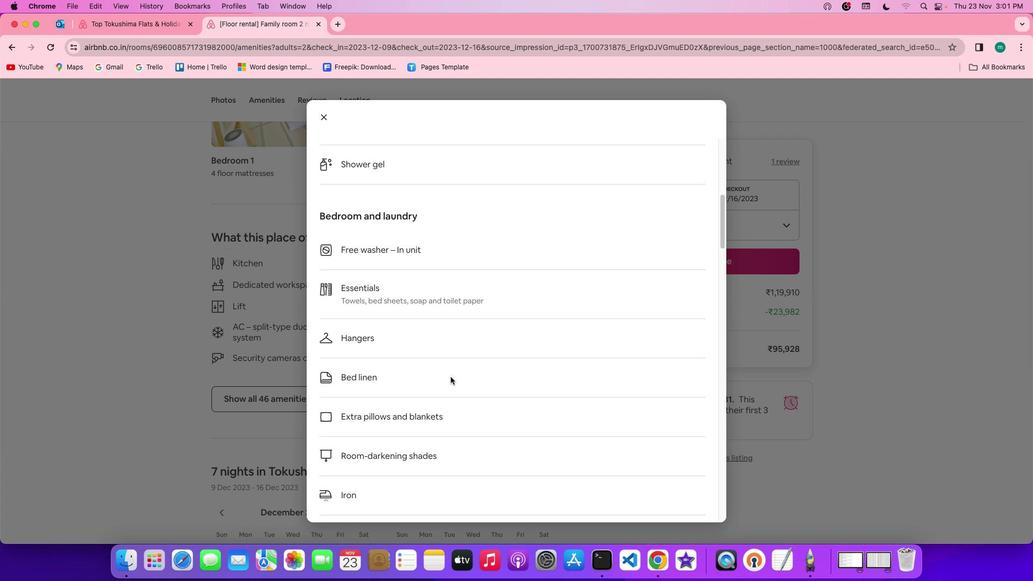 
Action: Mouse scrolled (451, 186) with delta (54, 117)
Screenshot: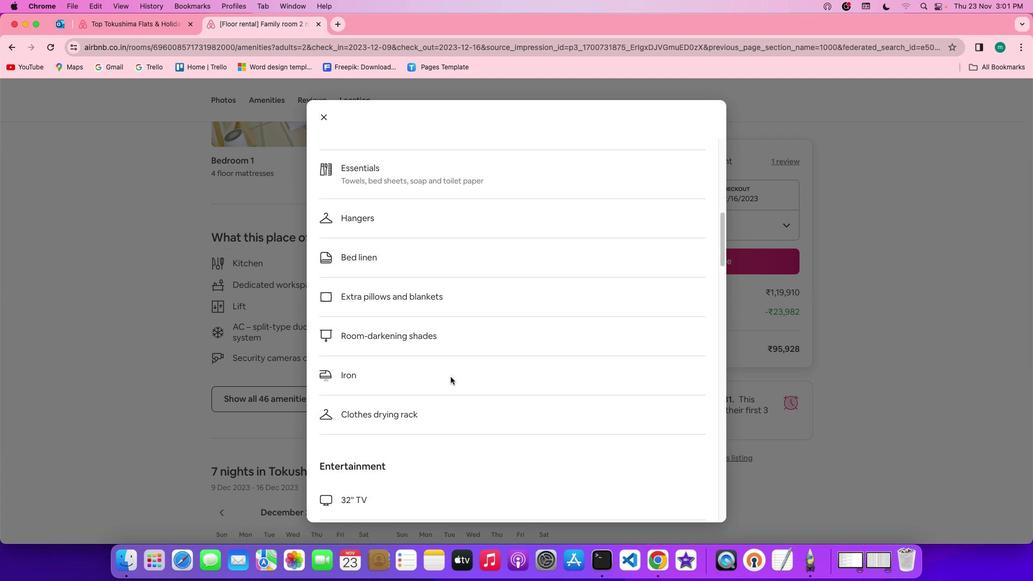 
Action: Mouse scrolled (451, 186) with delta (54, 117)
Screenshot: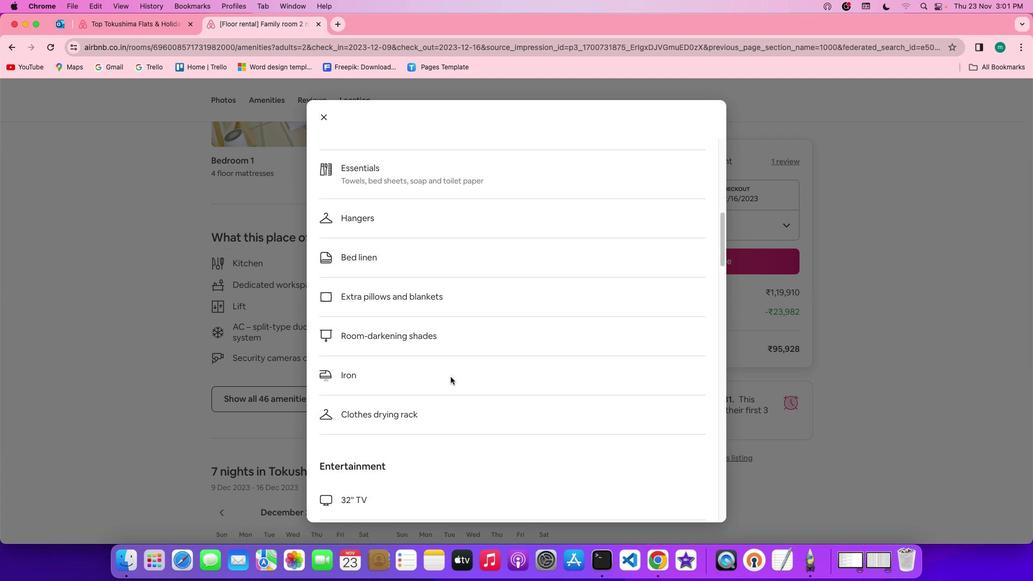 
Action: Mouse scrolled (451, 186) with delta (54, 116)
Screenshot: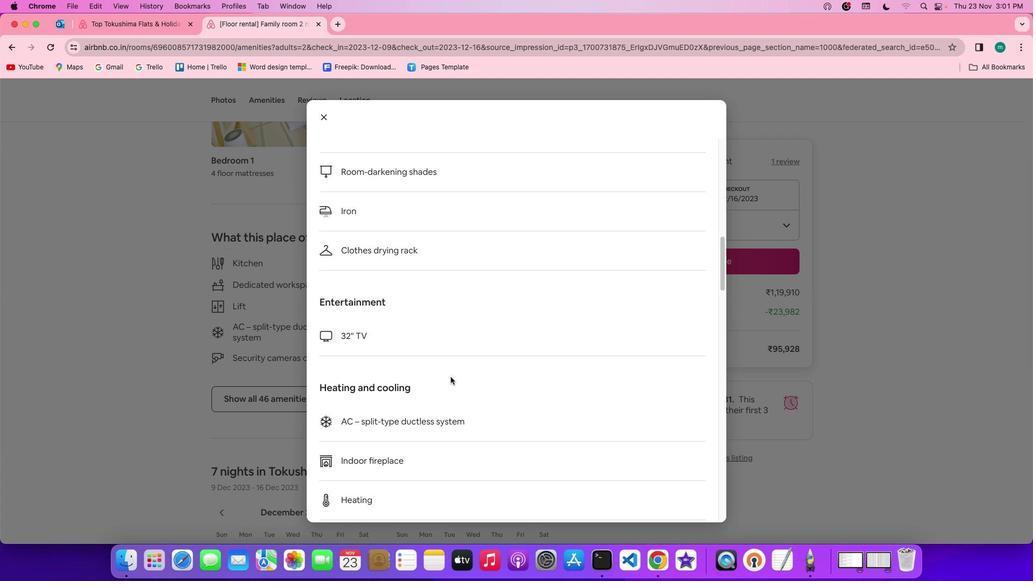 
Action: Mouse scrolled (451, 186) with delta (54, 116)
Screenshot: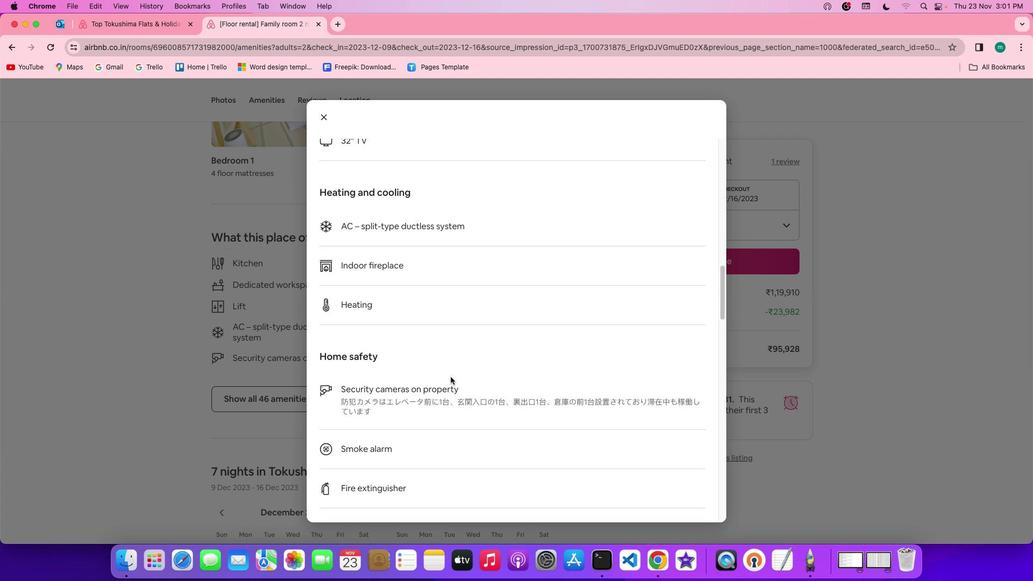 
Action: Mouse scrolled (451, 186) with delta (54, 117)
Screenshot: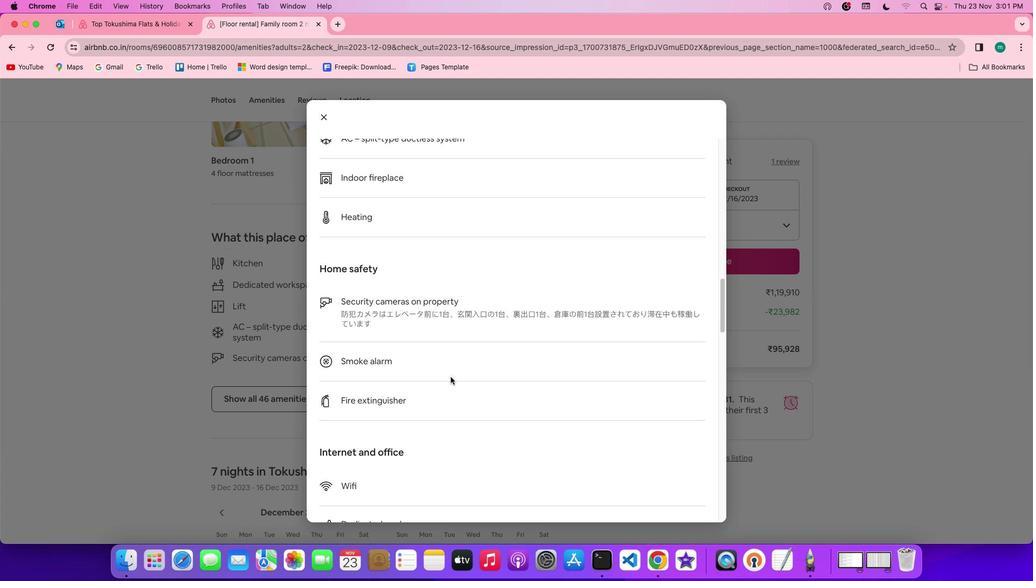 
Action: Mouse scrolled (451, 186) with delta (54, 117)
Screenshot: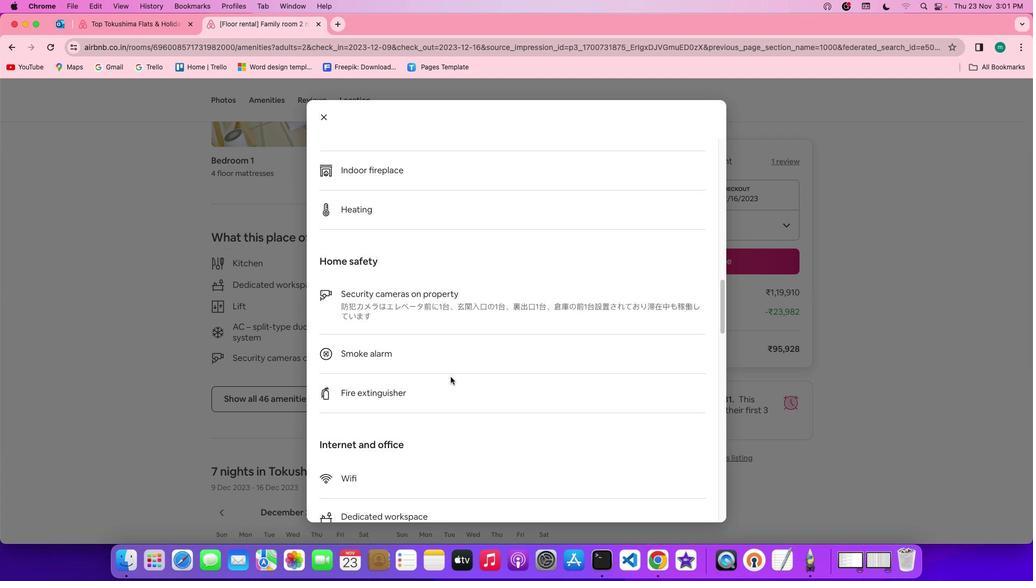 
Action: Mouse scrolled (451, 186) with delta (54, 117)
Screenshot: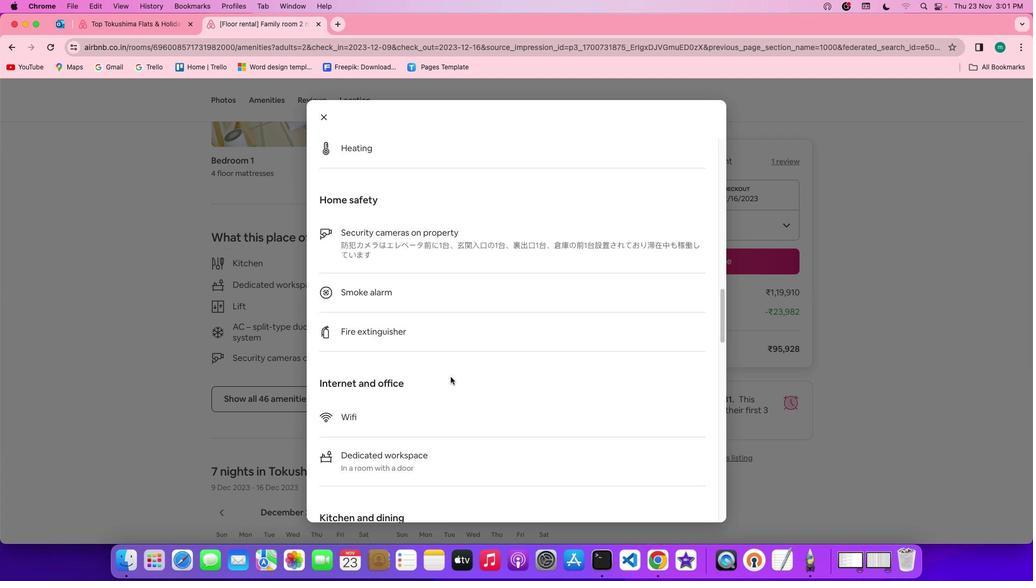 
Action: Mouse scrolled (451, 186) with delta (54, 117)
Screenshot: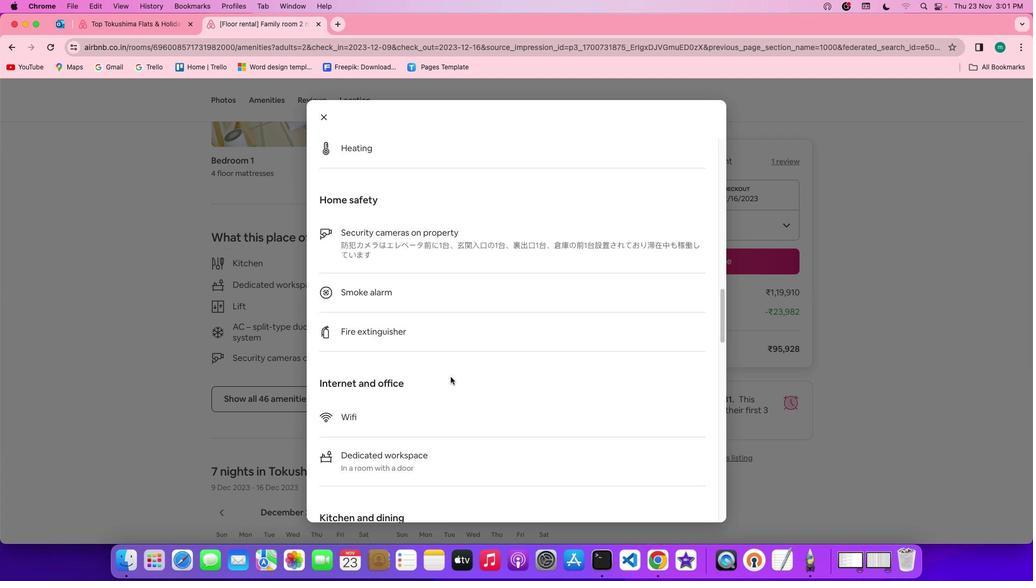 
Action: Mouse scrolled (451, 186) with delta (54, 117)
Screenshot: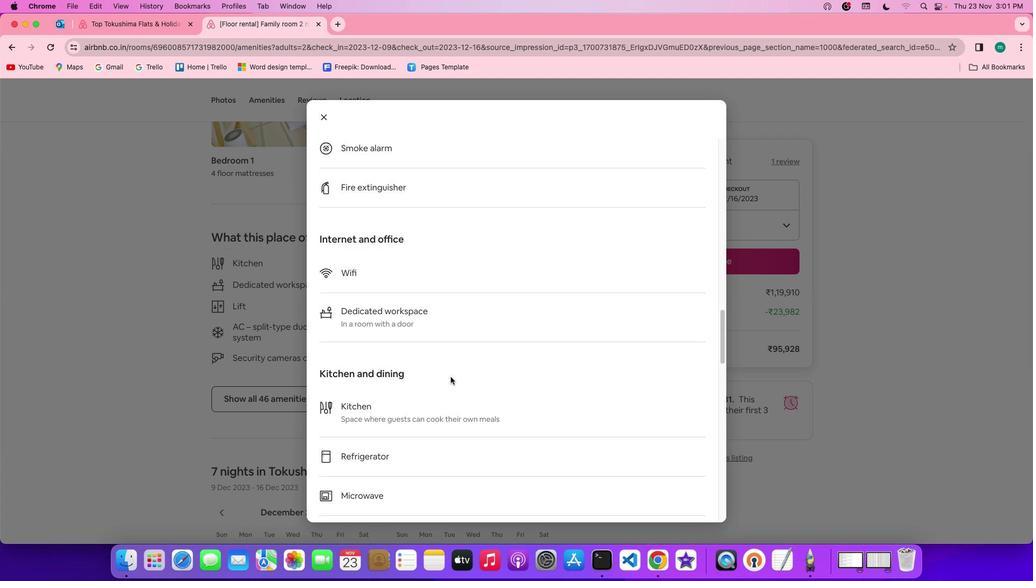 
Action: Mouse scrolled (451, 186) with delta (54, 116)
Screenshot: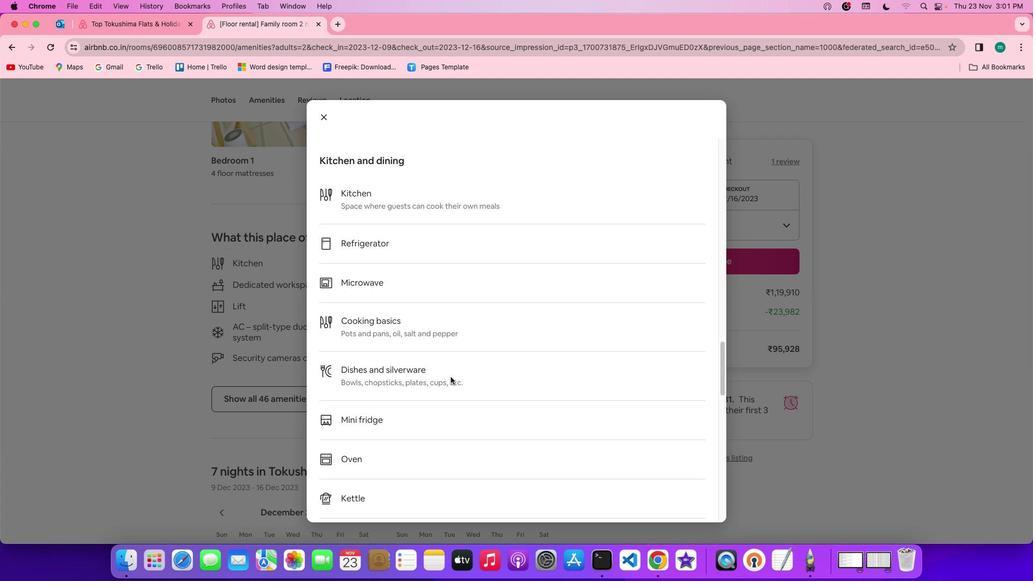 
Action: Mouse scrolled (451, 186) with delta (54, 117)
Screenshot: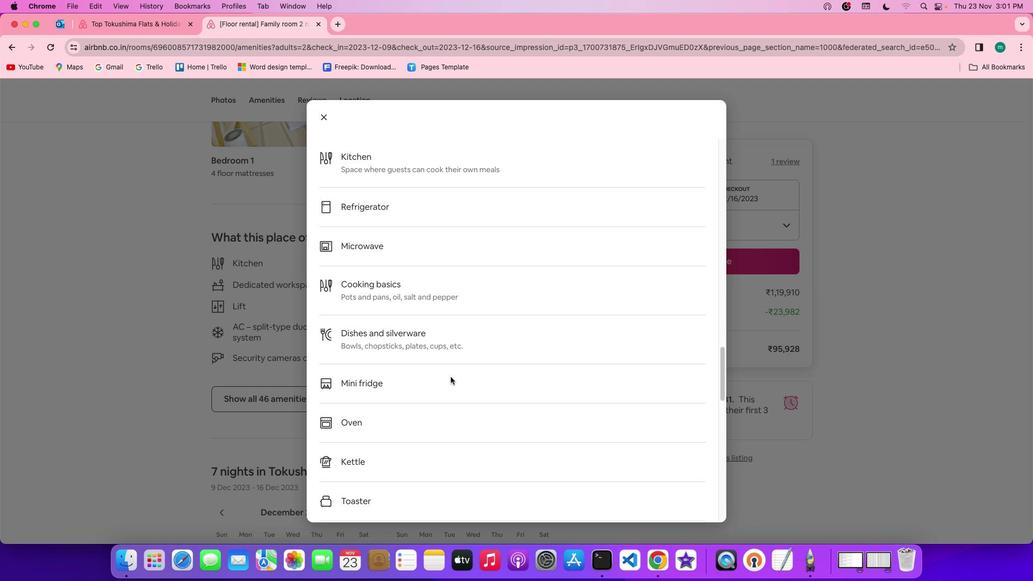 
Action: Mouse scrolled (451, 186) with delta (54, 117)
Screenshot: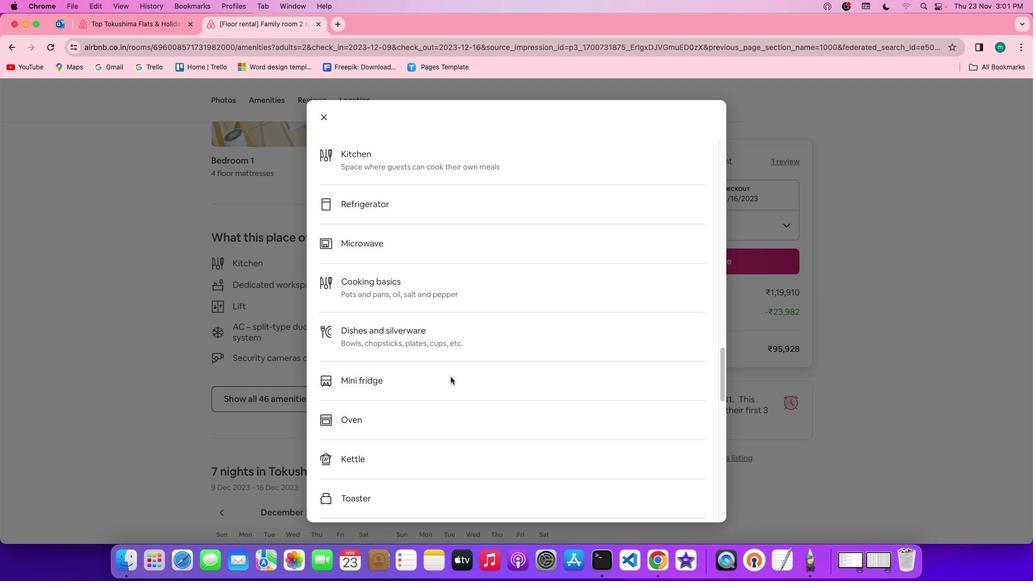 
Action: Mouse scrolled (451, 186) with delta (54, 117)
Screenshot: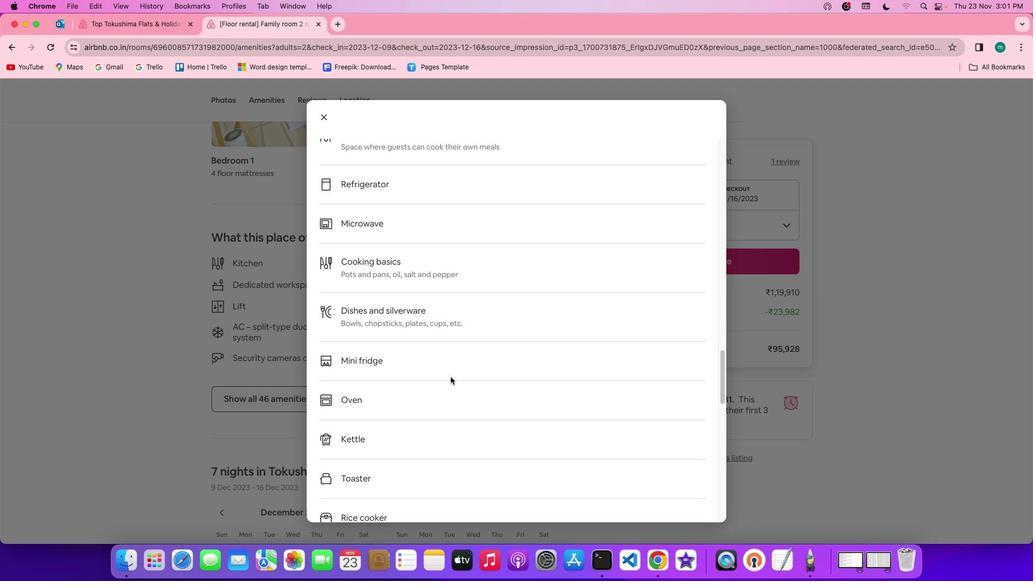 
Action: Mouse scrolled (451, 186) with delta (54, 117)
Screenshot: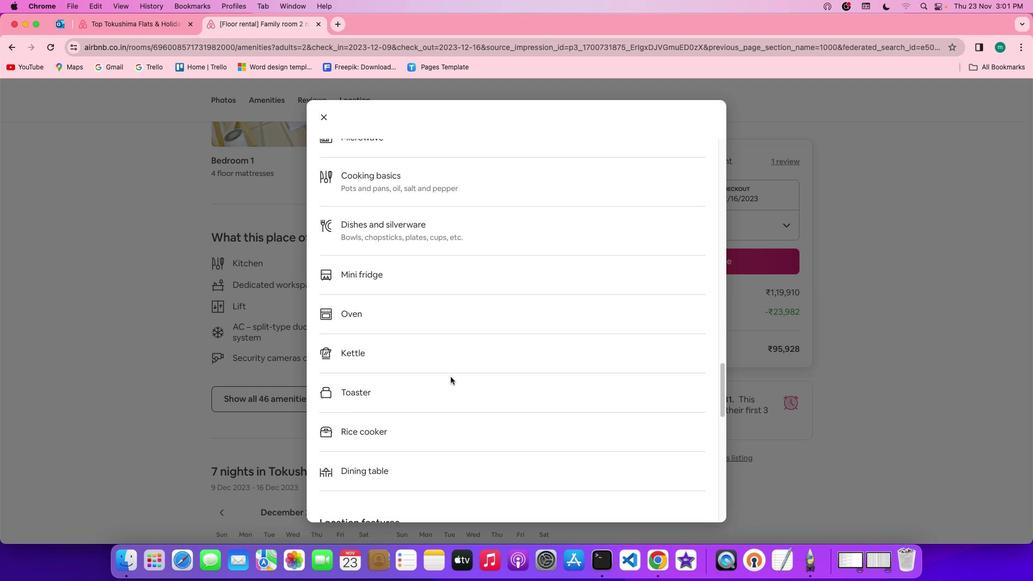 
Action: Mouse scrolled (451, 186) with delta (54, 117)
Screenshot: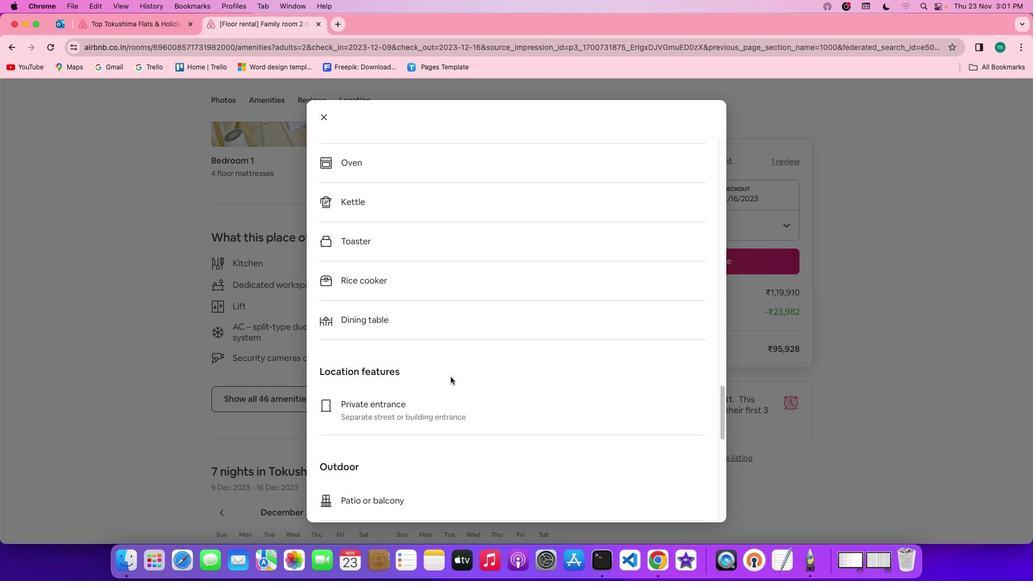 
Action: Mouse scrolled (451, 186) with delta (54, 116)
Screenshot: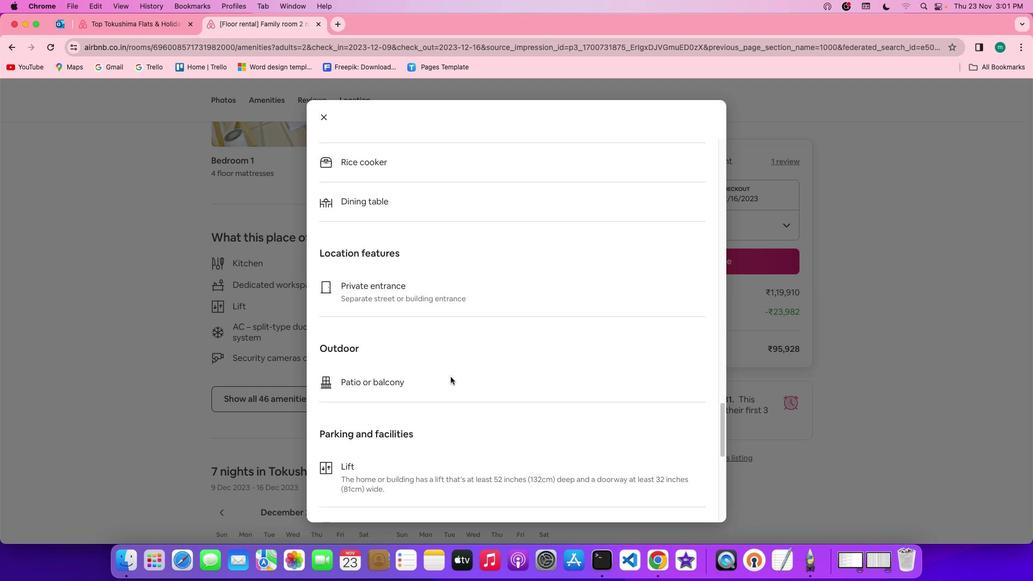 
Action: Mouse scrolled (451, 186) with delta (54, 117)
Screenshot: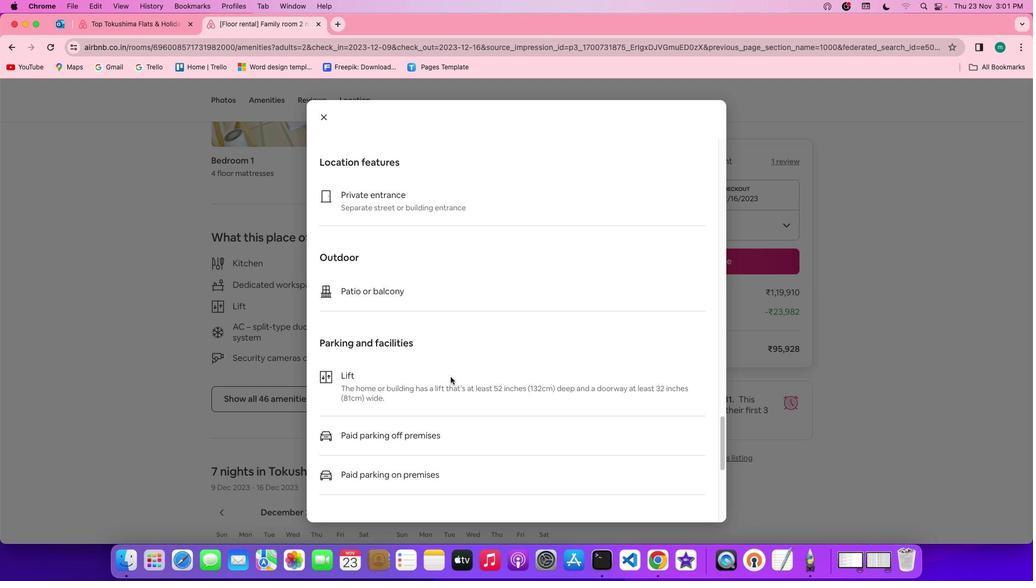 
Action: Mouse scrolled (451, 186) with delta (54, 117)
Screenshot: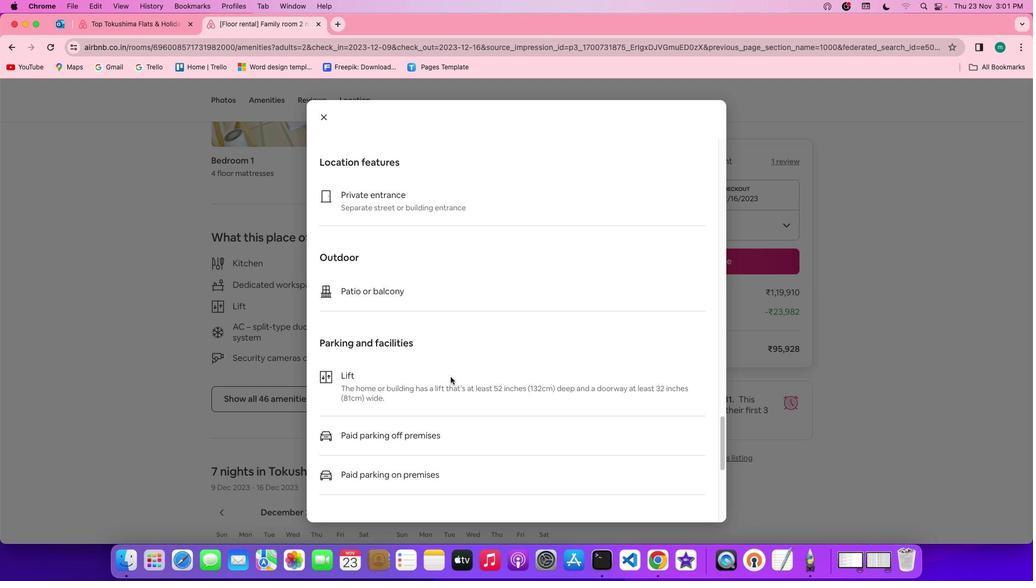 
Action: Mouse scrolled (451, 186) with delta (54, 117)
Screenshot: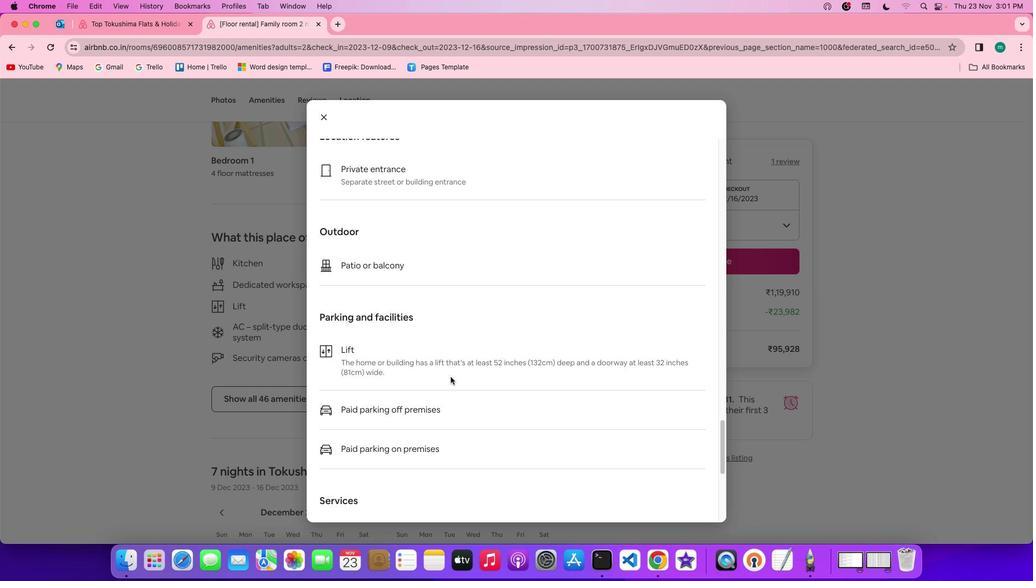 
Action: Mouse scrolled (451, 186) with delta (54, 117)
Screenshot: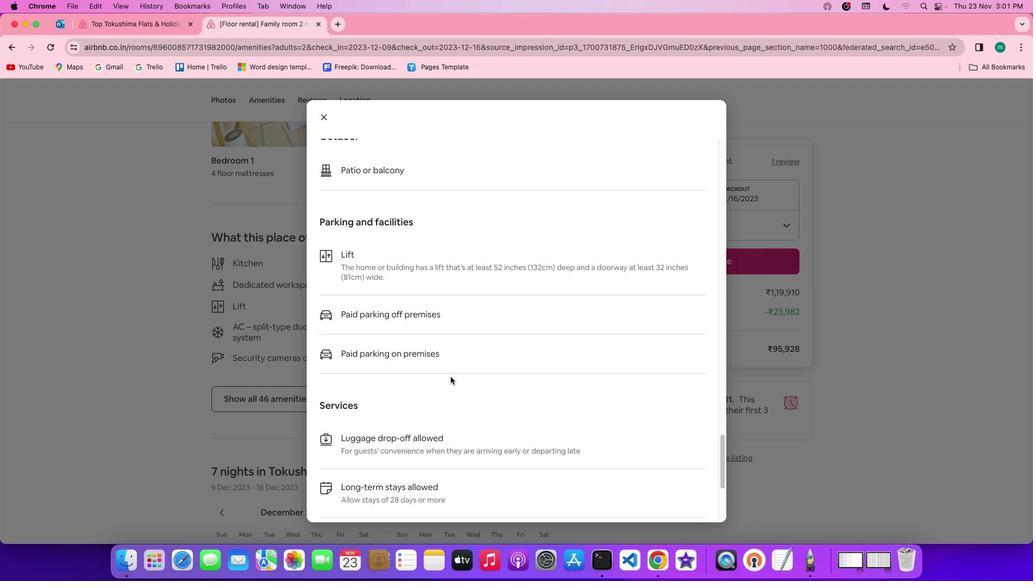 
Action: Mouse scrolled (451, 186) with delta (54, 117)
Screenshot: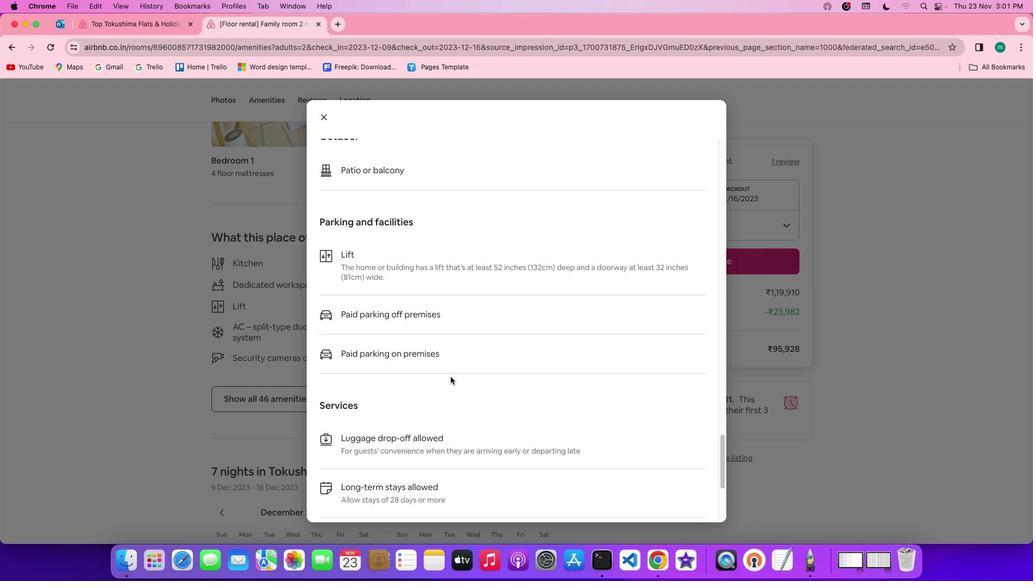 
Action: Mouse scrolled (451, 186) with delta (54, 116)
Screenshot: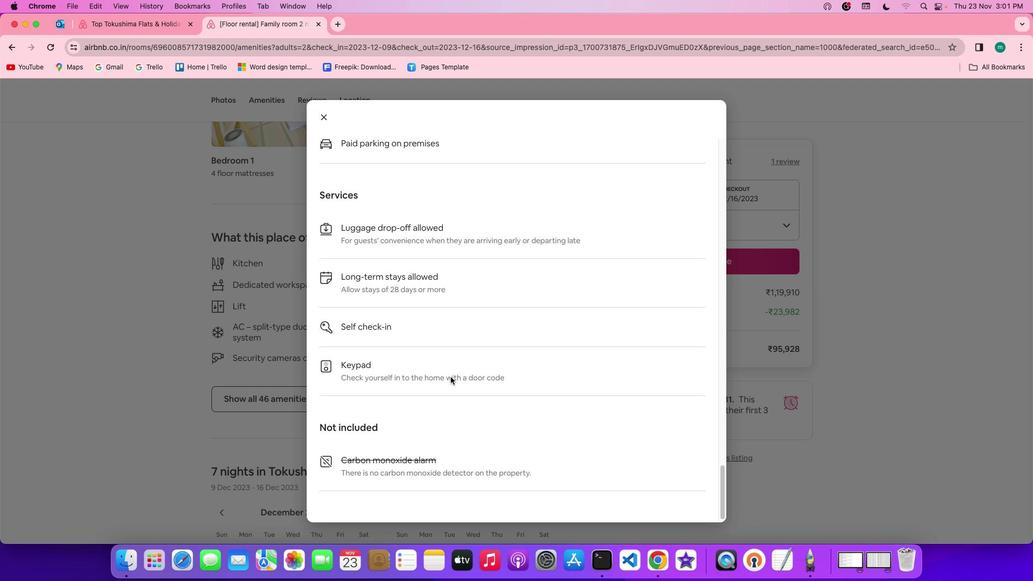 
Action: Mouse scrolled (451, 186) with delta (54, 117)
Screenshot: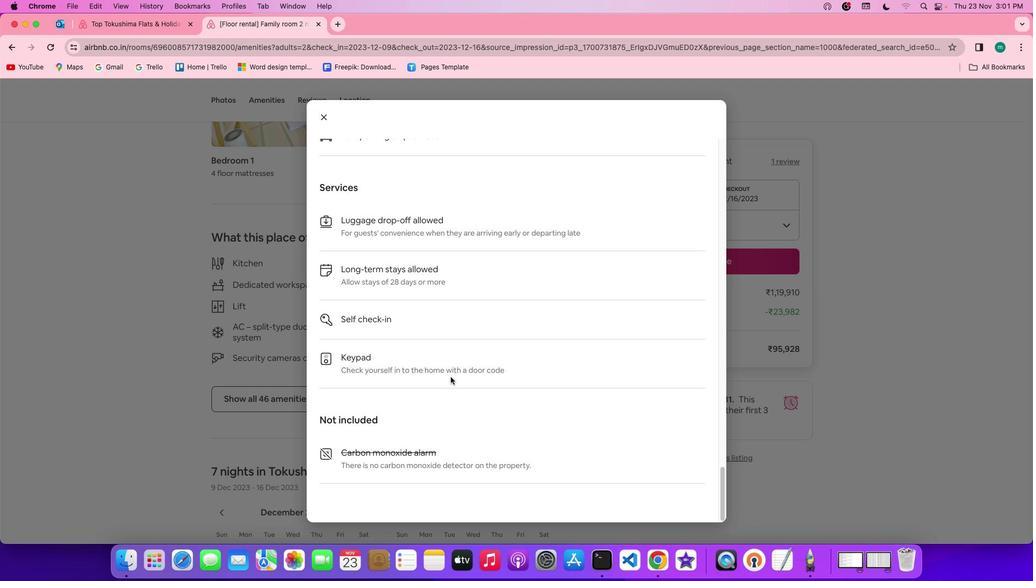 
Action: Mouse scrolled (451, 186) with delta (54, 117)
Screenshot: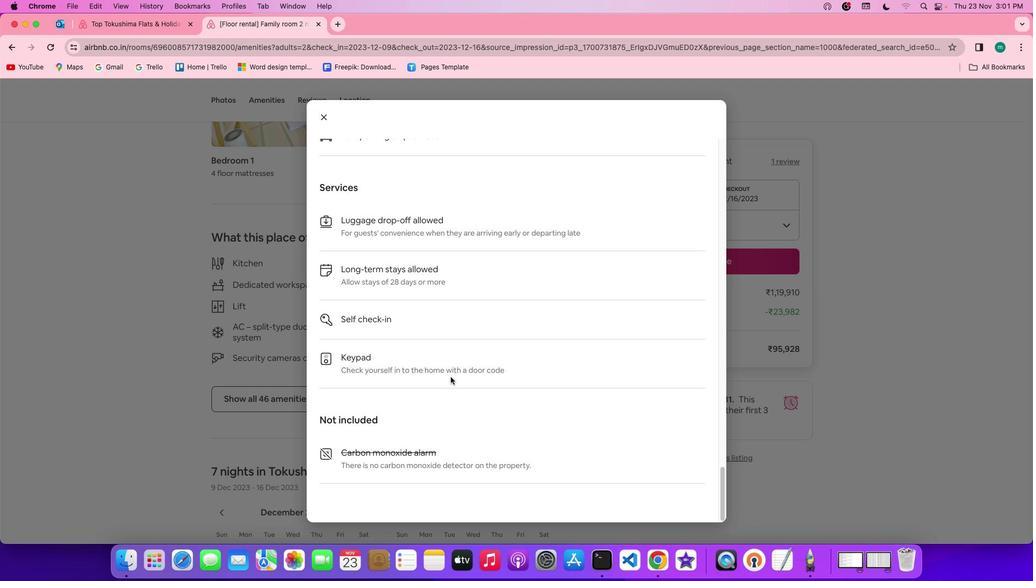 
Action: Mouse scrolled (451, 186) with delta (54, 117)
Screenshot: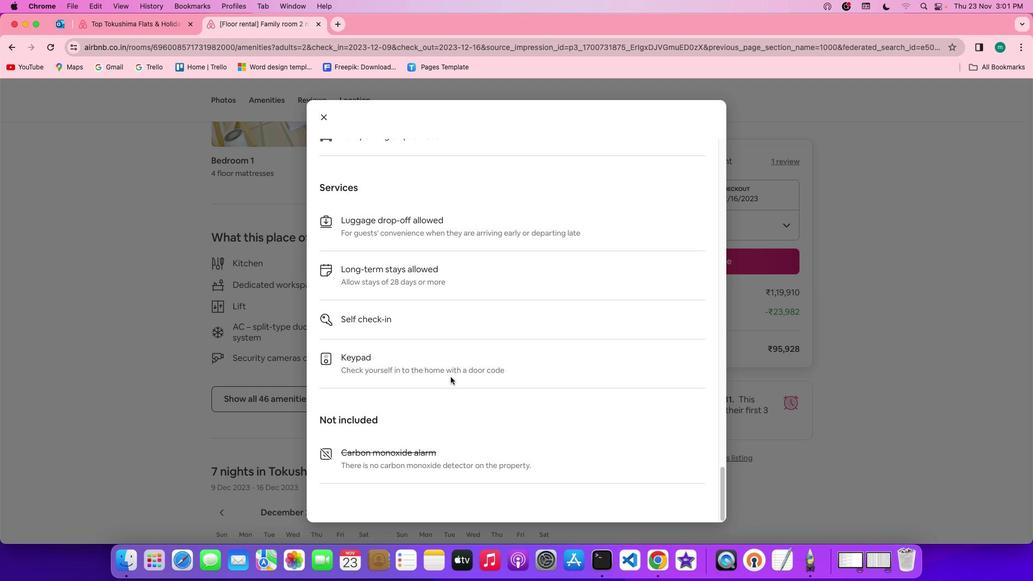 
Action: Mouse scrolled (451, 186) with delta (54, 117)
Screenshot: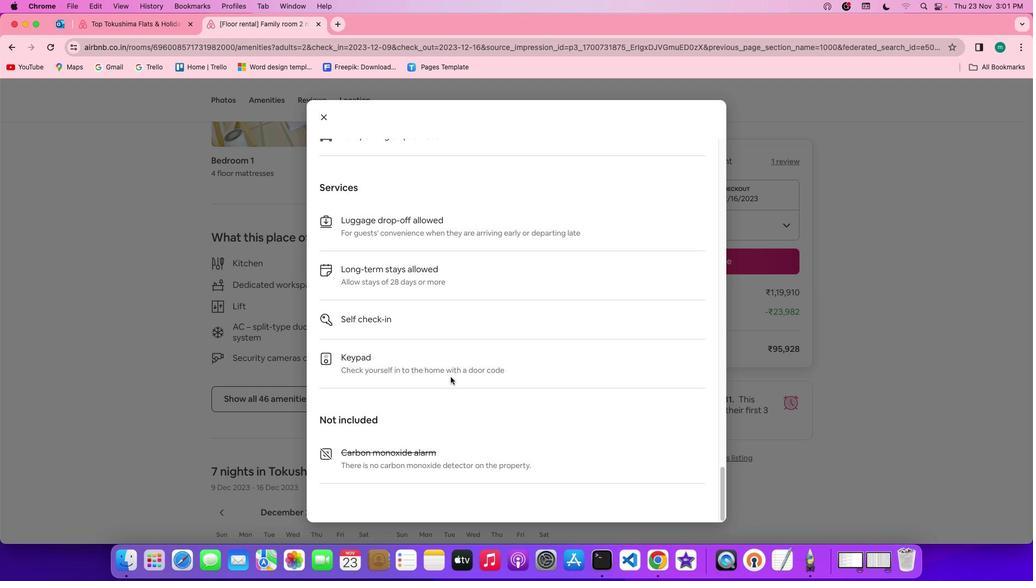 
Action: Mouse scrolled (451, 186) with delta (54, 117)
Screenshot: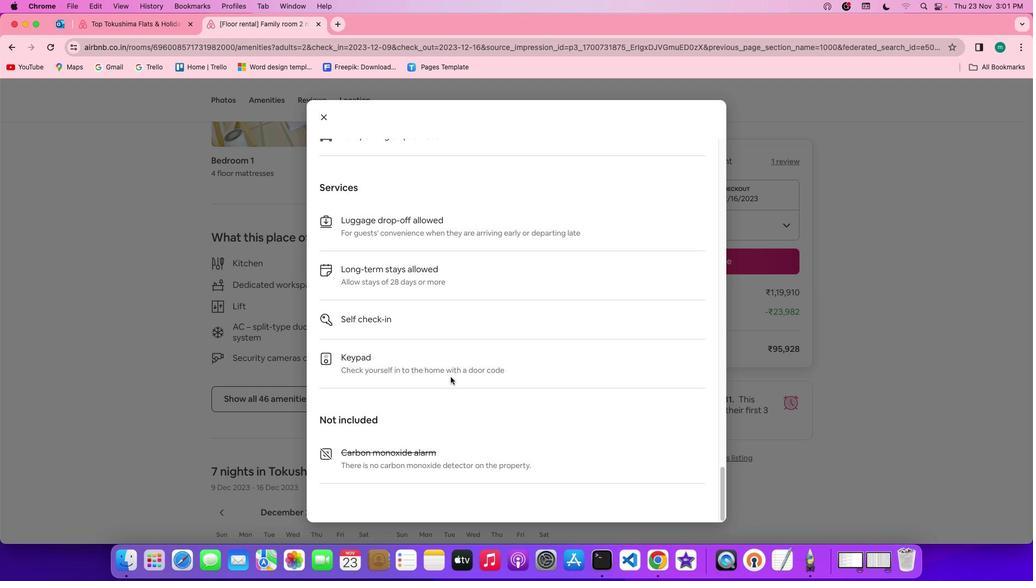 
Action: Mouse scrolled (451, 186) with delta (54, 116)
Screenshot: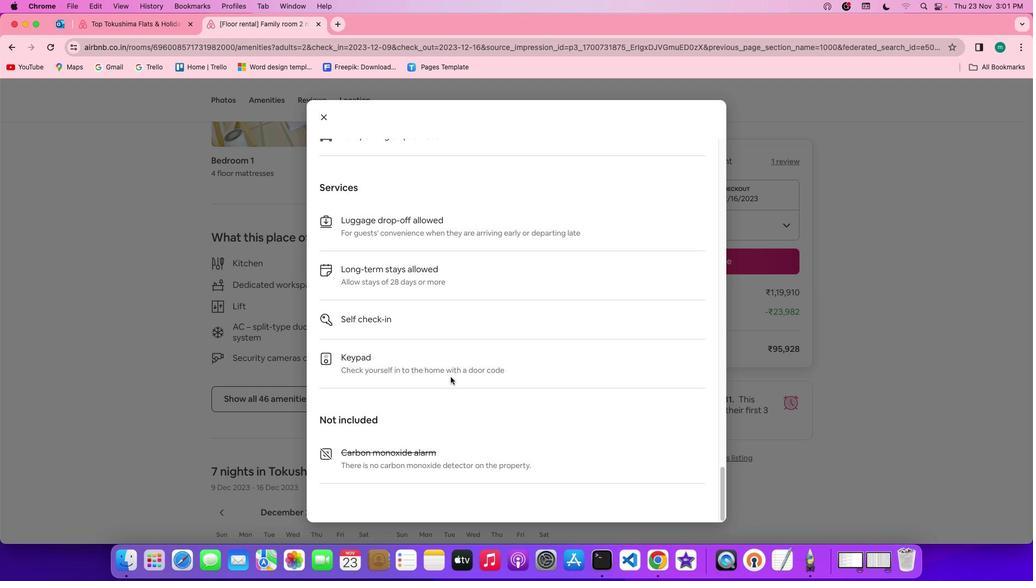 
Action: Mouse moved to (340, 138)
